 Task: Create a website for motorsport accessories and gear: cater to motorsport enthusiasts with gear and accessories.
Action: Mouse moved to (168, 251)
Screenshot: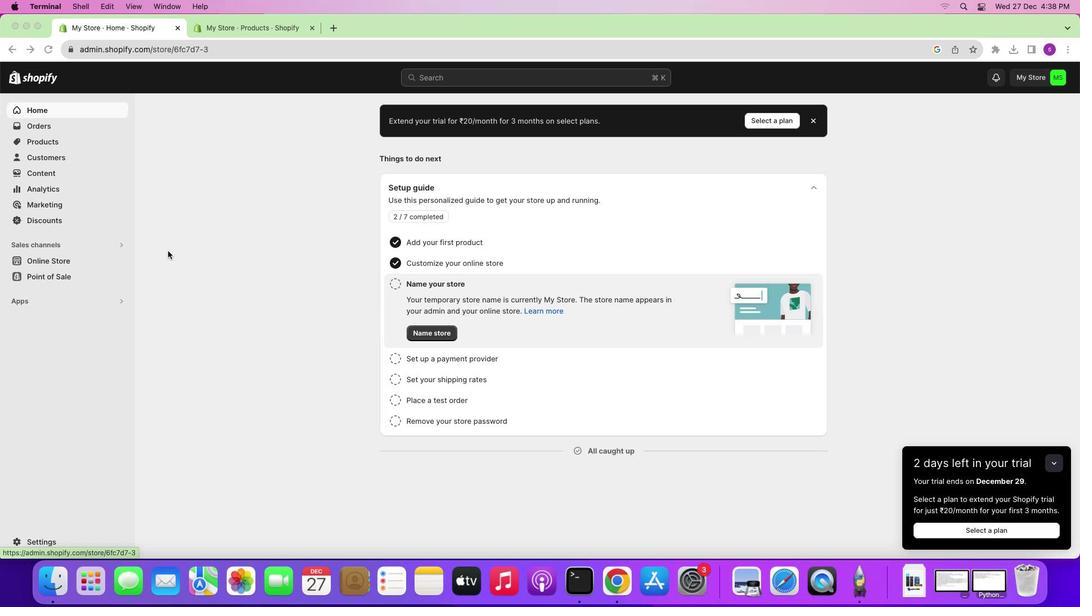 
Action: Mouse pressed left at (168, 251)
Screenshot: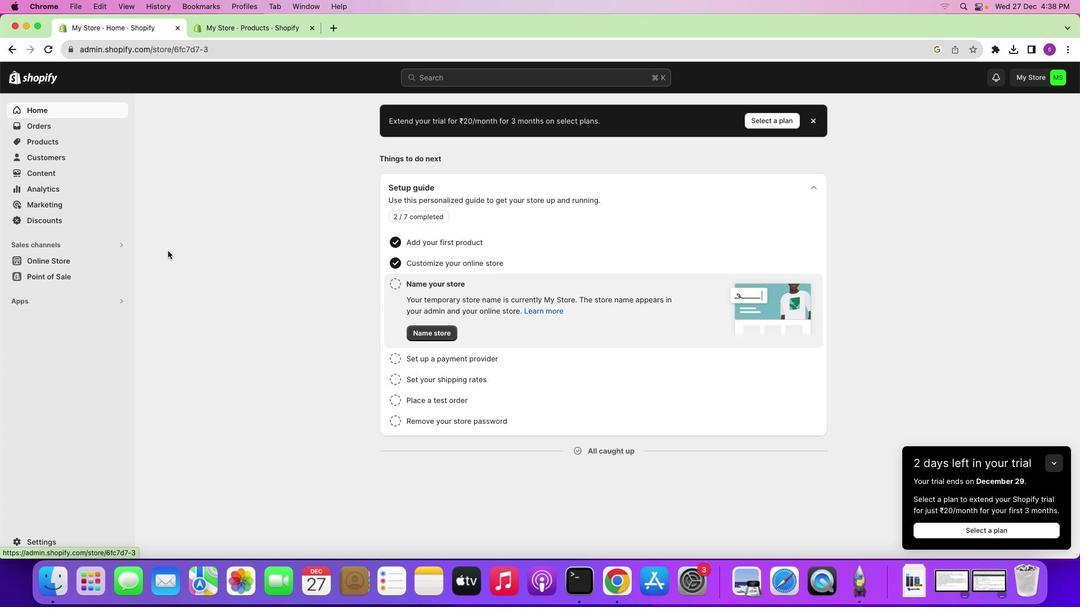 
Action: Mouse moved to (51, 258)
Screenshot: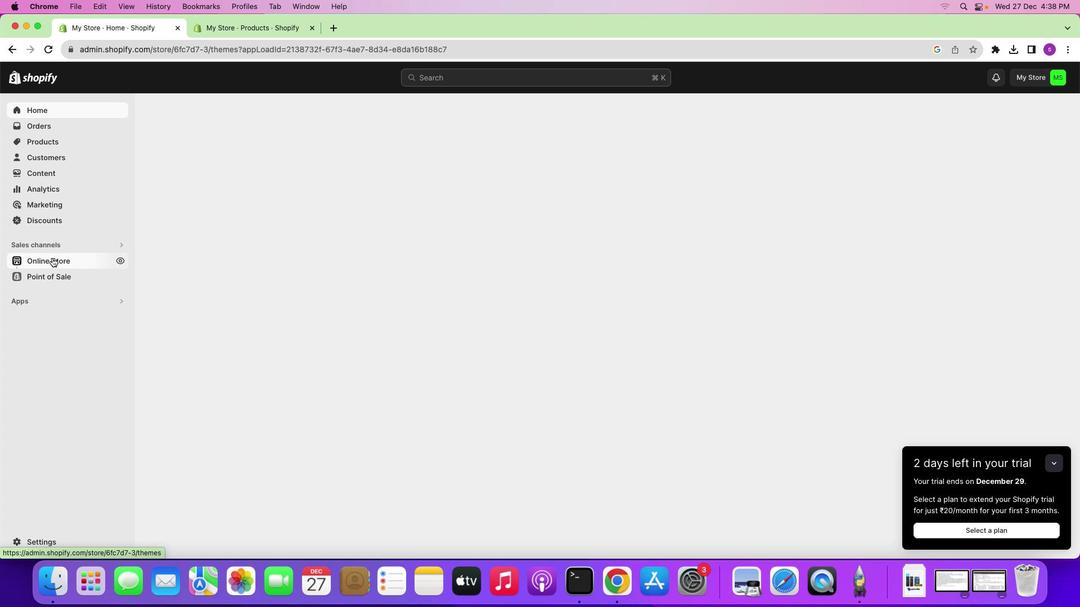 
Action: Mouse pressed left at (51, 258)
Screenshot: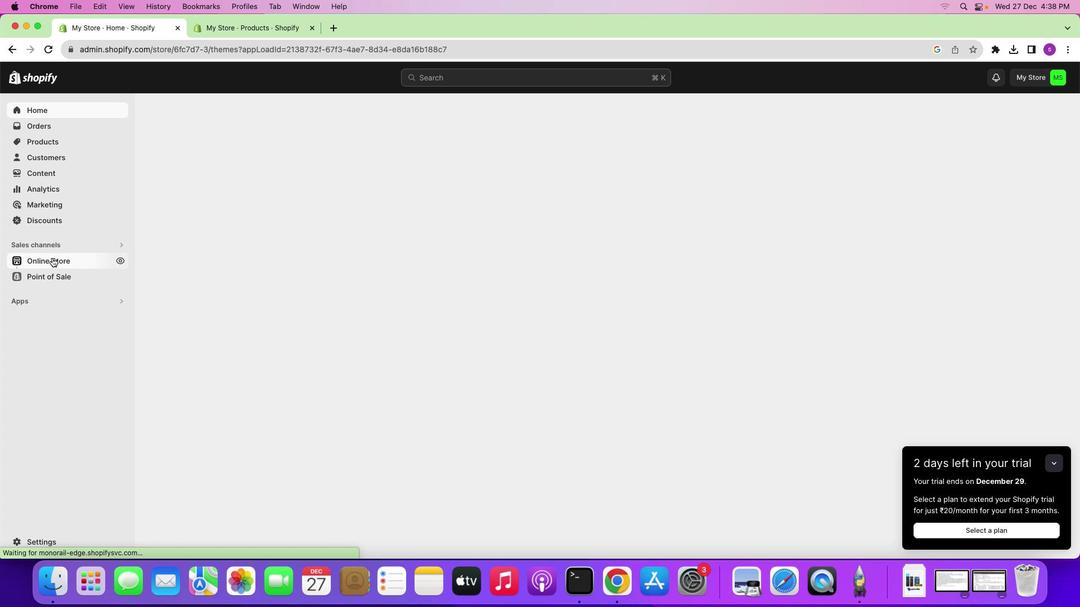 
Action: Mouse moved to (314, 26)
Screenshot: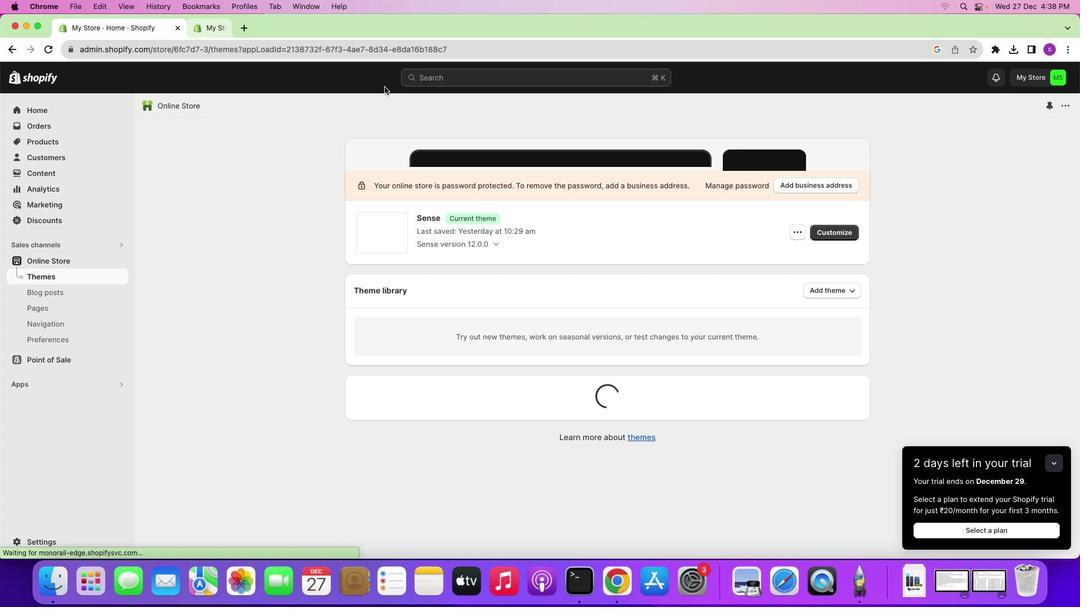 
Action: Mouse pressed left at (314, 26)
Screenshot: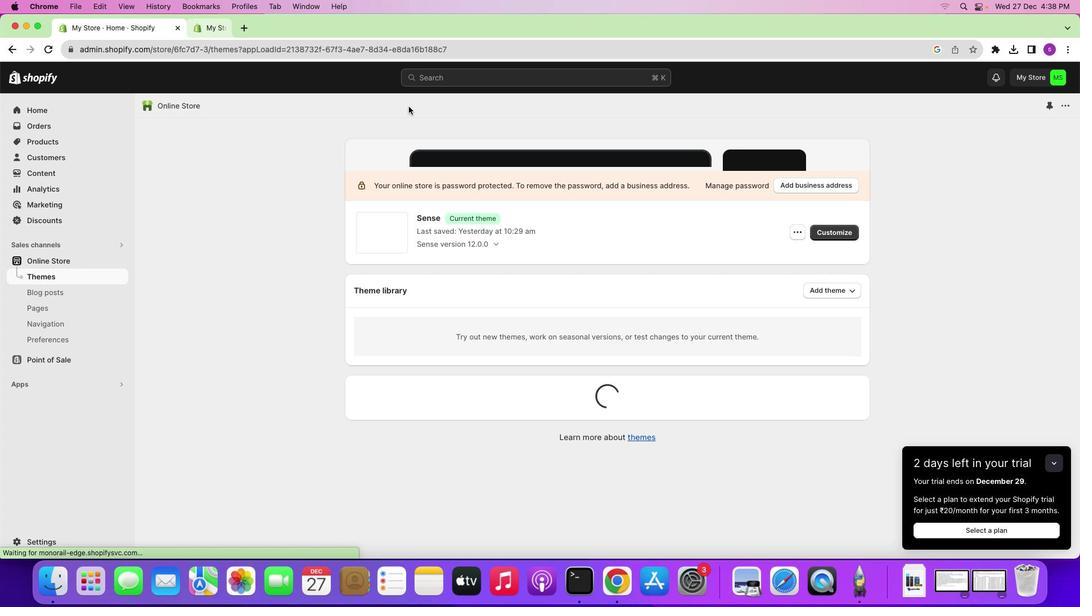 
Action: Mouse moved to (673, 371)
Screenshot: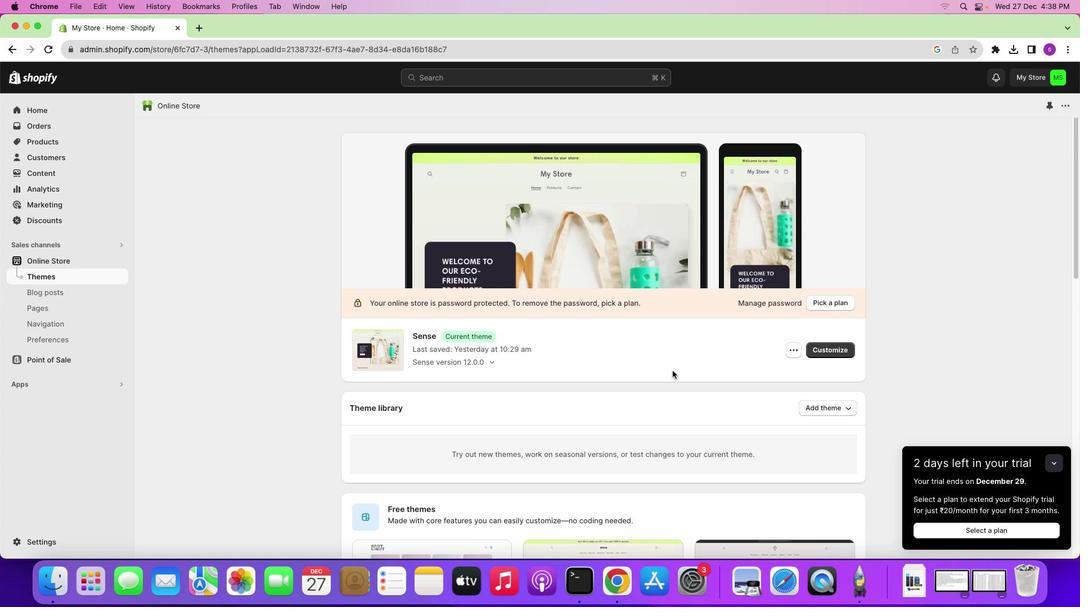 
Action: Mouse scrolled (673, 371) with delta (0, 0)
Screenshot: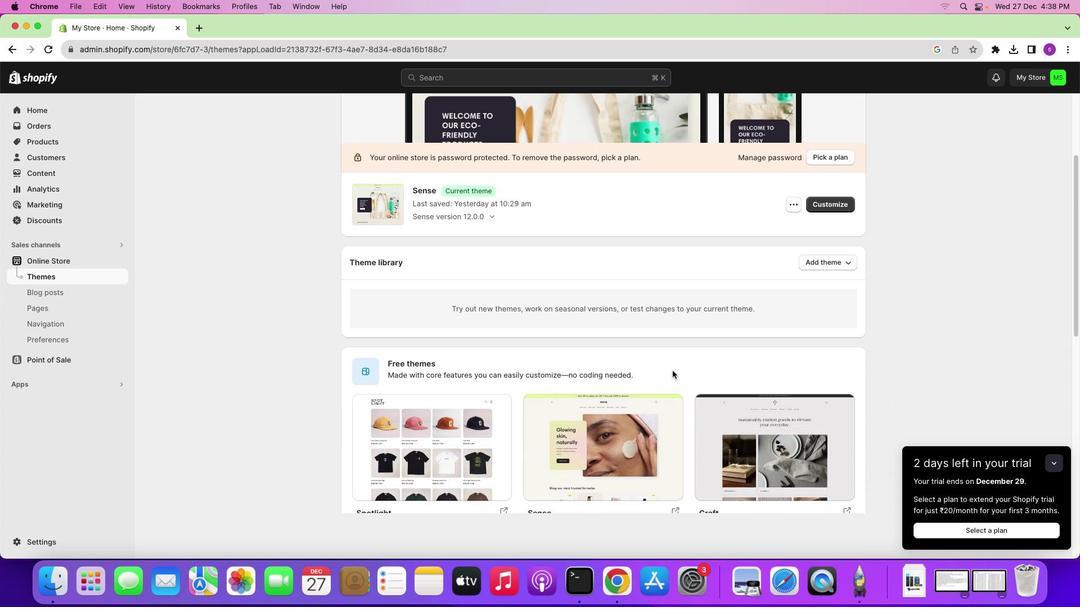 
Action: Mouse scrolled (673, 371) with delta (0, 0)
Screenshot: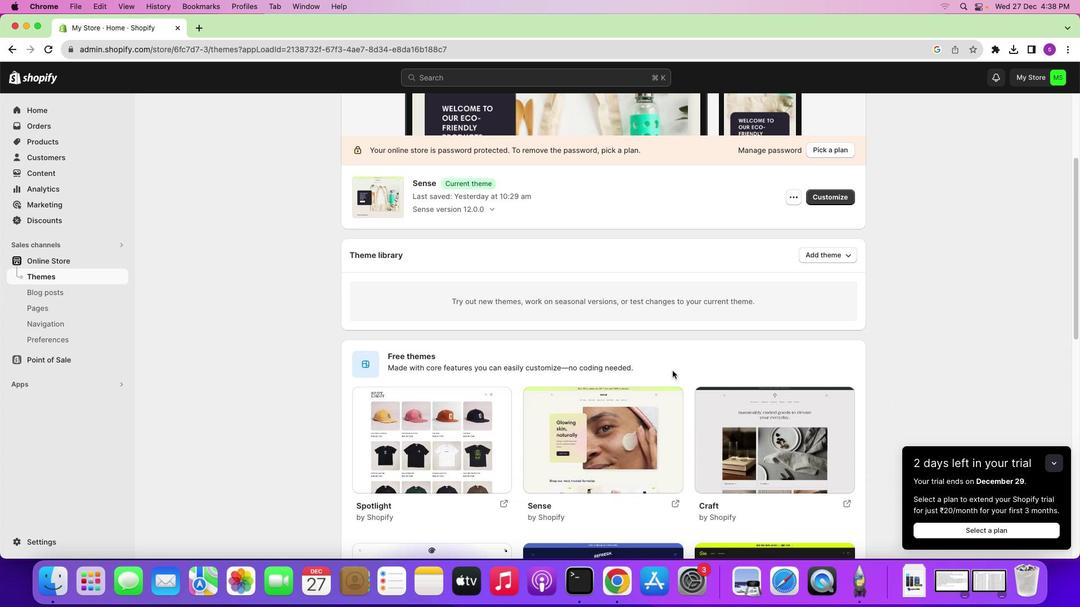 
Action: Mouse scrolled (673, 371) with delta (0, 0)
Screenshot: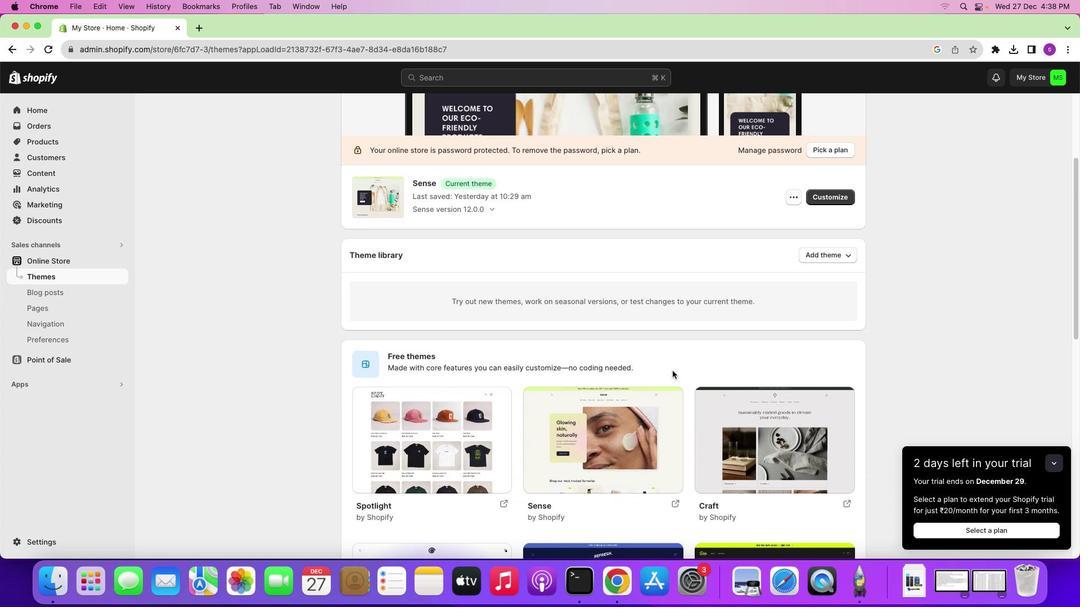 
Action: Mouse scrolled (673, 371) with delta (0, -1)
Screenshot: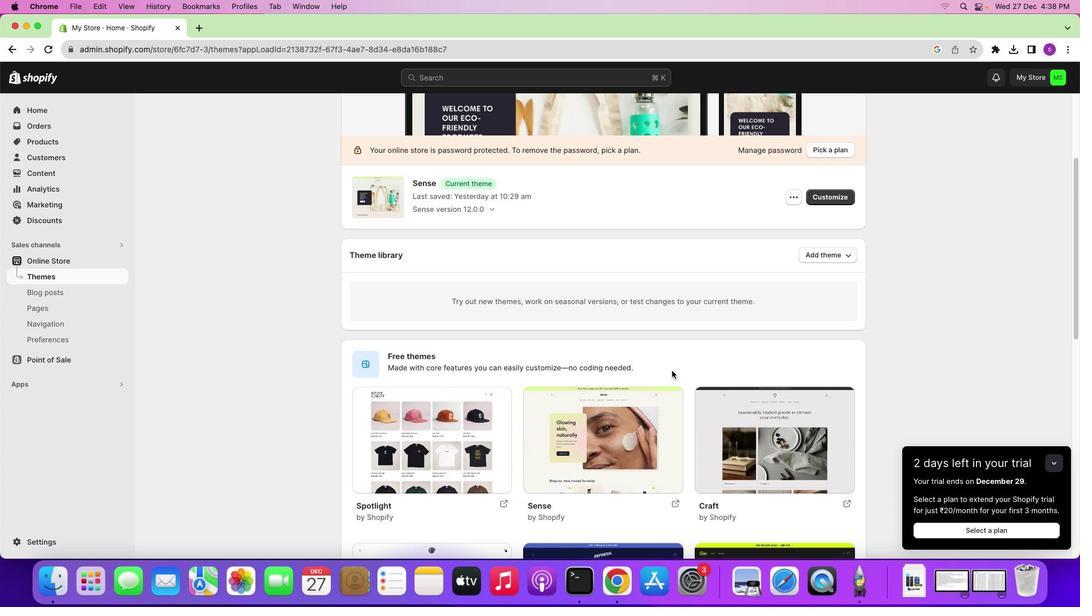 
Action: Mouse scrolled (673, 371) with delta (0, -1)
Screenshot: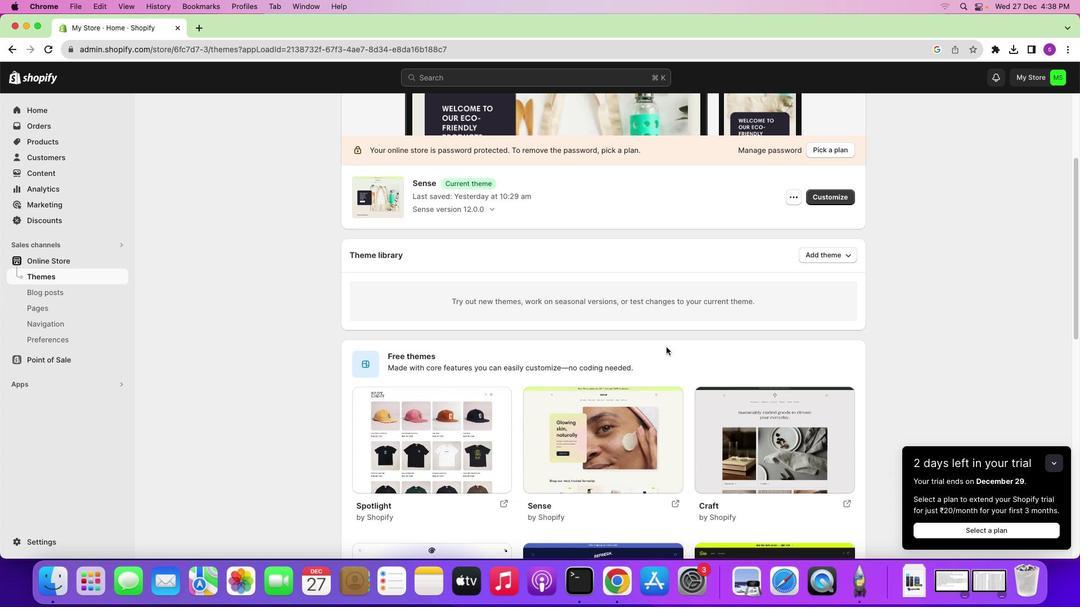 
Action: Mouse moved to (678, 321)
Screenshot: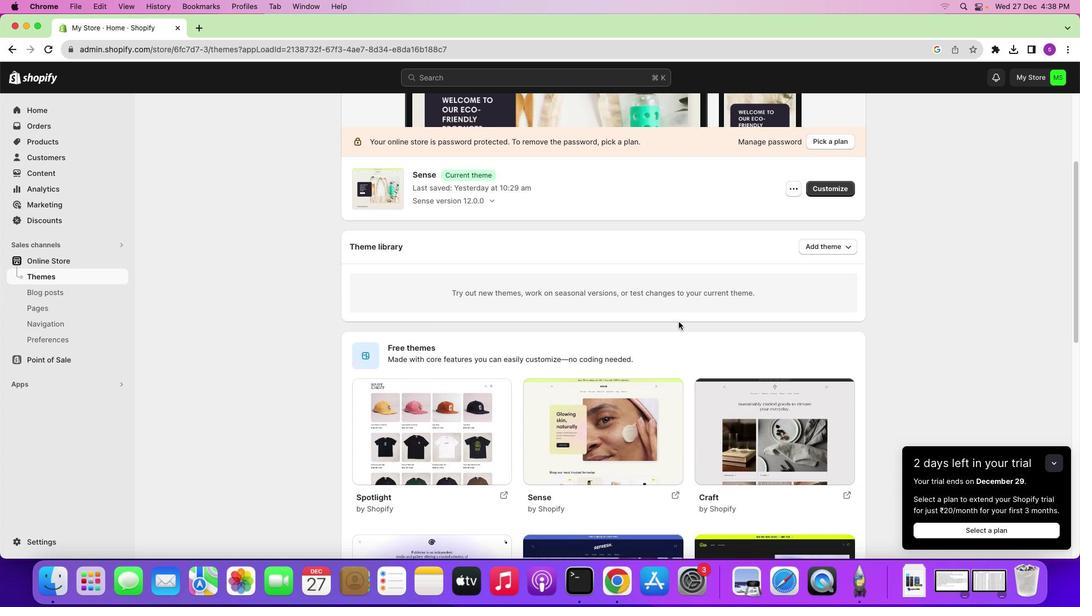 
Action: Mouse scrolled (678, 321) with delta (0, 0)
Screenshot: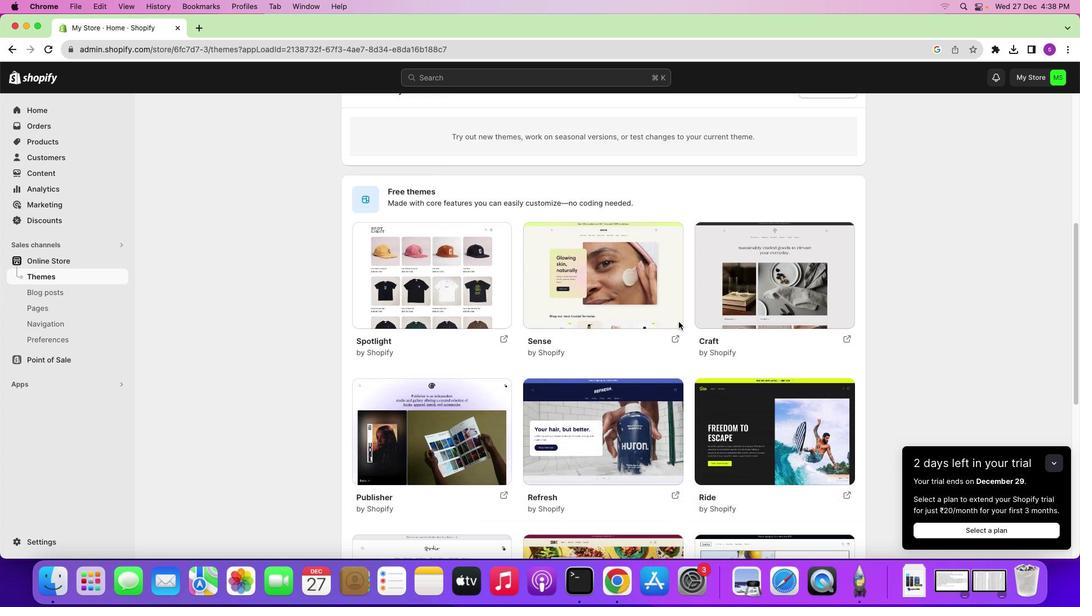 
Action: Mouse scrolled (678, 321) with delta (0, 0)
Screenshot: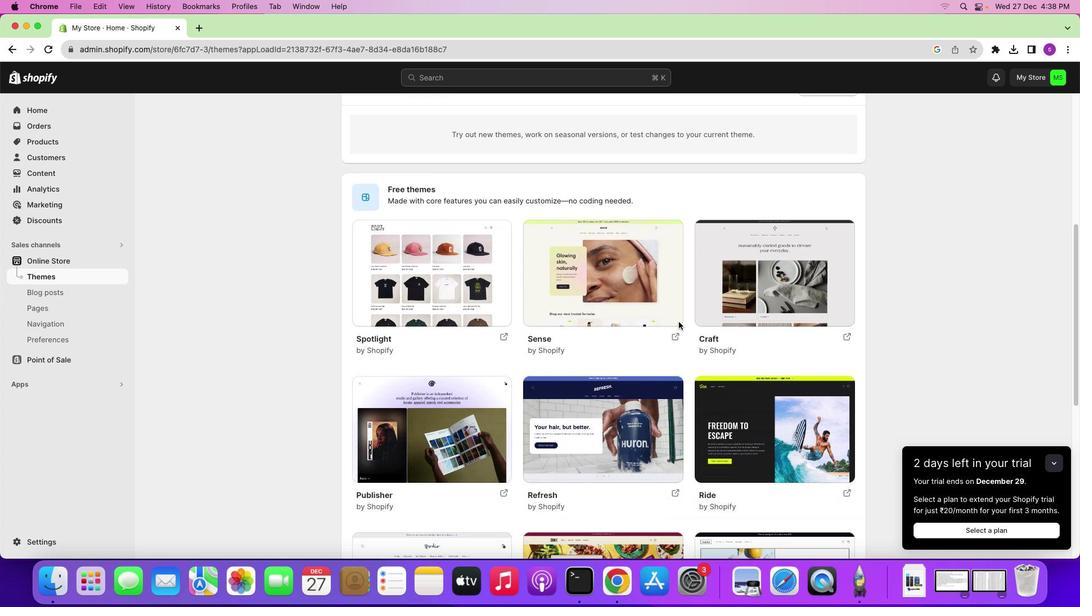 
Action: Mouse scrolled (678, 321) with delta (0, 0)
Screenshot: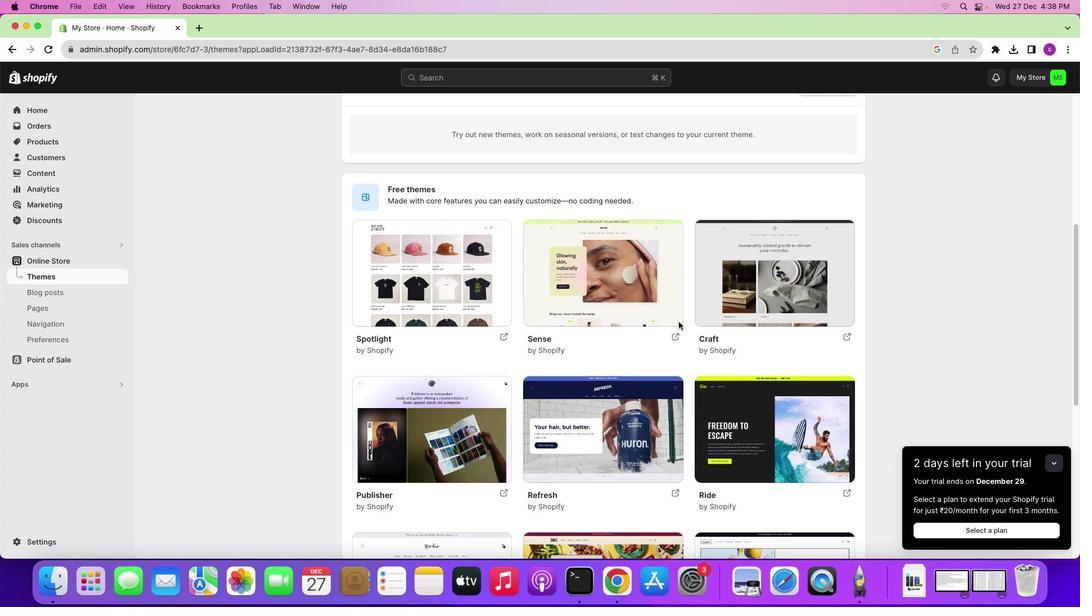 
Action: Mouse scrolled (678, 321) with delta (0, -1)
Screenshot: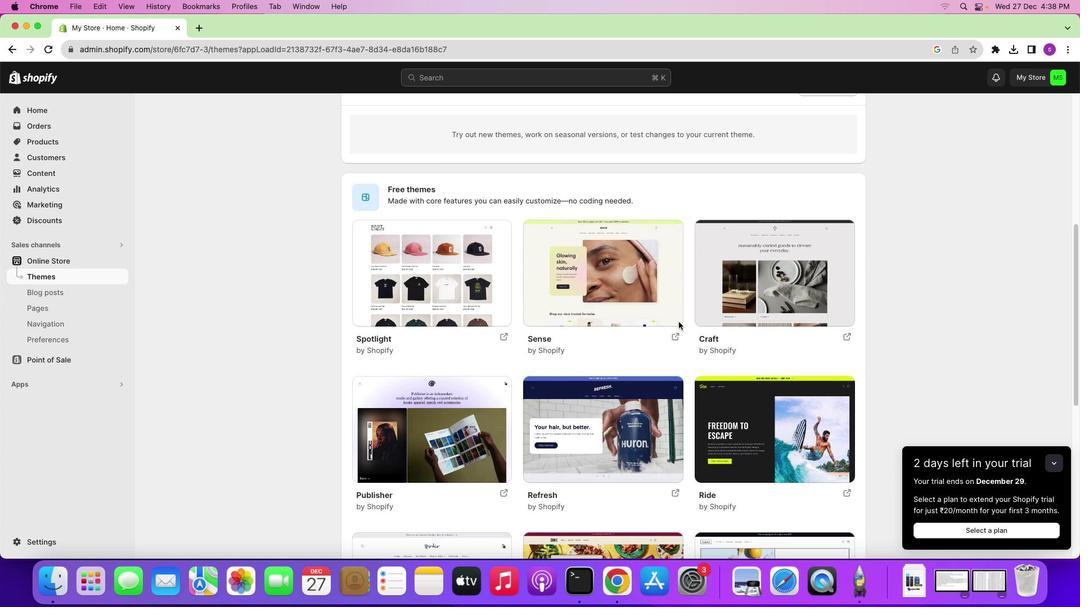 
Action: Mouse scrolled (678, 321) with delta (0, -1)
Screenshot: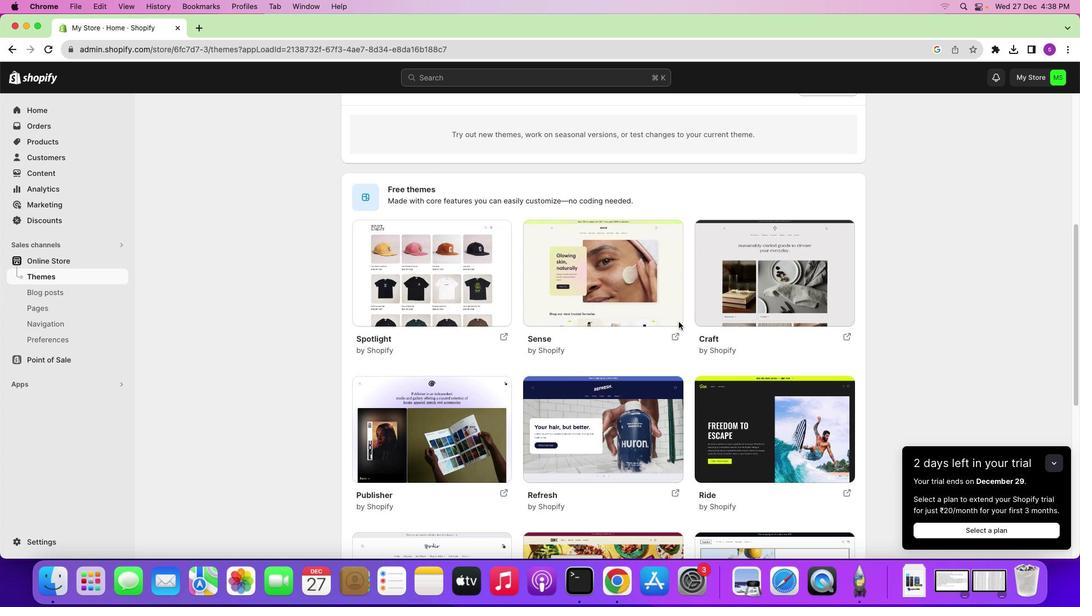 
Action: Mouse scrolled (678, 321) with delta (0, 0)
Screenshot: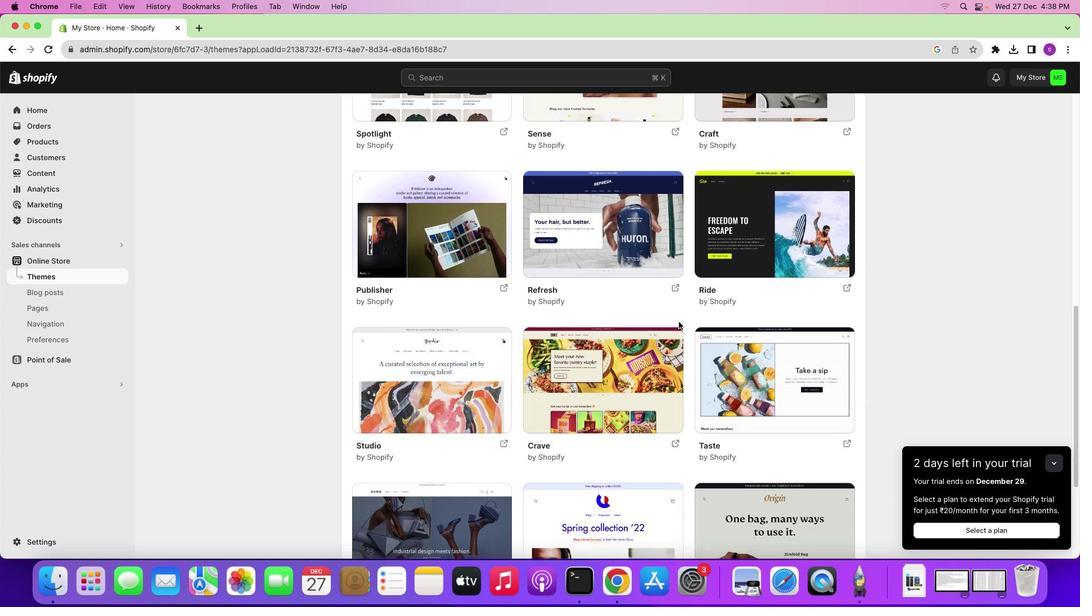 
Action: Mouse scrolled (678, 321) with delta (0, 0)
Screenshot: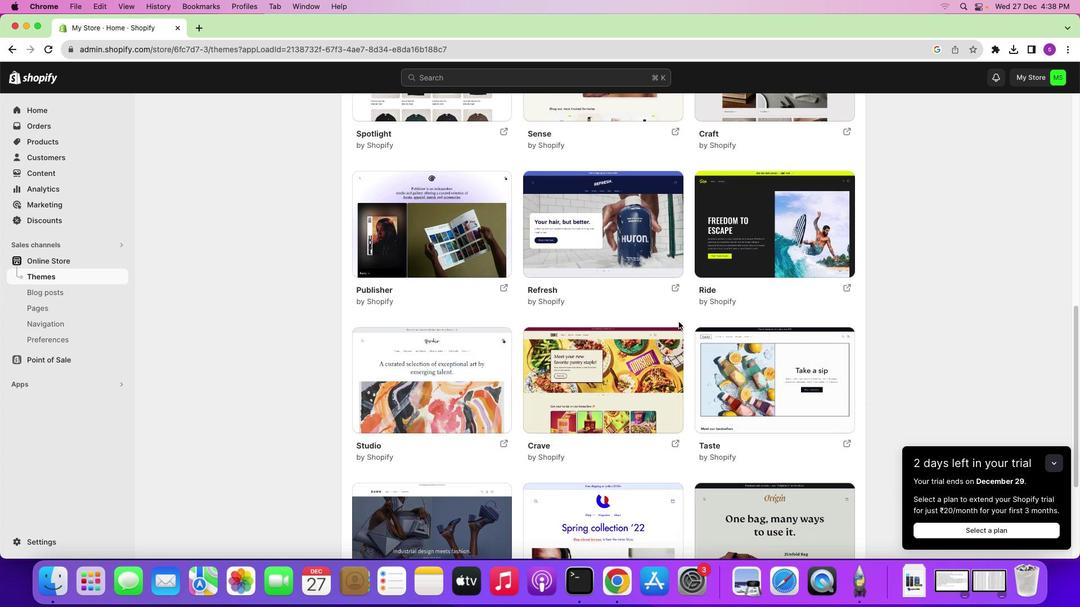 
Action: Mouse scrolled (678, 321) with delta (0, 0)
Screenshot: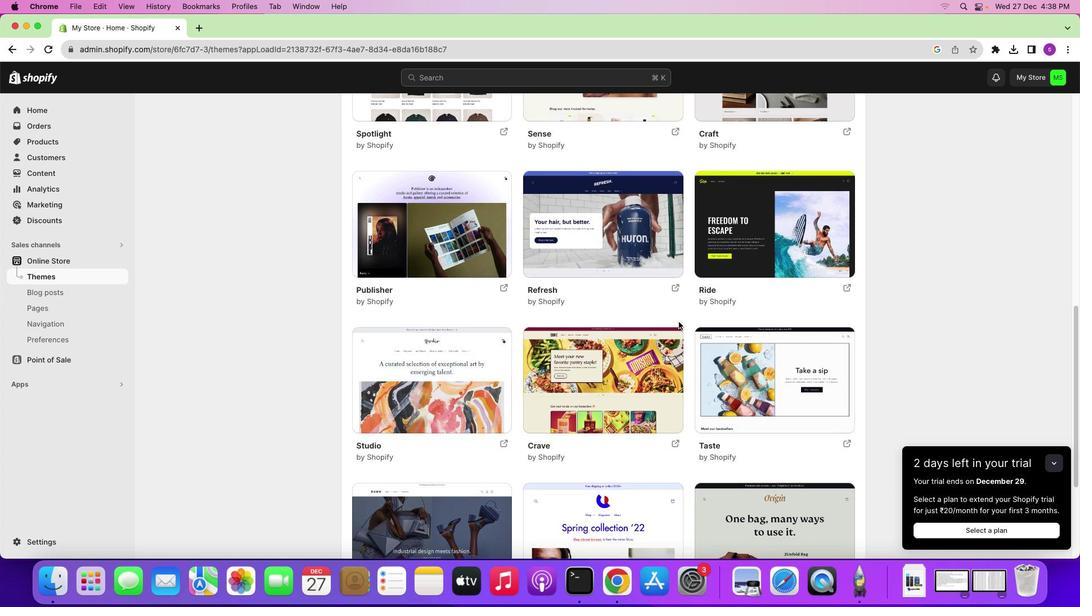 
Action: Mouse scrolled (678, 321) with delta (0, -1)
Screenshot: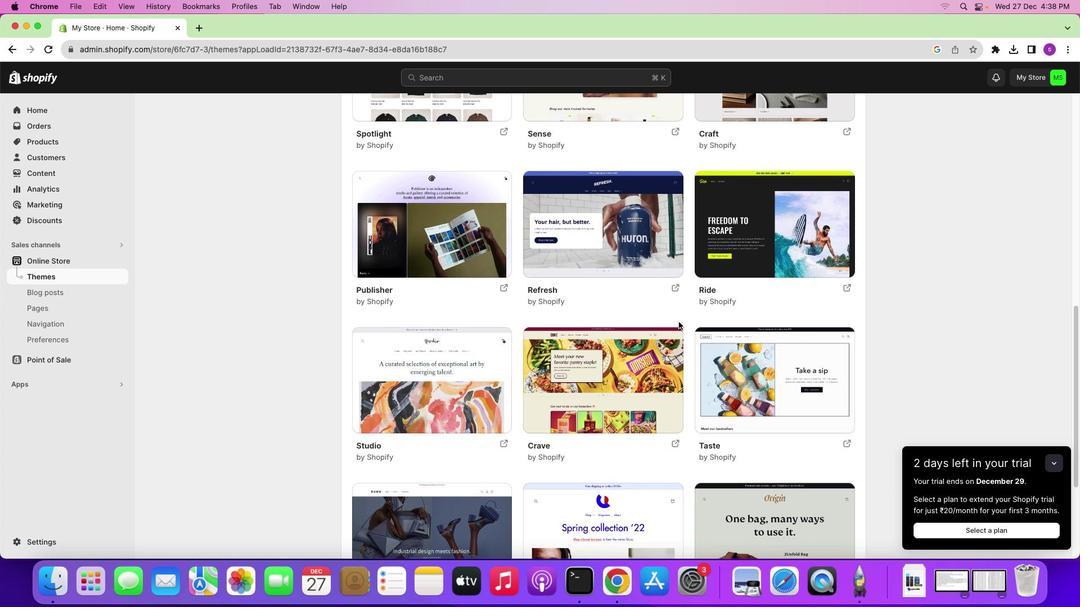 
Action: Mouse scrolled (678, 321) with delta (0, -1)
Screenshot: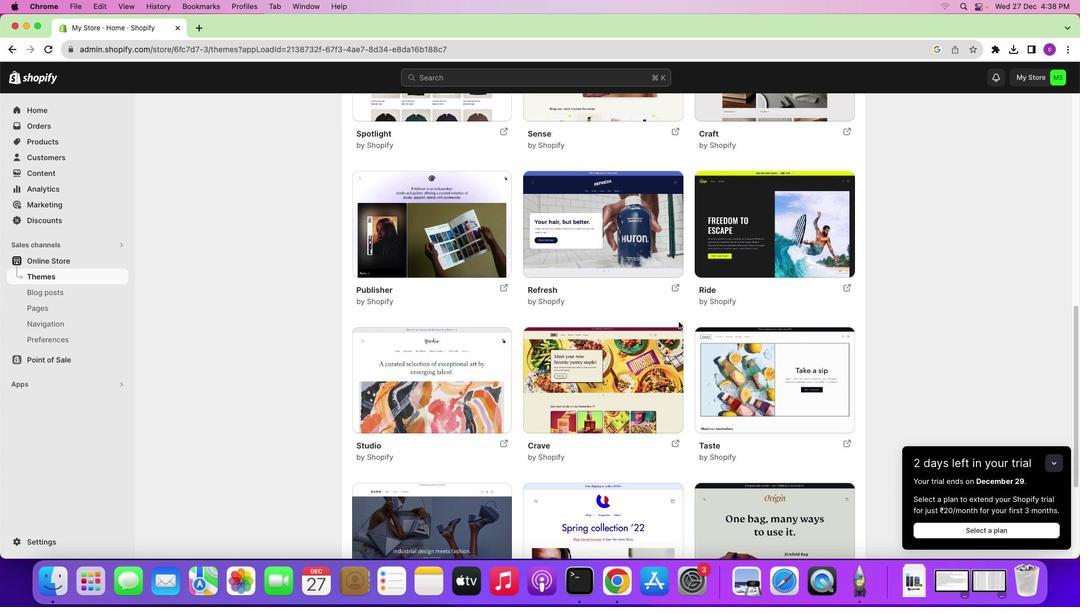 
Action: Mouse scrolled (678, 321) with delta (0, 0)
Screenshot: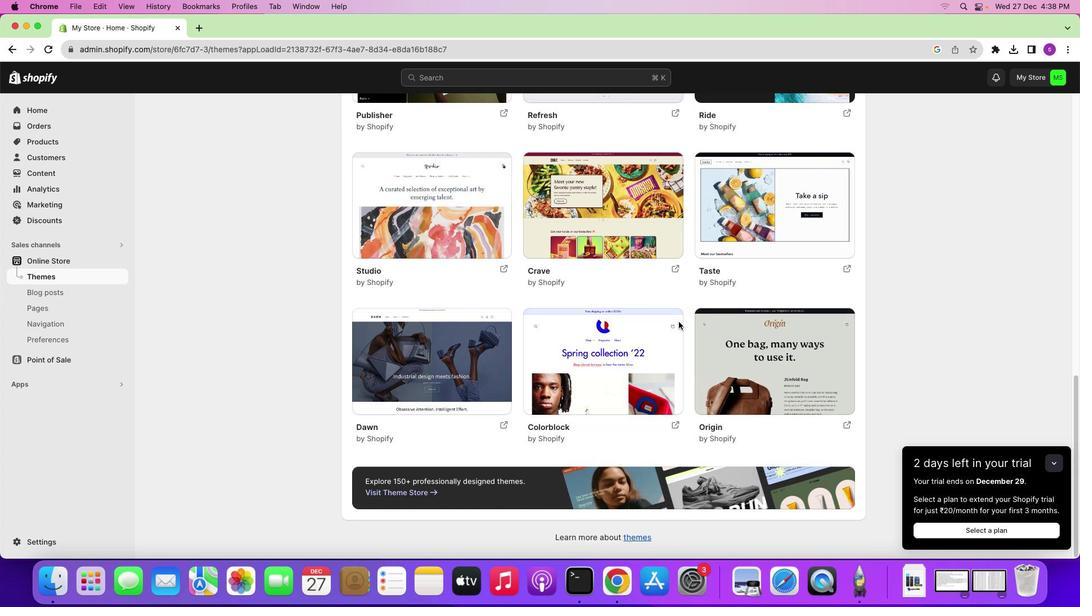 
Action: Mouse scrolled (678, 321) with delta (0, 0)
Screenshot: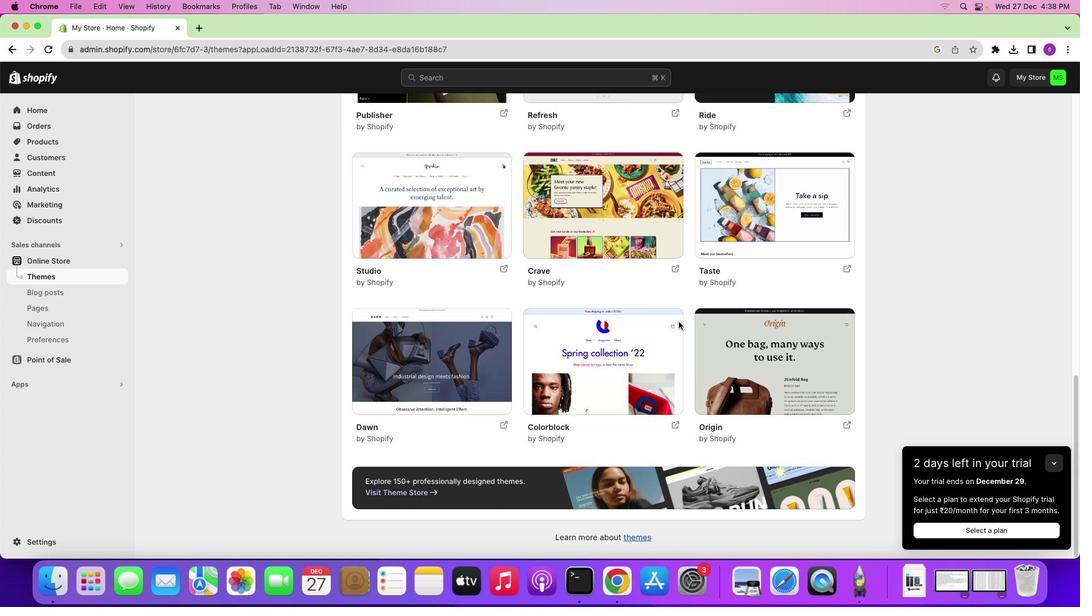 
Action: Mouse scrolled (678, 321) with delta (0, -1)
Screenshot: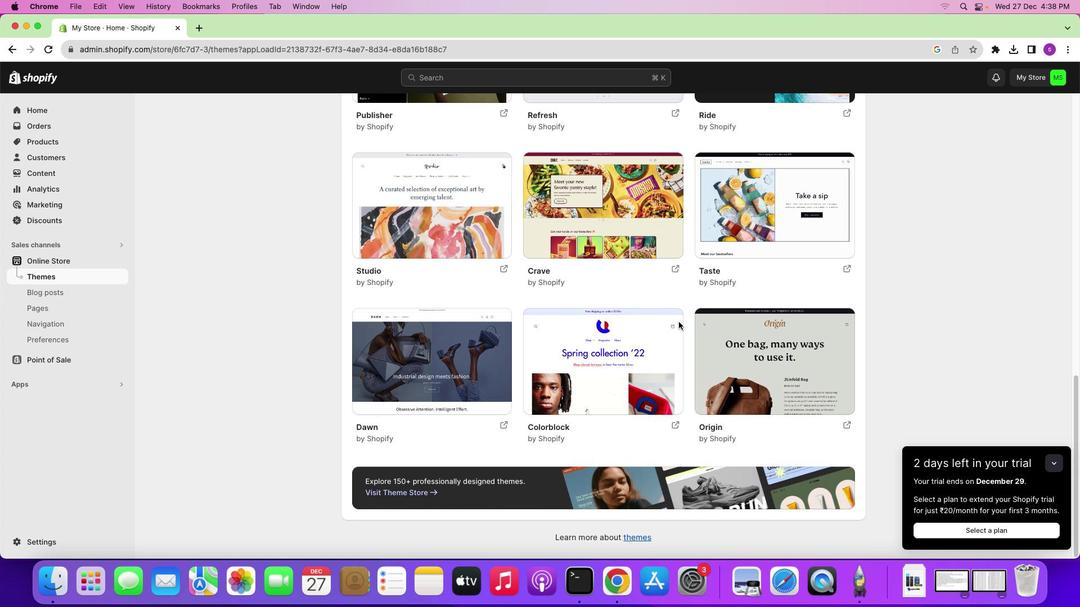 
Action: Mouse scrolled (678, 321) with delta (0, -1)
Screenshot: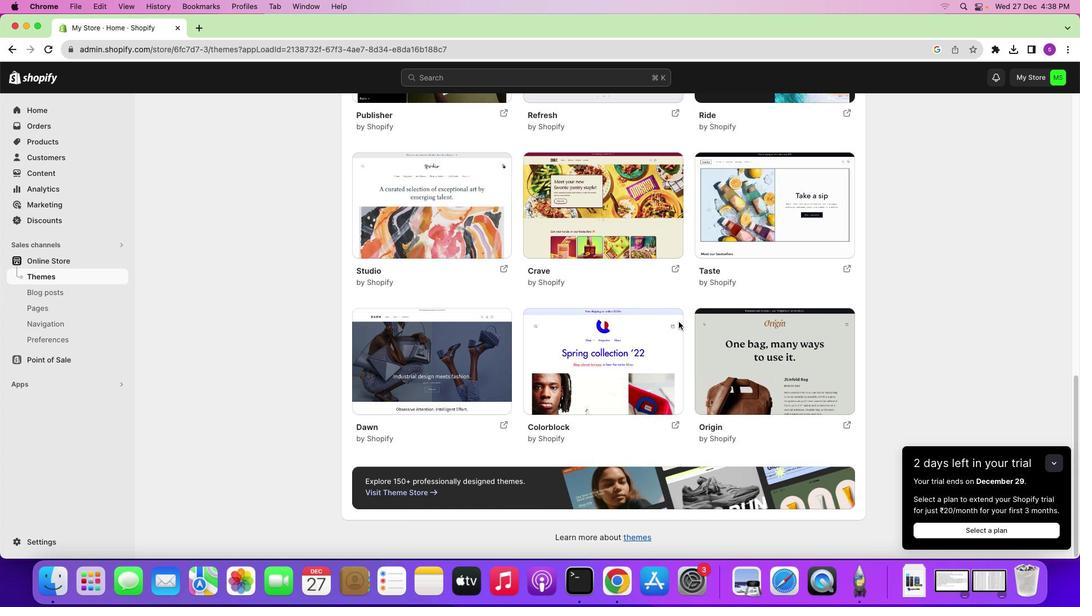 
Action: Mouse scrolled (678, 321) with delta (0, -2)
Screenshot: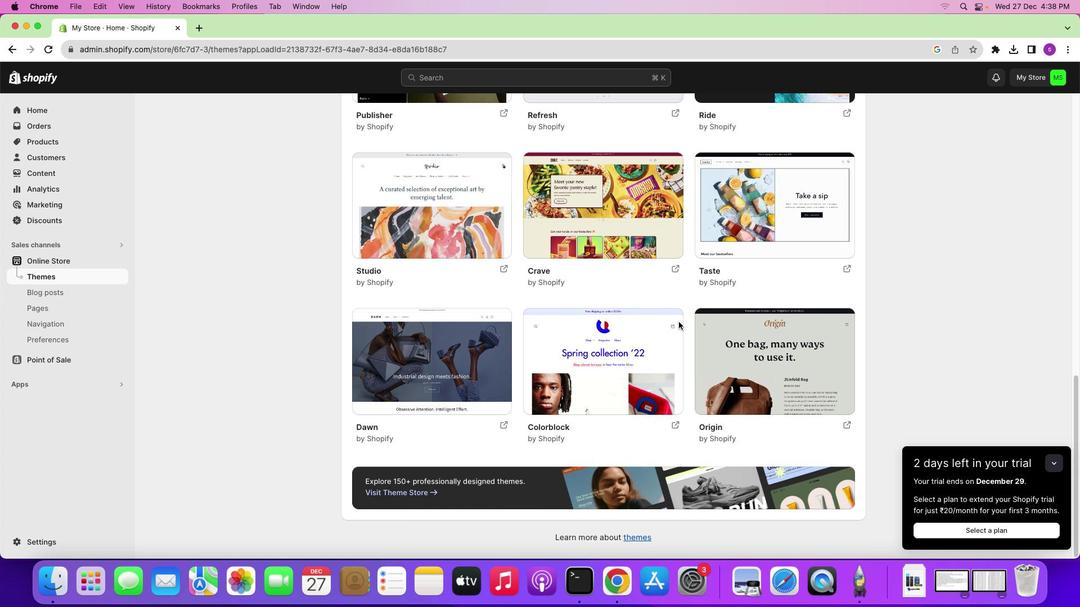
Action: Mouse scrolled (678, 321) with delta (0, 0)
Screenshot: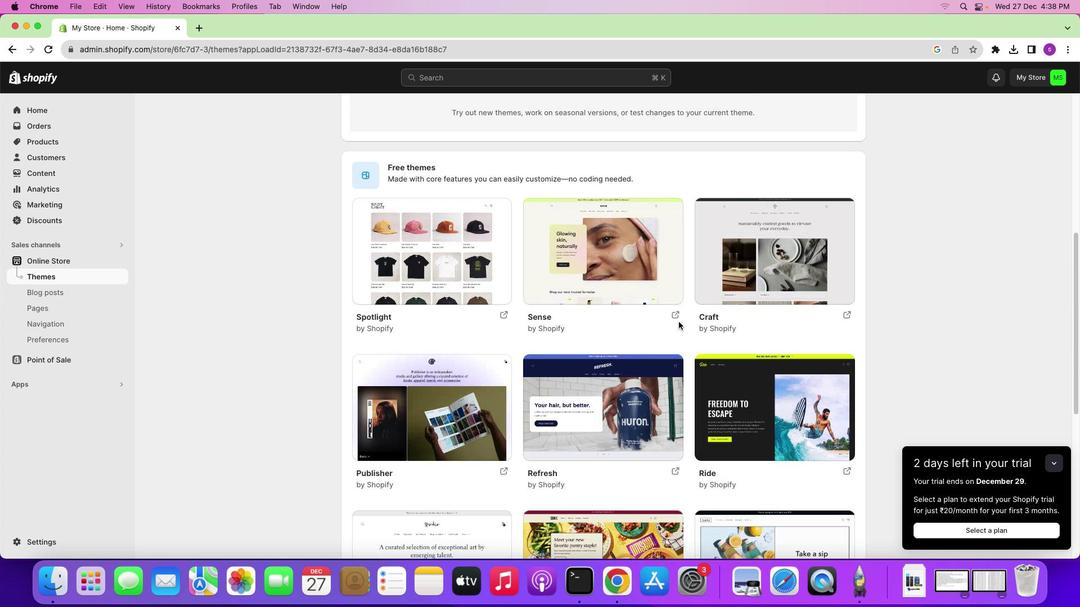 
Action: Mouse scrolled (678, 321) with delta (0, 0)
Screenshot: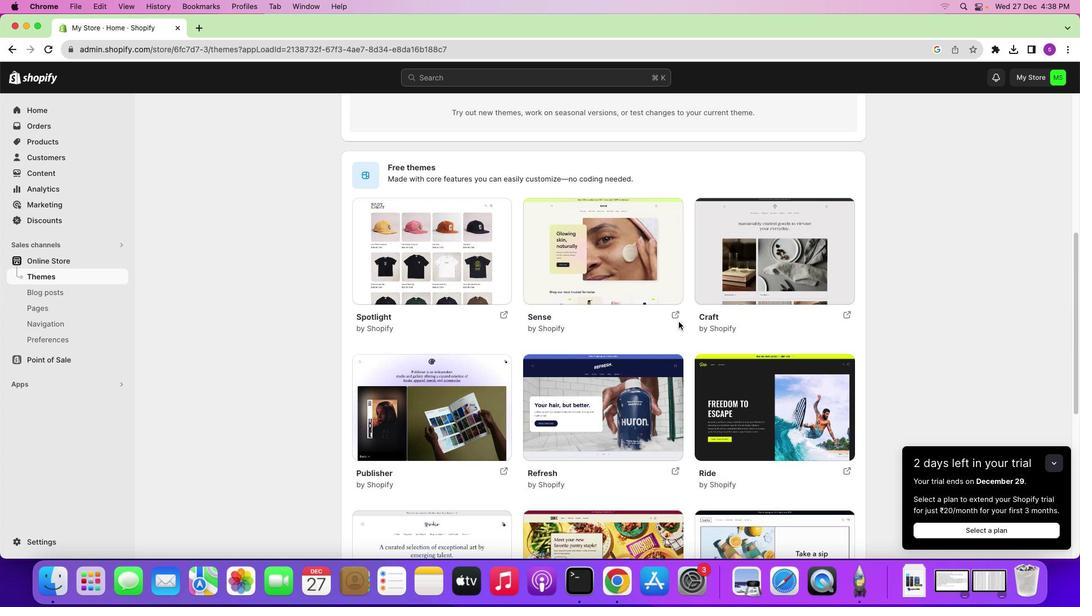 
Action: Mouse scrolled (678, 321) with delta (0, 1)
Screenshot: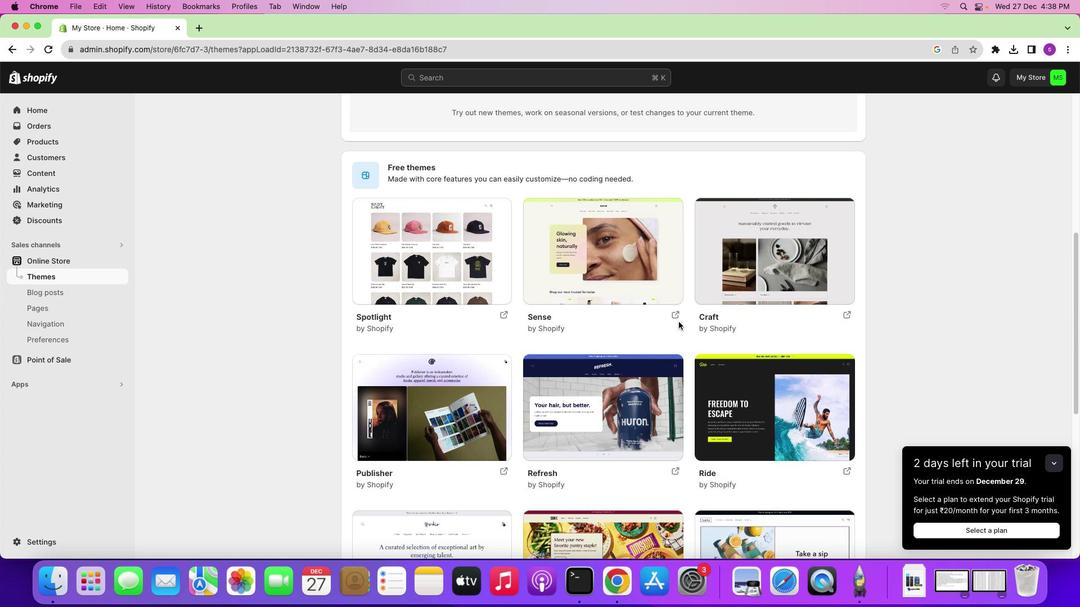 
Action: Mouse scrolled (678, 321) with delta (0, 1)
Screenshot: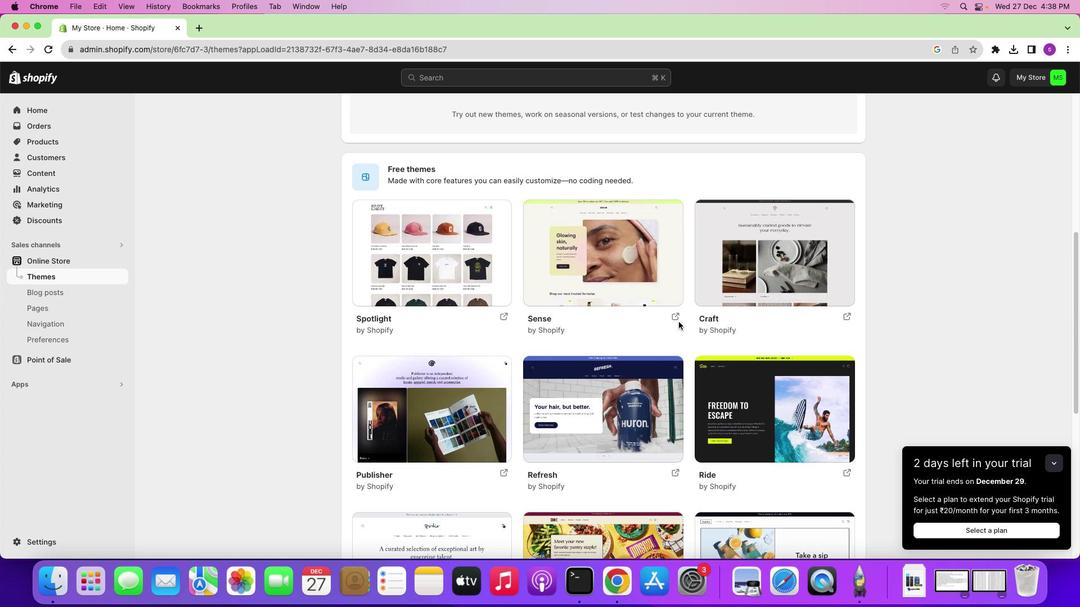 
Action: Mouse scrolled (678, 321) with delta (0, 2)
Screenshot: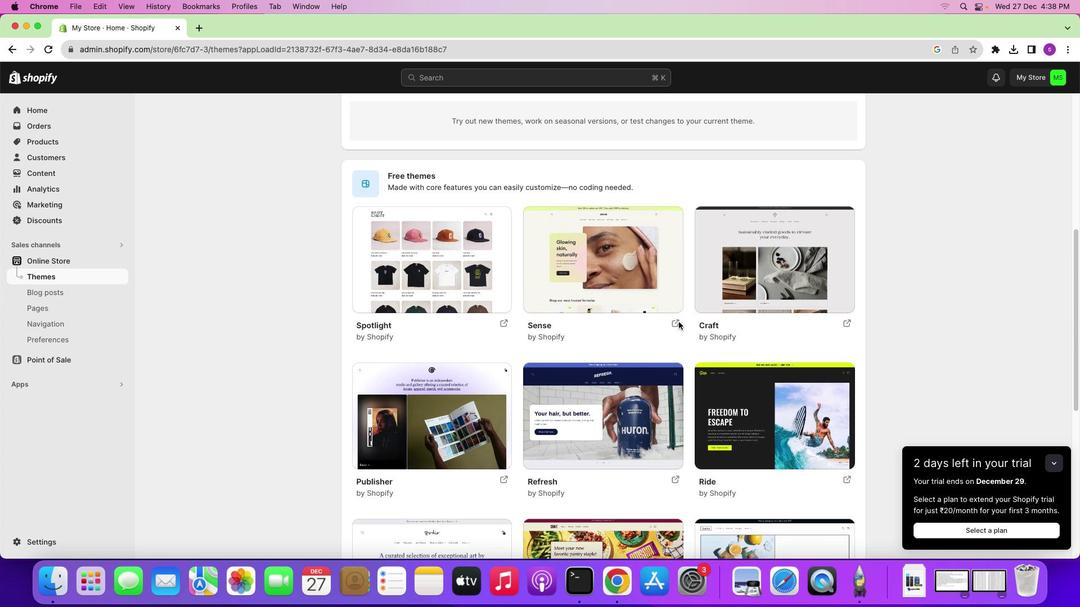 
Action: Mouse scrolled (678, 321) with delta (0, 2)
Screenshot: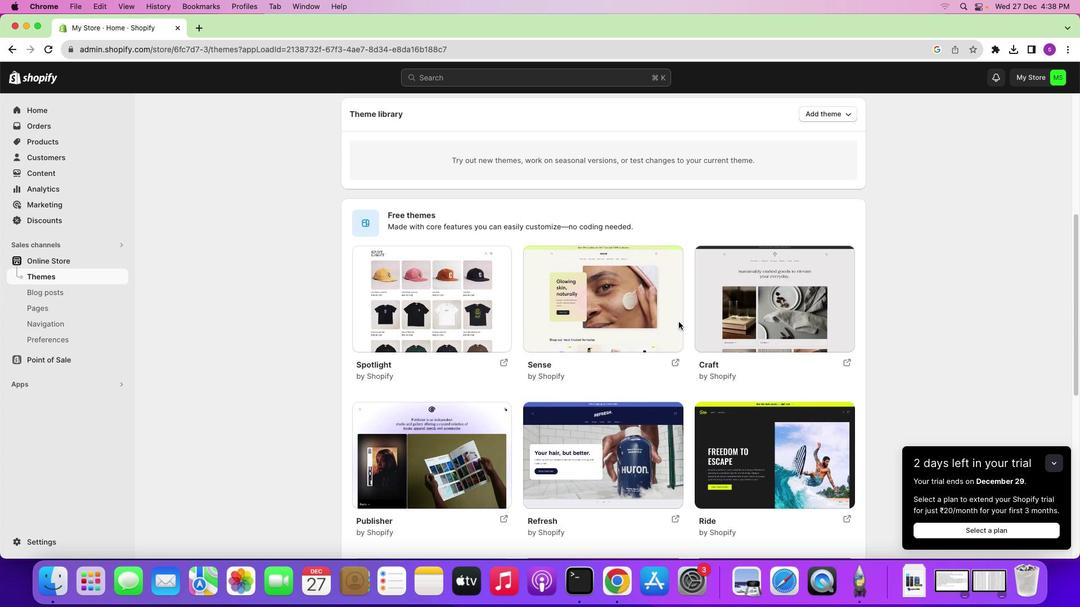 
Action: Mouse scrolled (678, 321) with delta (0, 0)
Screenshot: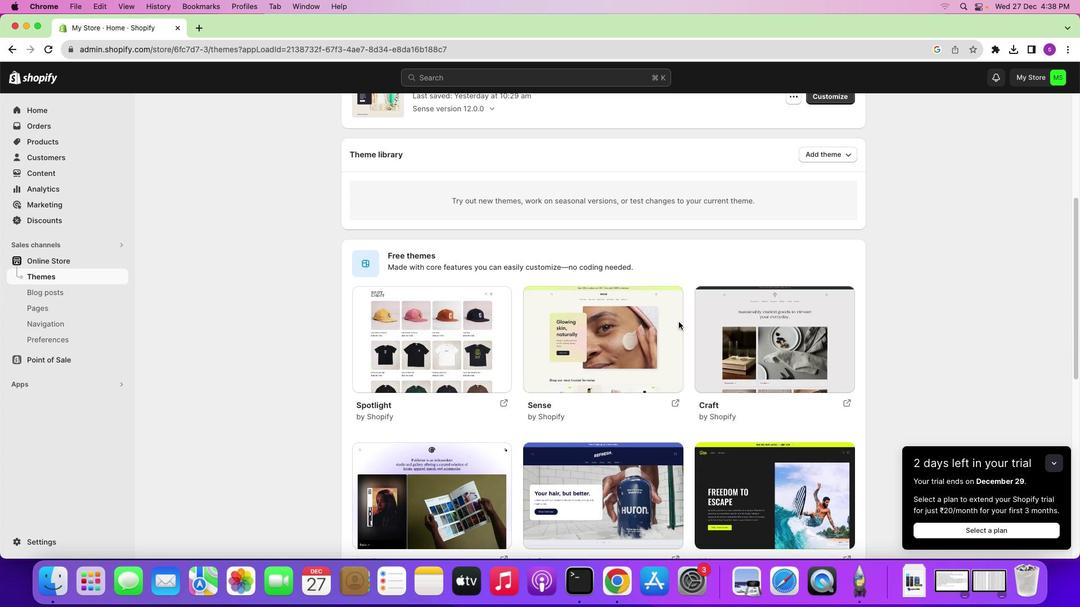 
Action: Mouse scrolled (678, 321) with delta (0, 0)
Screenshot: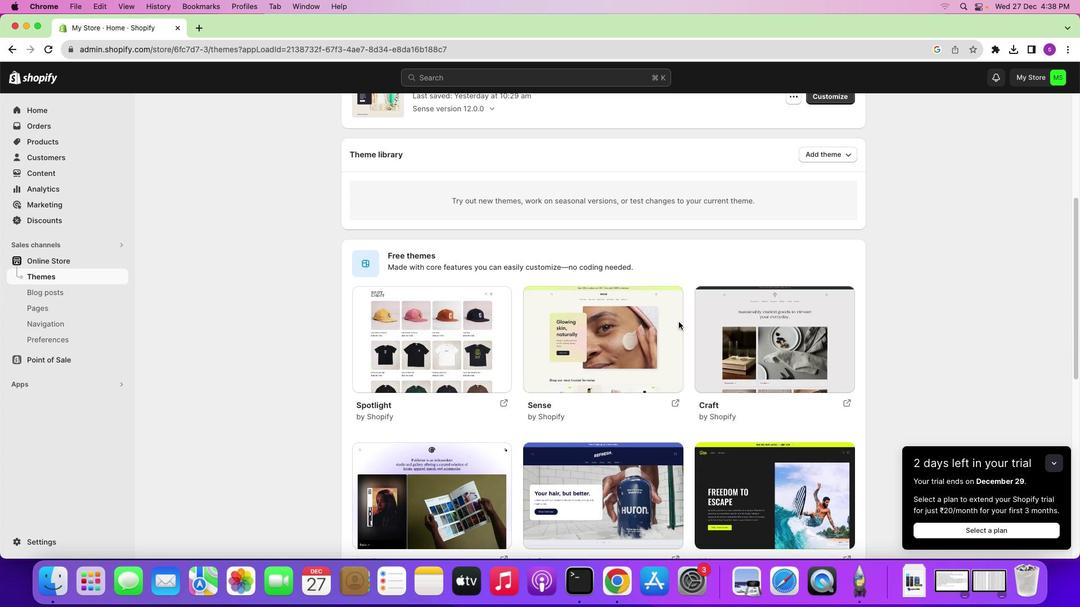 
Action: Mouse scrolled (678, 321) with delta (0, 1)
Screenshot: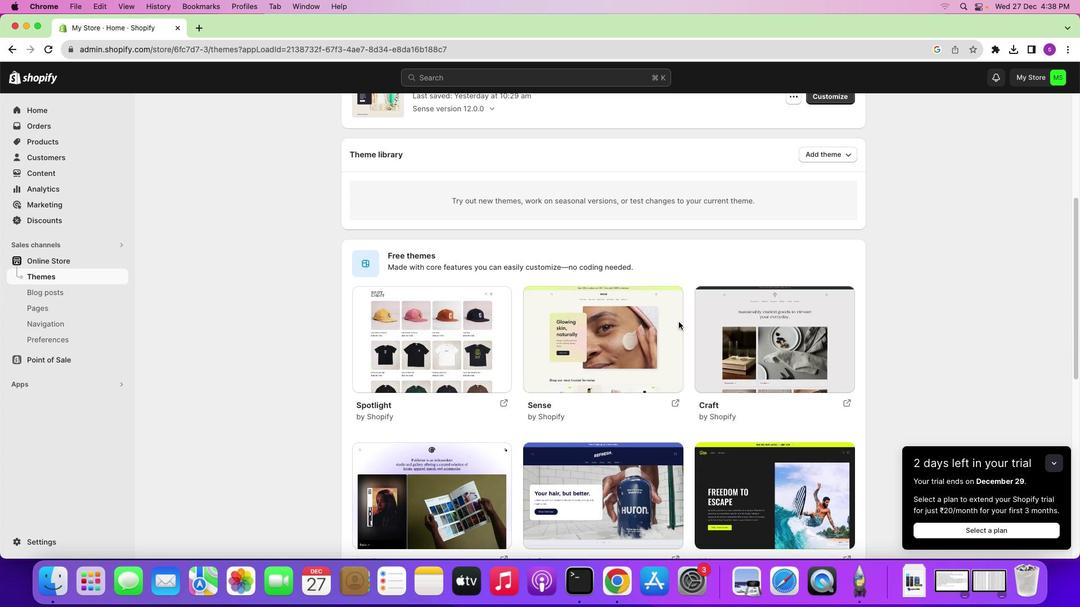 
Action: Mouse scrolled (678, 321) with delta (0, 0)
Screenshot: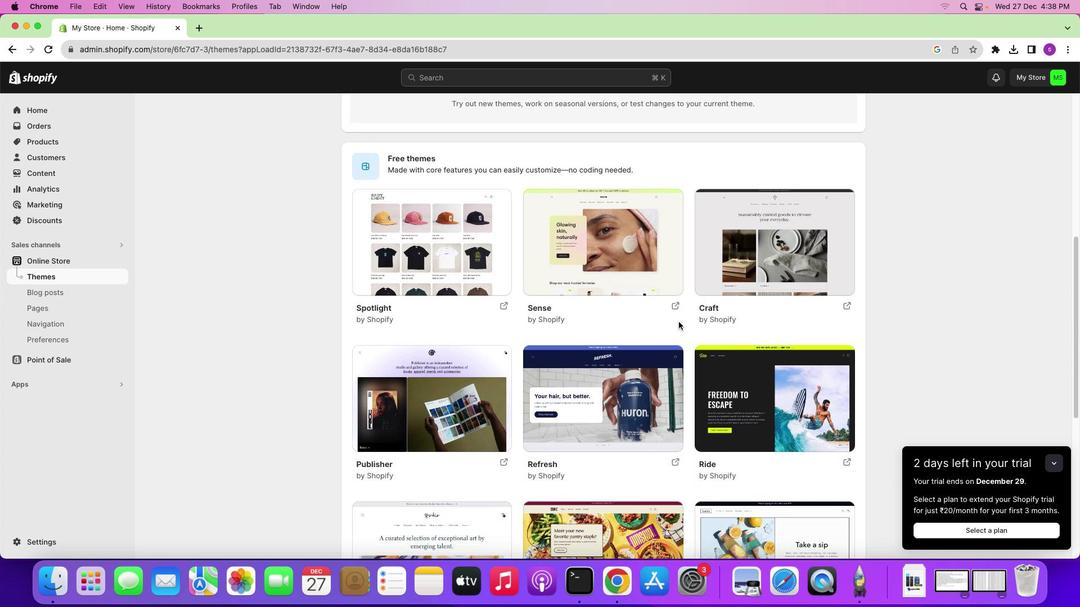 
Action: Mouse scrolled (678, 321) with delta (0, 0)
Screenshot: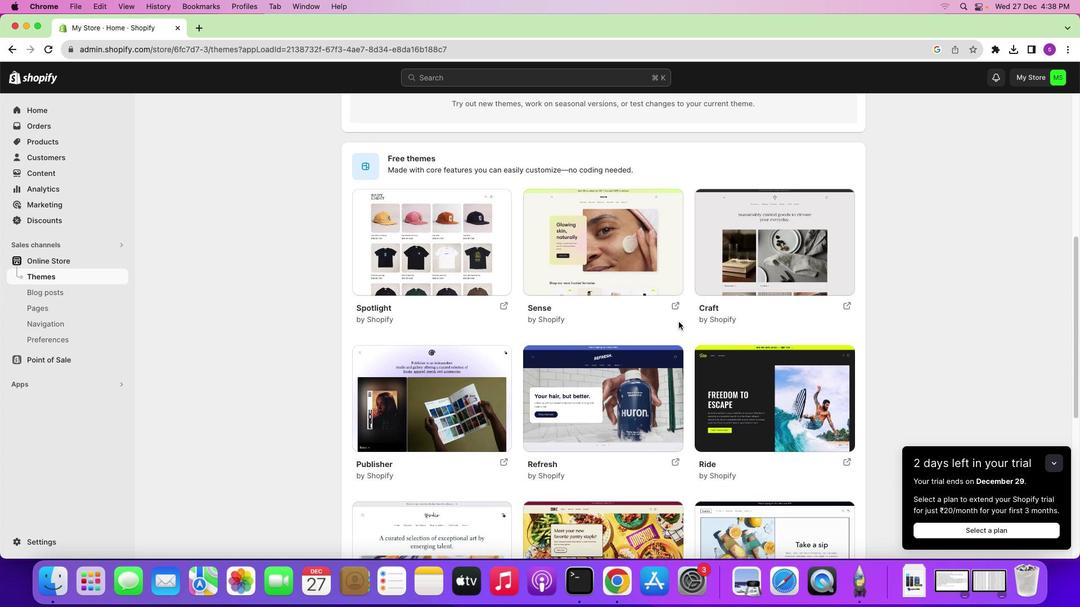 
Action: Mouse scrolled (678, 321) with delta (0, 0)
Screenshot: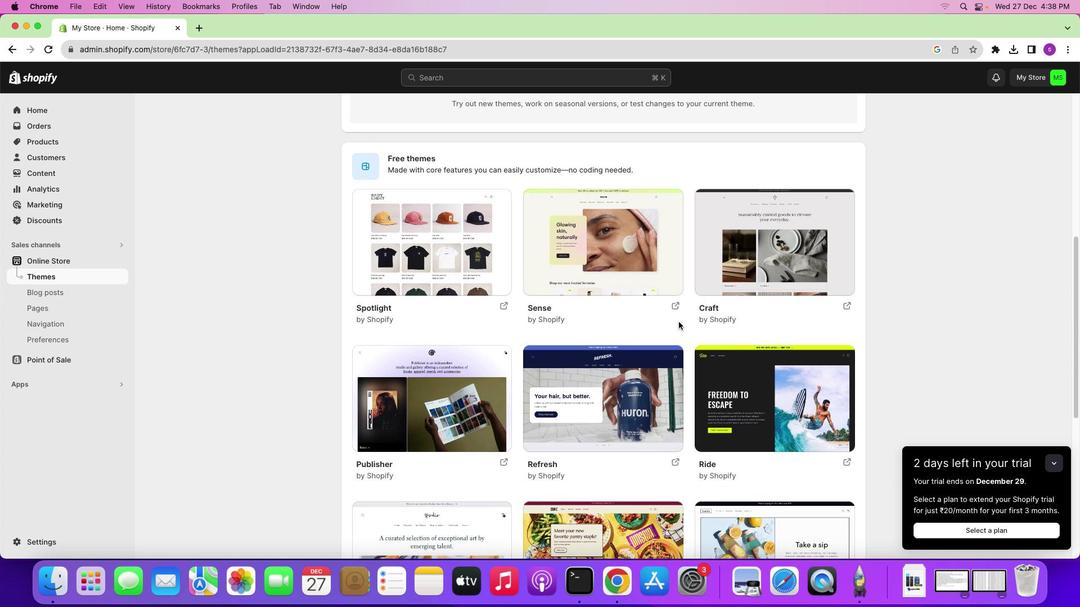 
Action: Mouse scrolled (678, 321) with delta (0, -1)
Screenshot: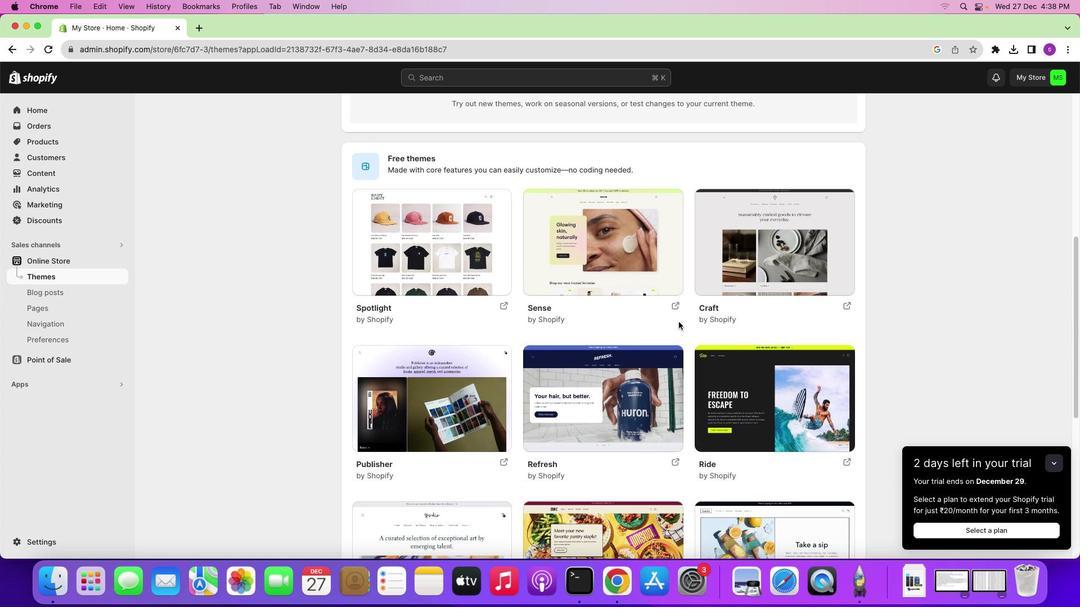
Action: Mouse scrolled (678, 321) with delta (0, 0)
Screenshot: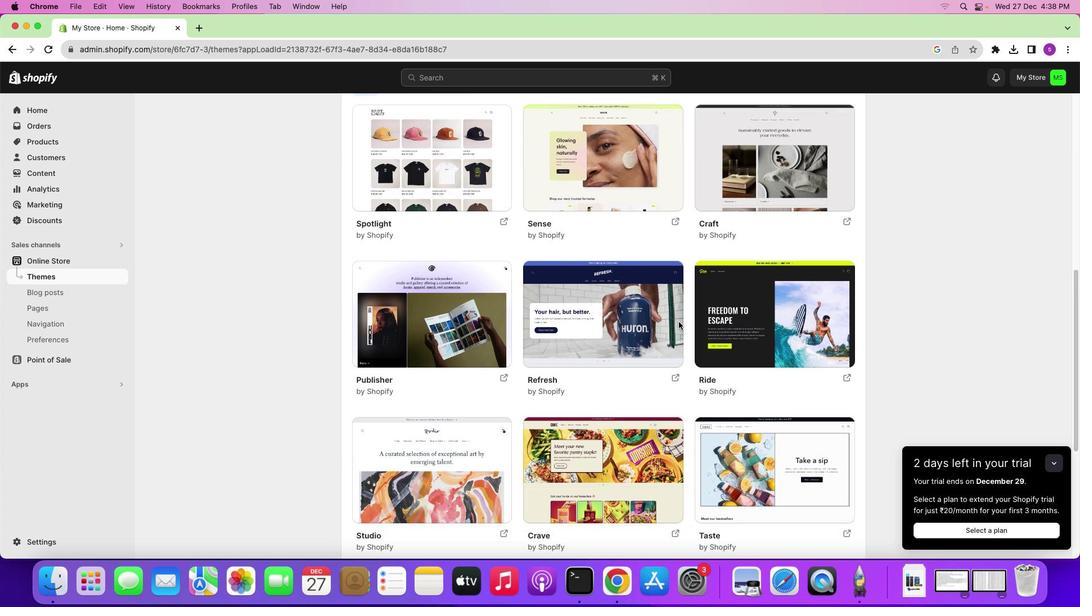 
Action: Mouse scrolled (678, 321) with delta (0, 0)
Screenshot: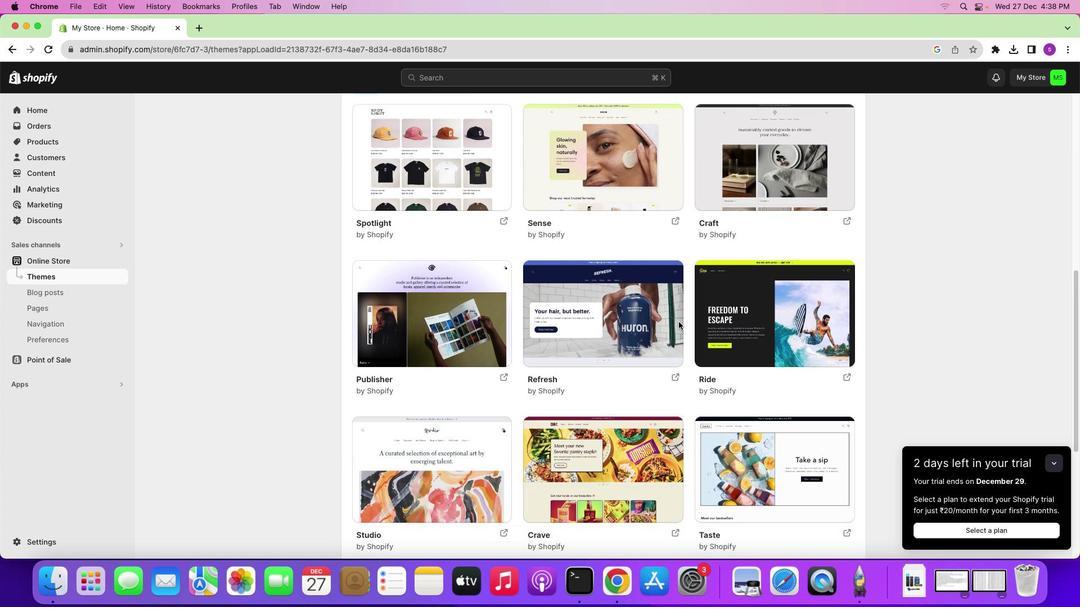 
Action: Mouse scrolled (678, 321) with delta (0, 0)
Screenshot: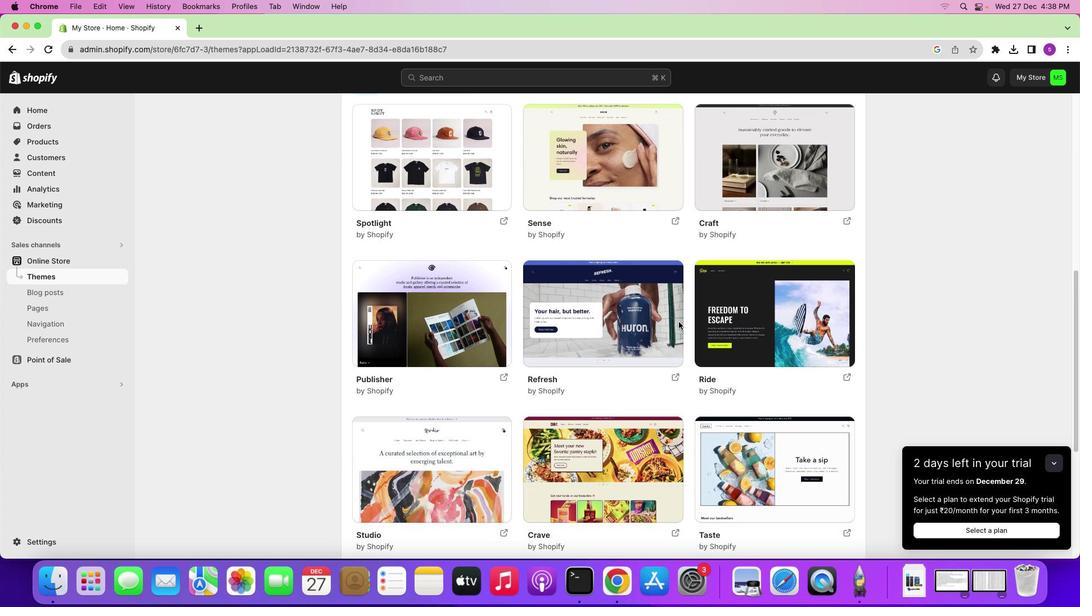 
Action: Mouse scrolled (678, 321) with delta (0, 0)
Screenshot: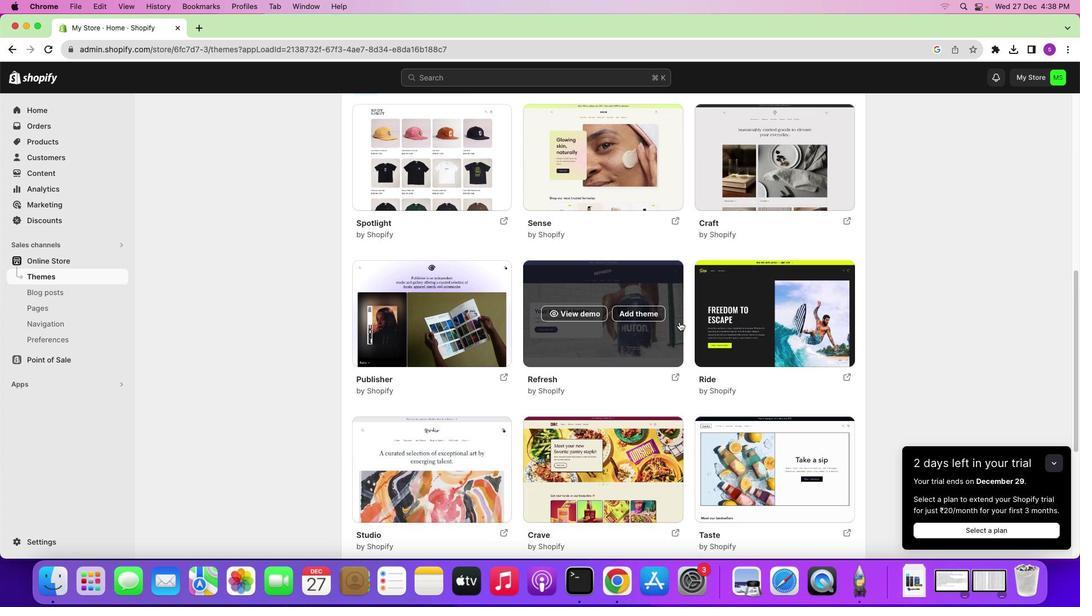 
Action: Mouse moved to (648, 312)
Screenshot: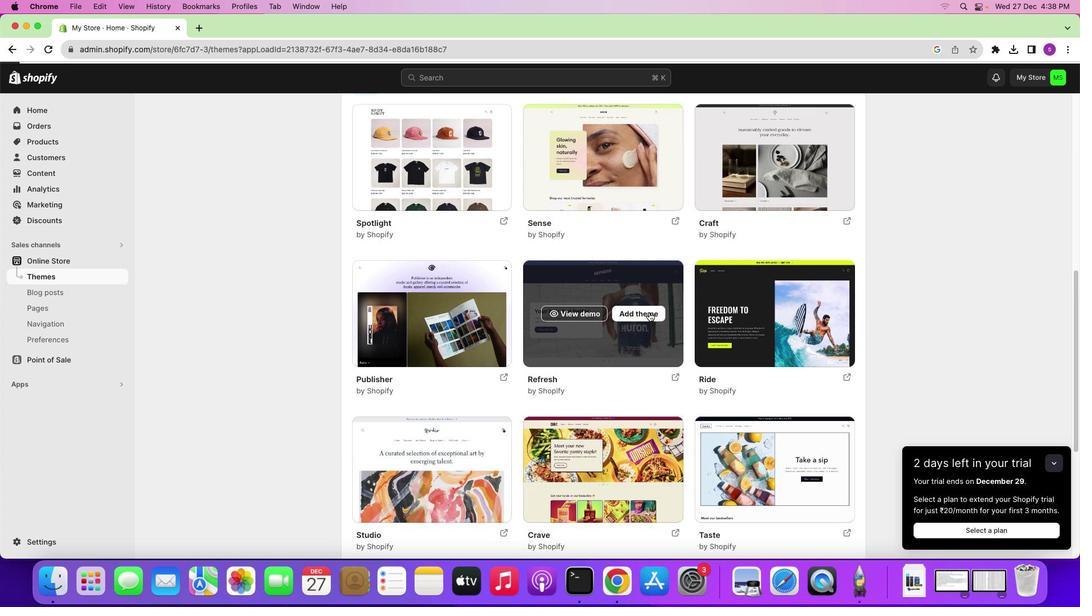 
Action: Mouse pressed left at (648, 312)
Screenshot: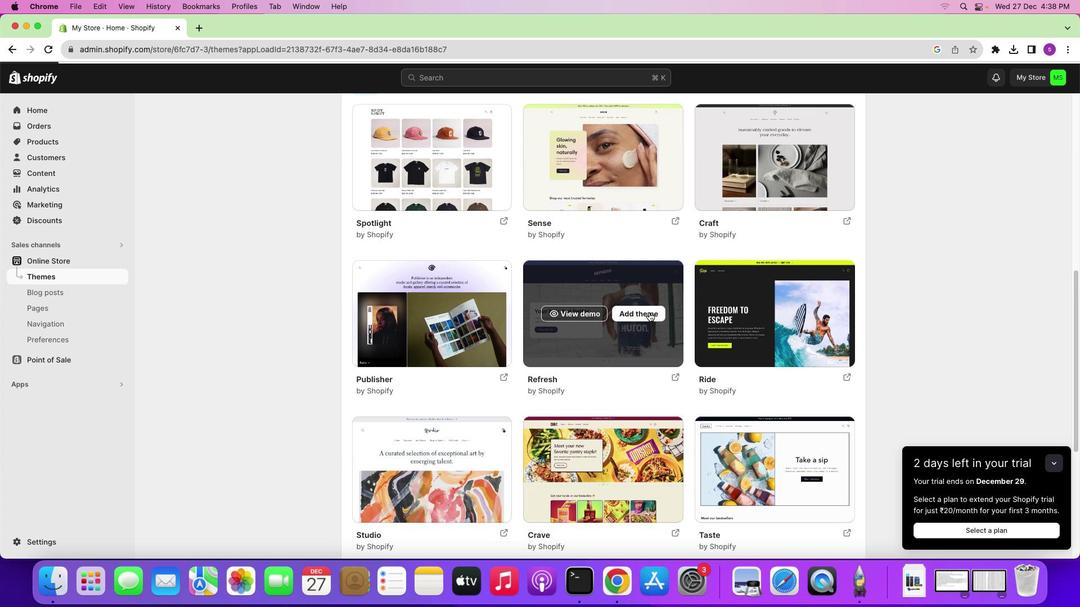 
Action: Mouse moved to (874, 322)
Screenshot: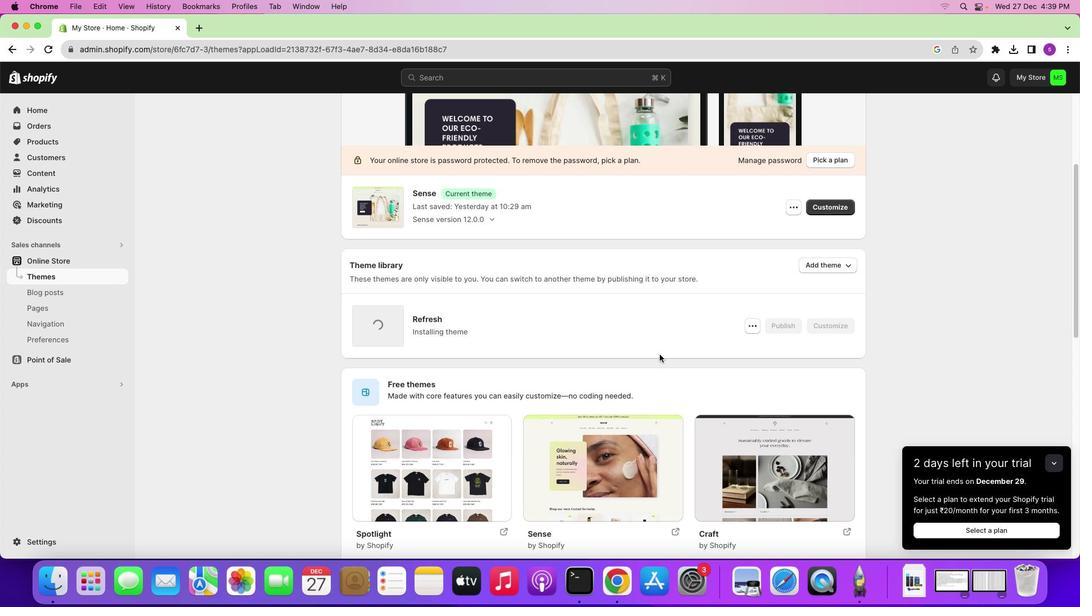 
Action: Mouse pressed left at (874, 322)
Screenshot: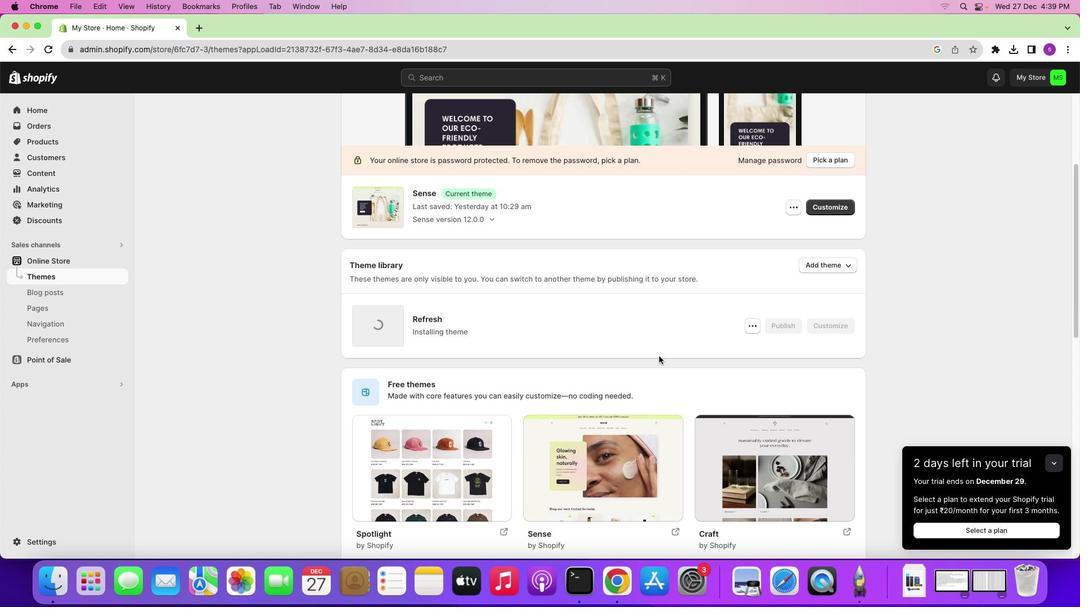 
Action: Mouse moved to (661, 357)
Screenshot: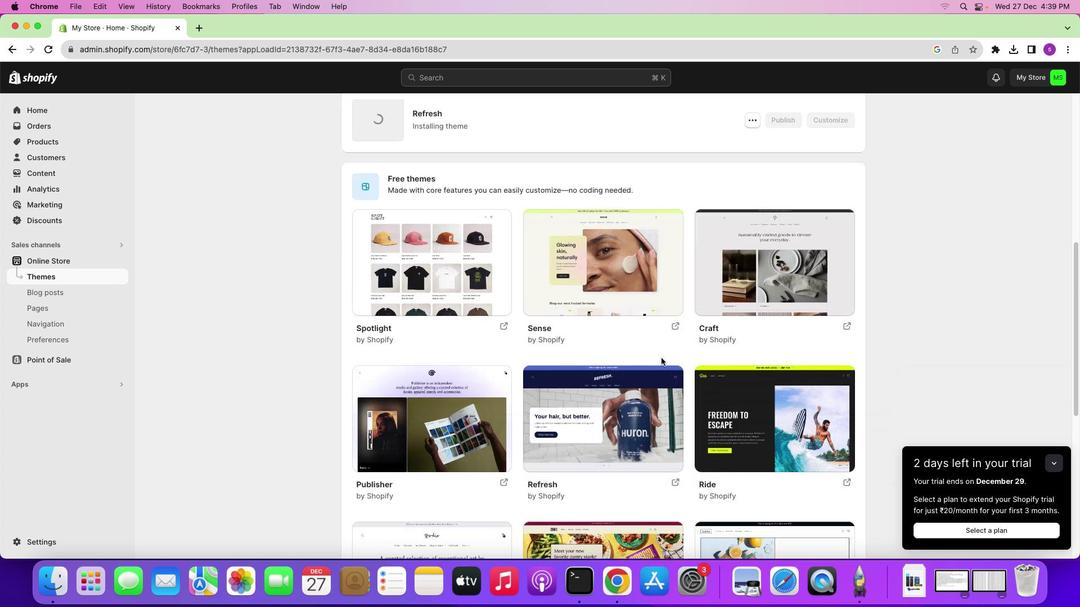 
Action: Mouse scrolled (661, 357) with delta (0, 0)
Screenshot: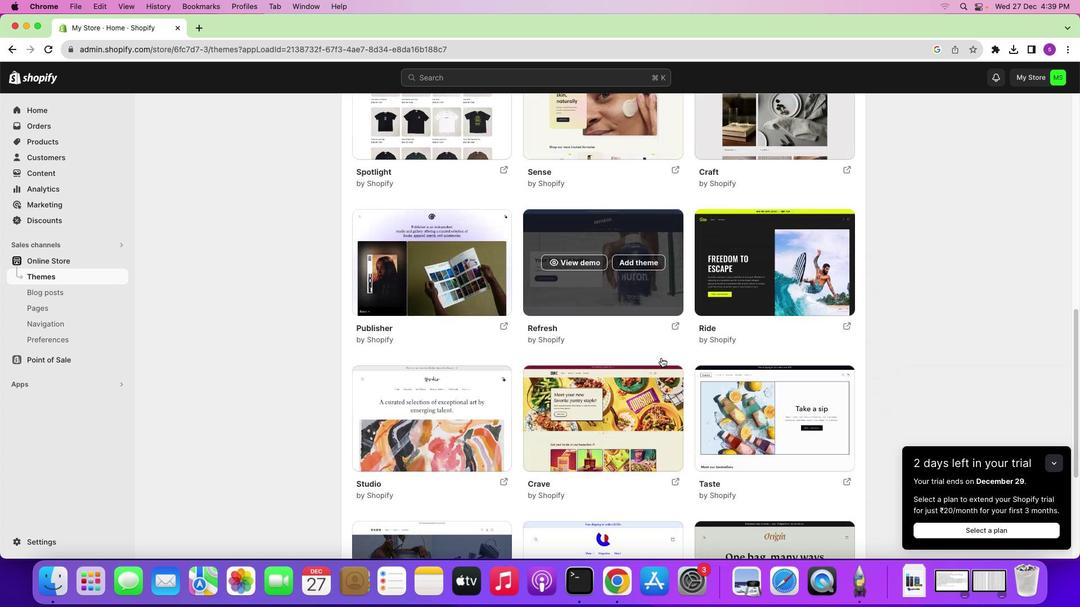 
Action: Mouse scrolled (661, 357) with delta (0, 0)
Screenshot: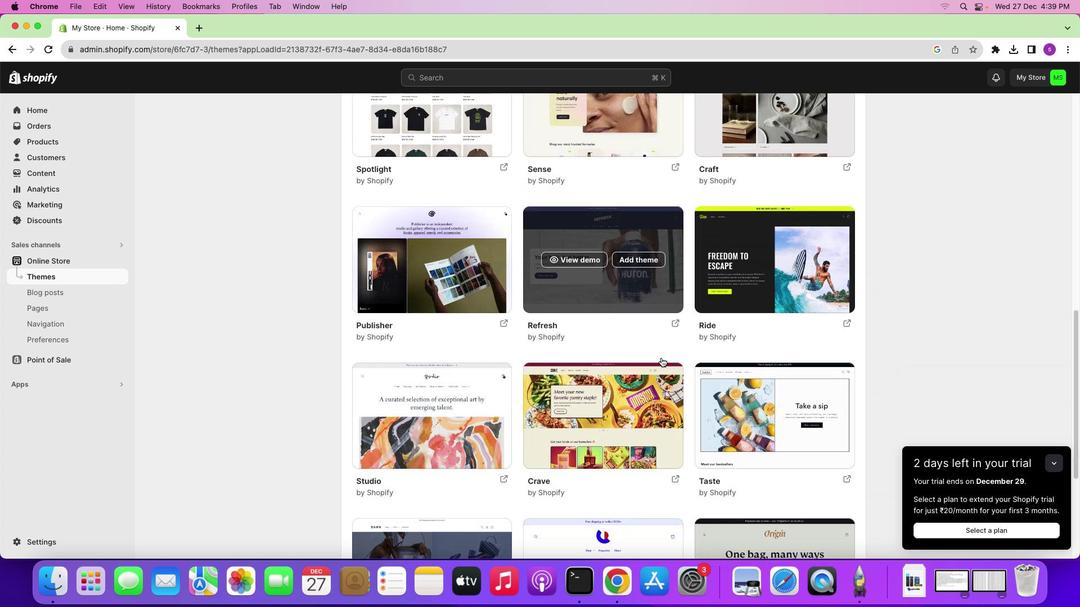 
Action: Mouse scrolled (661, 357) with delta (0, -1)
Screenshot: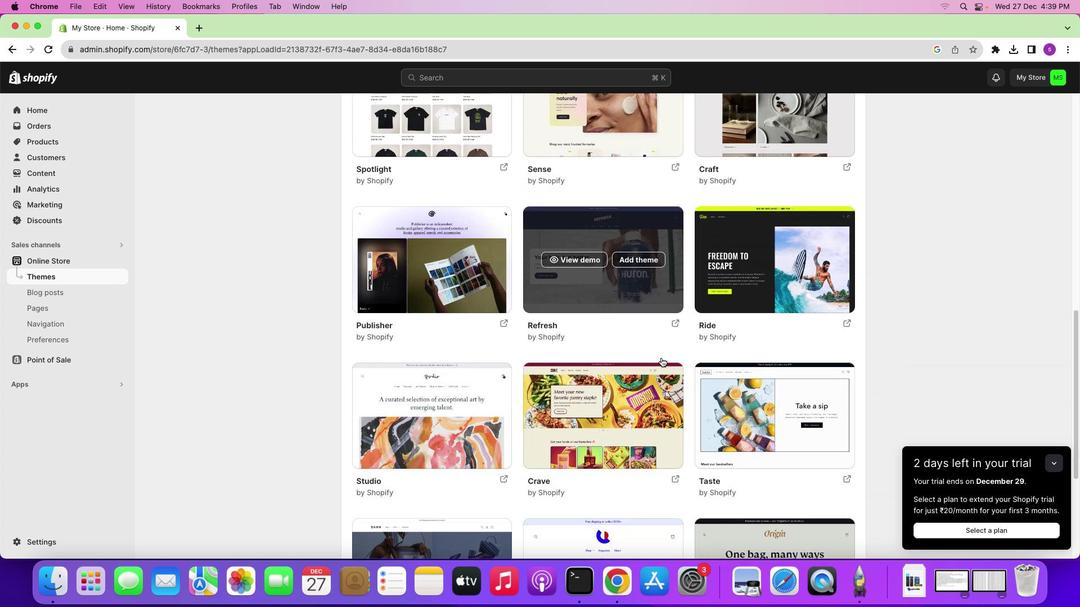 
Action: Mouse scrolled (661, 357) with delta (0, -1)
Screenshot: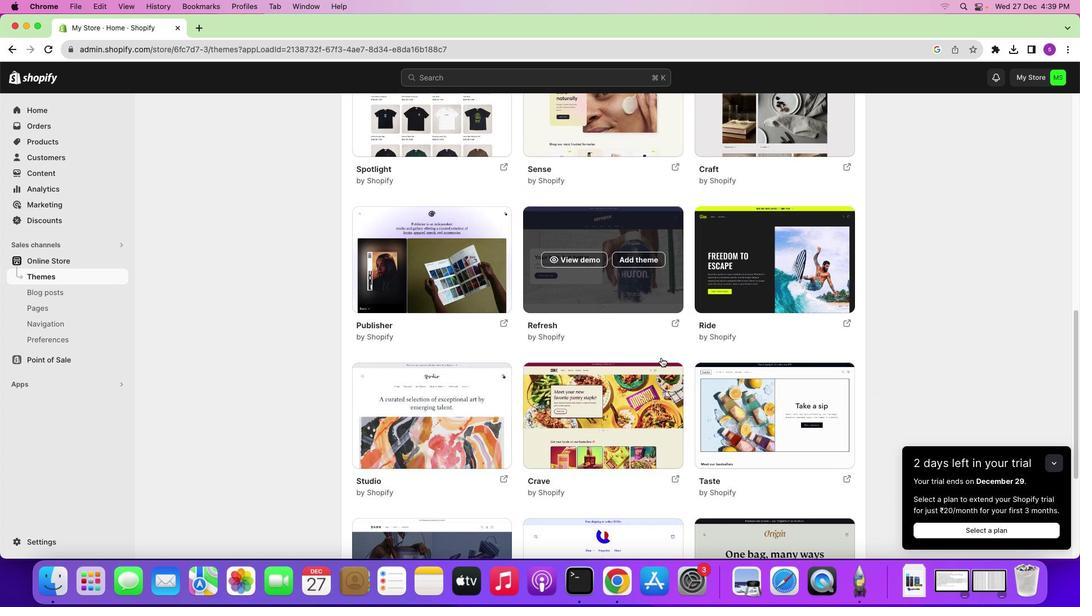 
Action: Mouse scrolled (661, 357) with delta (0, -2)
Screenshot: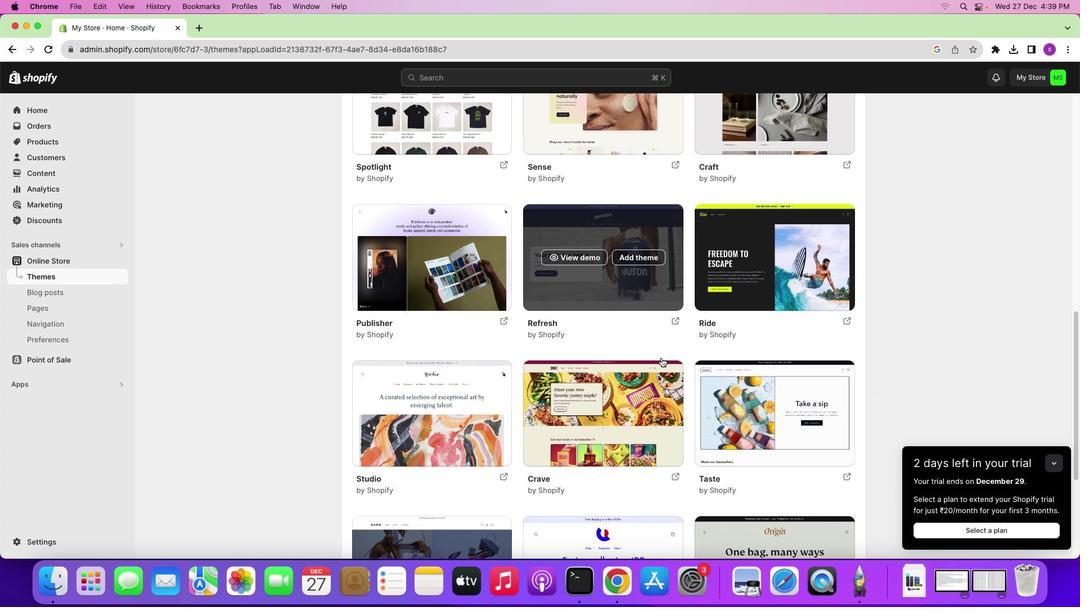 
Action: Mouse scrolled (661, 357) with delta (0, -2)
Screenshot: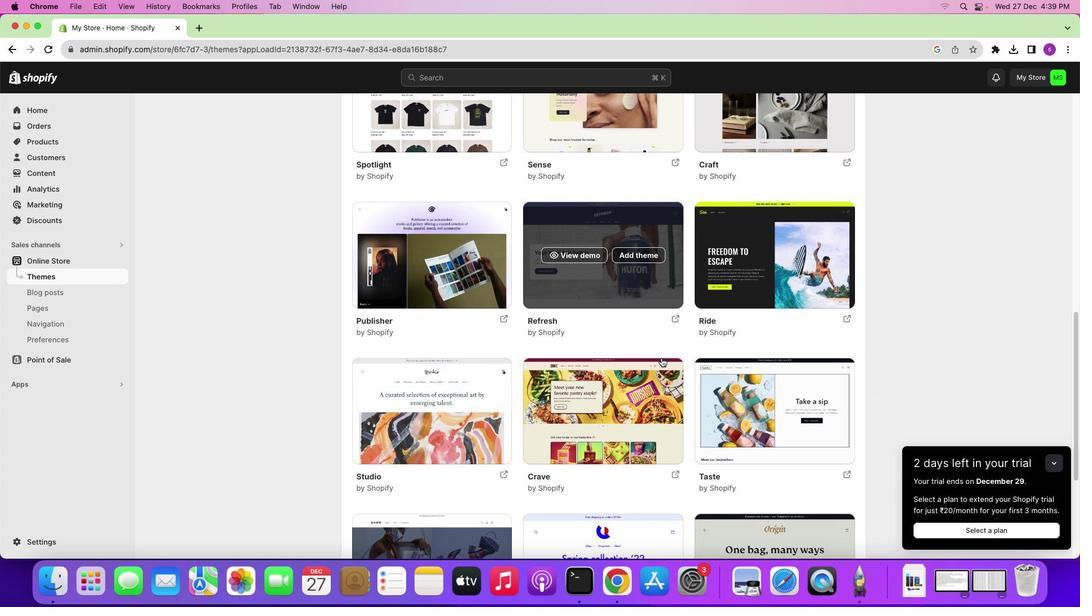 
Action: Mouse scrolled (661, 357) with delta (0, 0)
Screenshot: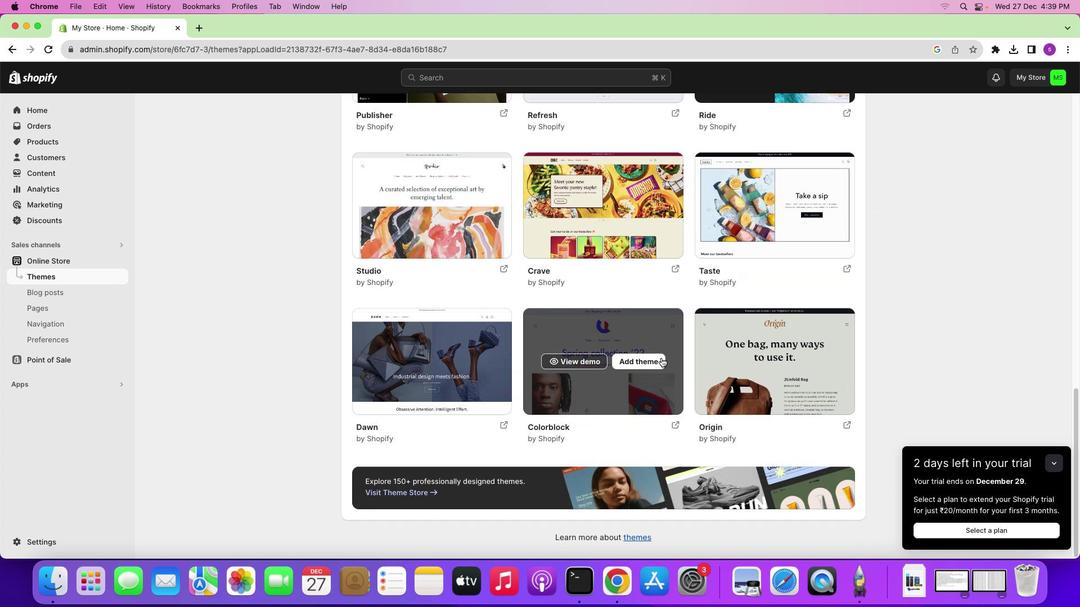 
Action: Mouse scrolled (661, 357) with delta (0, 0)
Screenshot: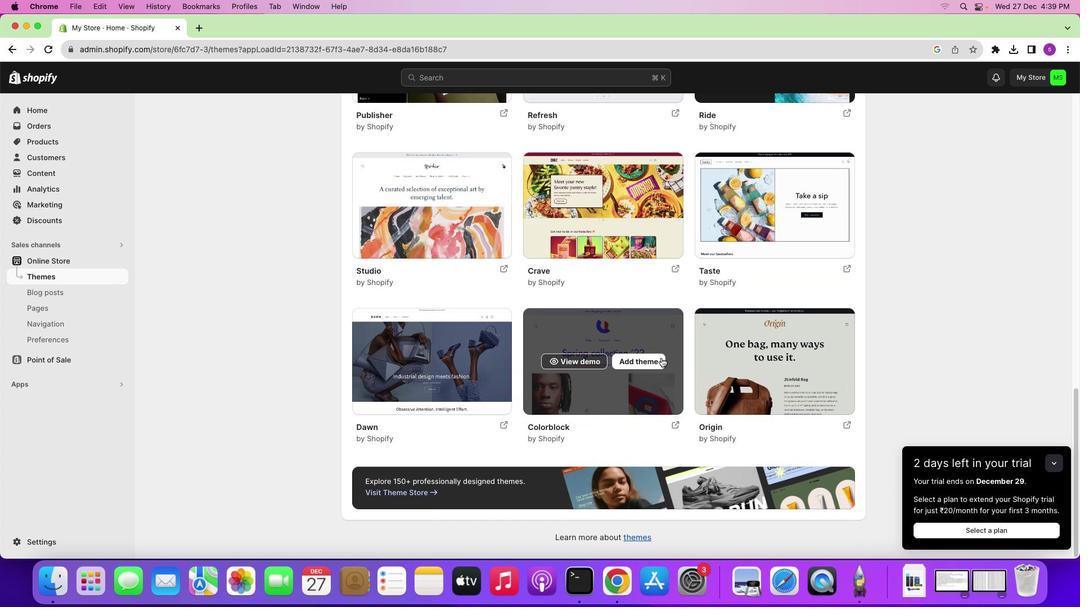 
Action: Mouse scrolled (661, 357) with delta (0, -1)
Screenshot: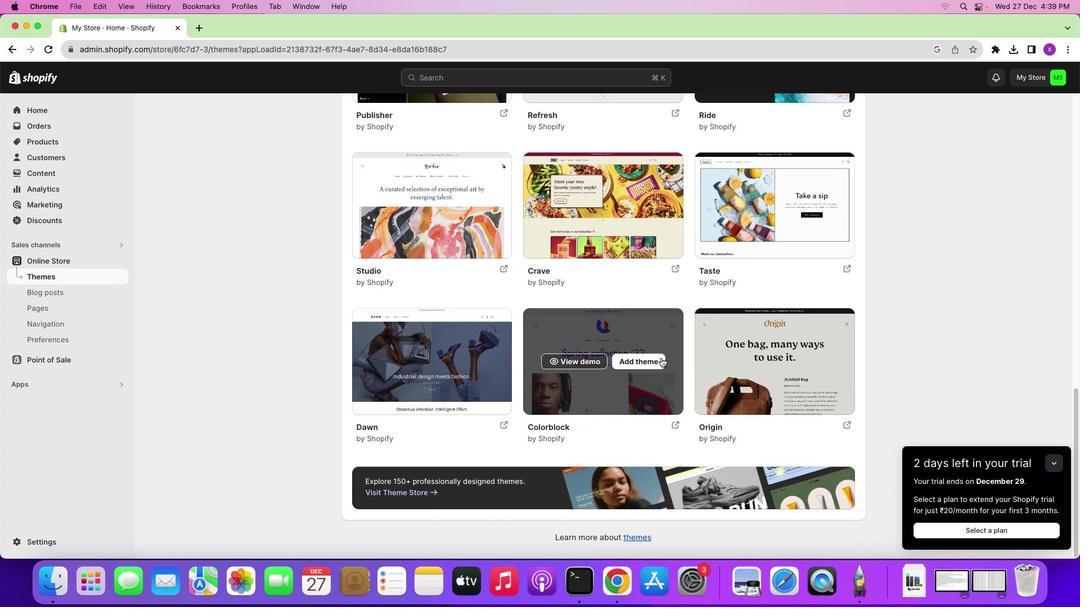 
Action: Mouse scrolled (661, 357) with delta (0, -1)
Screenshot: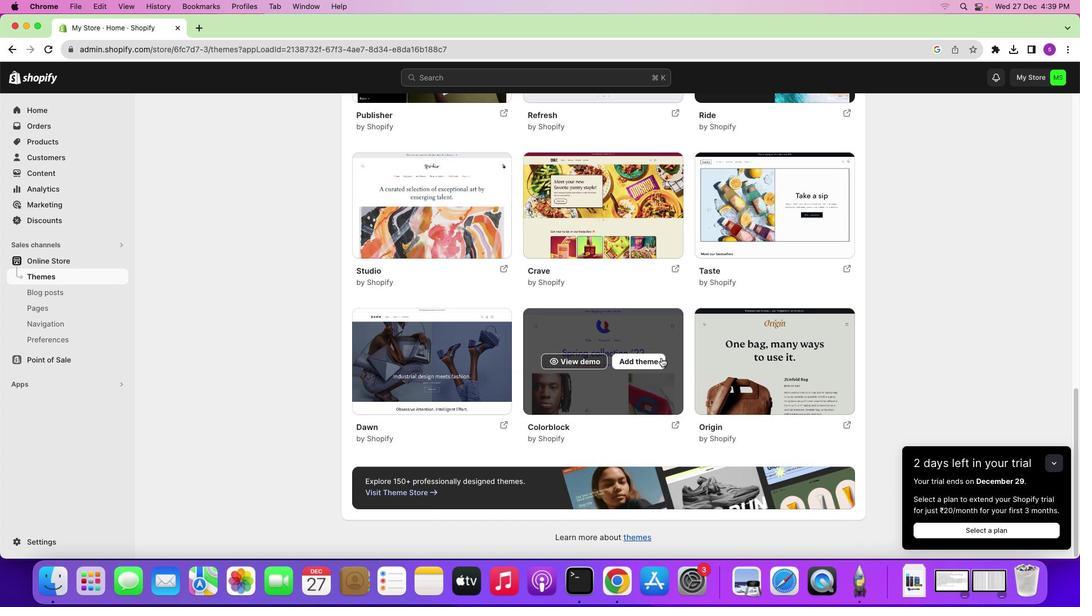 
Action: Mouse scrolled (661, 357) with delta (0, -2)
Screenshot: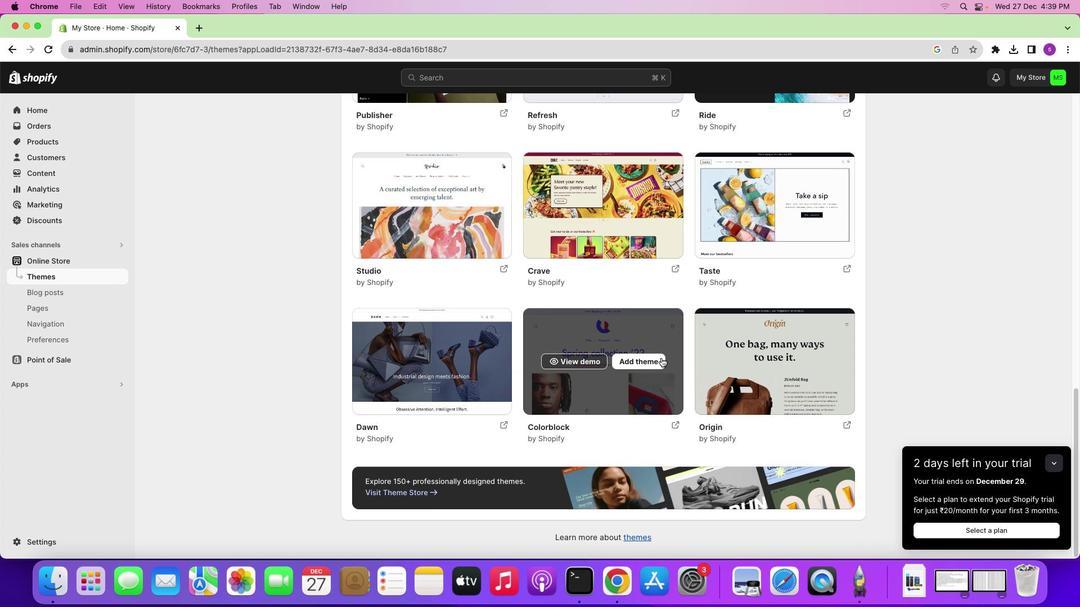 
Action: Mouse scrolled (661, 357) with delta (0, 0)
Screenshot: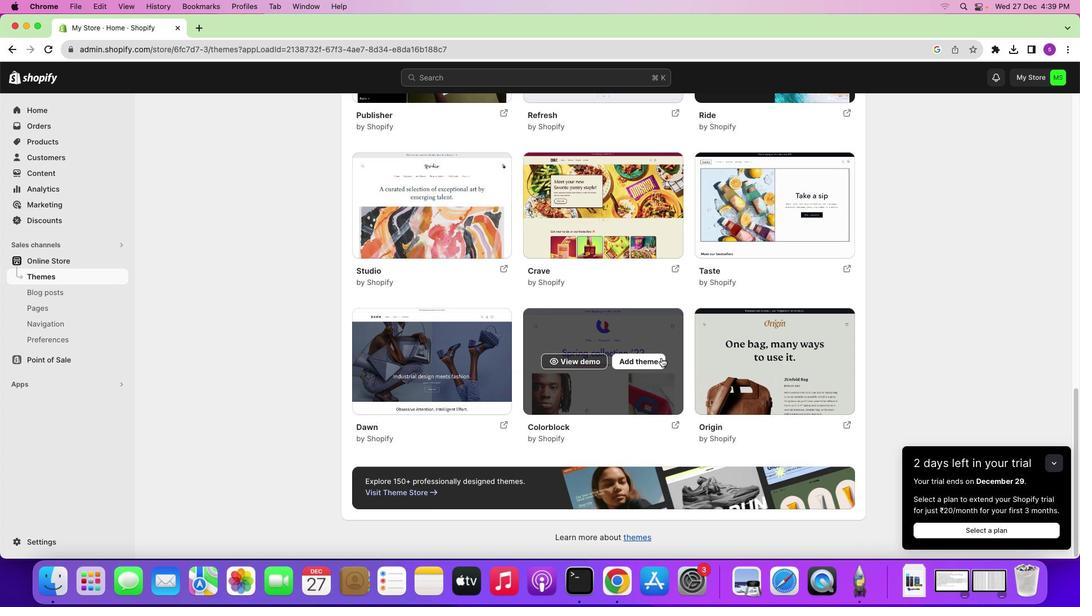 
Action: Mouse scrolled (661, 357) with delta (0, 0)
Screenshot: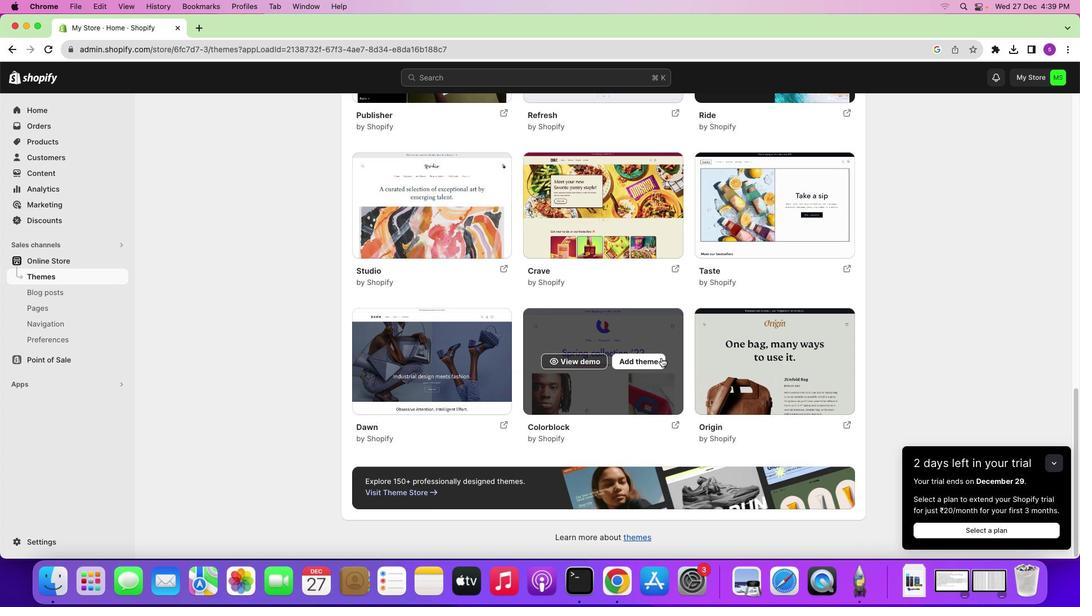 
Action: Mouse scrolled (661, 357) with delta (0, 0)
Screenshot: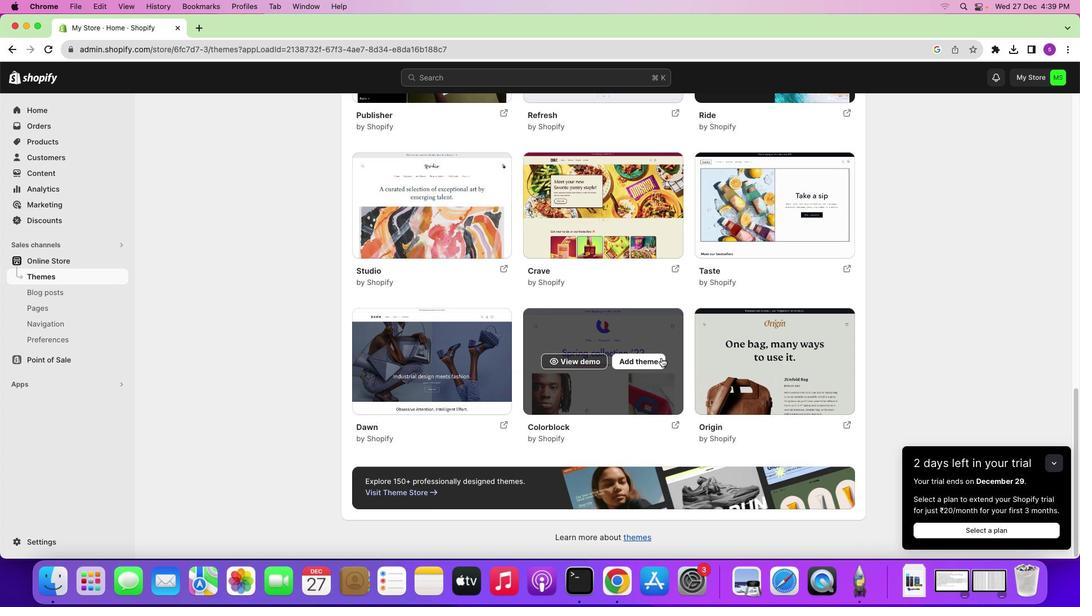
Action: Mouse scrolled (661, 357) with delta (0, -1)
Screenshot: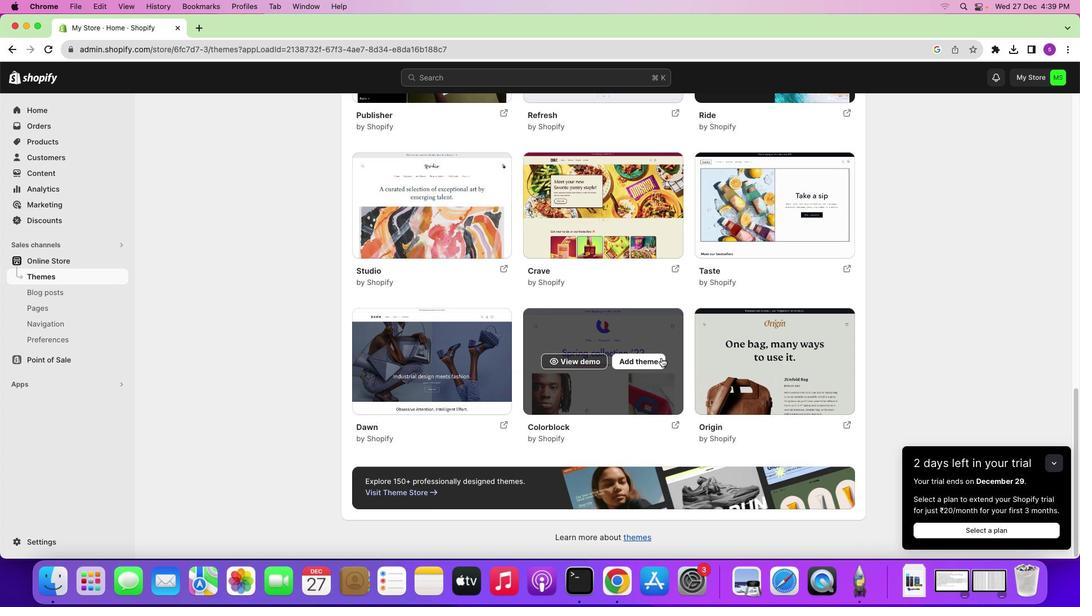 
Action: Mouse scrolled (661, 357) with delta (0, 0)
Screenshot: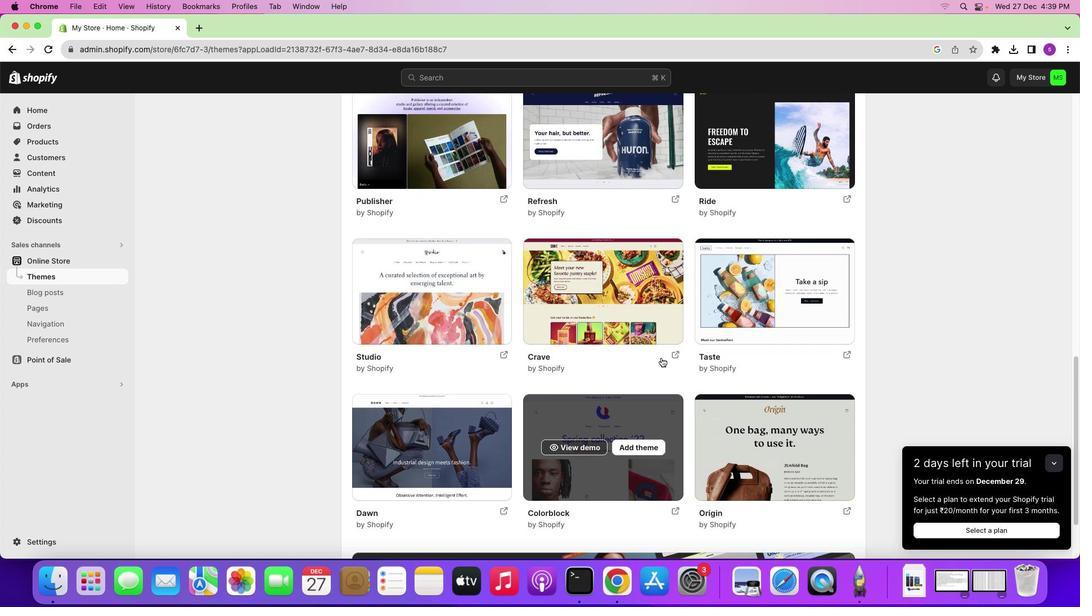 
Action: Mouse scrolled (661, 357) with delta (0, 0)
Screenshot: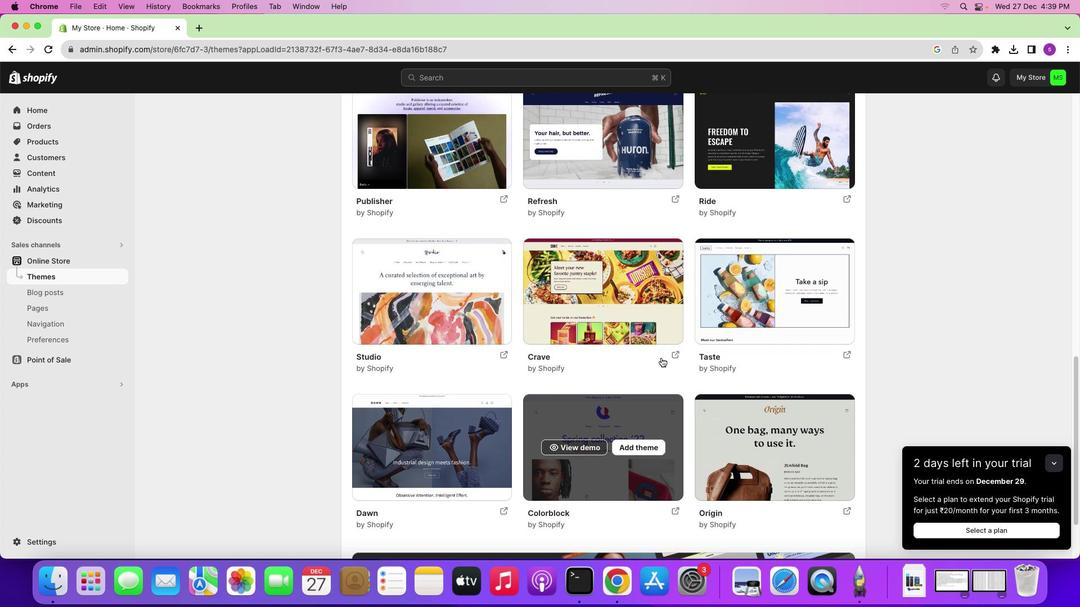 
Action: Mouse scrolled (661, 357) with delta (0, 0)
Screenshot: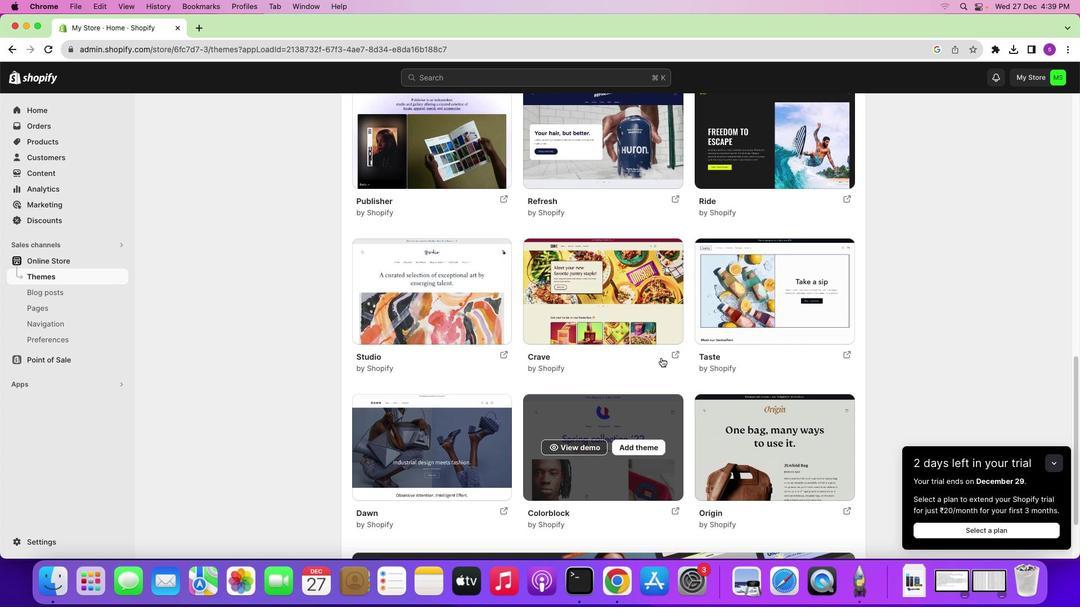 
Action: Mouse scrolled (661, 357) with delta (0, 1)
Screenshot: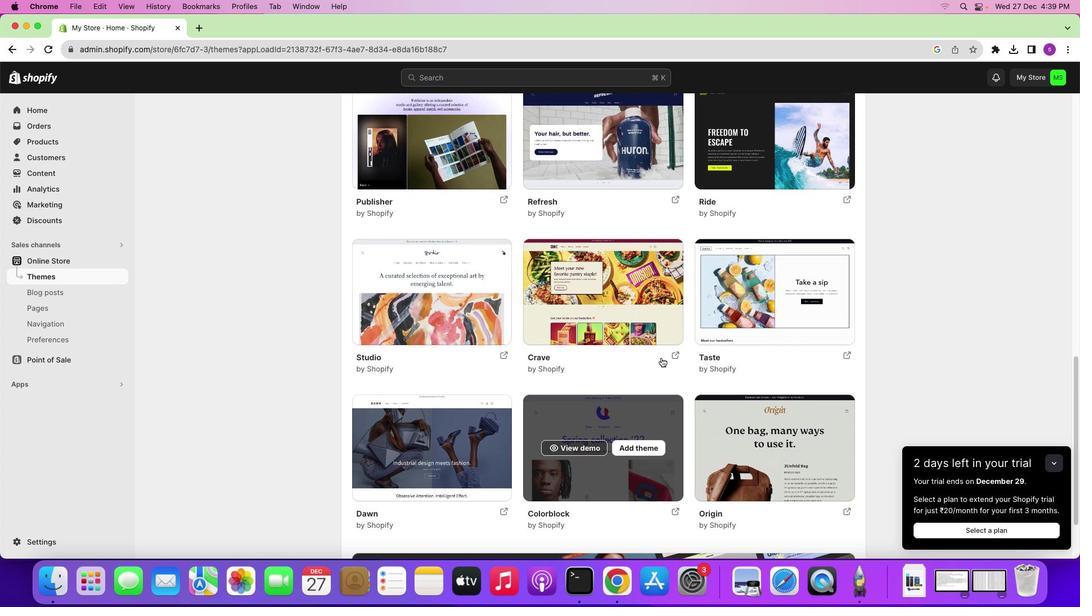 
Action: Mouse scrolled (661, 357) with delta (0, 0)
Screenshot: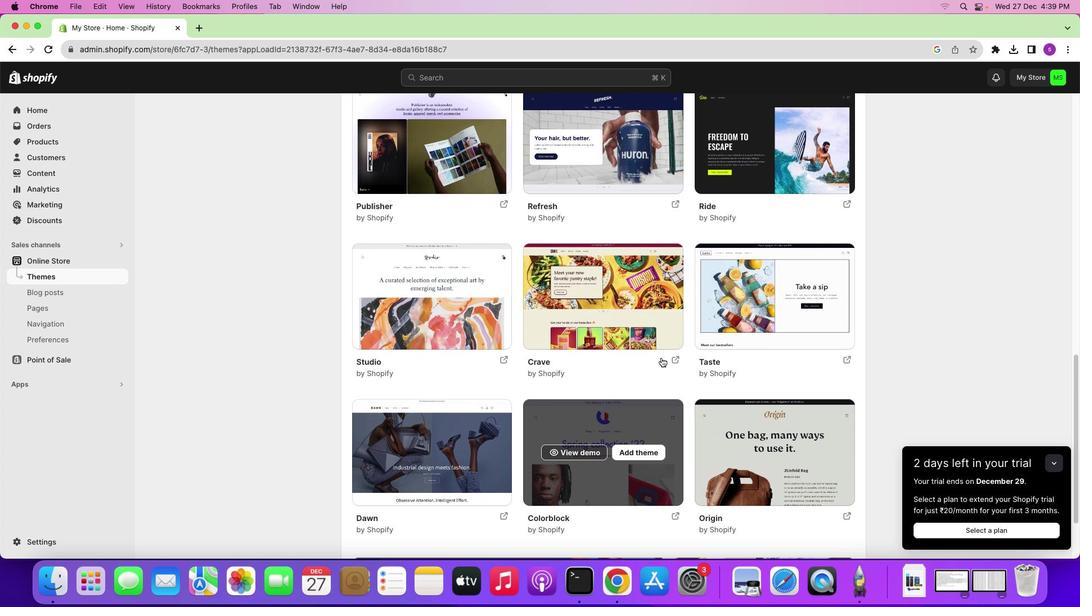 
Action: Mouse scrolled (661, 357) with delta (0, 0)
Screenshot: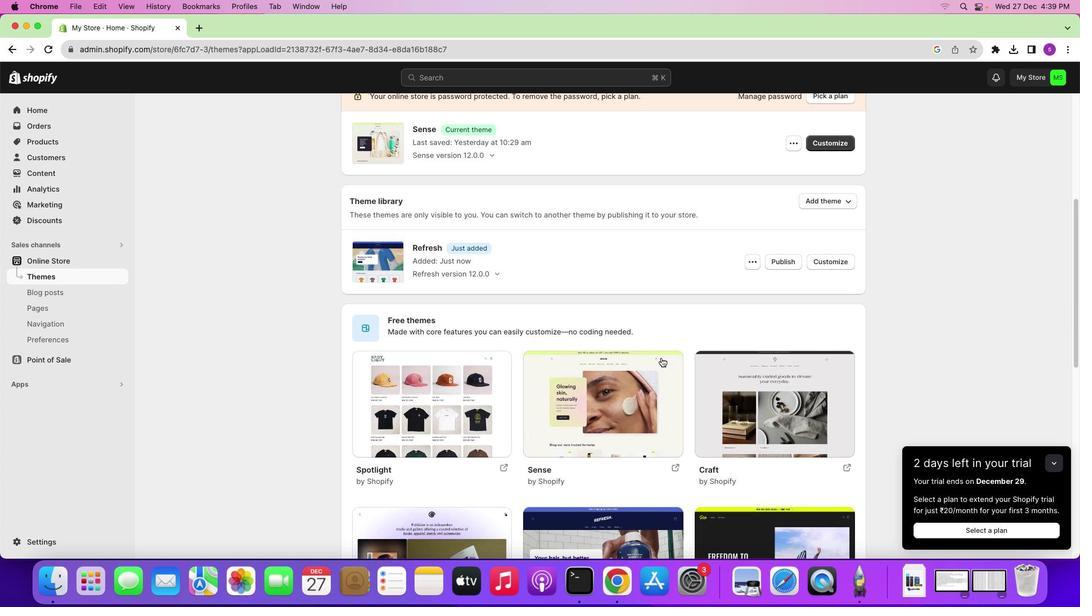 
Action: Mouse scrolled (661, 357) with delta (0, 0)
Screenshot: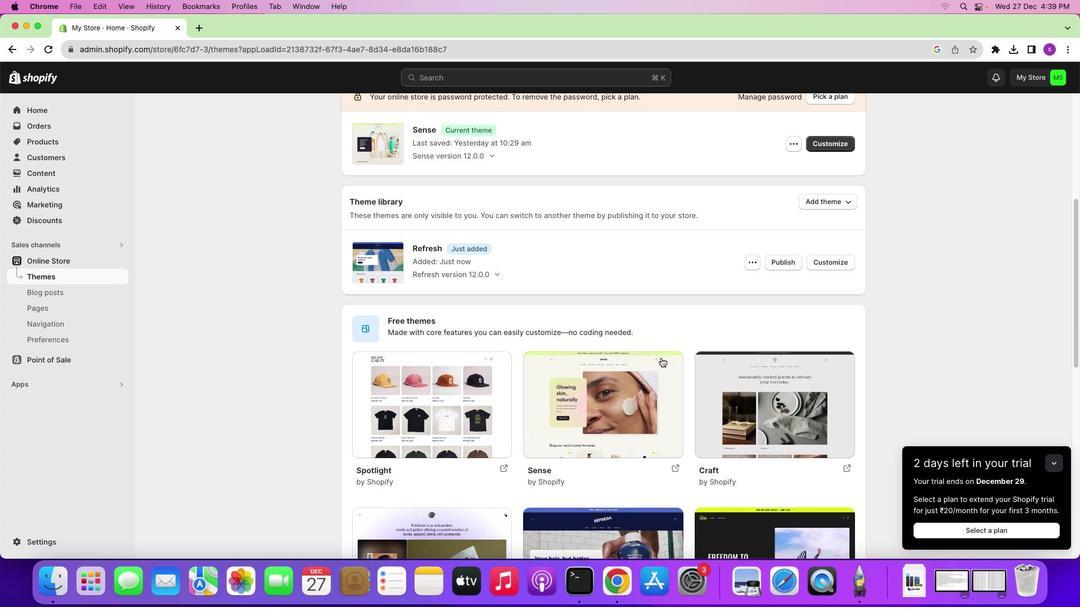
Action: Mouse scrolled (661, 357) with delta (0, 1)
Screenshot: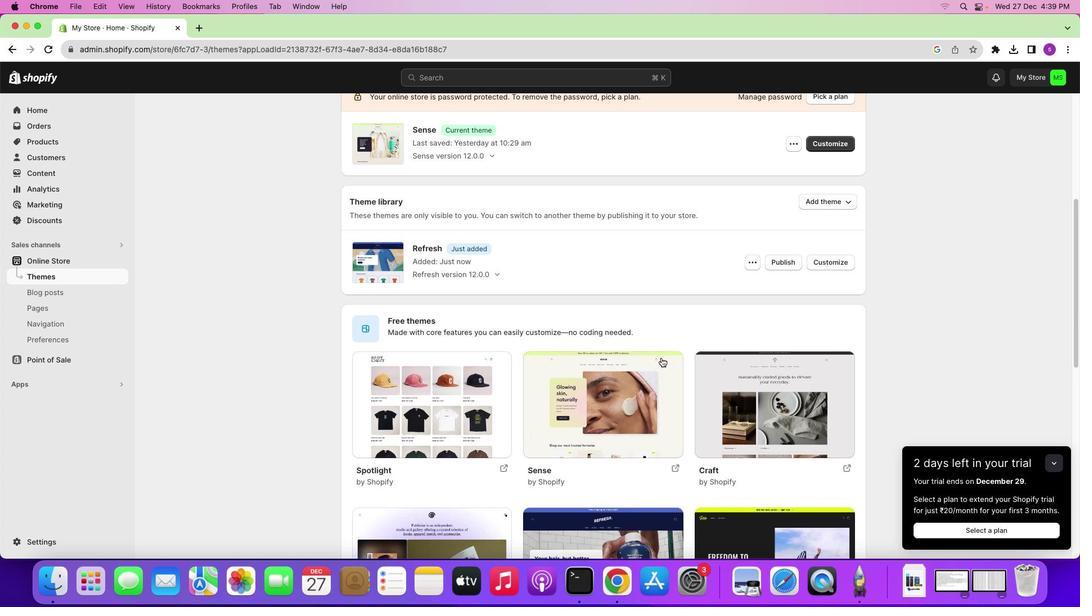 
Action: Mouse scrolled (661, 357) with delta (0, 2)
Screenshot: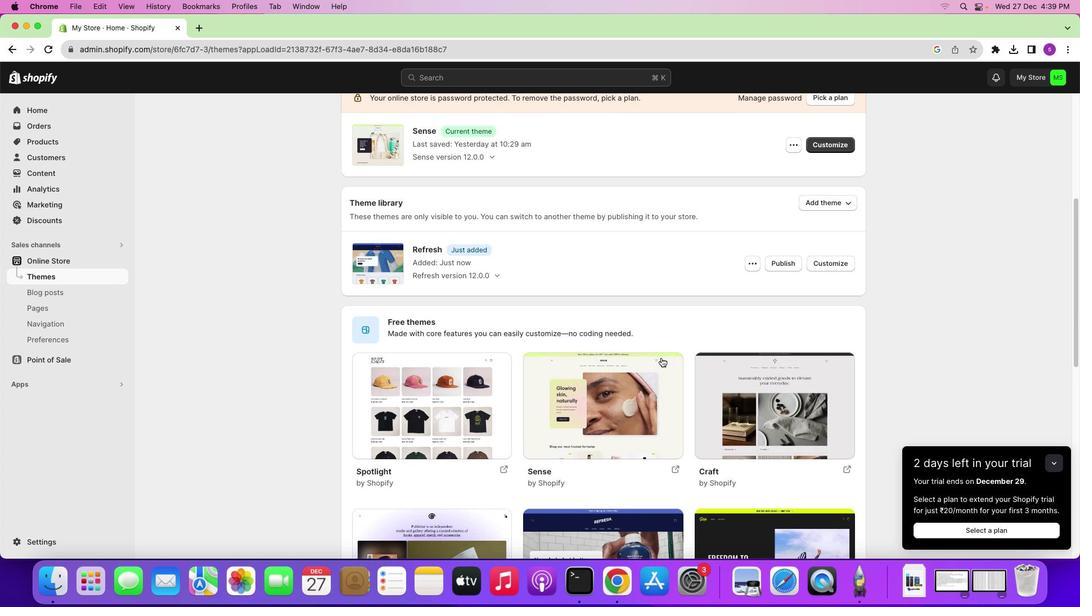 
Action: Mouse scrolled (661, 357) with delta (0, 2)
Screenshot: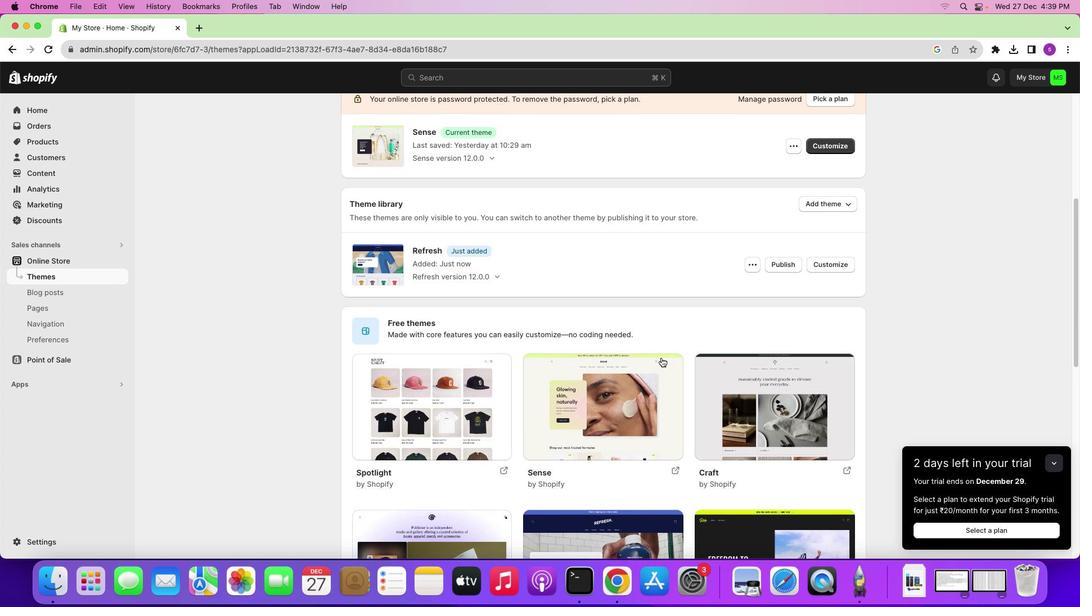 
Action: Mouse scrolled (661, 357) with delta (0, 3)
Screenshot: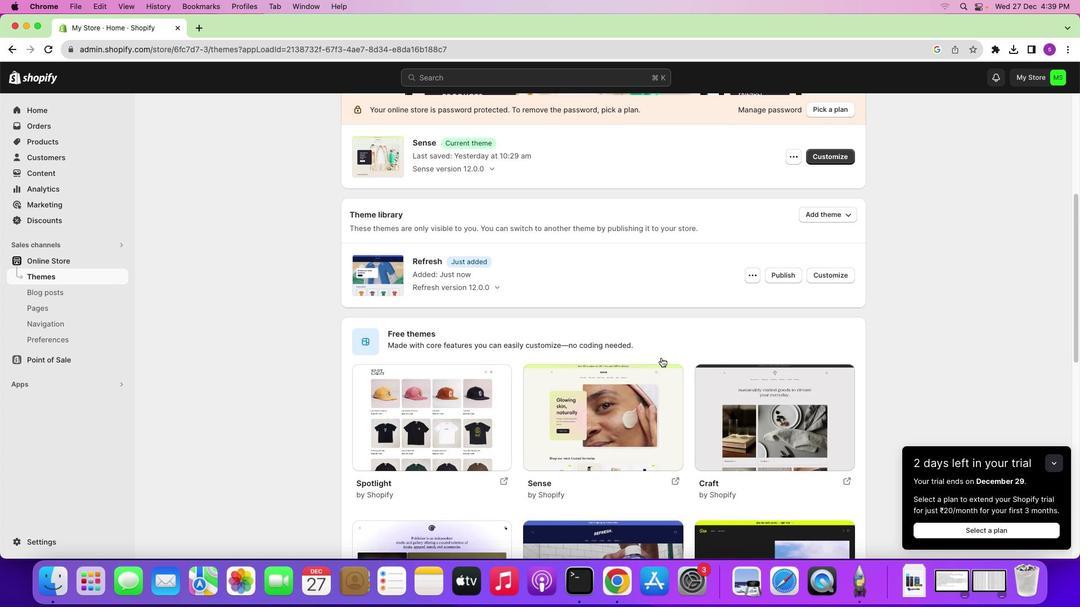 
Action: Mouse scrolled (661, 357) with delta (0, 0)
Screenshot: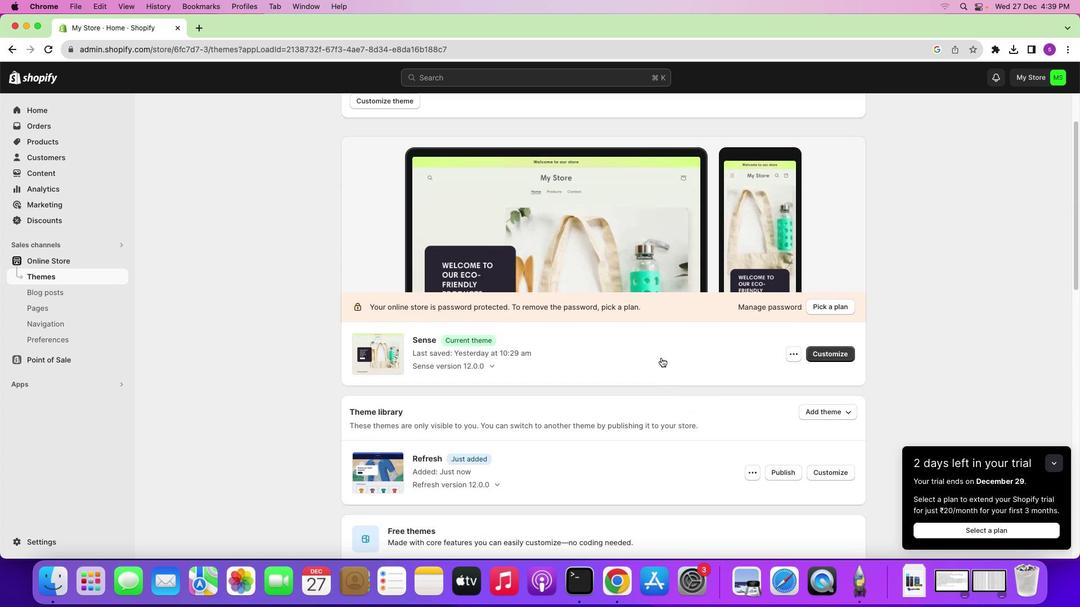 
Action: Mouse scrolled (661, 357) with delta (0, 0)
Screenshot: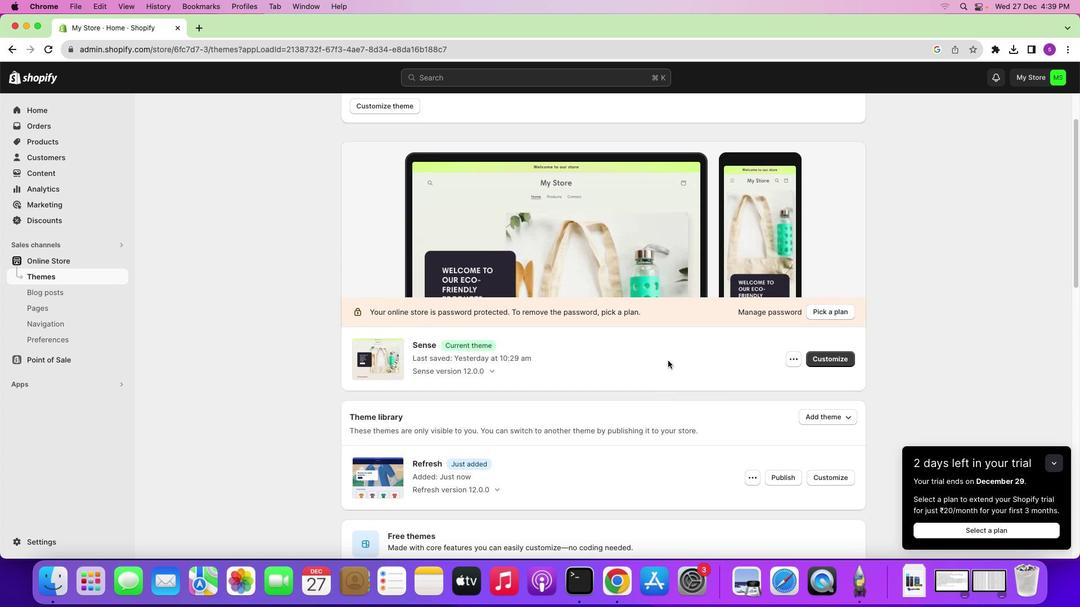 
Action: Mouse scrolled (661, 357) with delta (0, 1)
Screenshot: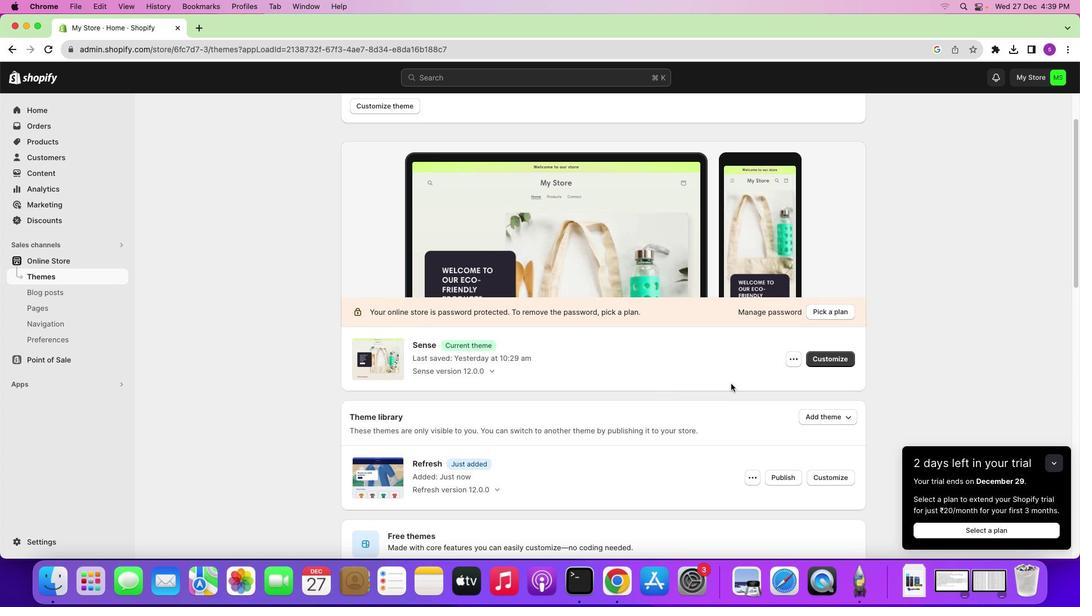 
Action: Mouse scrolled (661, 357) with delta (0, 1)
Screenshot: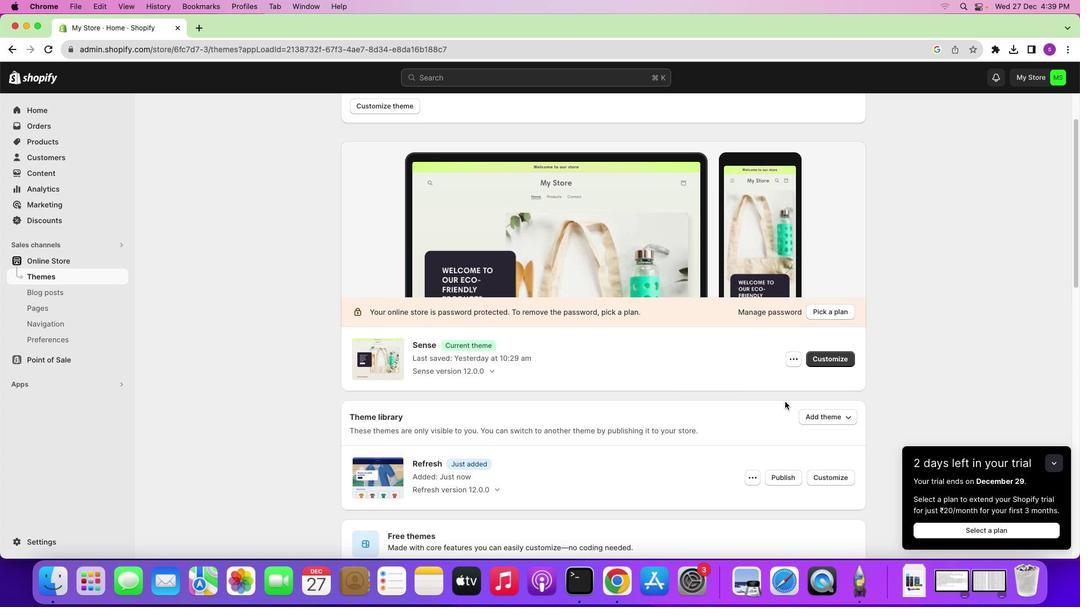
Action: Mouse scrolled (661, 357) with delta (0, 1)
Screenshot: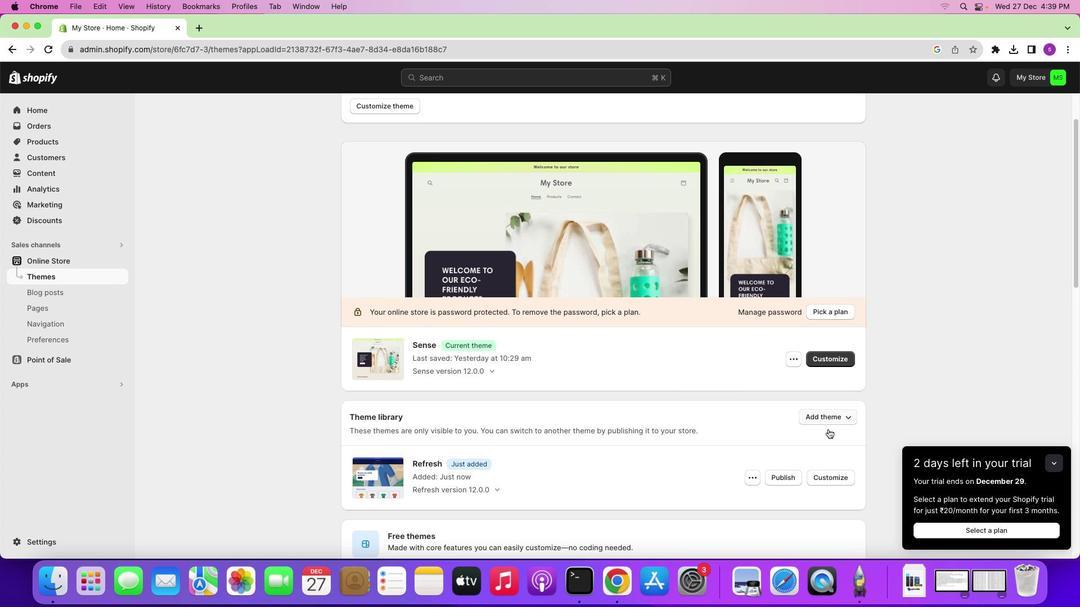 
Action: Mouse moved to (840, 474)
Screenshot: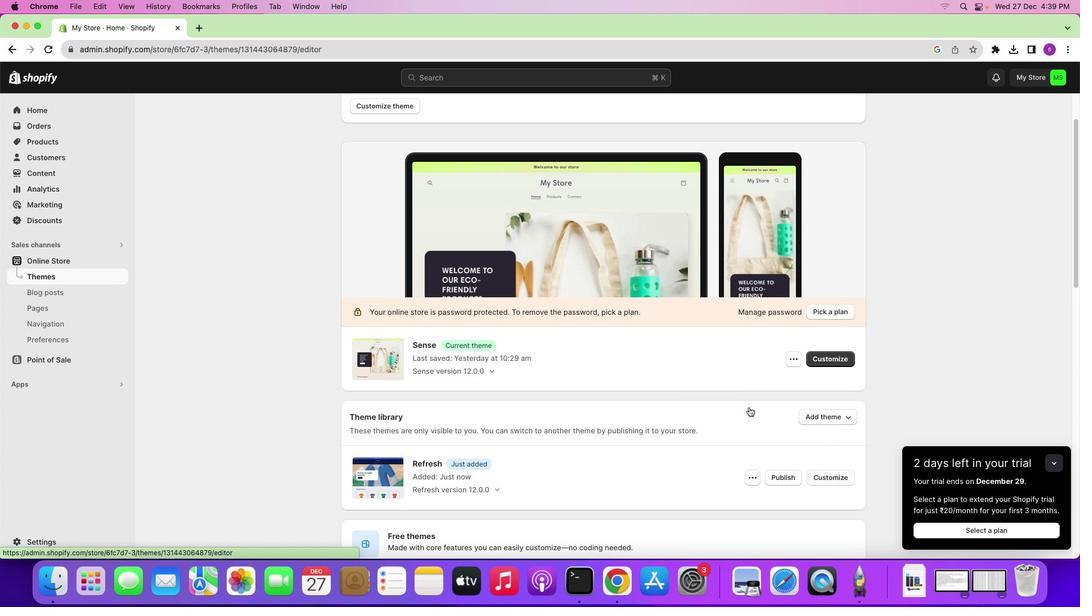 
Action: Mouse pressed left at (840, 474)
Screenshot: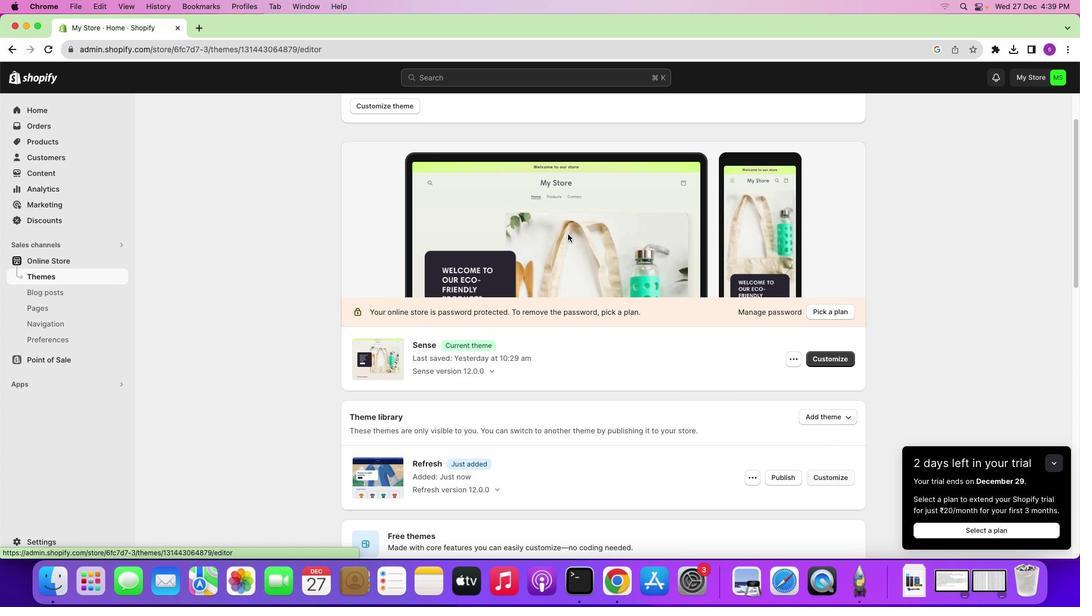 
Action: Mouse moved to (682, 294)
Screenshot: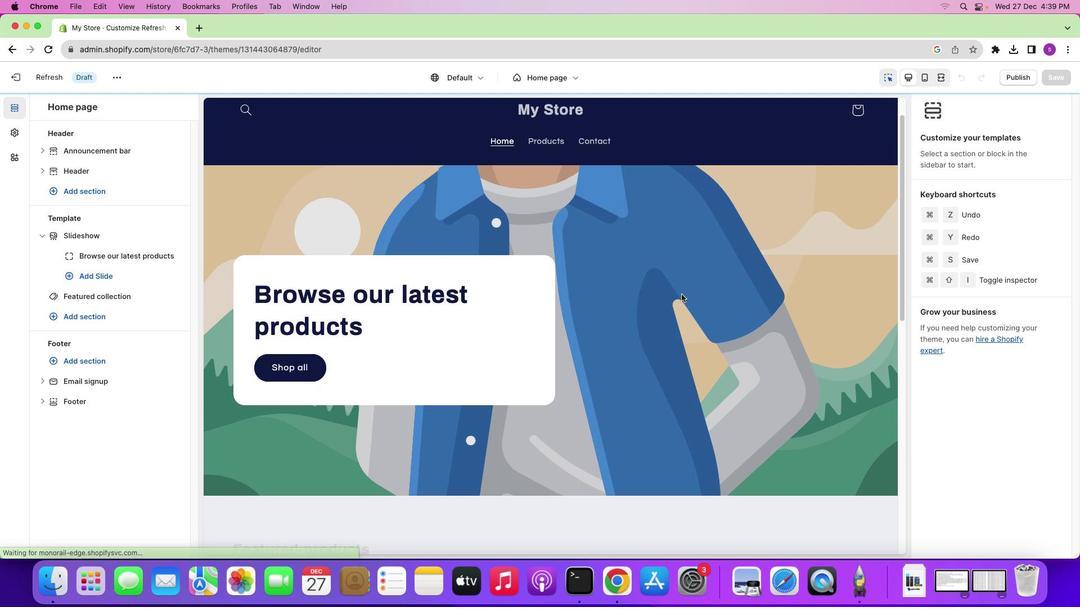 
Action: Mouse scrolled (682, 294) with delta (0, 0)
Screenshot: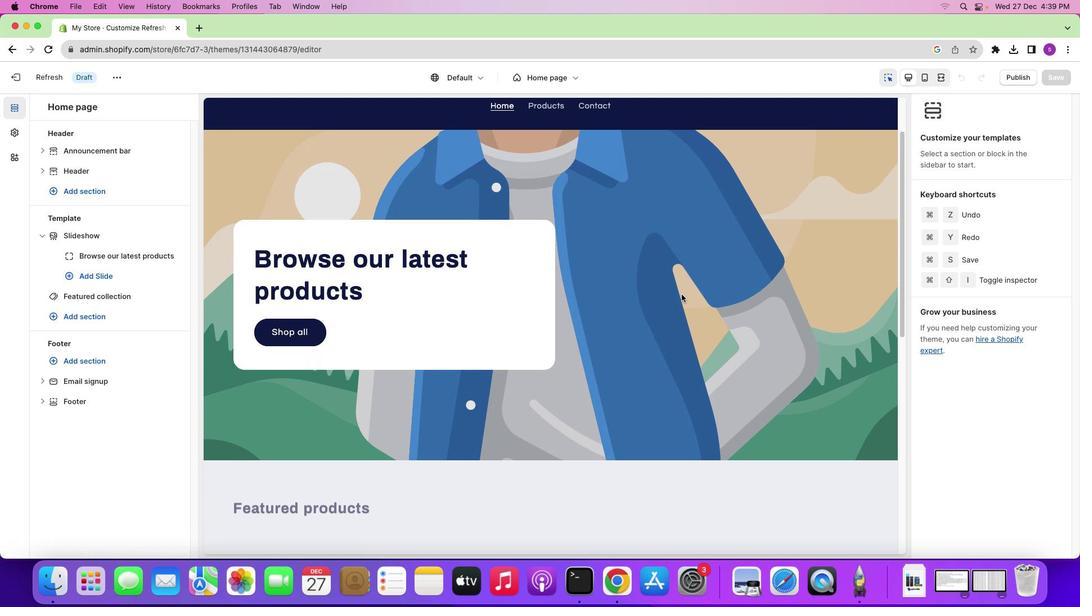 
Action: Mouse scrolled (682, 294) with delta (0, 0)
Screenshot: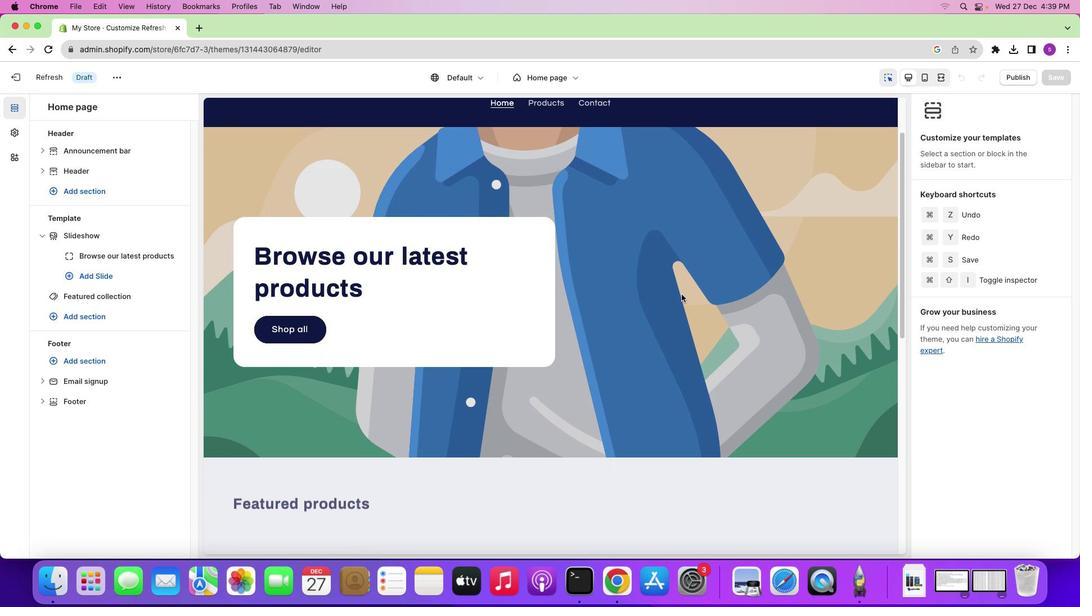 
Action: Mouse scrolled (682, 294) with delta (0, 0)
Screenshot: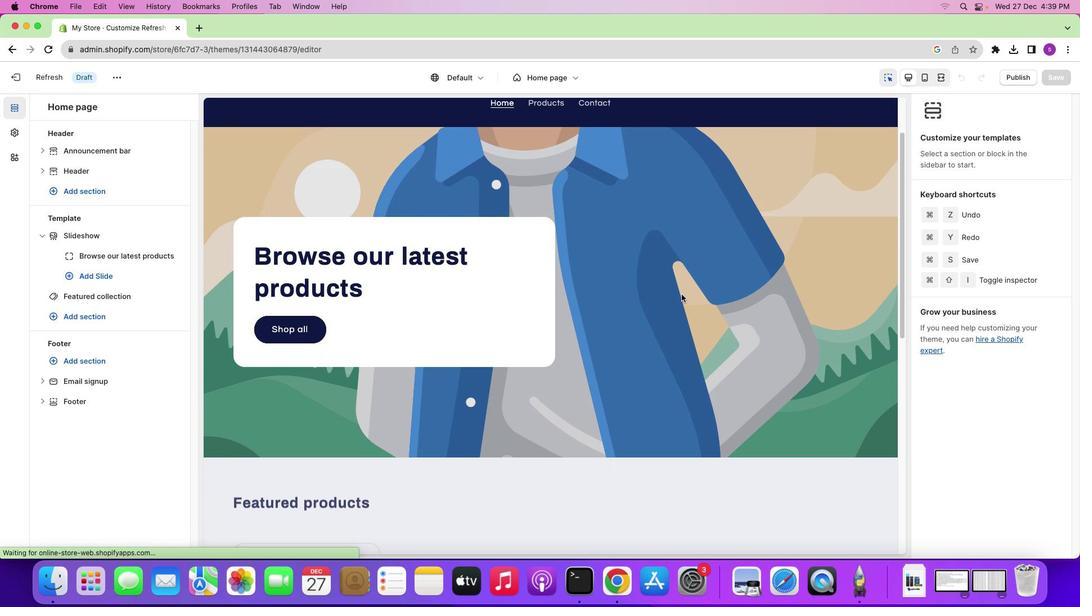 
Action: Mouse scrolled (682, 294) with delta (0, 0)
Screenshot: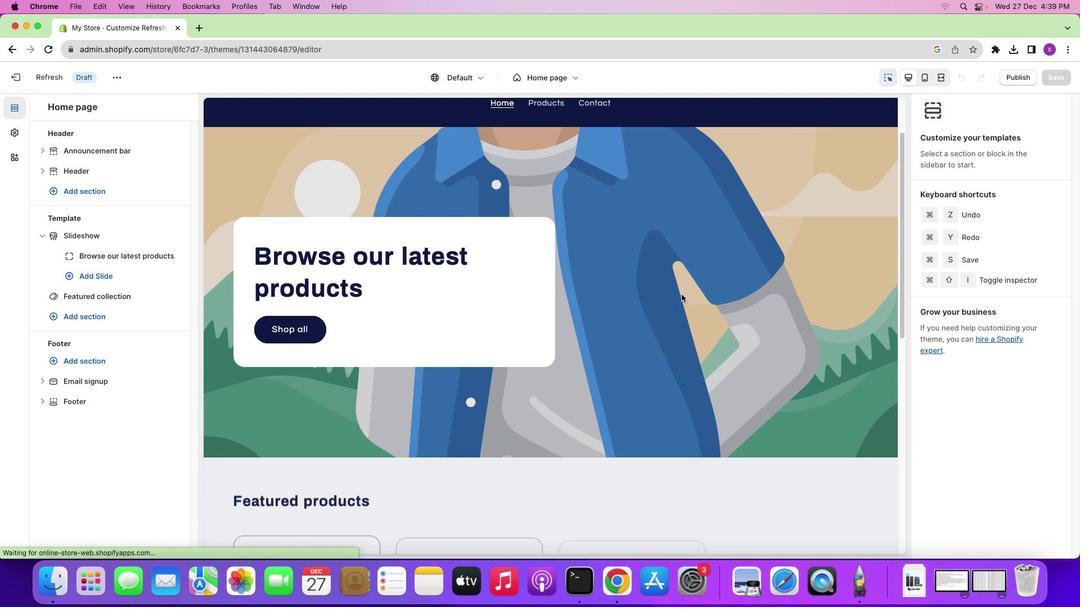 
Action: Mouse scrolled (682, 294) with delta (0, 0)
Screenshot: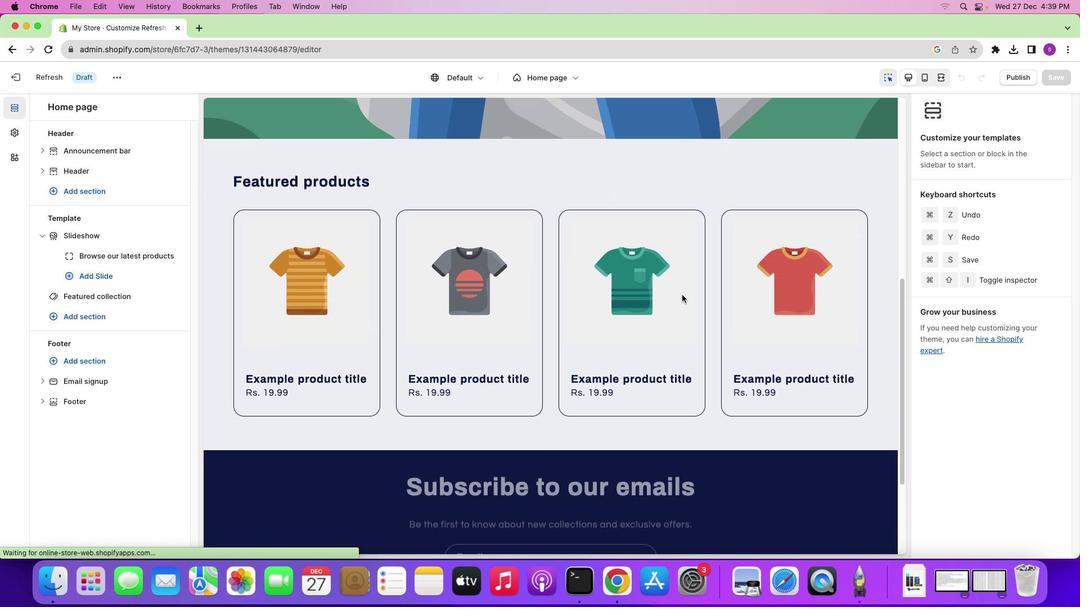 
Action: Mouse scrolled (682, 294) with delta (0, 0)
Screenshot: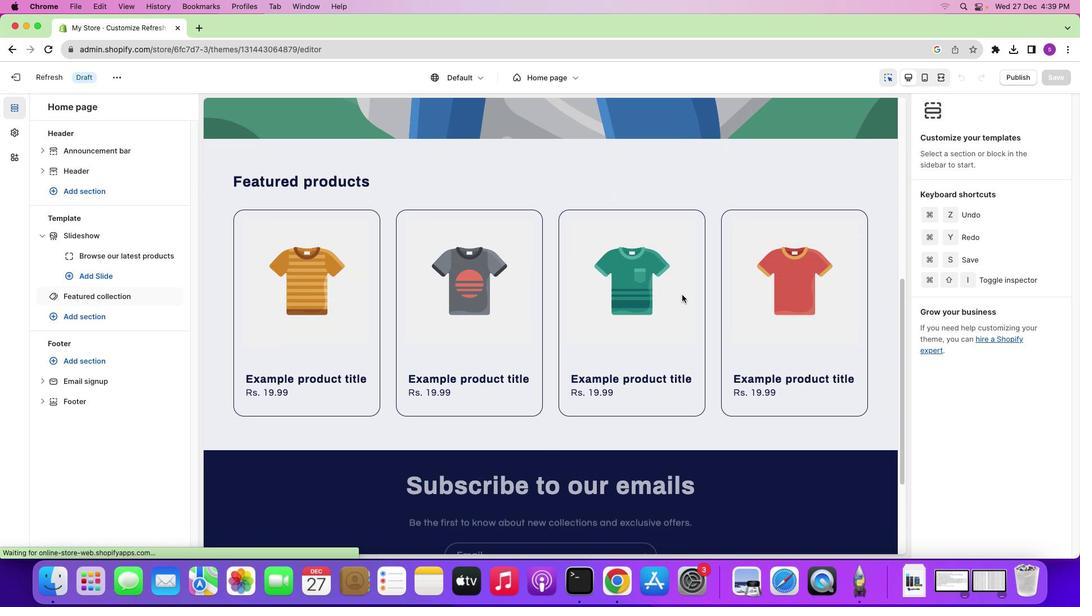 
Action: Mouse scrolled (682, 294) with delta (0, -1)
Screenshot: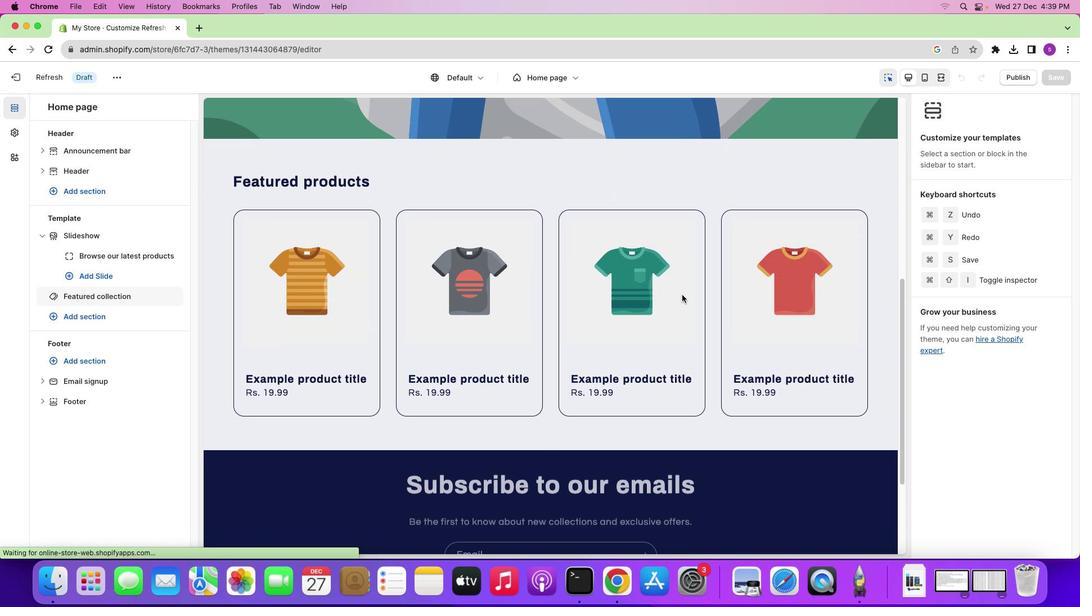 
Action: Mouse scrolled (682, 294) with delta (0, -2)
Screenshot: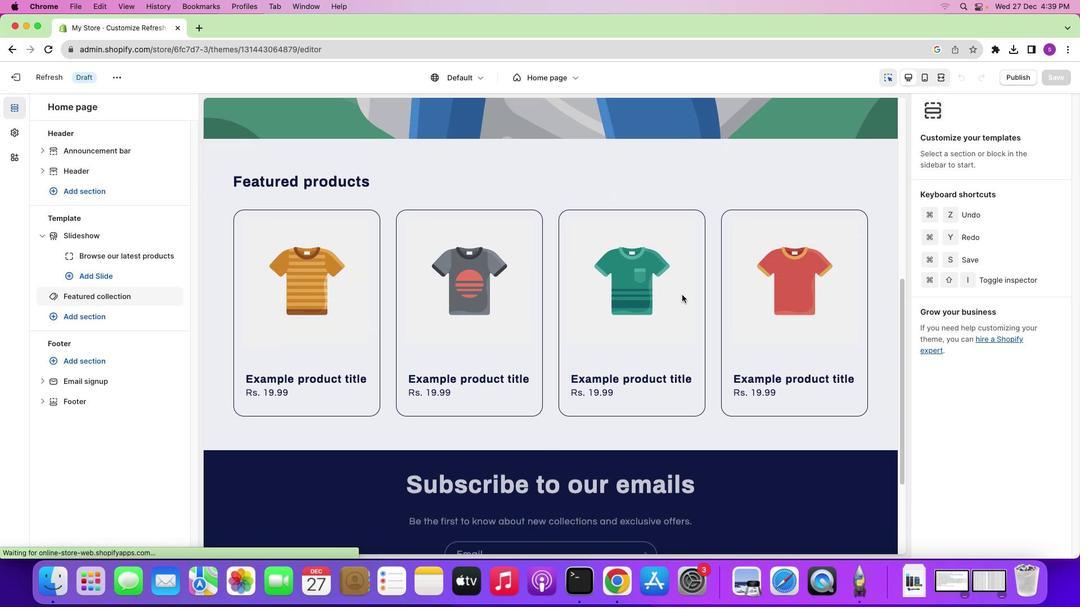 
Action: Mouse scrolled (682, 294) with delta (0, -2)
Screenshot: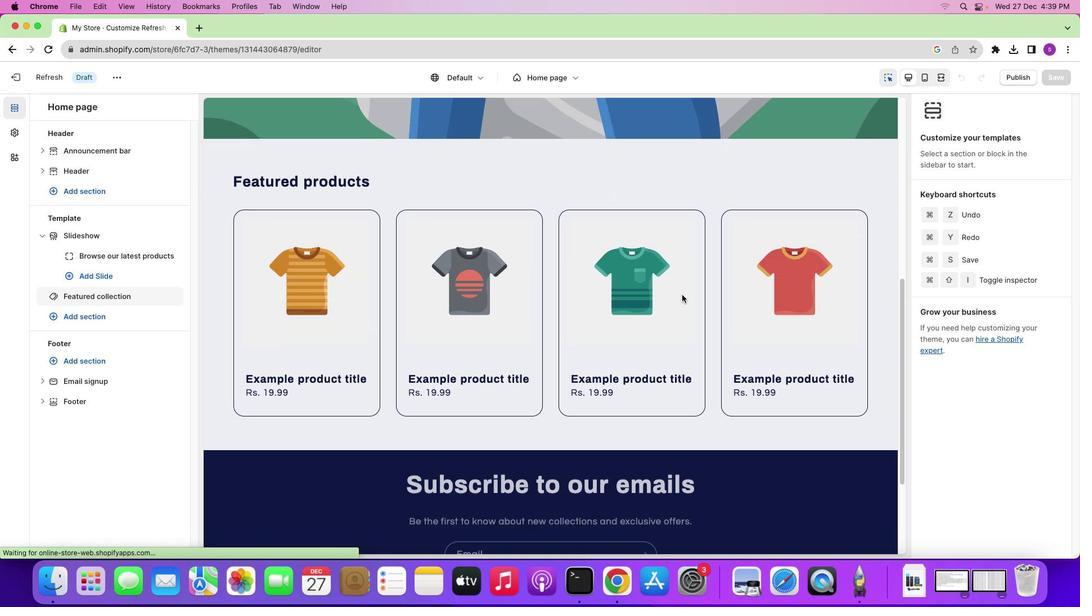 
Action: Mouse moved to (682, 295)
Screenshot: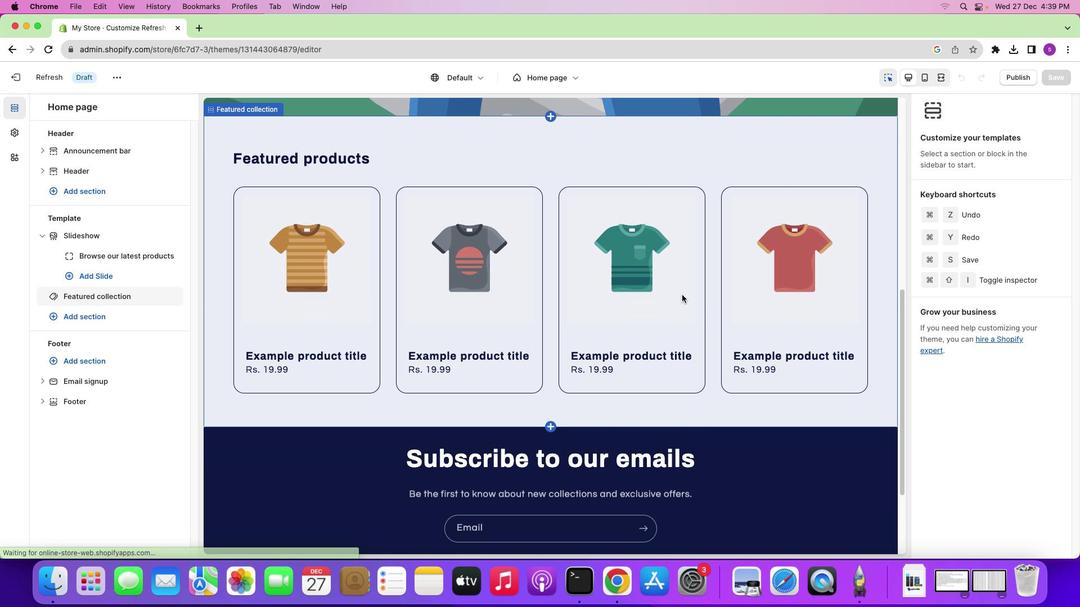 
Action: Mouse scrolled (682, 295) with delta (0, 0)
Screenshot: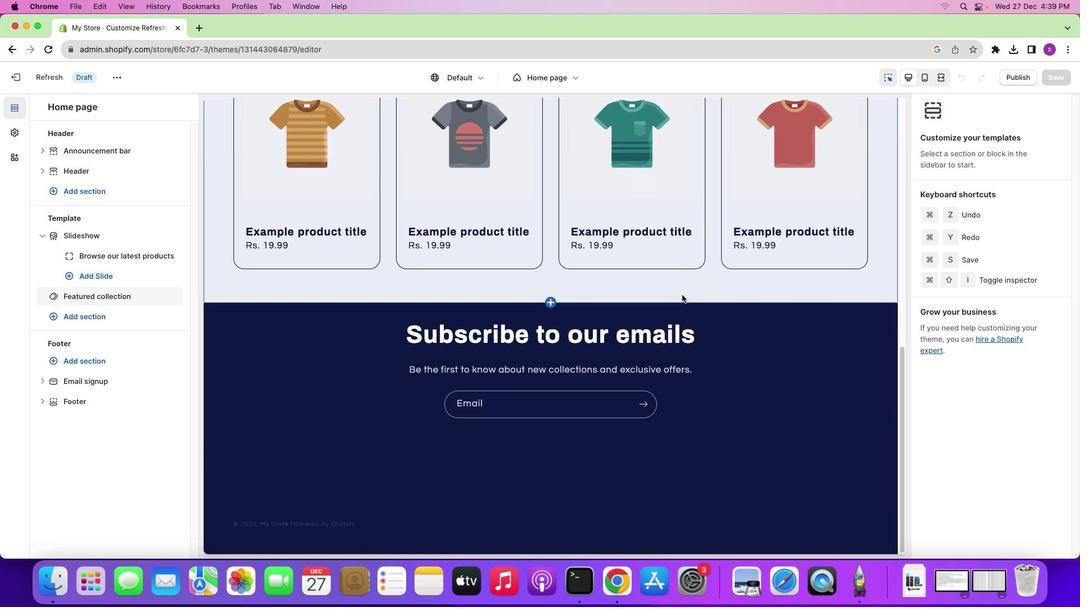 
Action: Mouse scrolled (682, 295) with delta (0, 0)
Screenshot: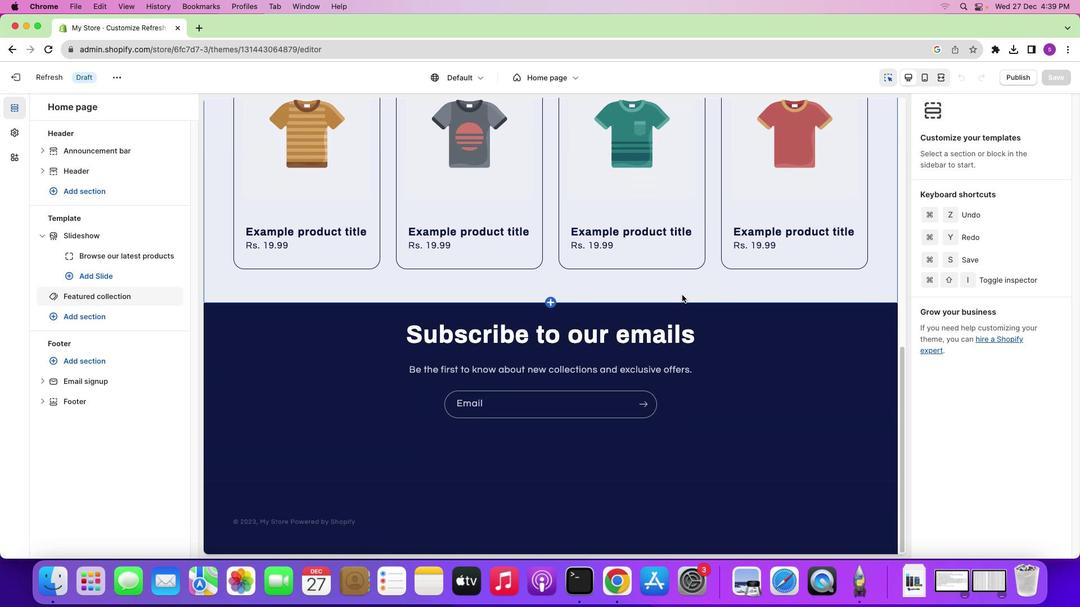 
Action: Mouse scrolled (682, 295) with delta (0, -1)
Screenshot: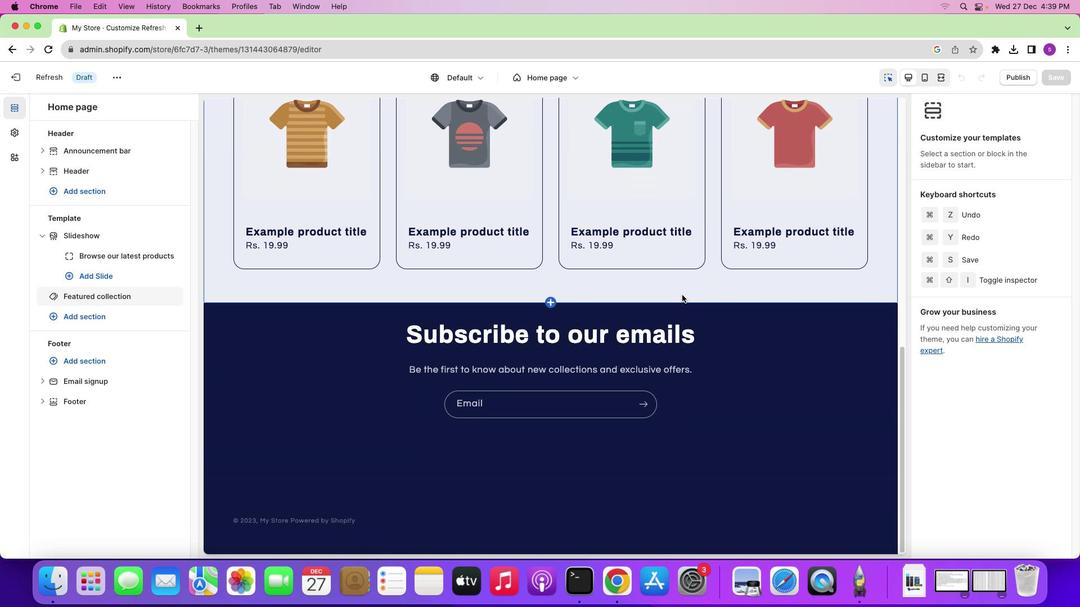 
Action: Mouse scrolled (682, 295) with delta (0, -1)
Screenshot: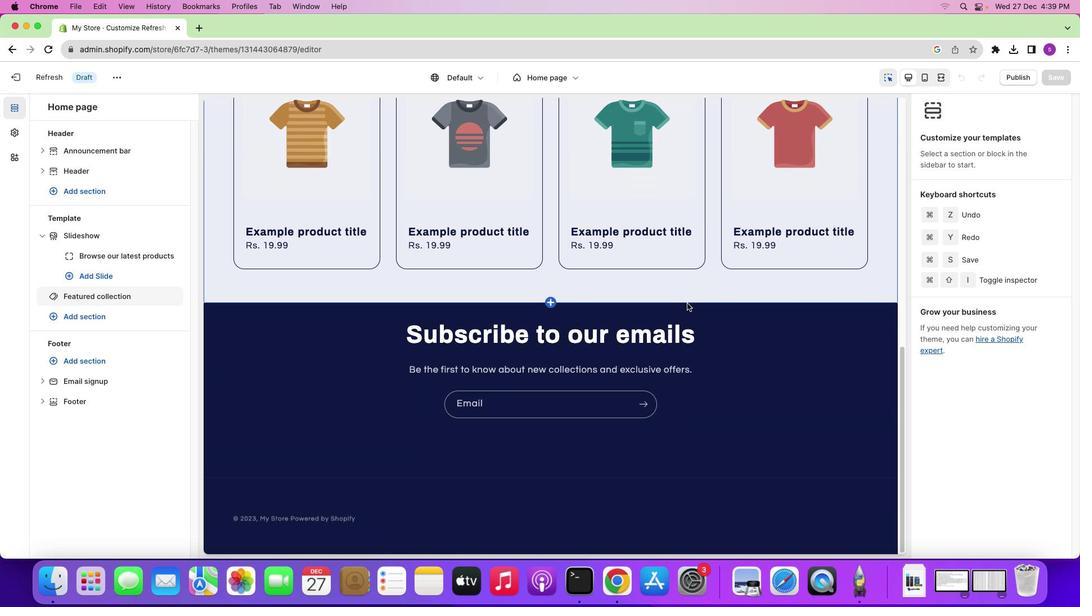 
Action: Mouse scrolled (682, 295) with delta (0, -2)
Screenshot: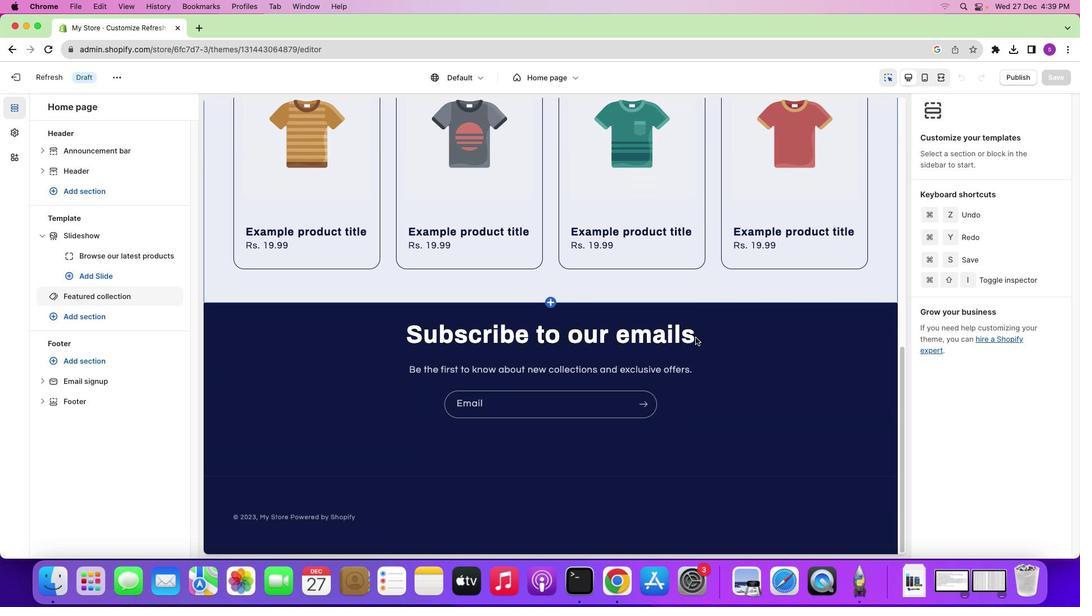 
Action: Mouse moved to (711, 362)
Screenshot: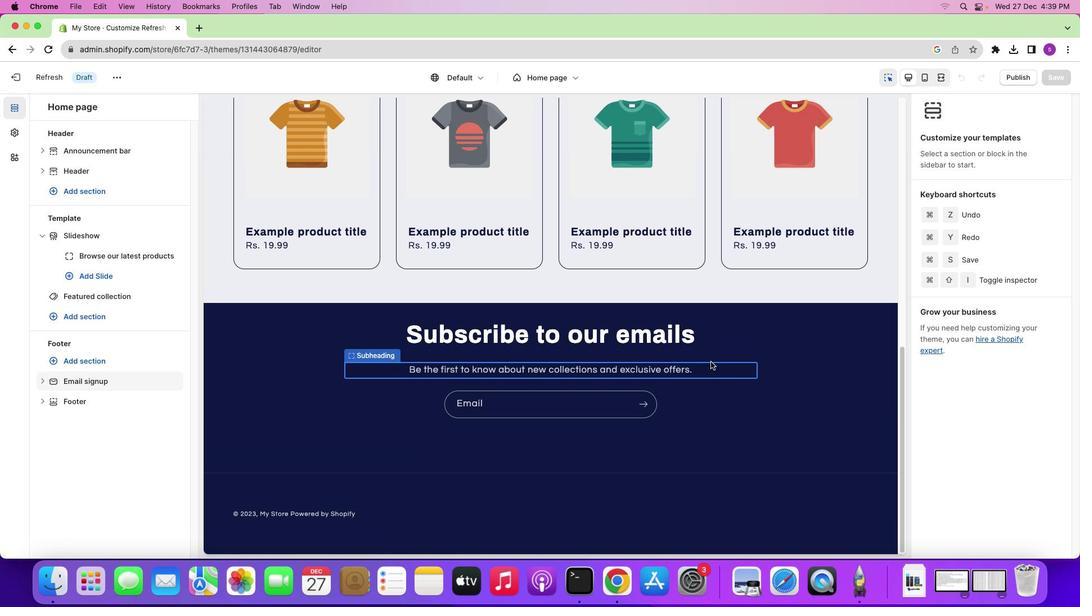 
Action: Mouse pressed left at (711, 362)
Screenshot: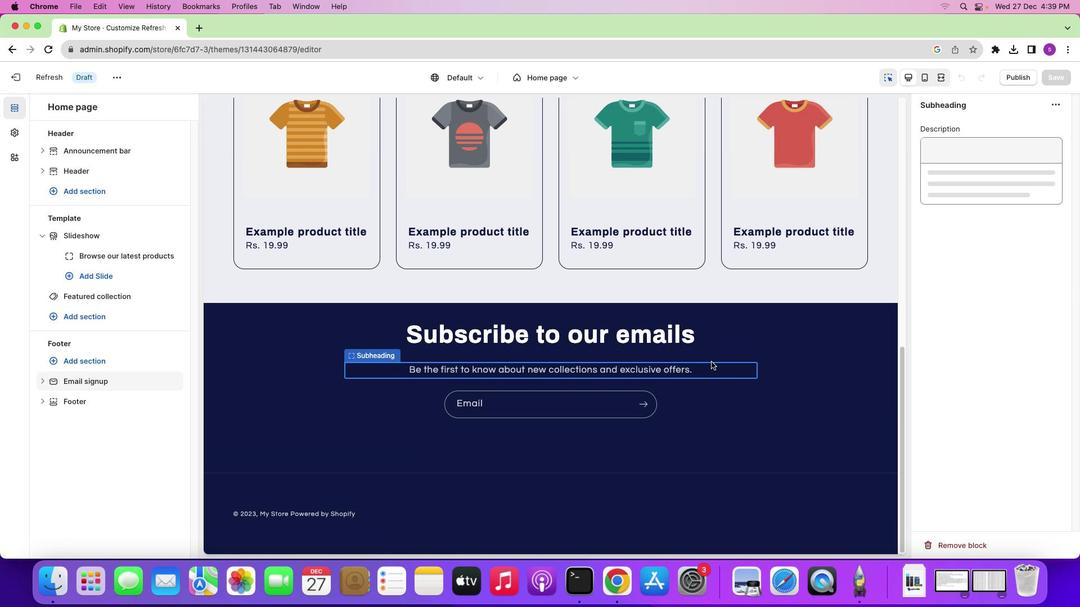 
Action: Mouse moved to (679, 407)
Screenshot: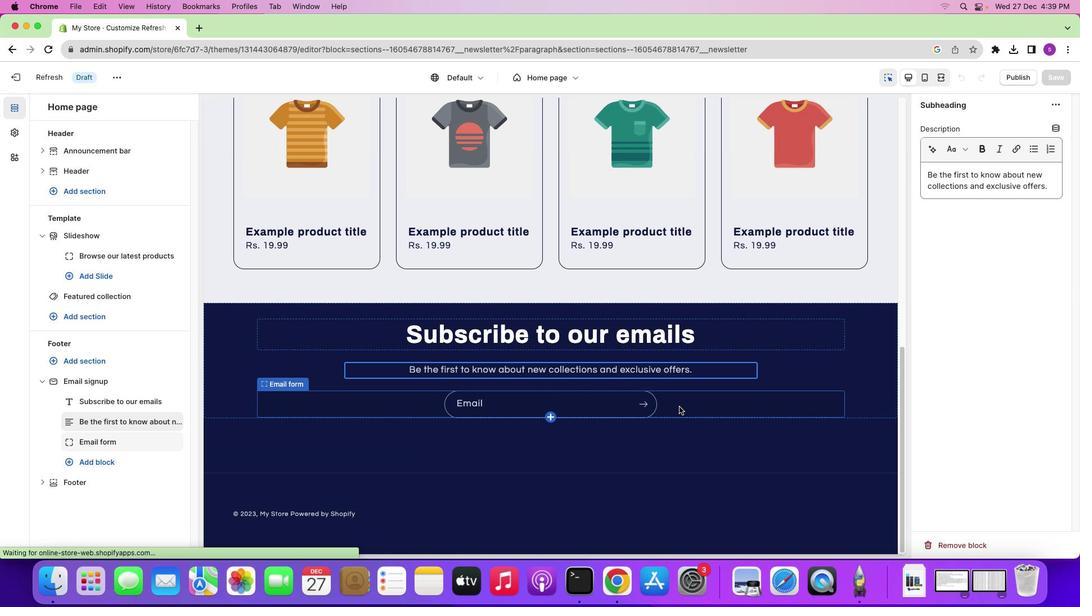 
Action: Mouse pressed left at (679, 407)
Screenshot: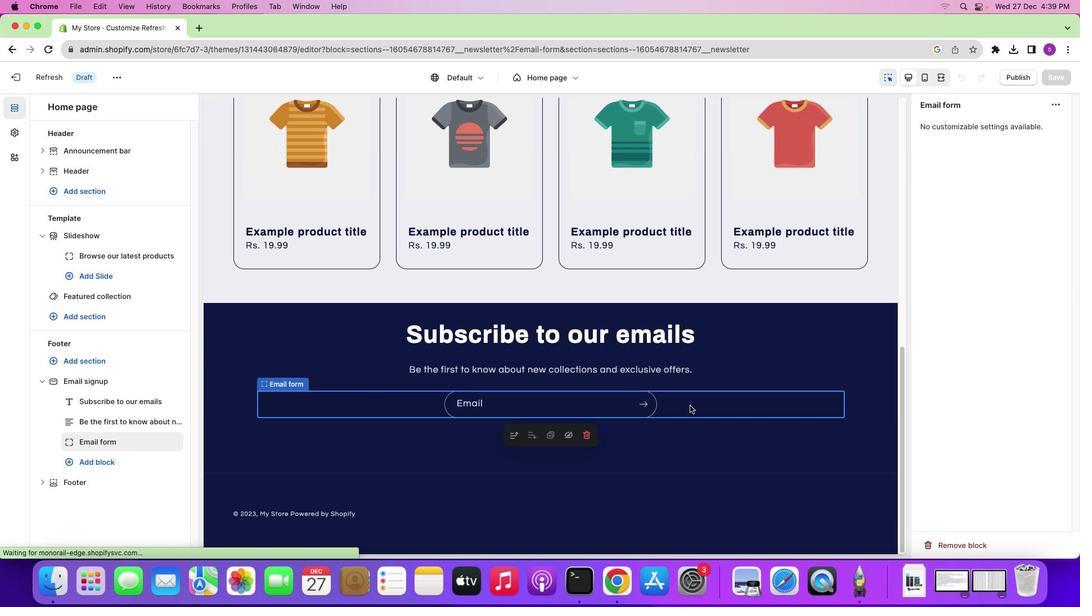 
Action: Mouse moved to (962, 541)
Screenshot: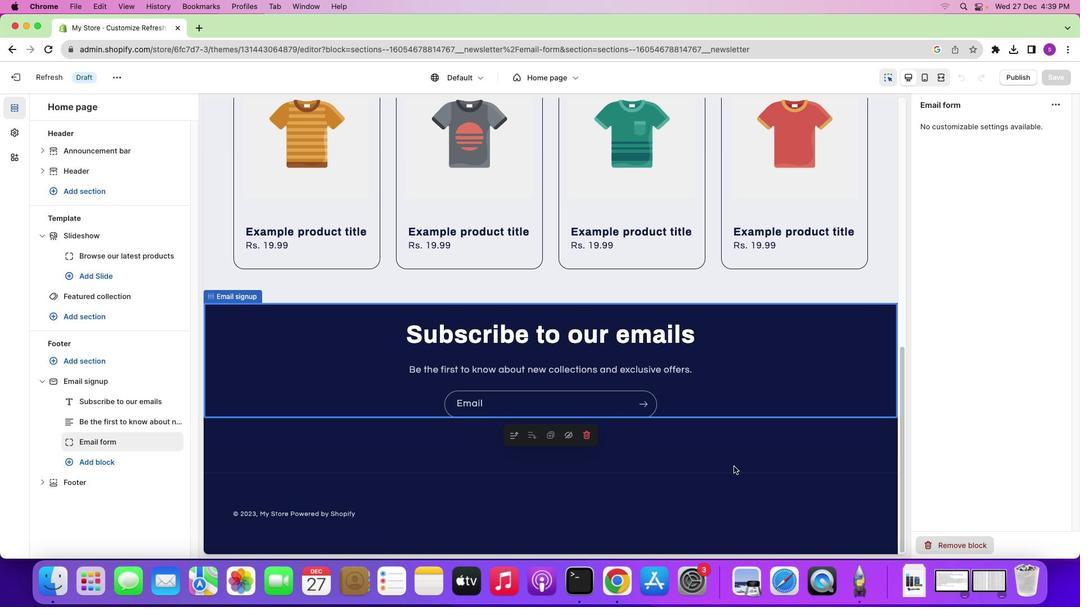 
Action: Mouse pressed left at (962, 541)
Screenshot: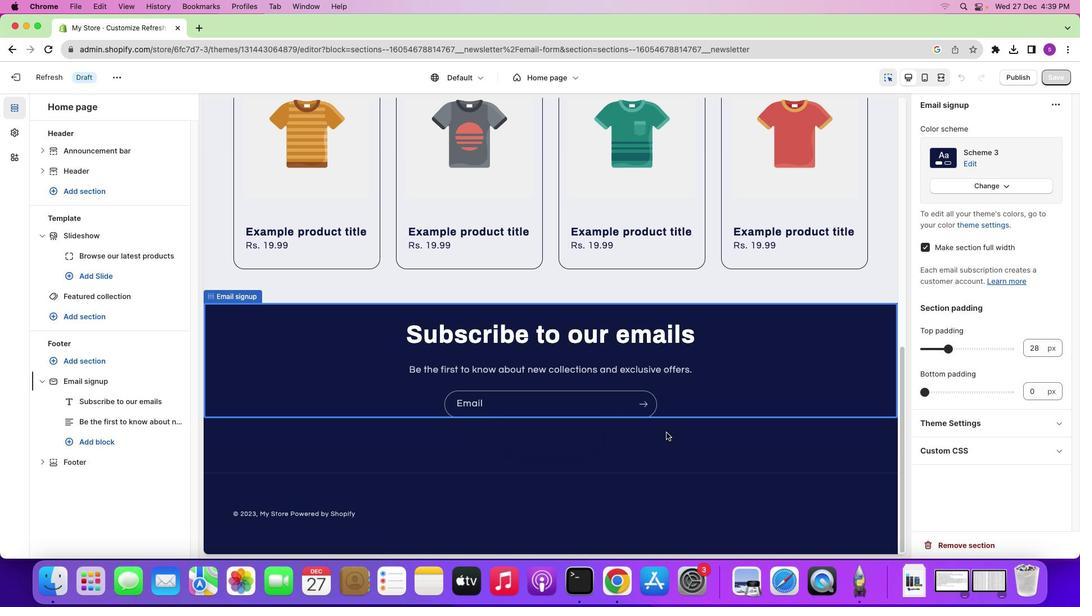 
Action: Mouse moved to (662, 408)
Screenshot: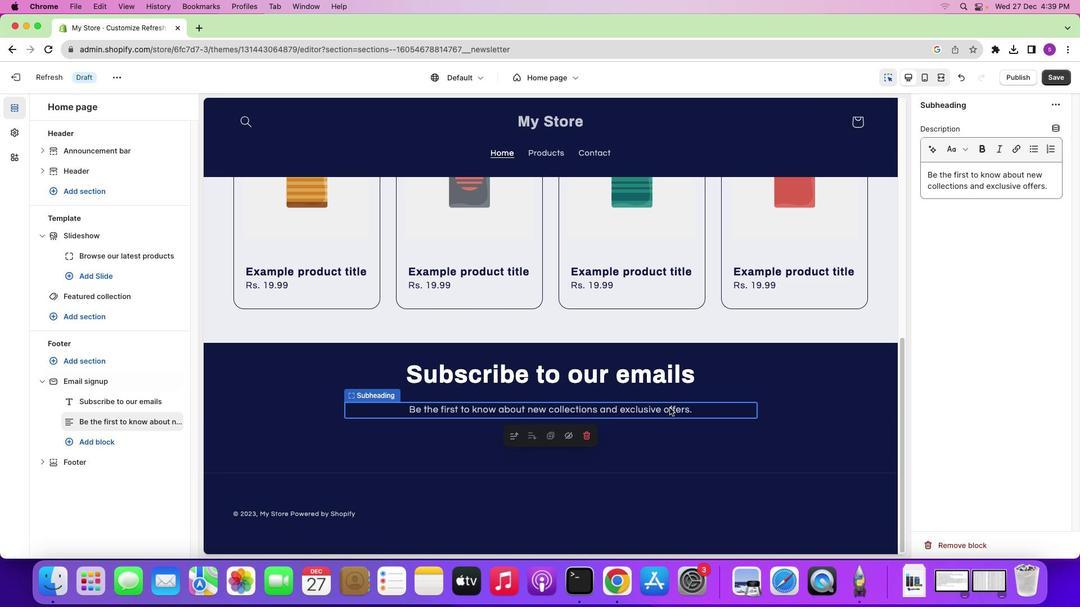 
Action: Mouse pressed left at (662, 408)
Screenshot: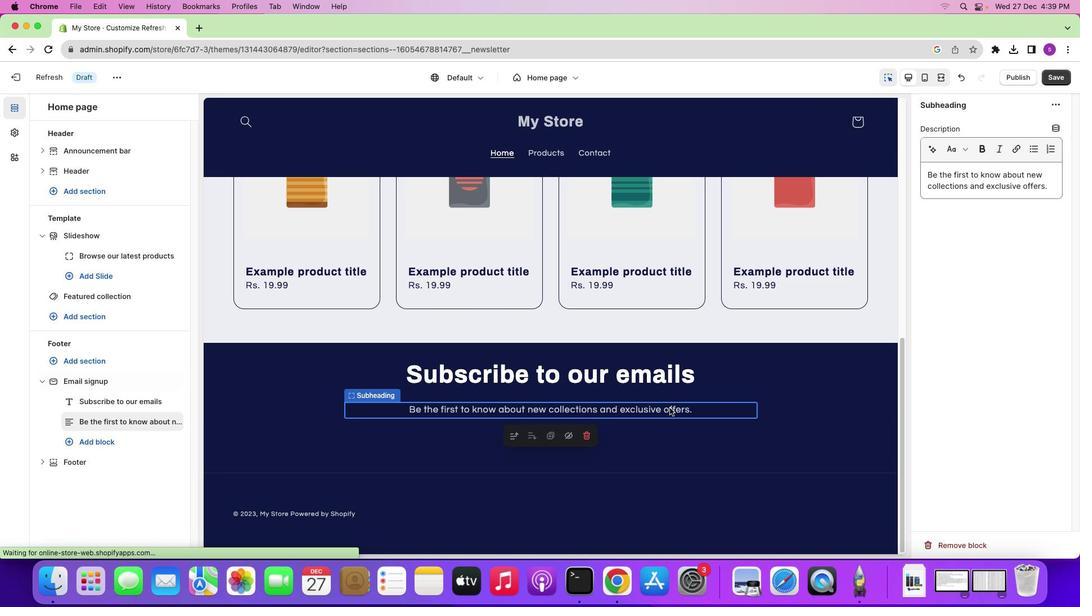 
Action: Mouse moved to (1051, 186)
Screenshot: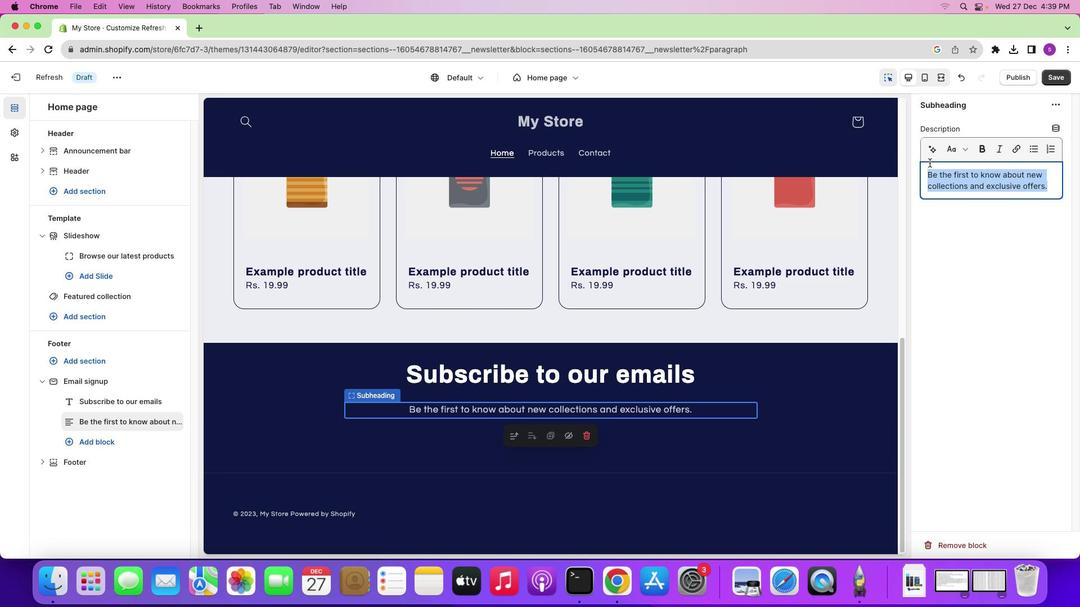
Action: Mouse pressed left at (1051, 186)
Screenshot: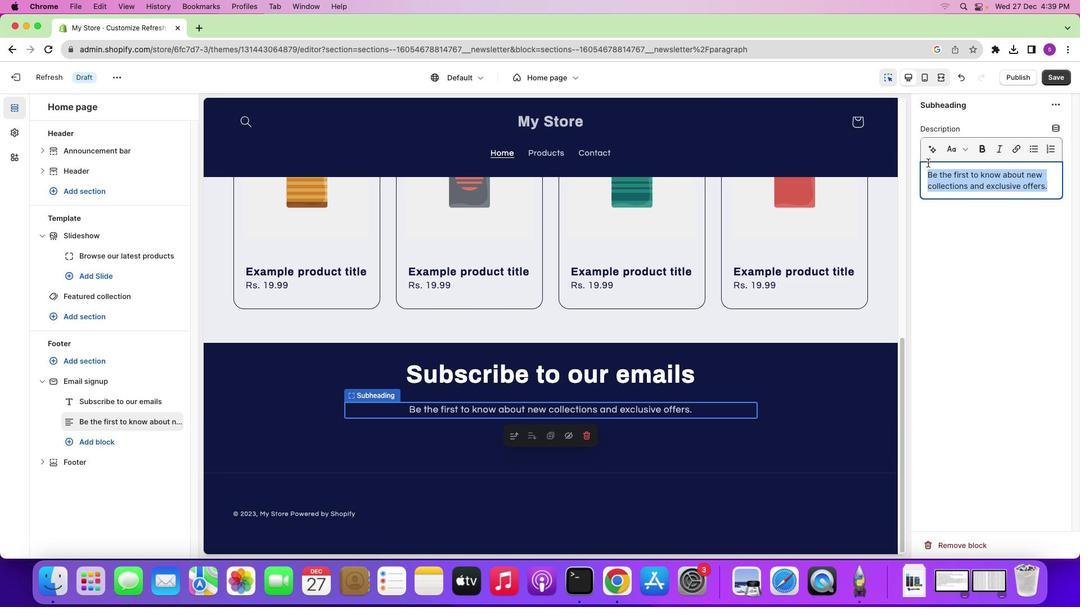 
Action: Mouse moved to (928, 163)
Screenshot: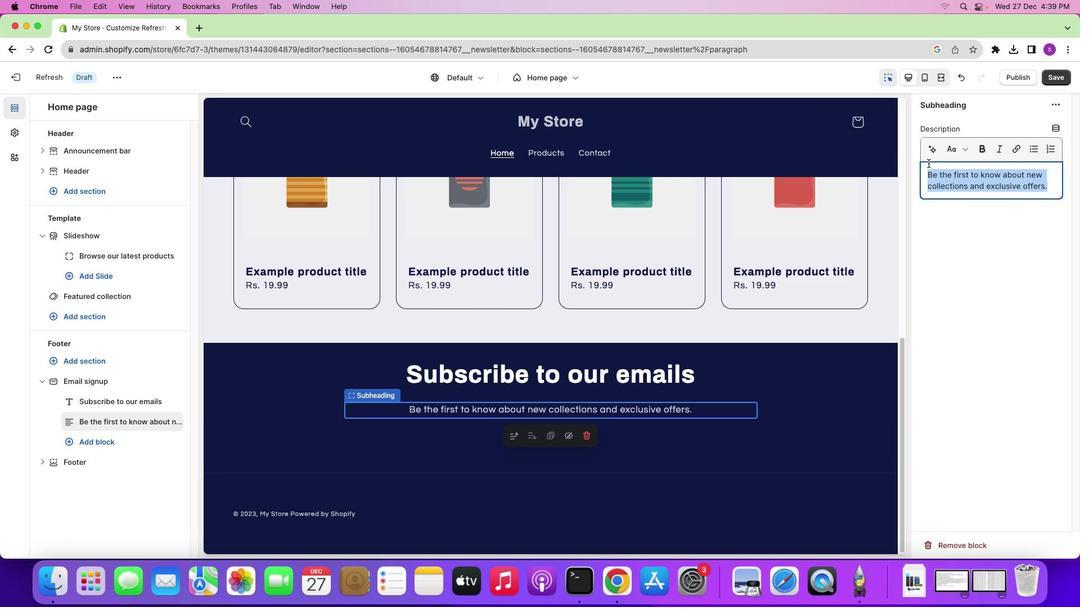 
Action: Key pressed Key.backspace'9''8''7''-''1''2''3''0'Key.backspace'-''4''5''6''1'Key.backspace'0'
Screenshot: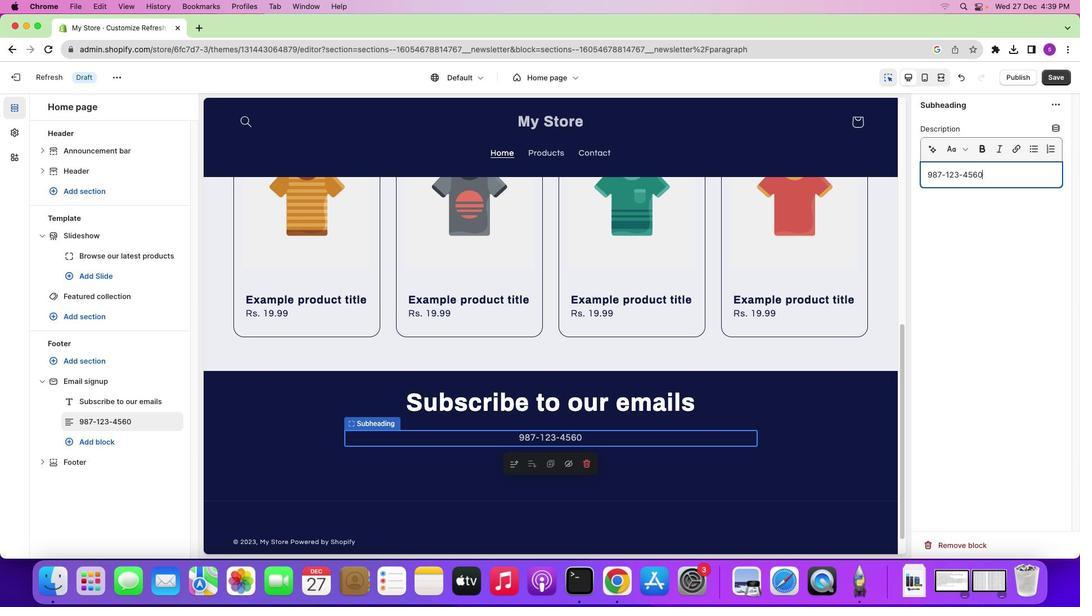 
Action: Mouse moved to (991, 175)
Screenshot: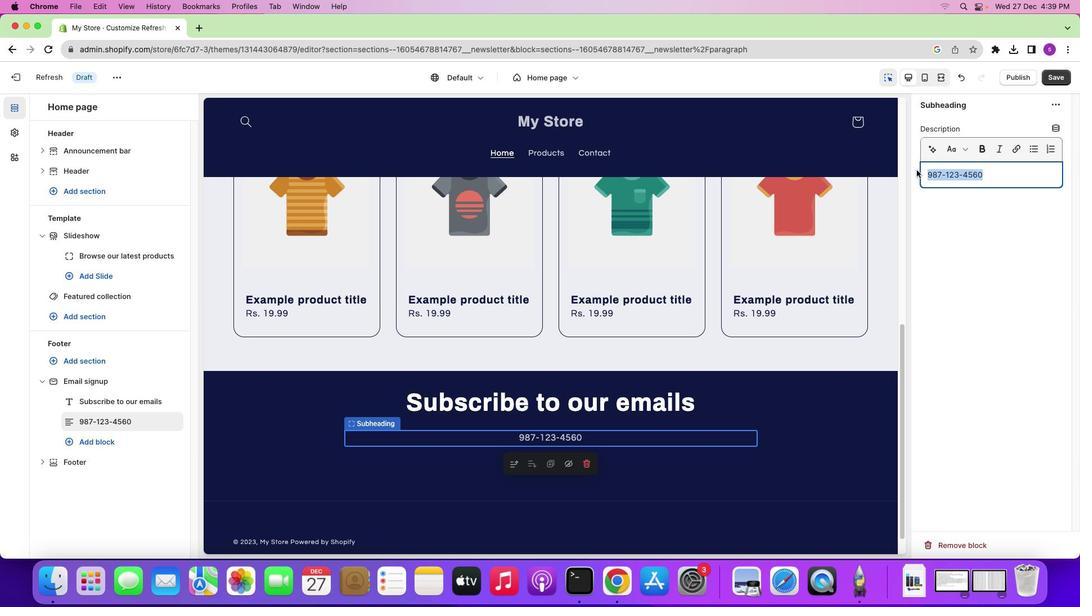 
Action: Mouse pressed left at (991, 175)
Screenshot: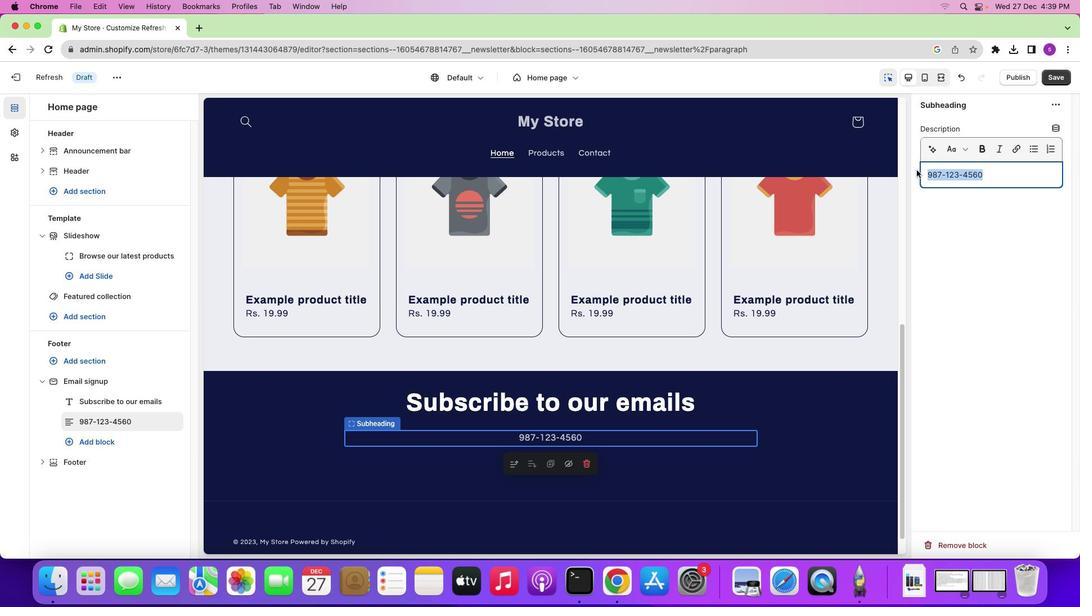 
Action: Mouse moved to (982, 148)
Screenshot: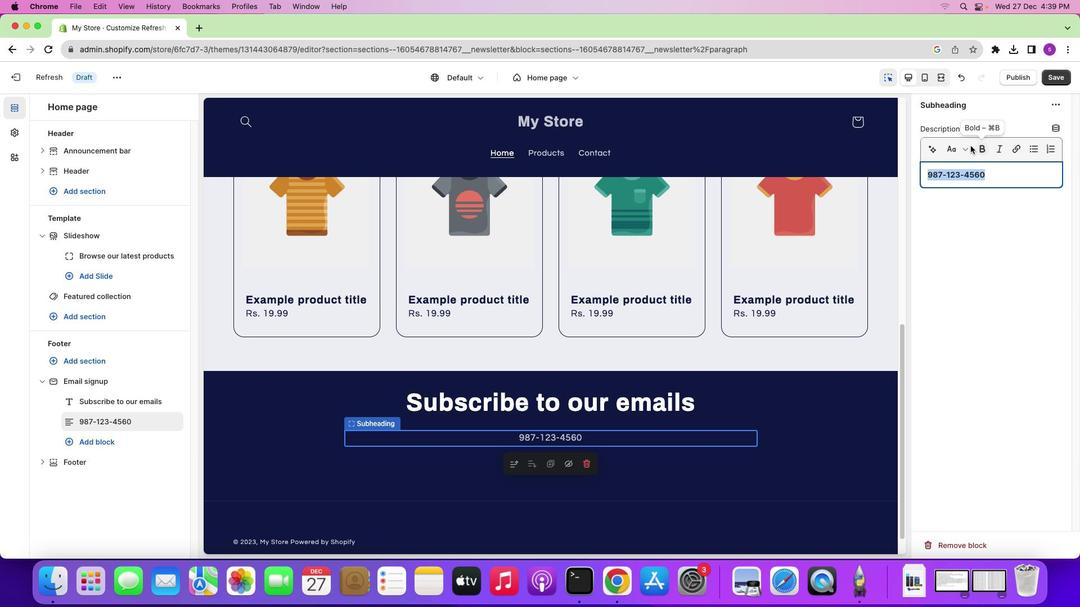 
Action: Mouse pressed left at (982, 148)
Screenshot: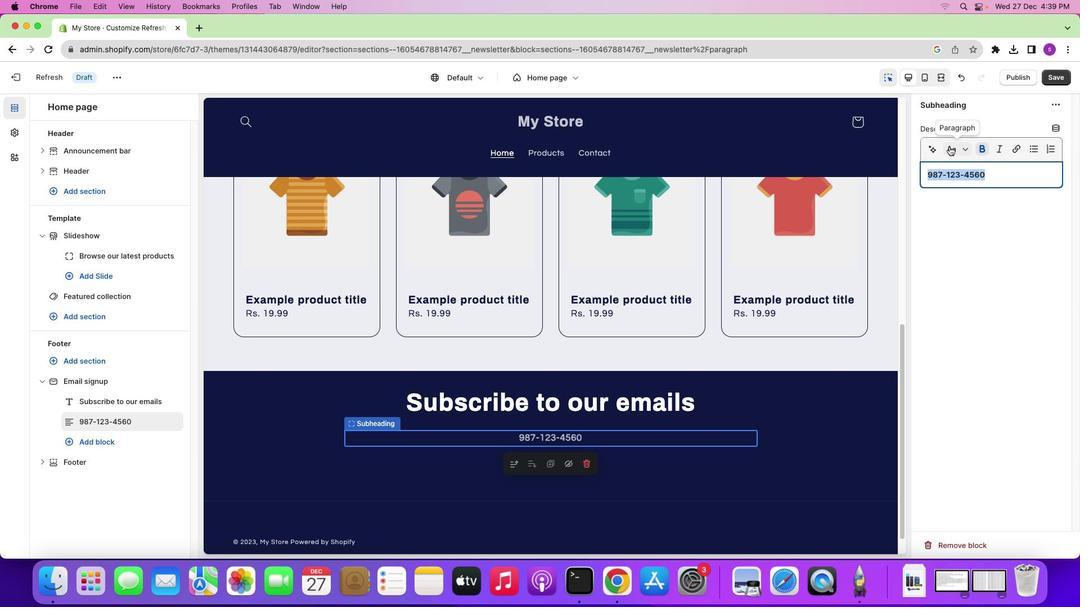 
Action: Mouse moved to (949, 146)
Screenshot: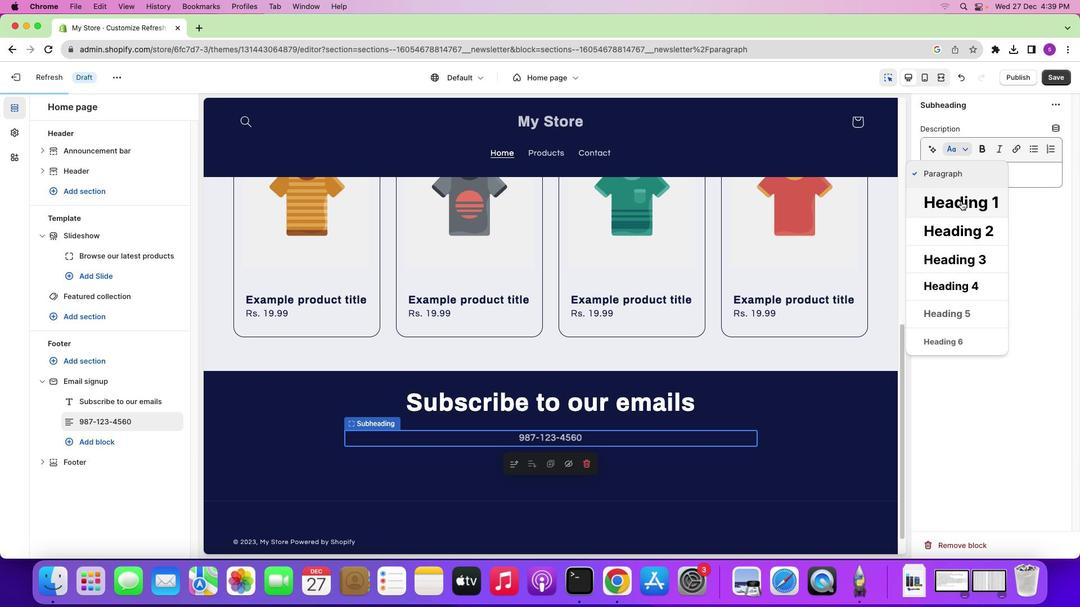 
Action: Mouse pressed left at (949, 146)
Screenshot: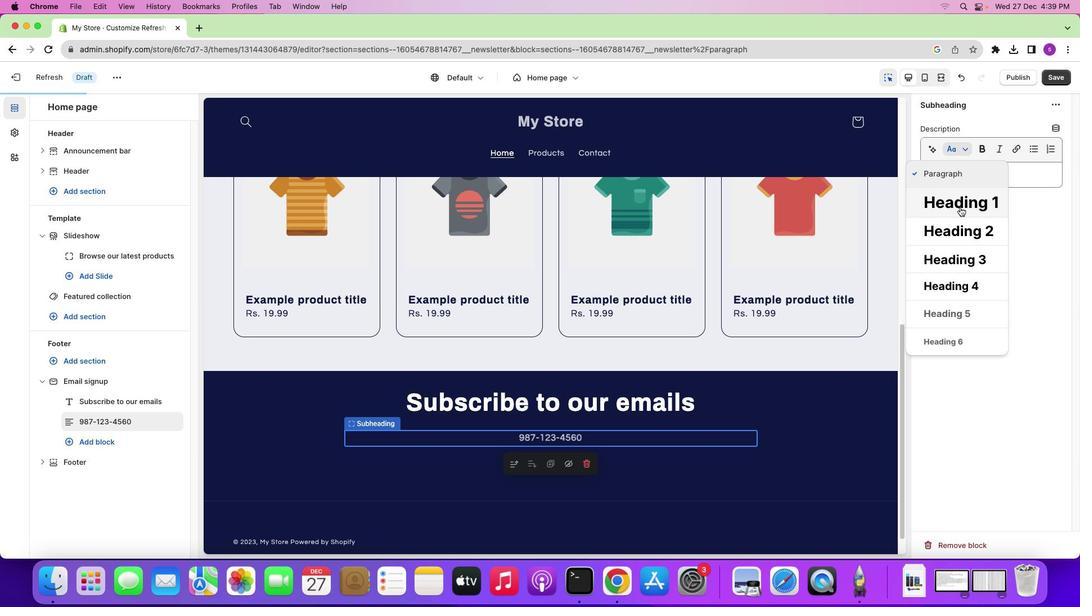 
Action: Mouse moved to (959, 232)
Screenshot: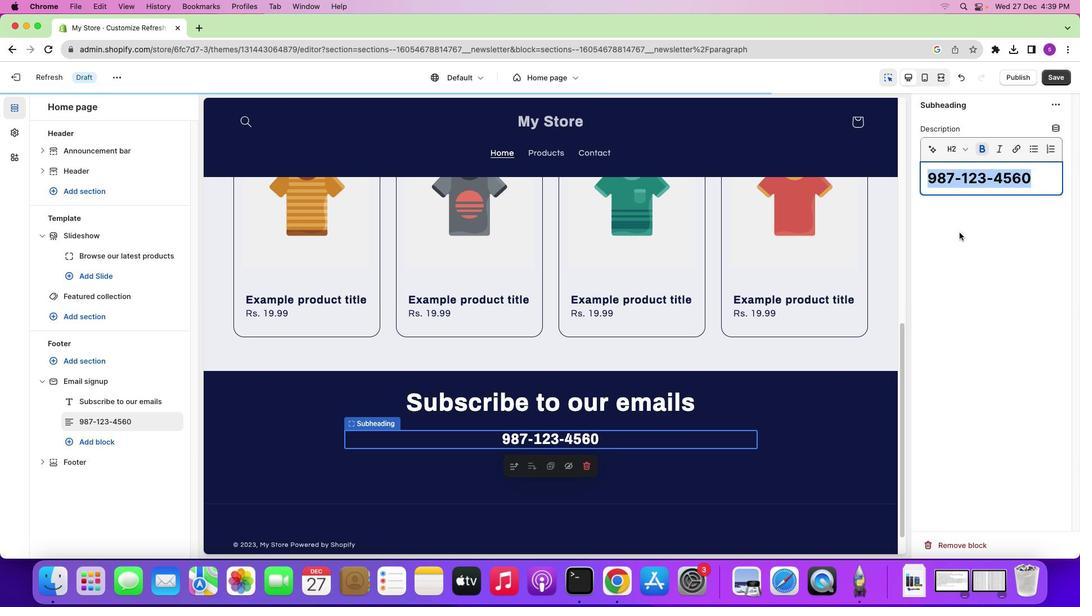
Action: Mouse pressed left at (959, 232)
Screenshot: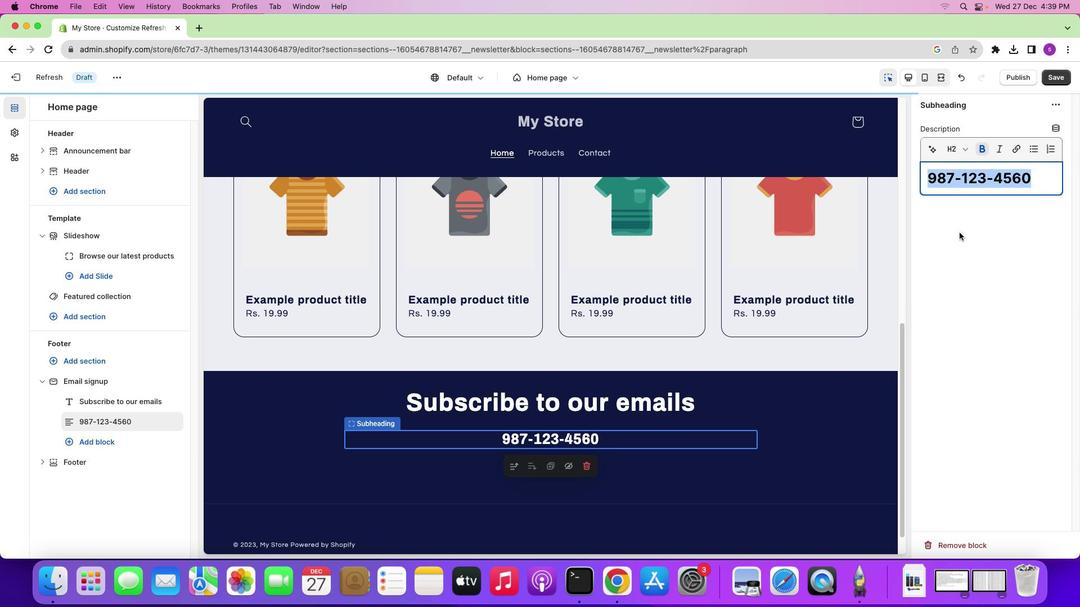 
Action: Mouse moved to (645, 396)
Screenshot: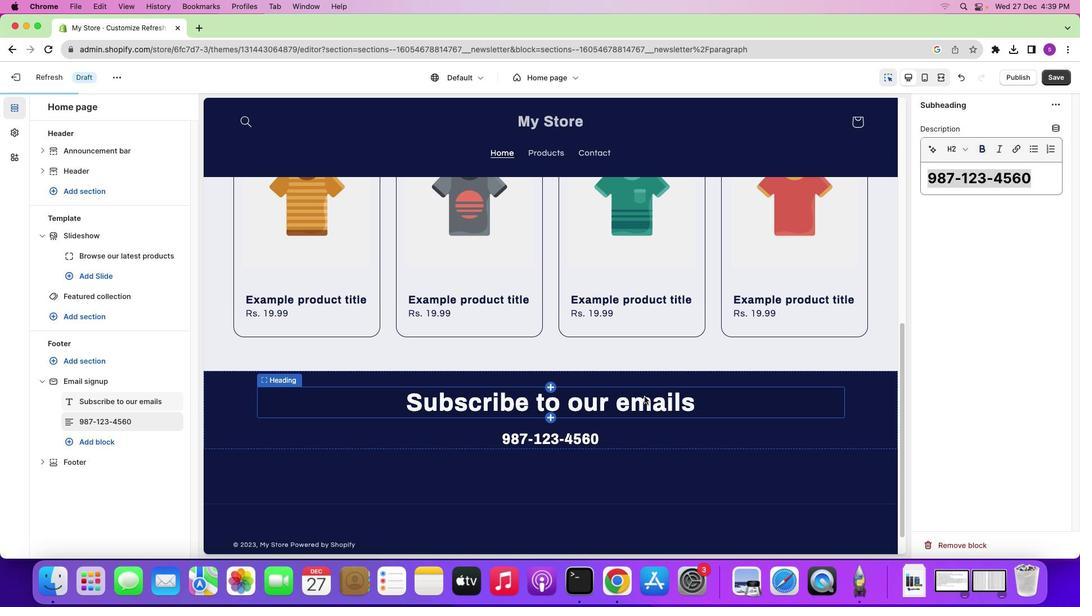 
Action: Mouse pressed left at (645, 396)
Screenshot: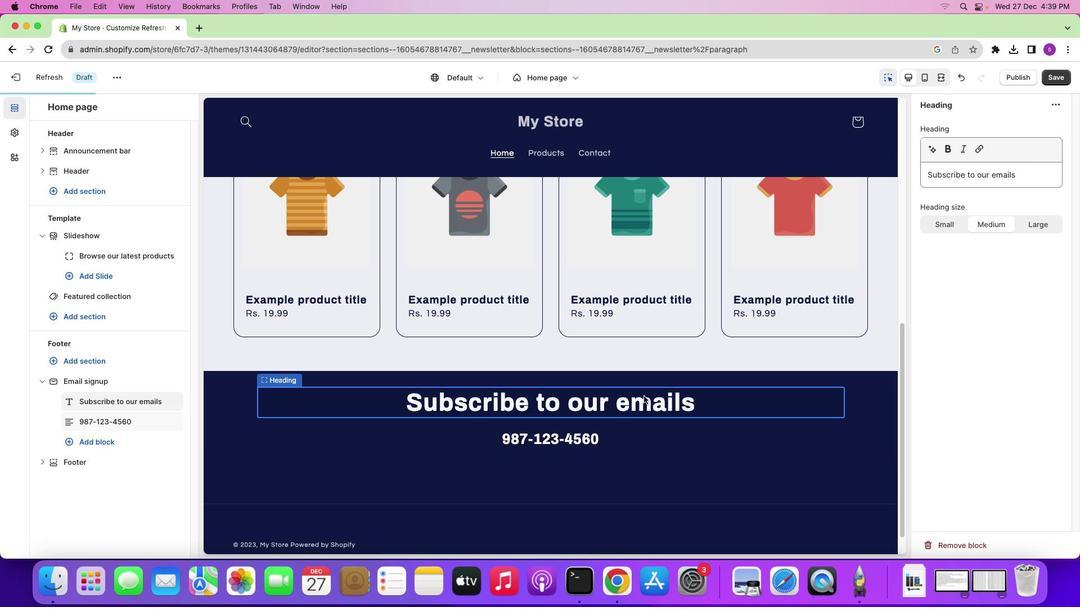 
Action: Mouse moved to (1023, 172)
Screenshot: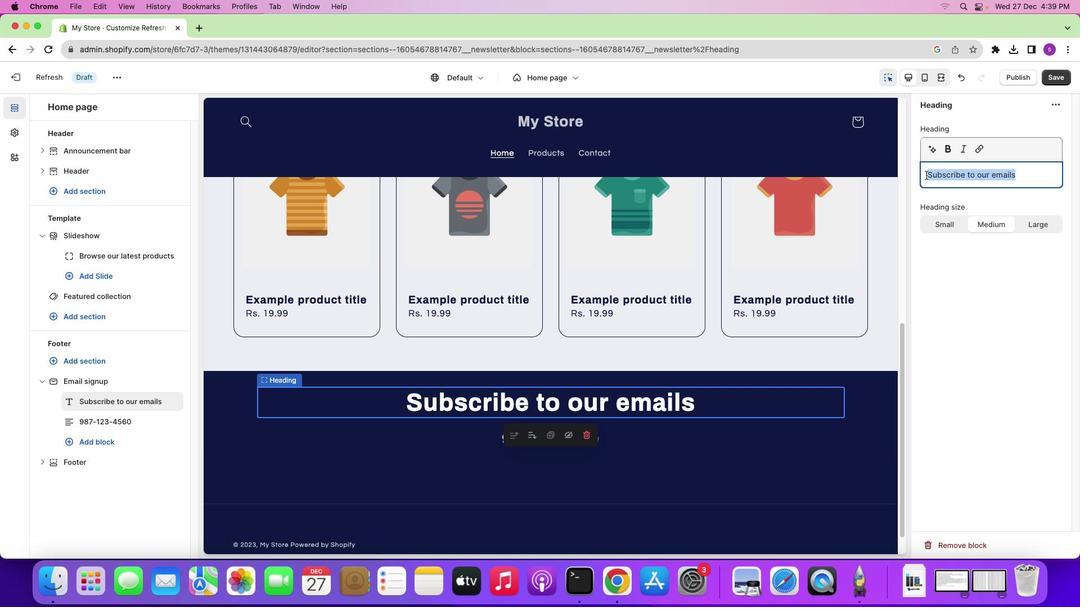 
Action: Mouse pressed left at (1023, 172)
Screenshot: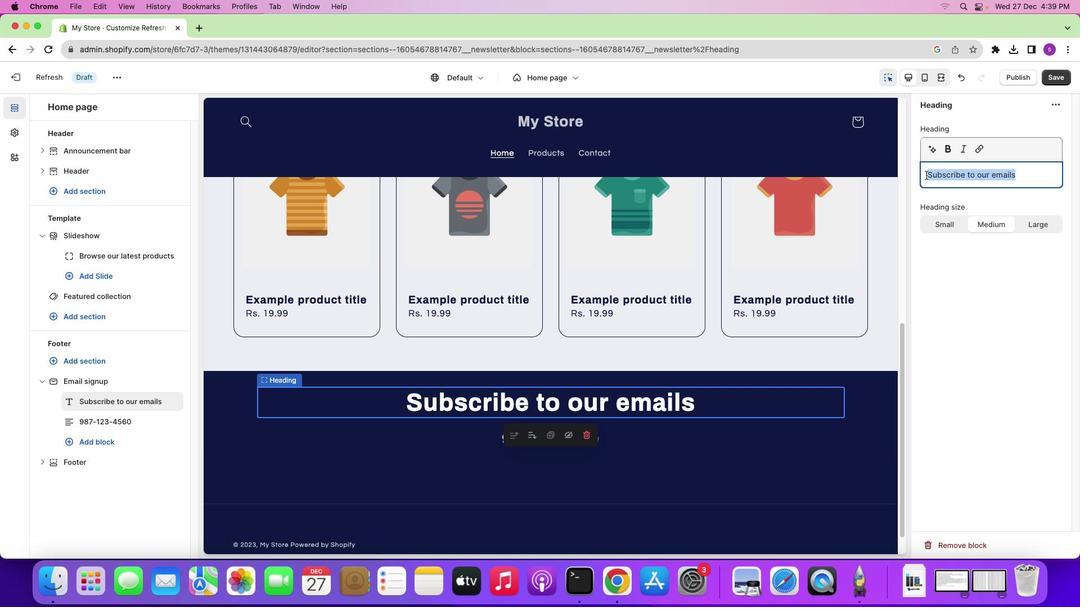 
Action: Mouse moved to (926, 175)
Screenshot: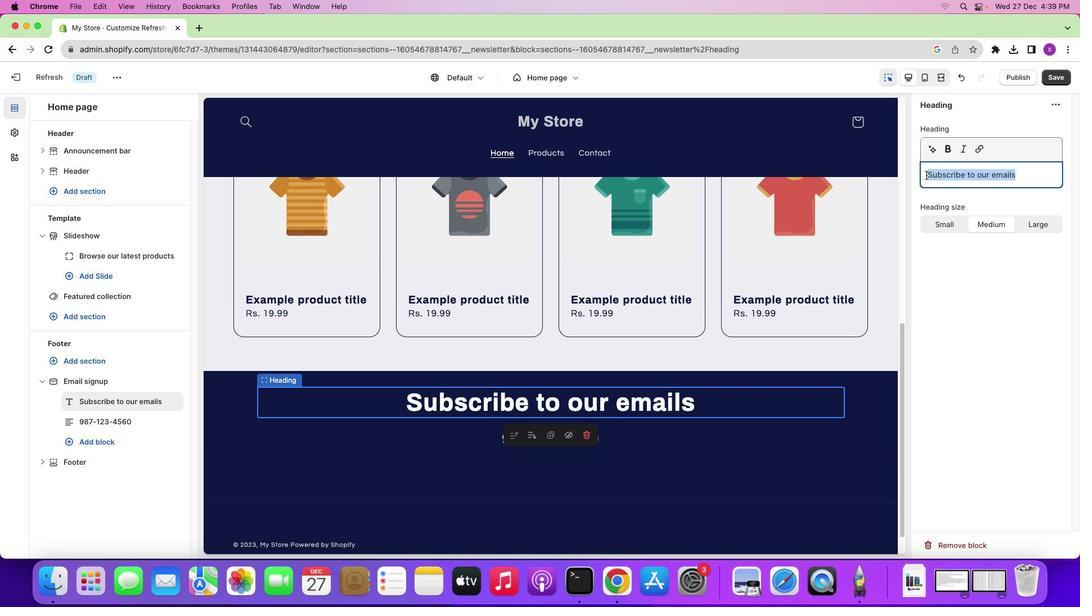 
Action: Key pressed Key.backspace','Key.backspace'm''o''t''o''r''s''p''o''r''t''s'Key.shift's''t''o''r''e'Key.shiftKey.backspaceKey.backspaceKey.backspaceKey.backspaceKey.backspace'p''a''r''t''s'Key.shift'@''g''m''a''i''l''.''c''o''m'
Screenshot: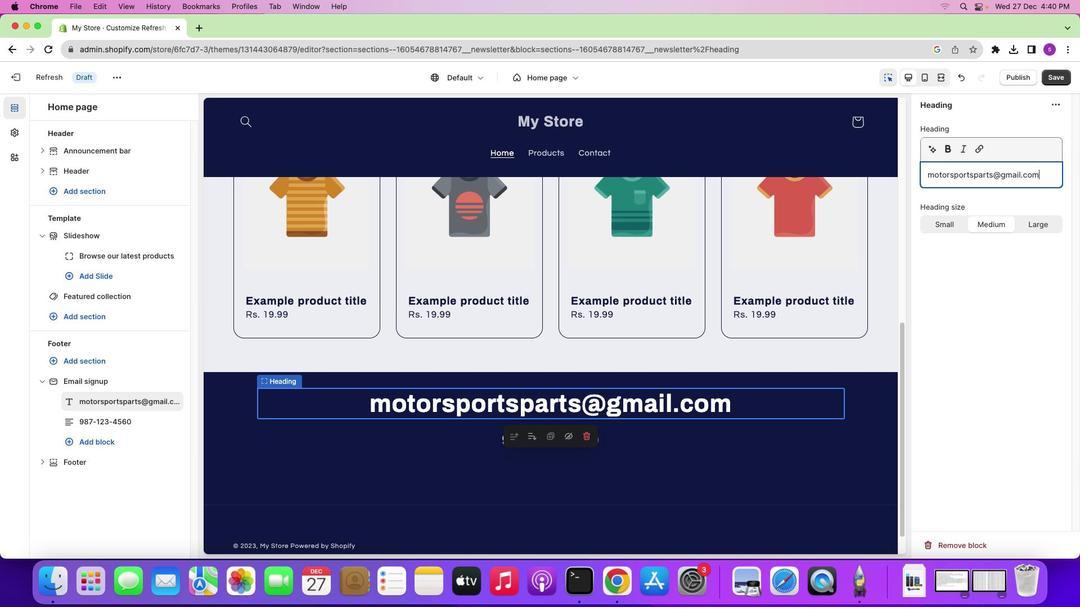 
Action: Mouse scrolled (926, 175) with delta (0, 0)
Screenshot: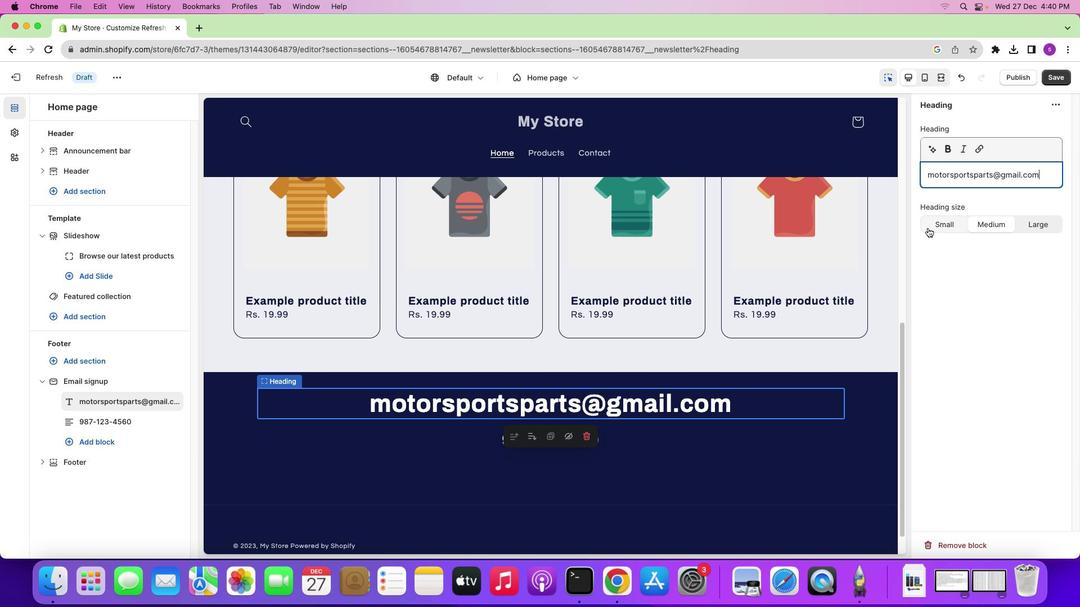 
Action: Mouse moved to (971, 175)
Screenshot: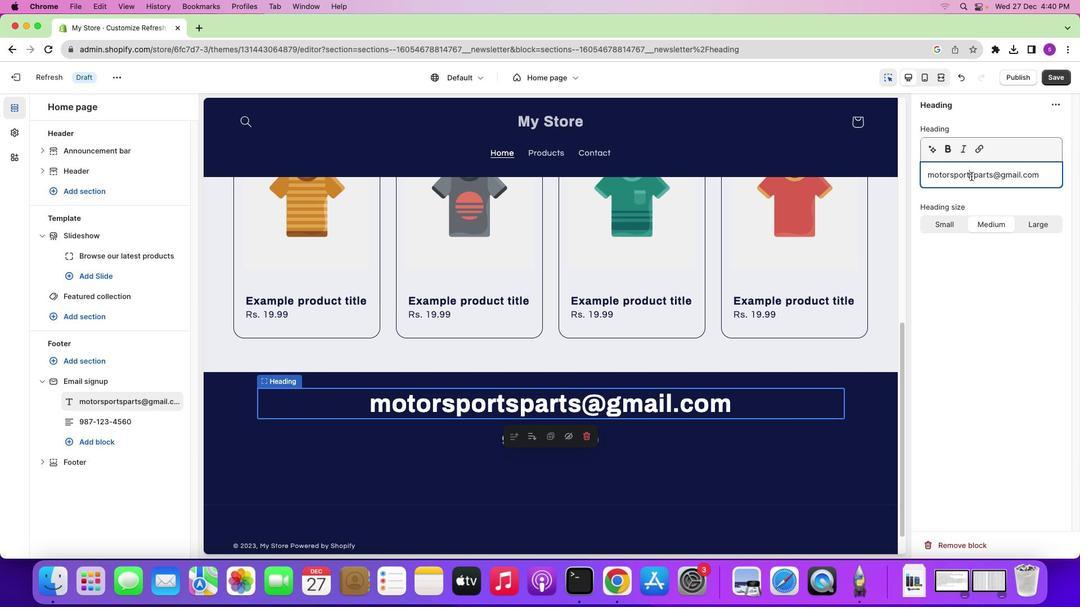 
Action: Mouse pressed left at (971, 175)
Screenshot: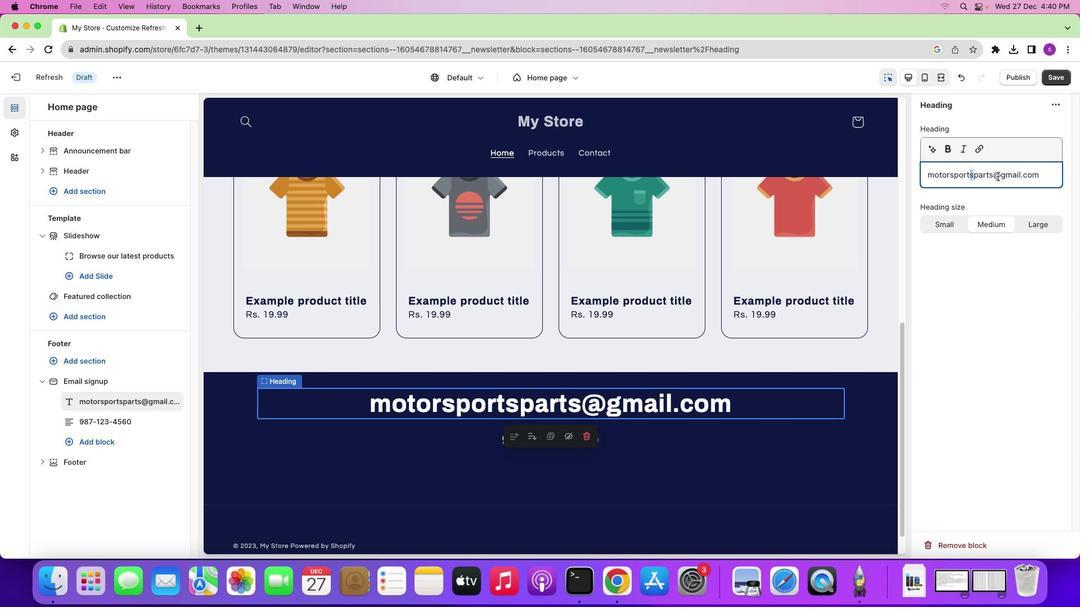 
Action: Mouse moved to (1030, 175)
Screenshot: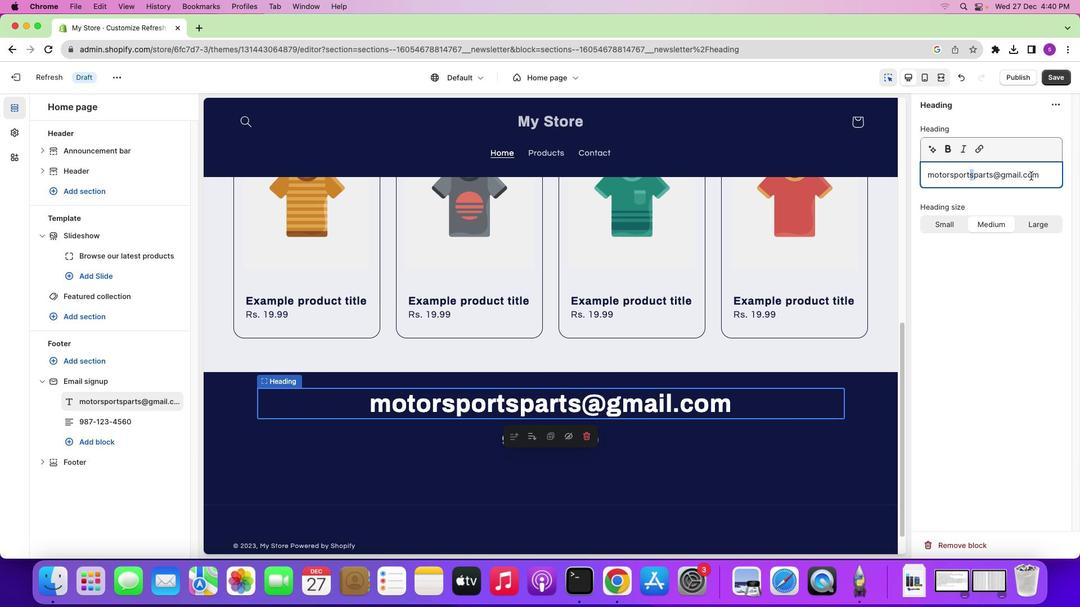 
Action: Key pressed Key.backspace
Screenshot: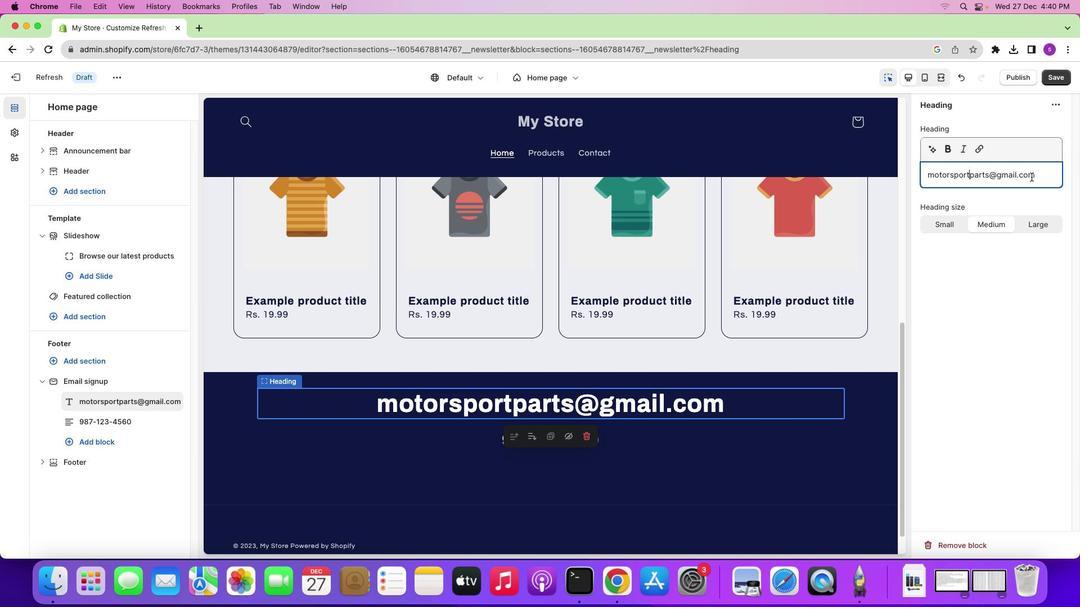 
Action: Mouse moved to (1036, 176)
Screenshot: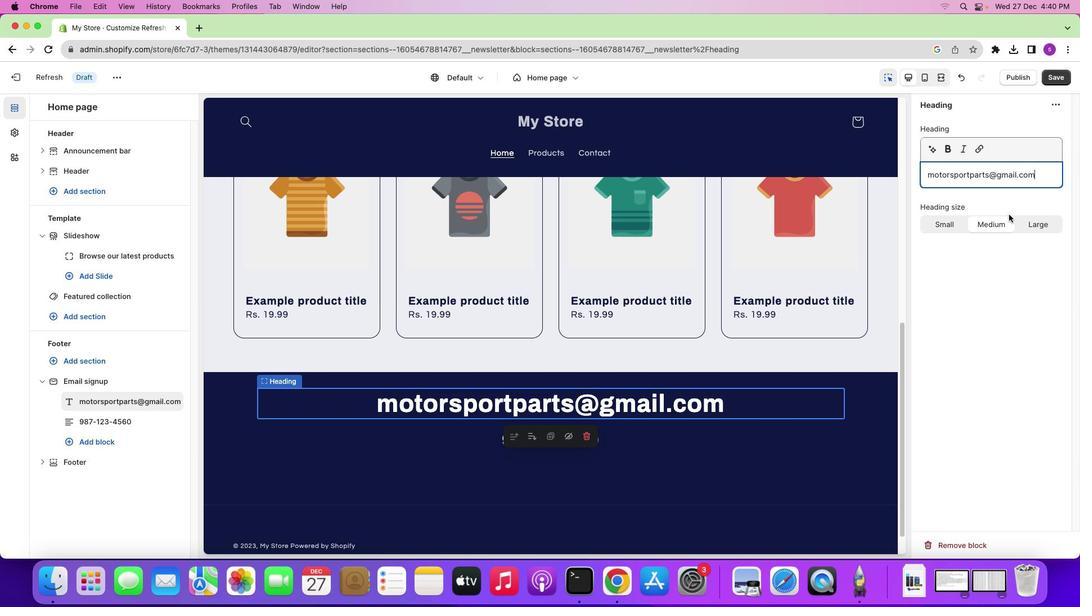 
Action: Mouse pressed left at (1036, 176)
Screenshot: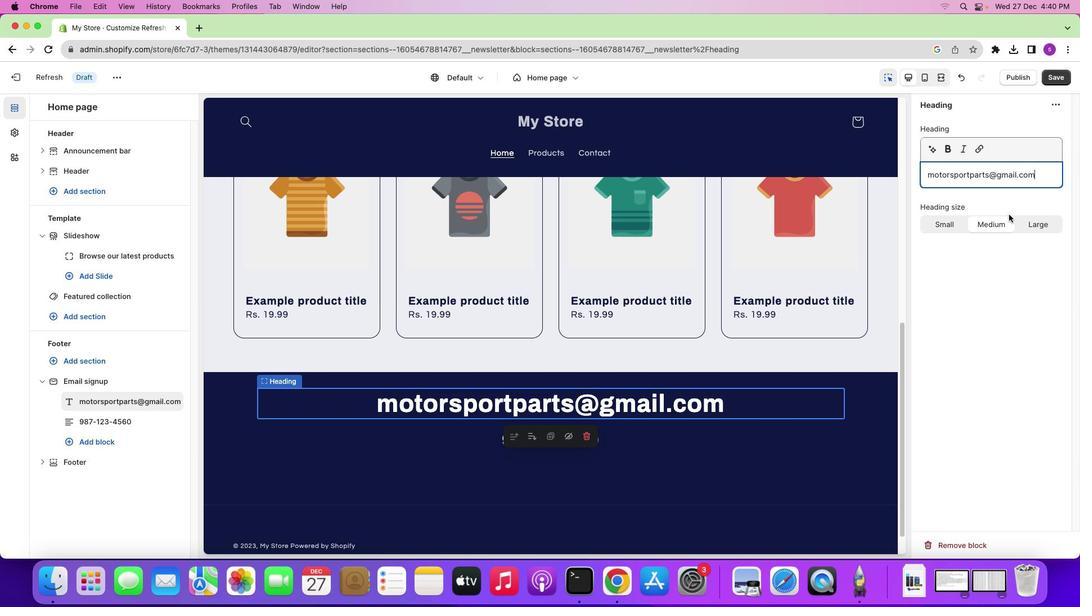 
Action: Mouse moved to (1042, 180)
Screenshot: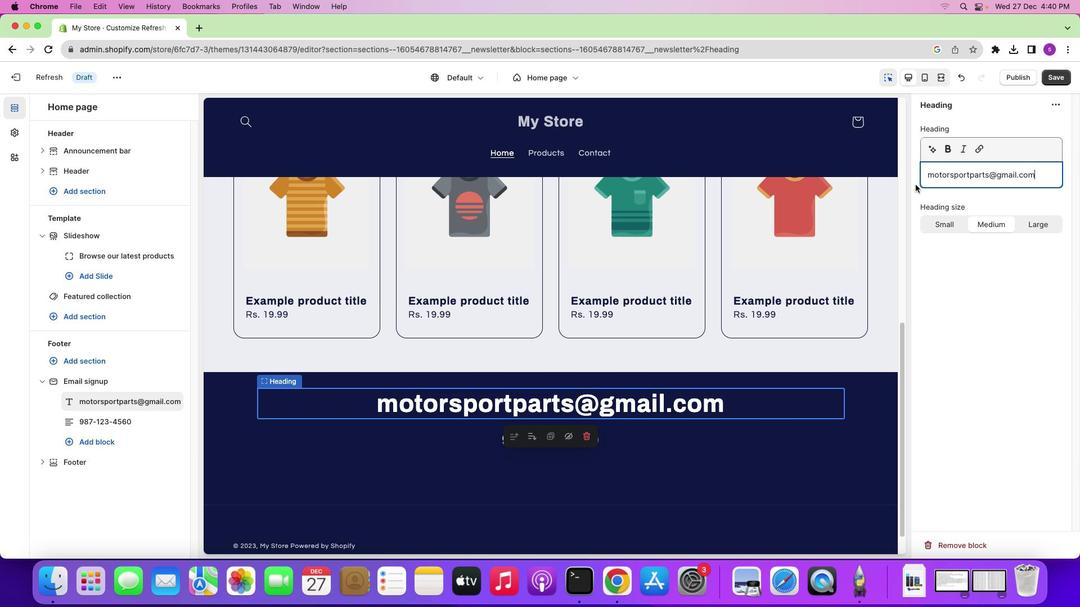 
Action: Mouse pressed left at (1042, 180)
Screenshot: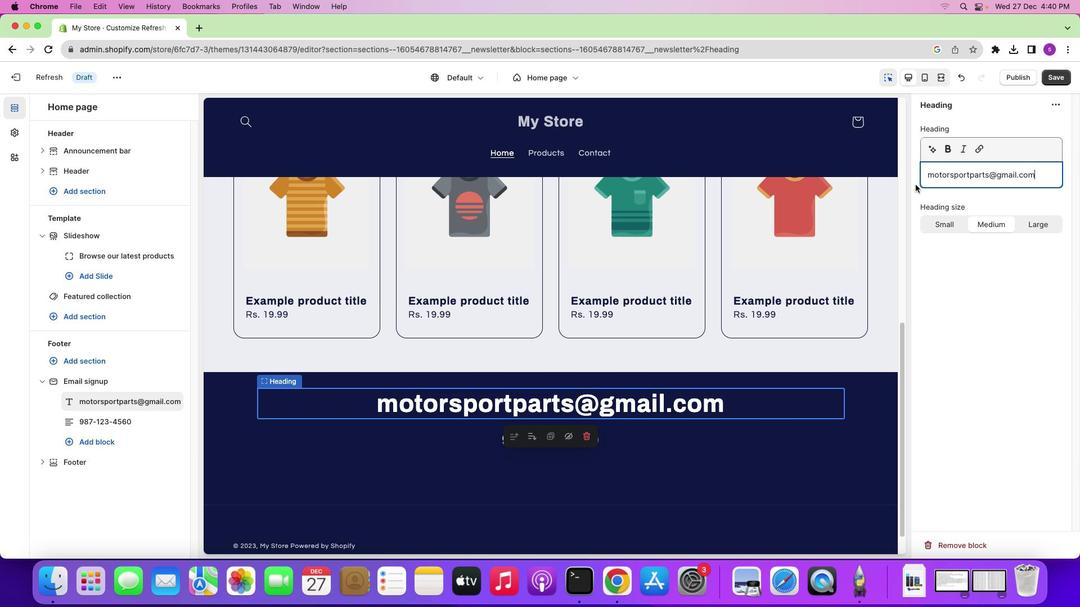 
Action: Mouse moved to (944, 150)
Screenshot: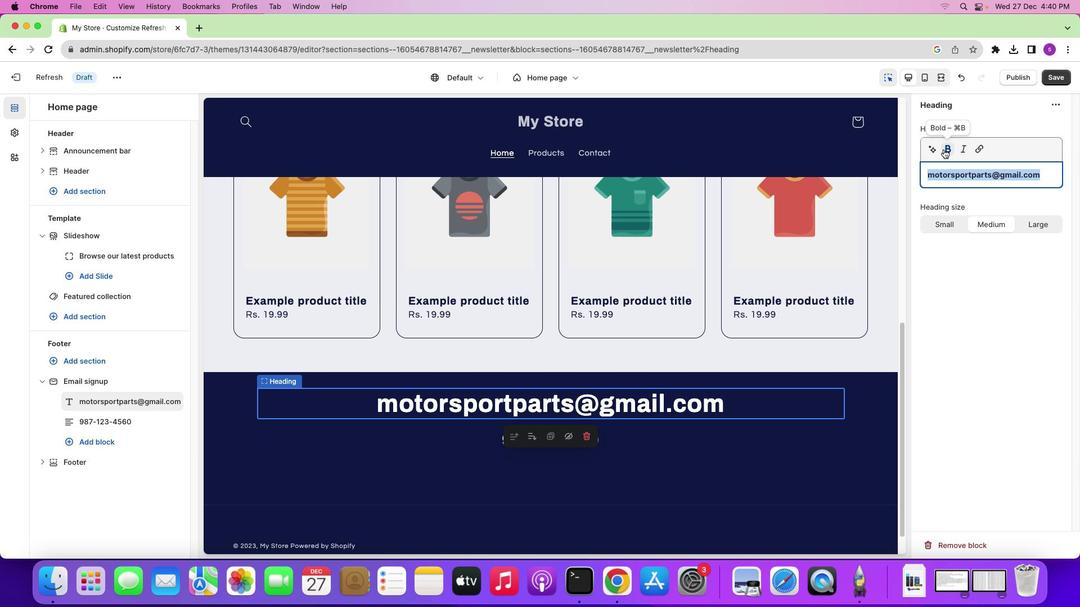 
Action: Mouse pressed left at (944, 150)
Screenshot: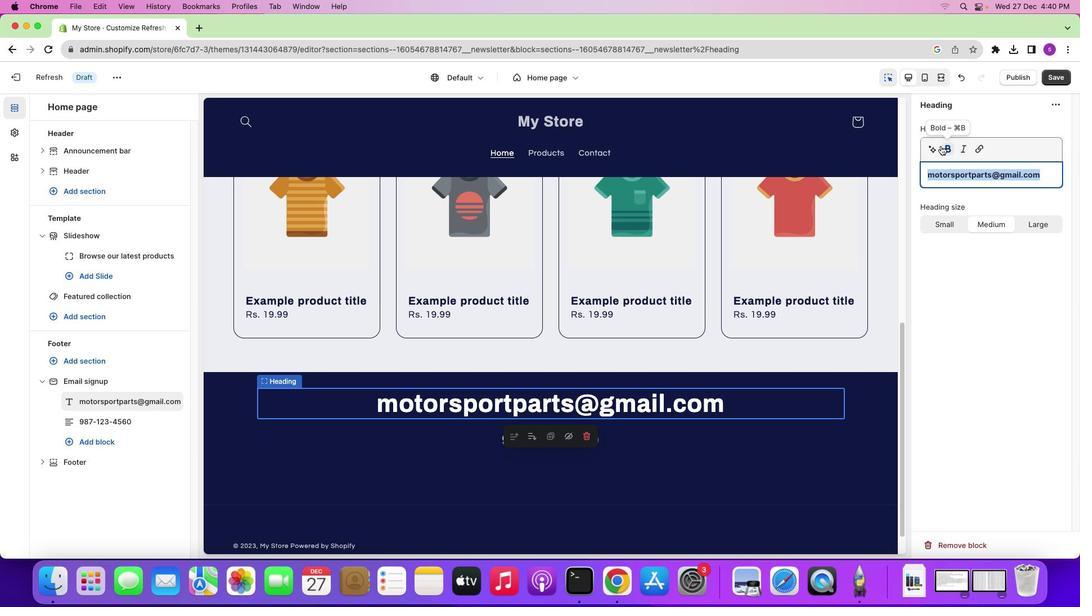 
Action: Mouse moved to (953, 220)
Screenshot: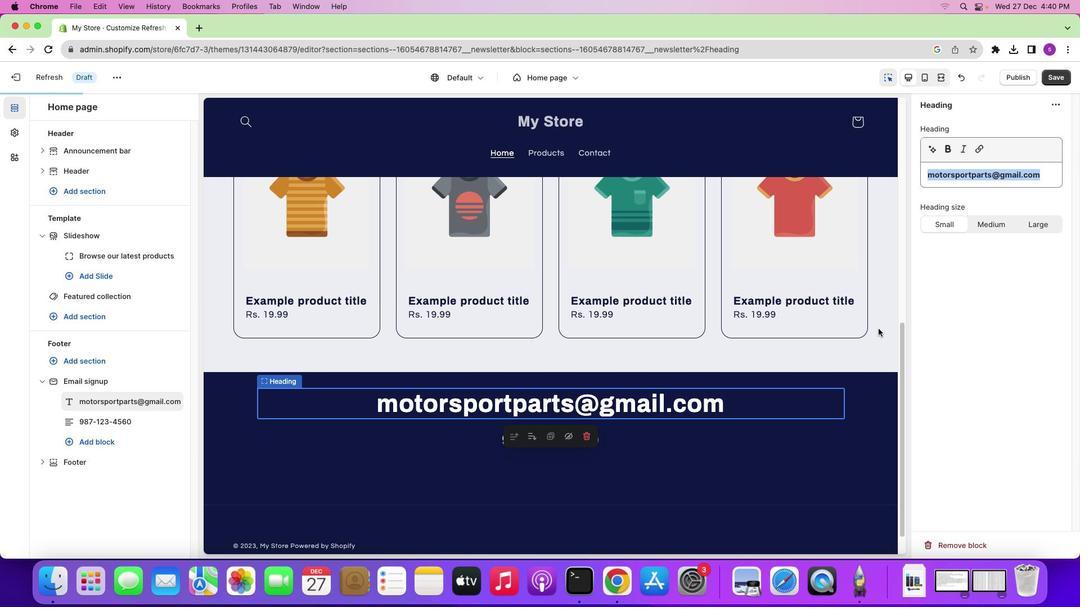 
Action: Mouse pressed left at (953, 220)
Screenshot: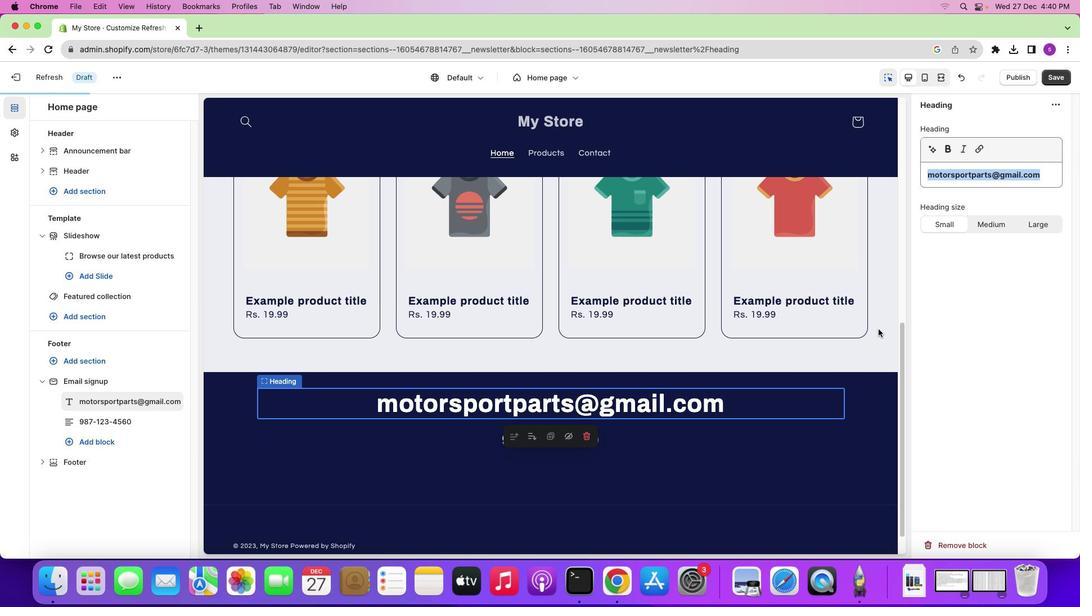 
Action: Mouse moved to (875, 388)
Screenshot: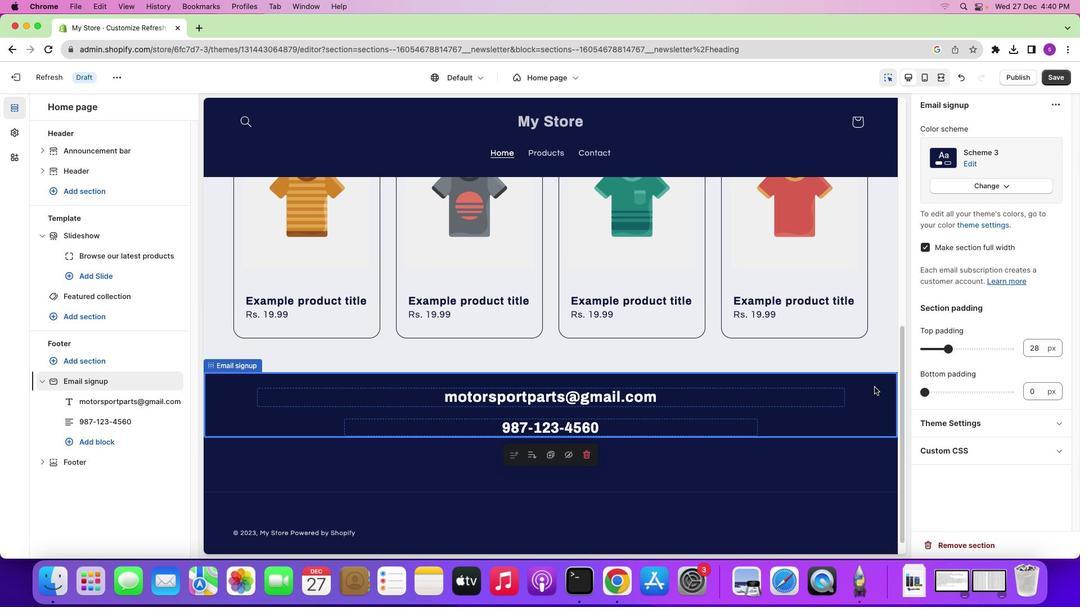 
Action: Mouse pressed left at (875, 388)
Screenshot: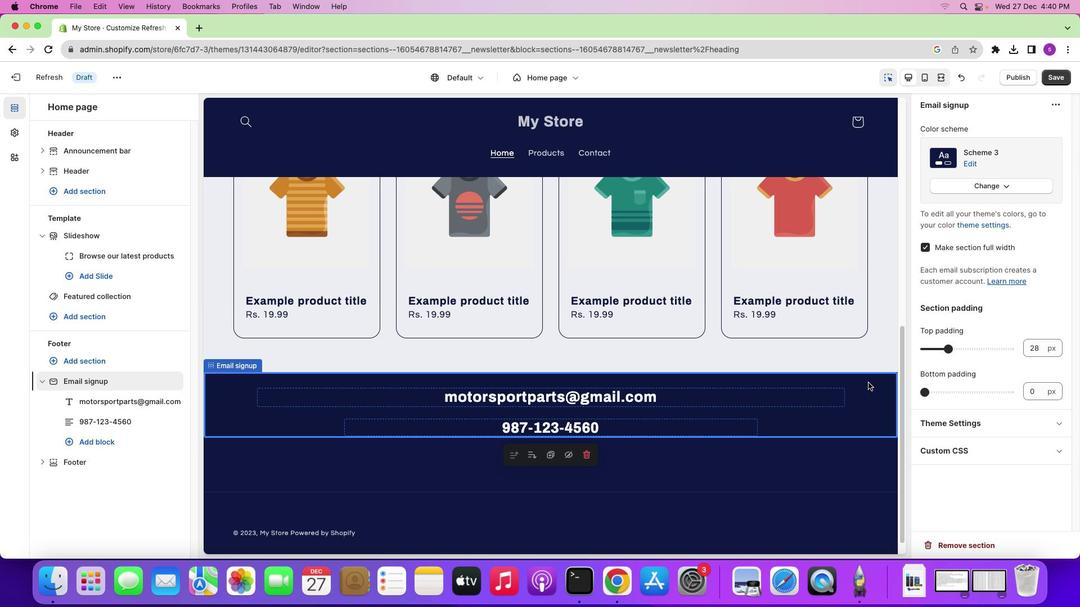 
Action: Mouse moved to (705, 273)
Screenshot: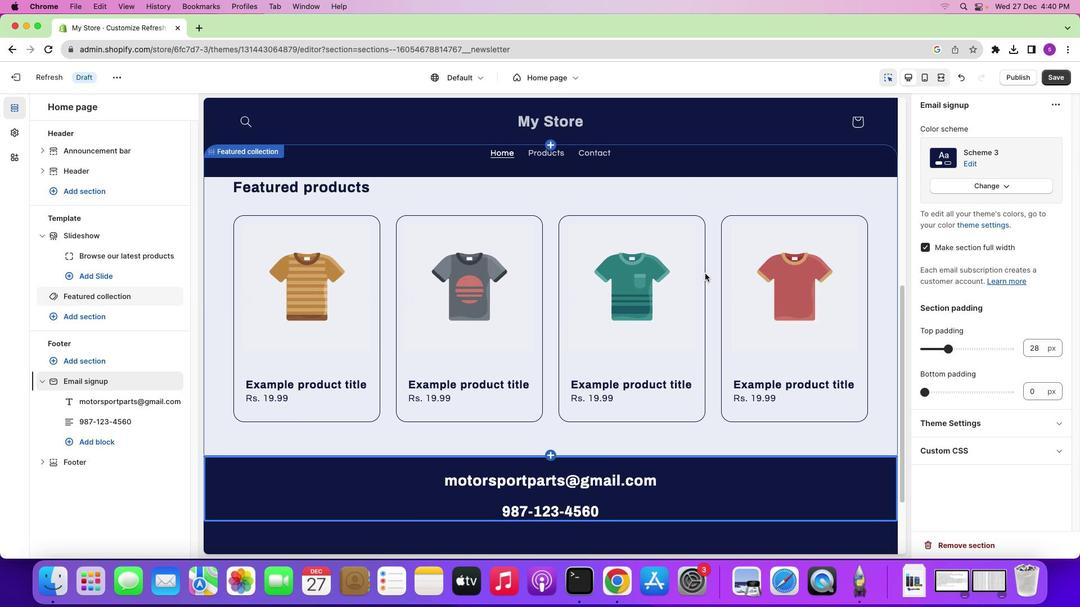 
Action: Mouse scrolled (705, 273) with delta (0, 0)
Screenshot: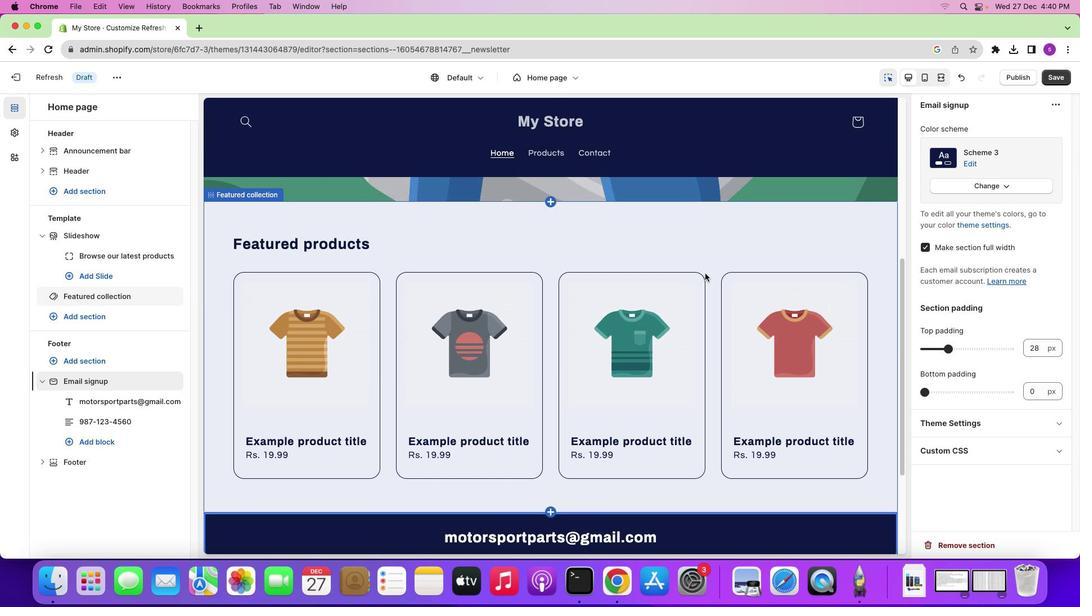 
Action: Mouse scrolled (705, 273) with delta (0, 0)
Screenshot: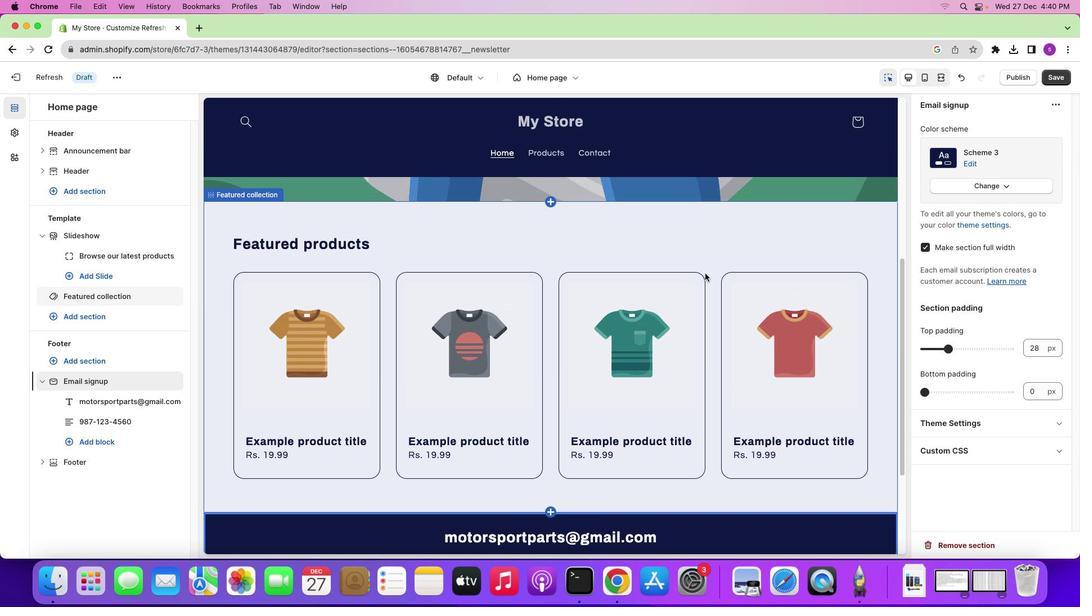 
Action: Mouse scrolled (705, 273) with delta (0, 1)
Screenshot: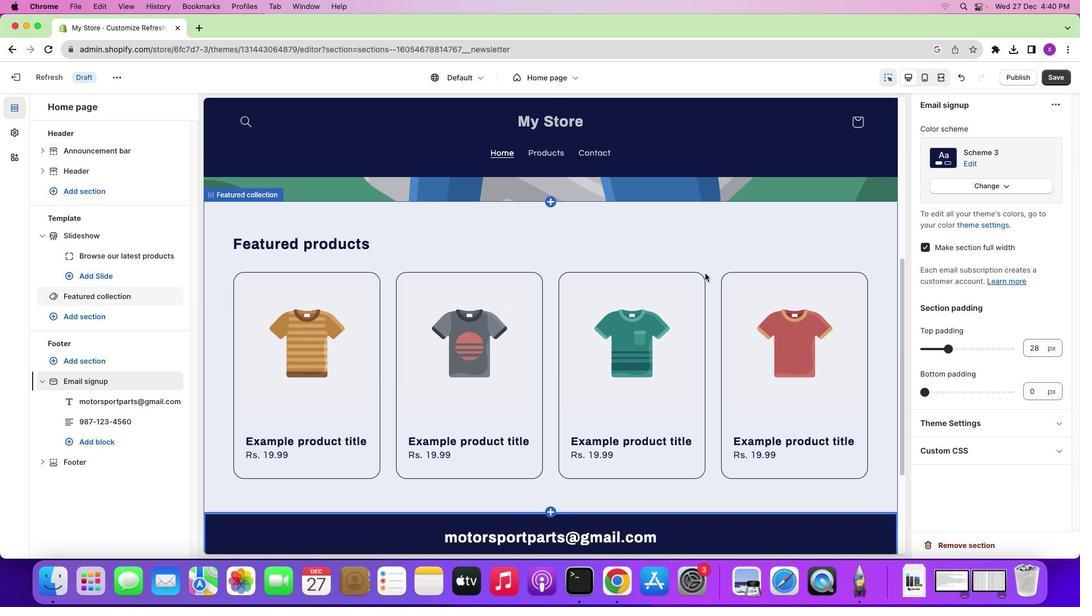 
Action: Mouse scrolled (705, 273) with delta (0, 1)
Screenshot: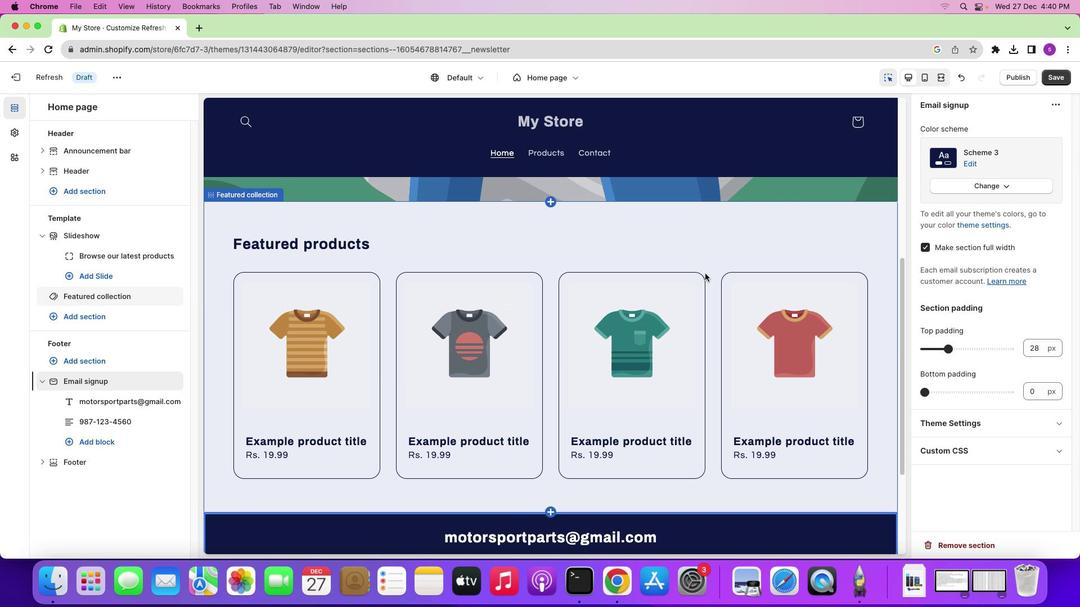 
Action: Mouse scrolled (705, 273) with delta (0, 0)
Screenshot: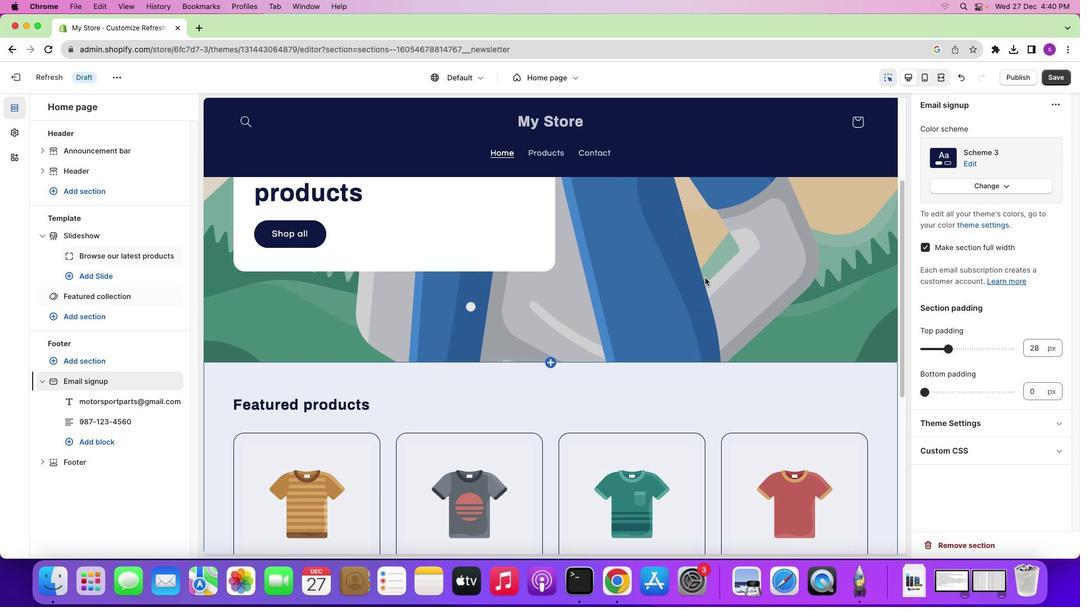 
Action: Mouse scrolled (705, 273) with delta (0, 0)
Screenshot: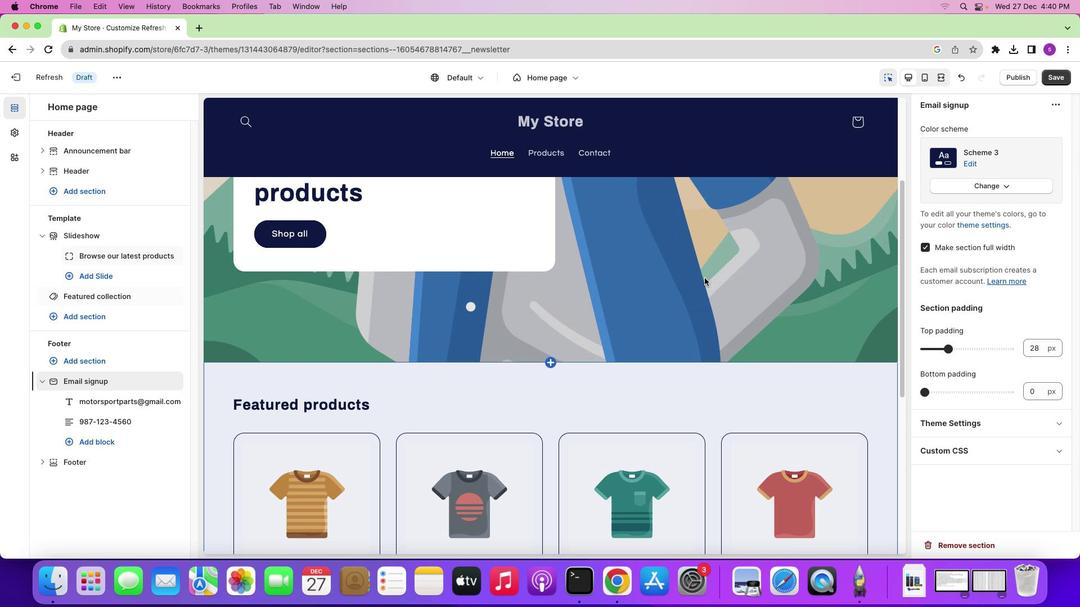 
Action: Mouse scrolled (705, 273) with delta (0, 1)
Screenshot: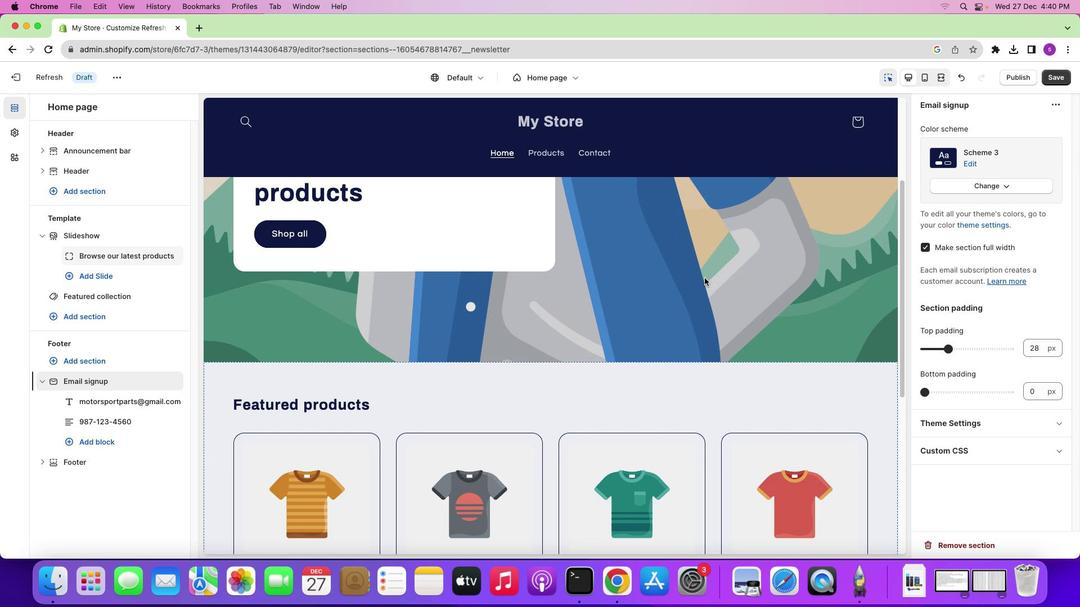 
Action: Mouse scrolled (705, 273) with delta (0, 1)
Screenshot: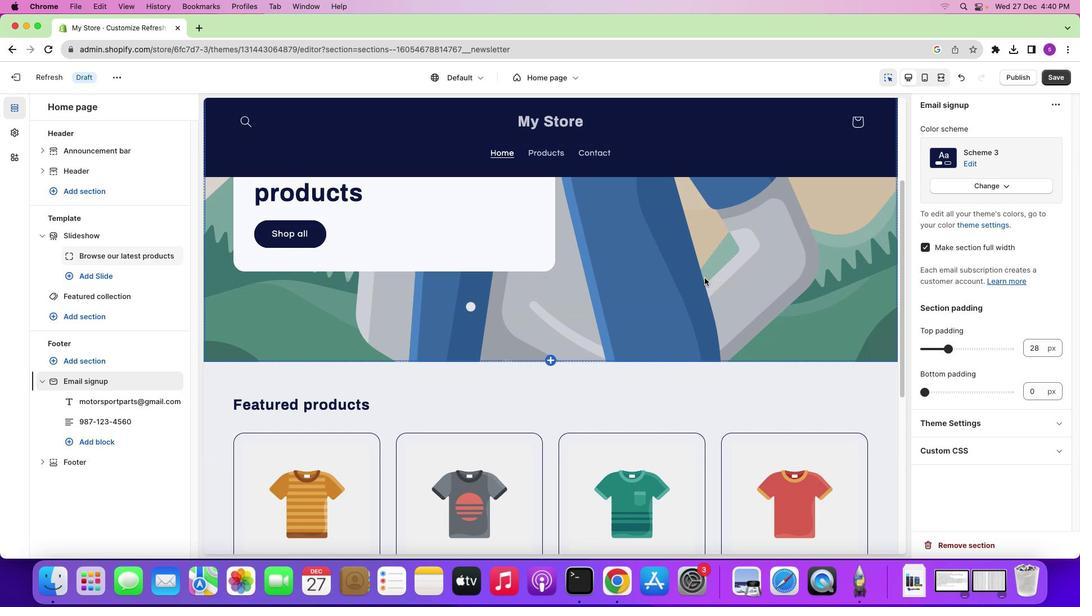 
Action: Mouse moved to (705, 277)
Screenshot: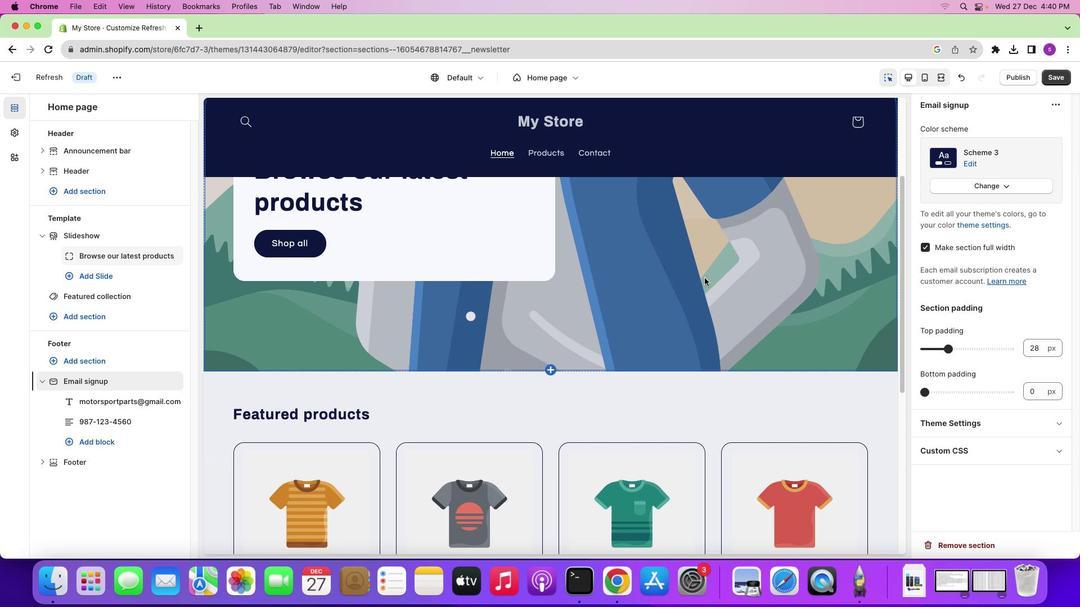 
Action: Mouse scrolled (705, 277) with delta (0, 0)
Screenshot: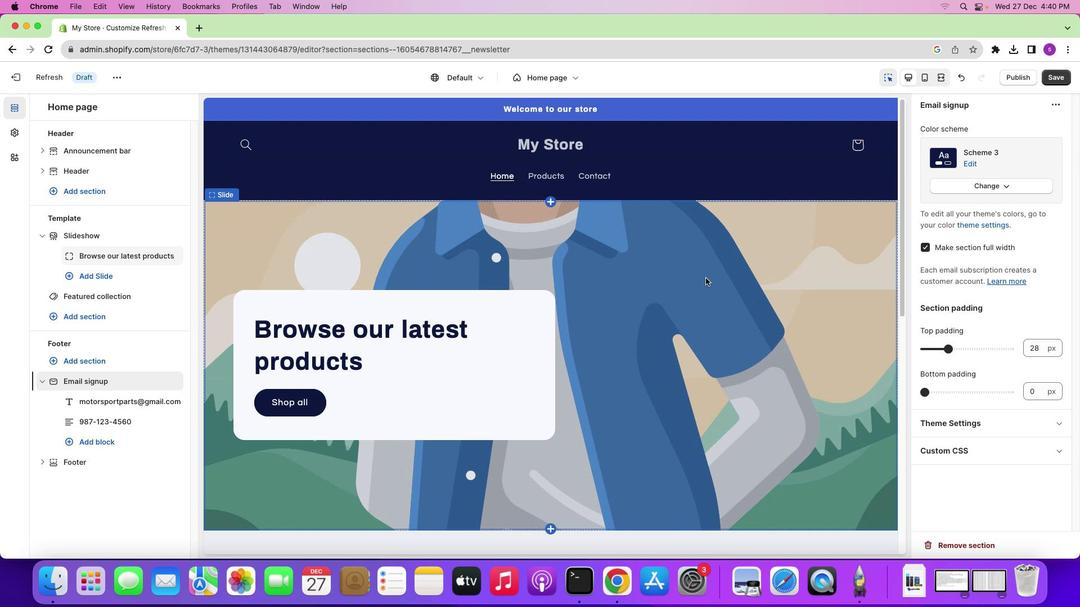 
Action: Mouse scrolled (705, 277) with delta (0, 0)
Screenshot: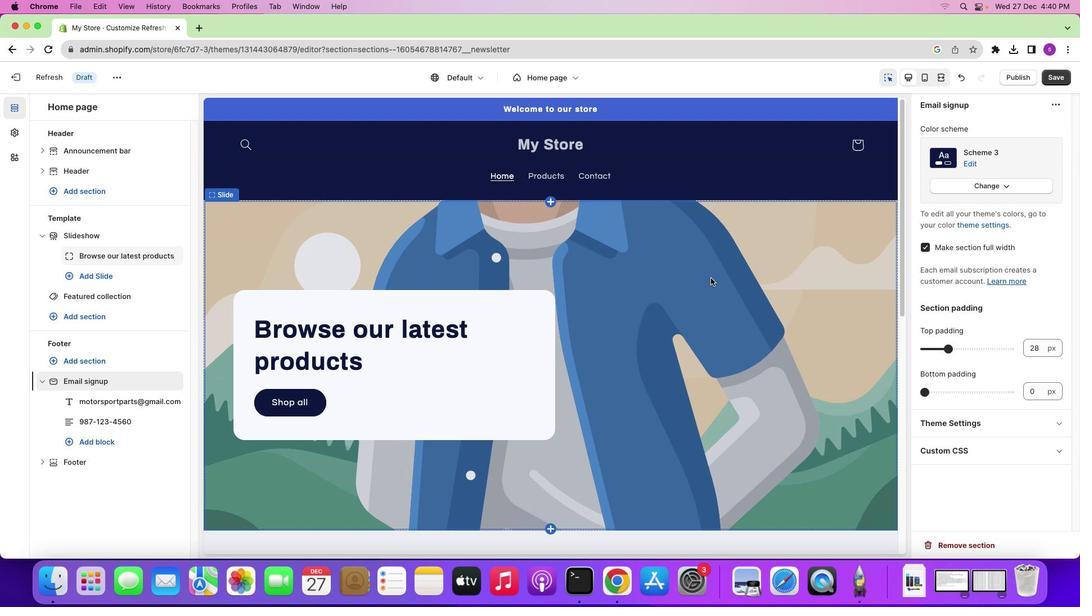 
Action: Mouse scrolled (705, 277) with delta (0, 1)
Screenshot: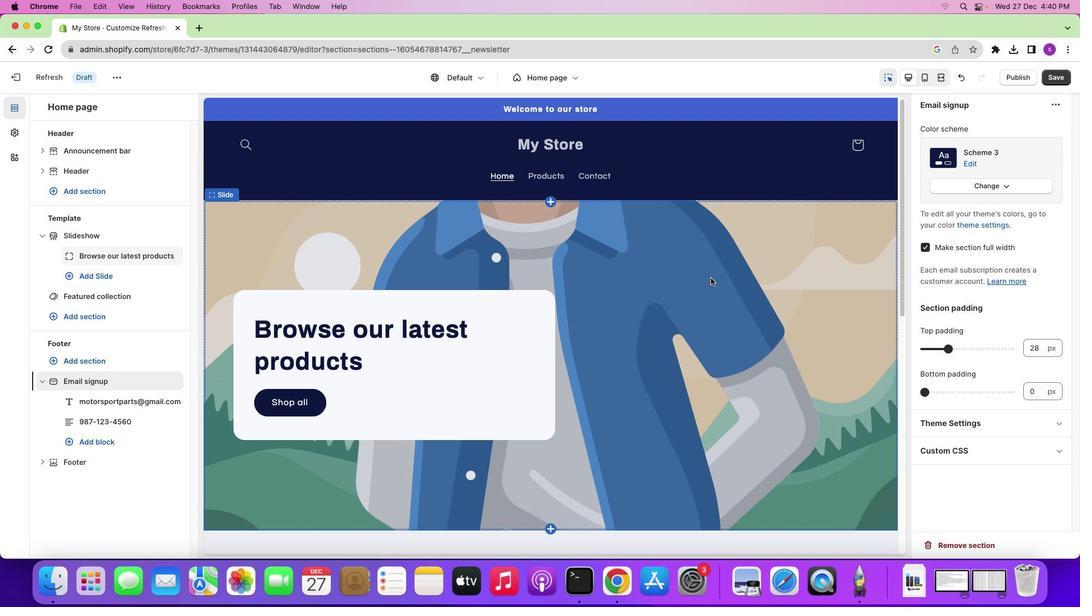 
Action: Mouse scrolled (705, 277) with delta (0, 2)
Screenshot: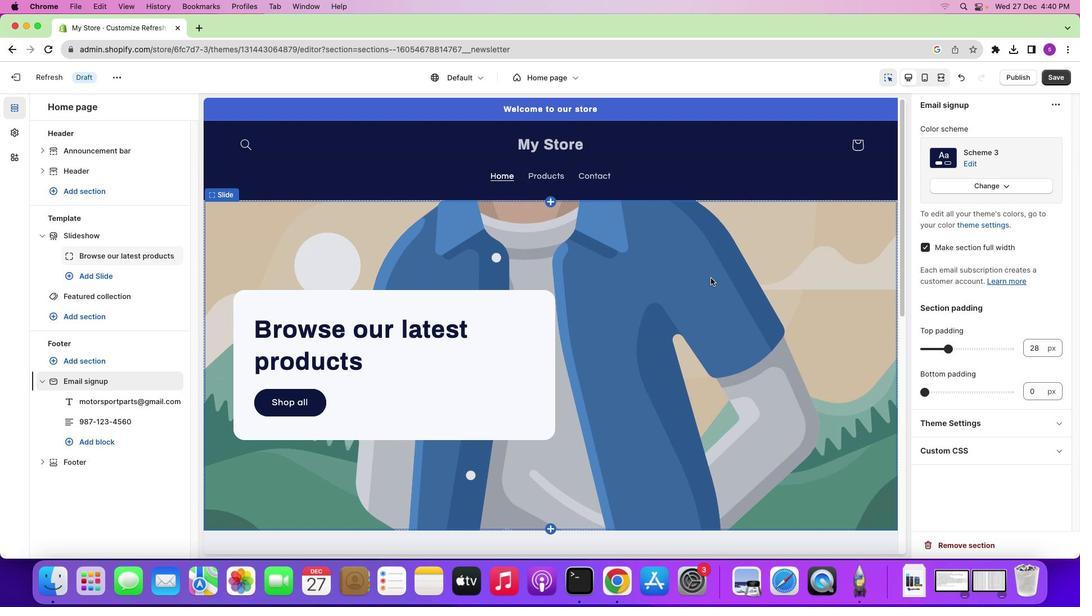 
Action: Mouse moved to (711, 277)
Screenshot: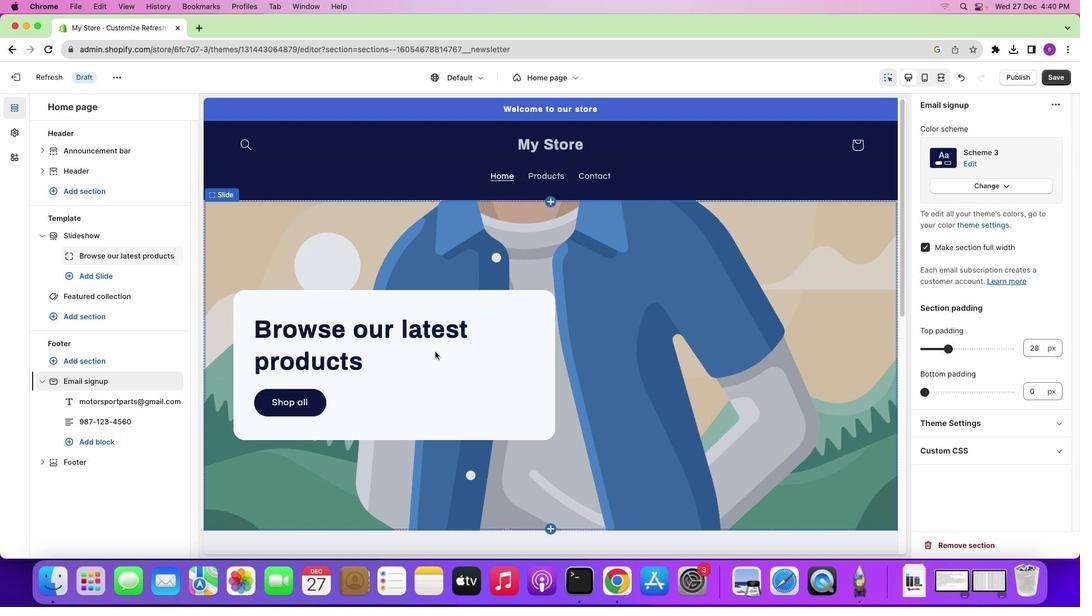 
Action: Mouse scrolled (711, 277) with delta (0, 0)
Screenshot: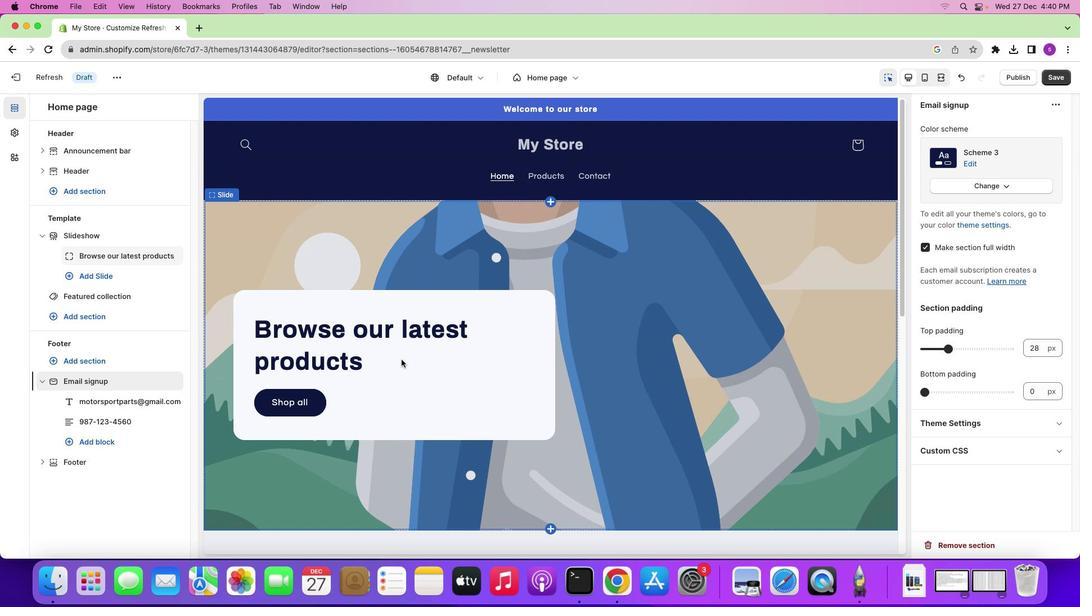 
Action: Mouse scrolled (711, 277) with delta (0, 0)
Screenshot: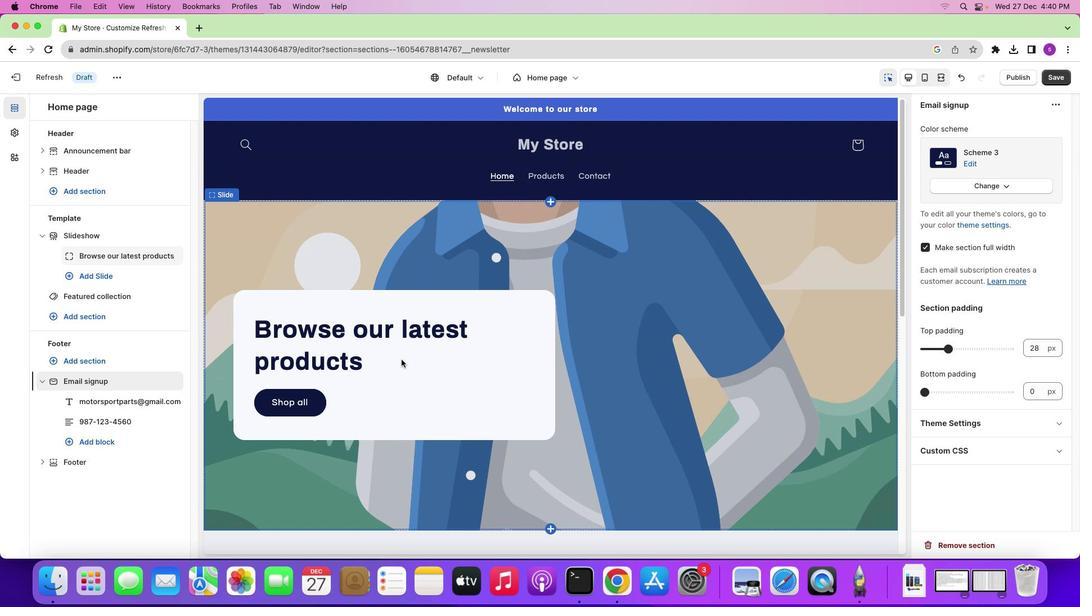 
Action: Mouse scrolled (711, 277) with delta (0, 1)
Screenshot: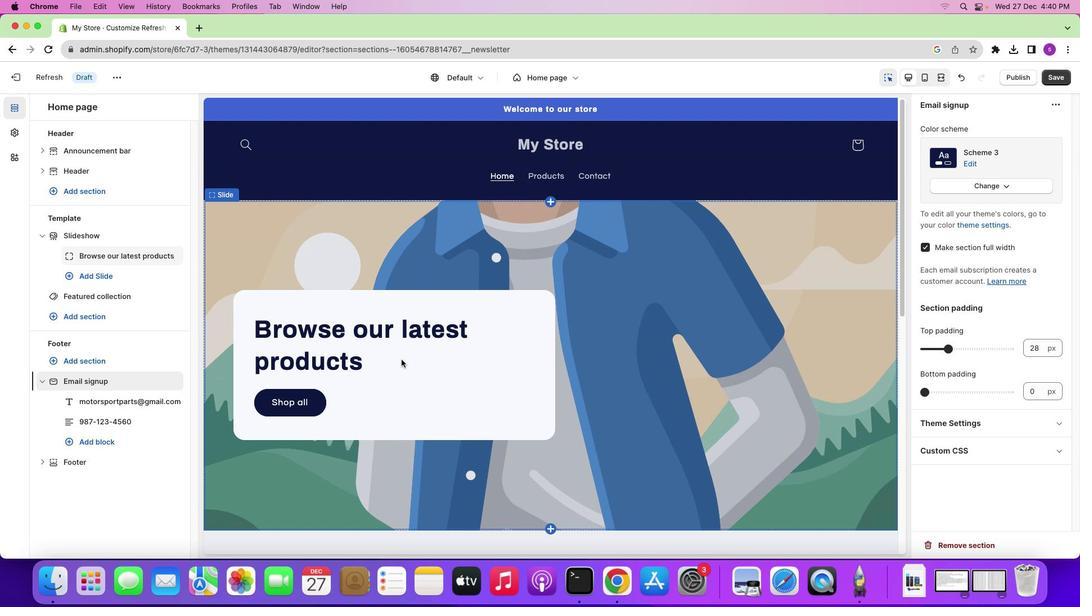 
Action: Mouse scrolled (711, 277) with delta (0, 2)
Screenshot: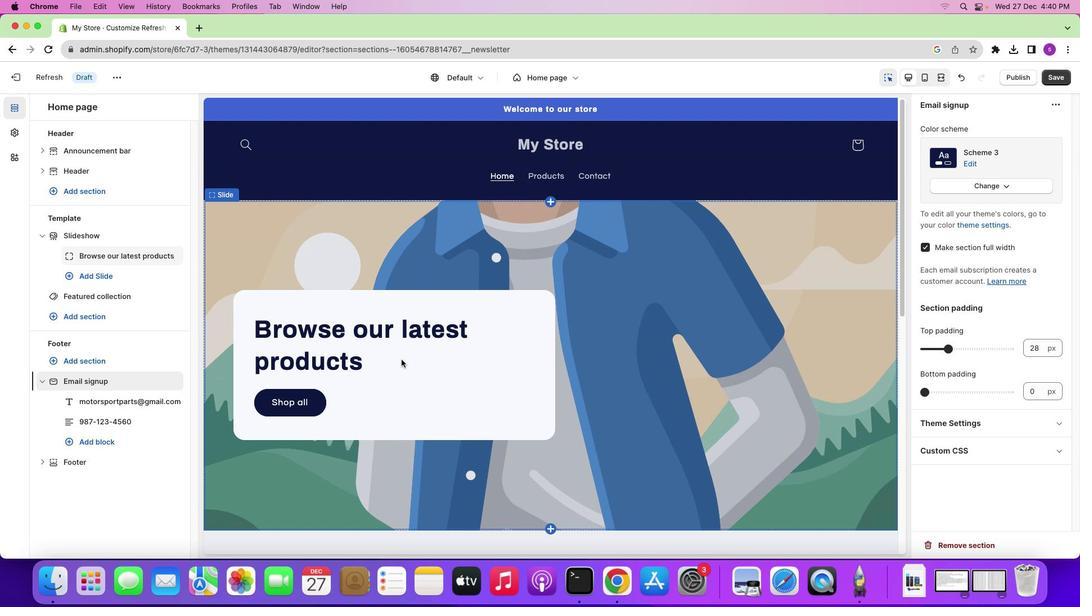 
Action: Mouse moved to (402, 346)
Screenshot: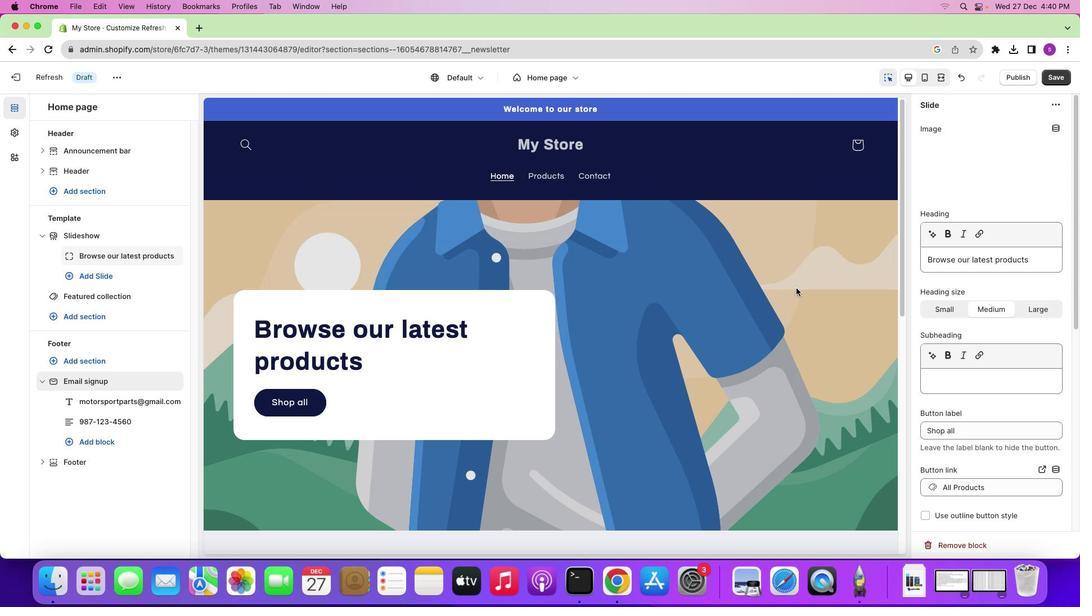 
Action: Mouse pressed left at (402, 346)
Screenshot: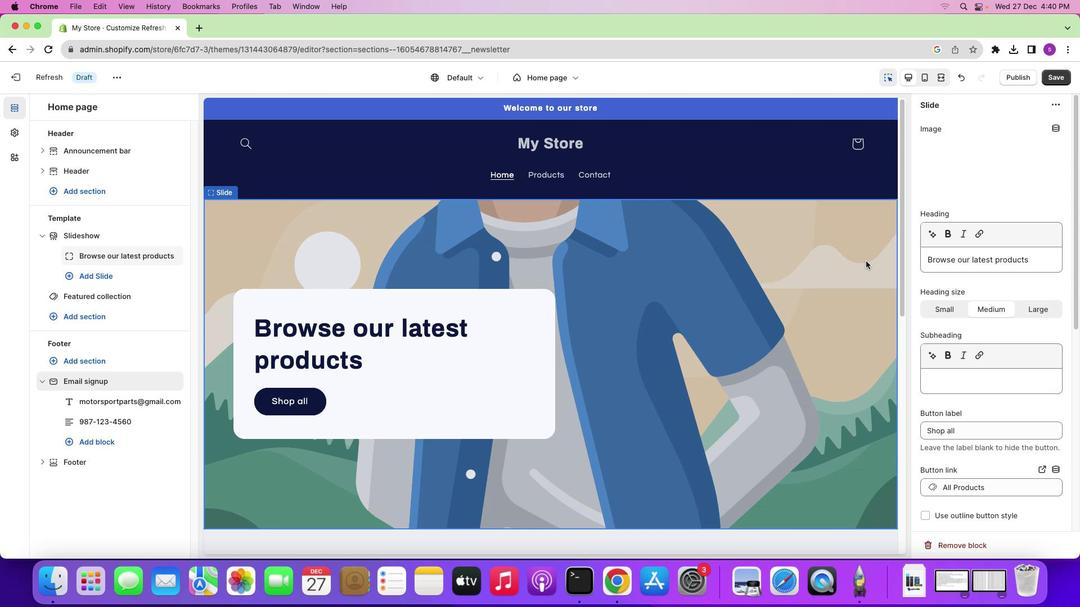 
Action: Mouse moved to (1032, 260)
Screenshot: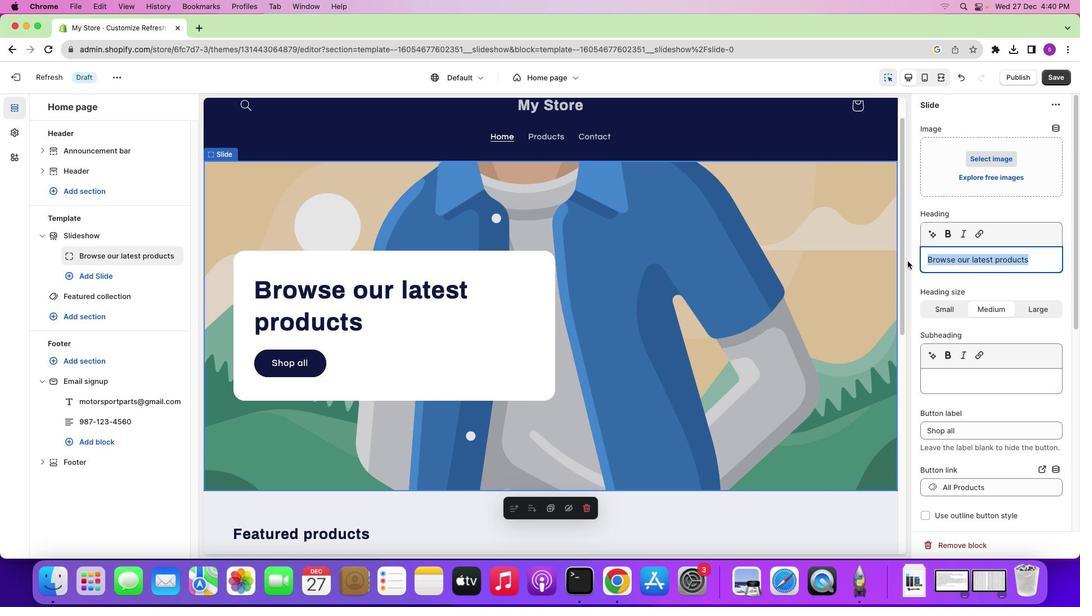 
Action: Mouse pressed left at (1032, 260)
Screenshot: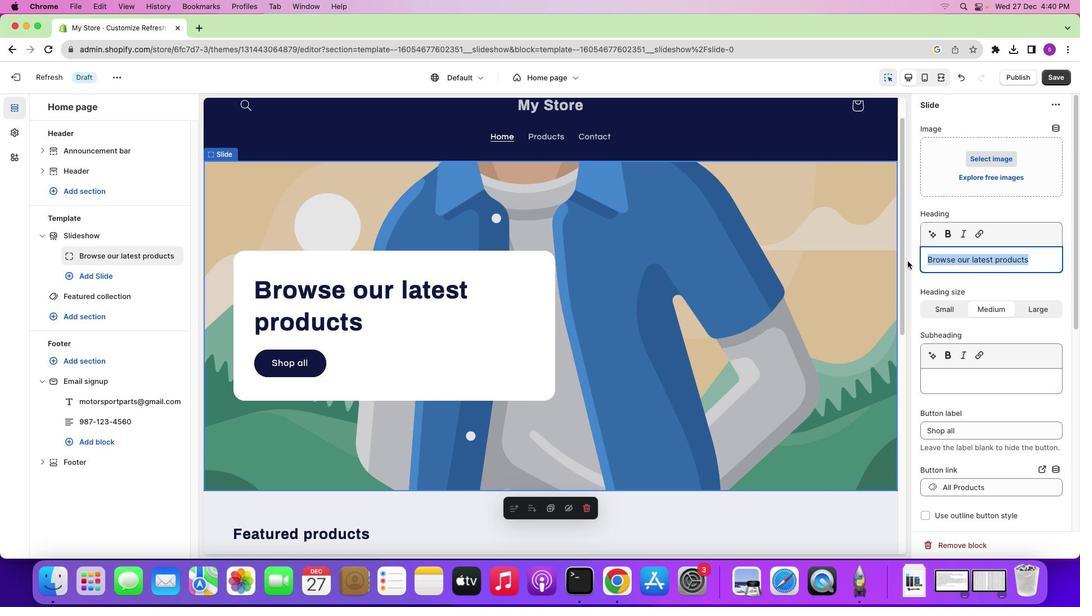 
Action: Mouse moved to (907, 261)
Screenshot: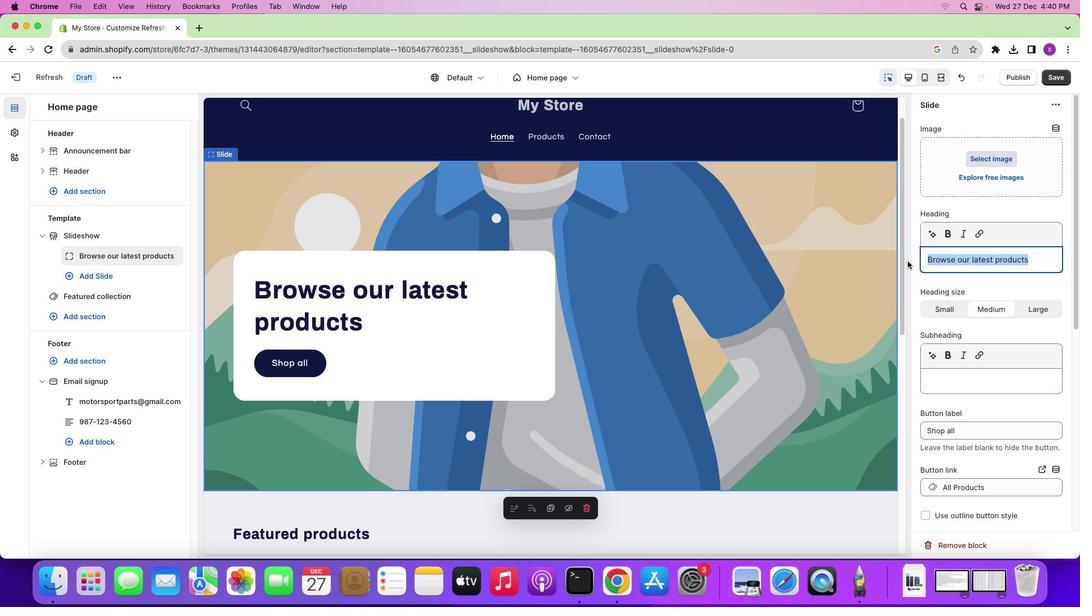 
Action: Key pressed Key.shift'W''E''L''C''O''M''E'Key.space'T''O'Key.space'O''U''R'Key.space'M''O''T''O''R''S''P''O''R''T'Key.space'A''C''C''E''S''S''O''R''I''E''S'Key.space'A''N''D'Key.space'G''E''A''R'Key.space'S''T''O''R''E'
Screenshot: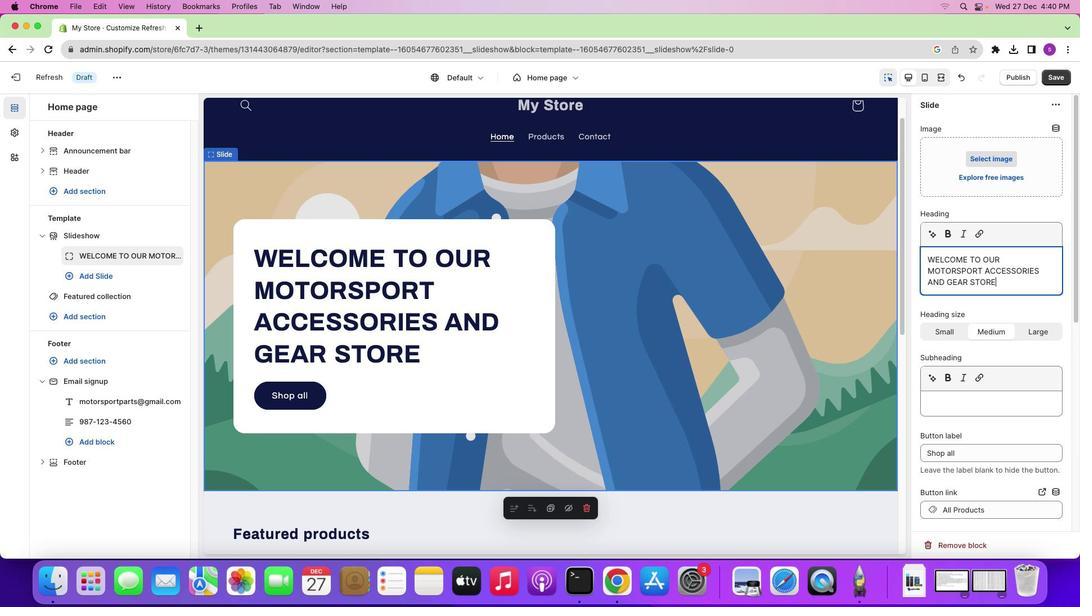 
Action: Mouse moved to (1002, 281)
Screenshot: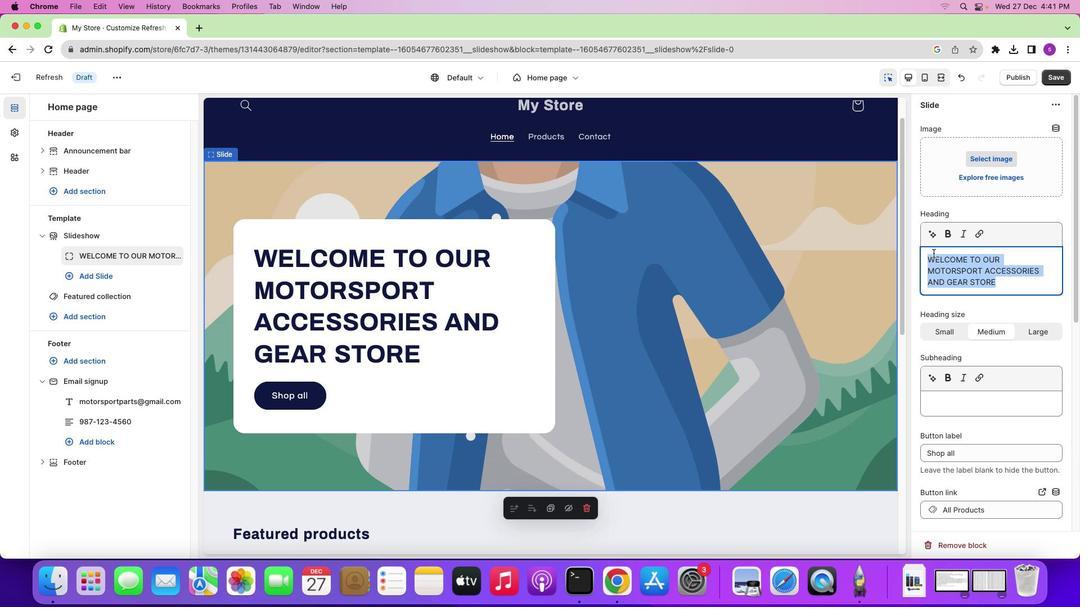 
Action: Mouse pressed left at (1002, 281)
Screenshot: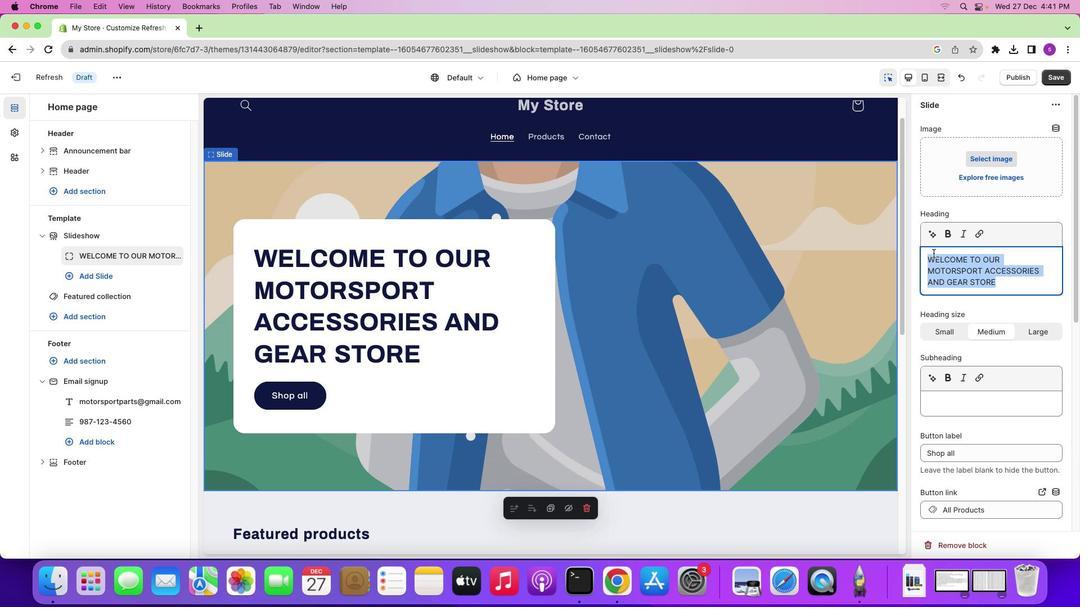
Action: Mouse moved to (948, 231)
Screenshot: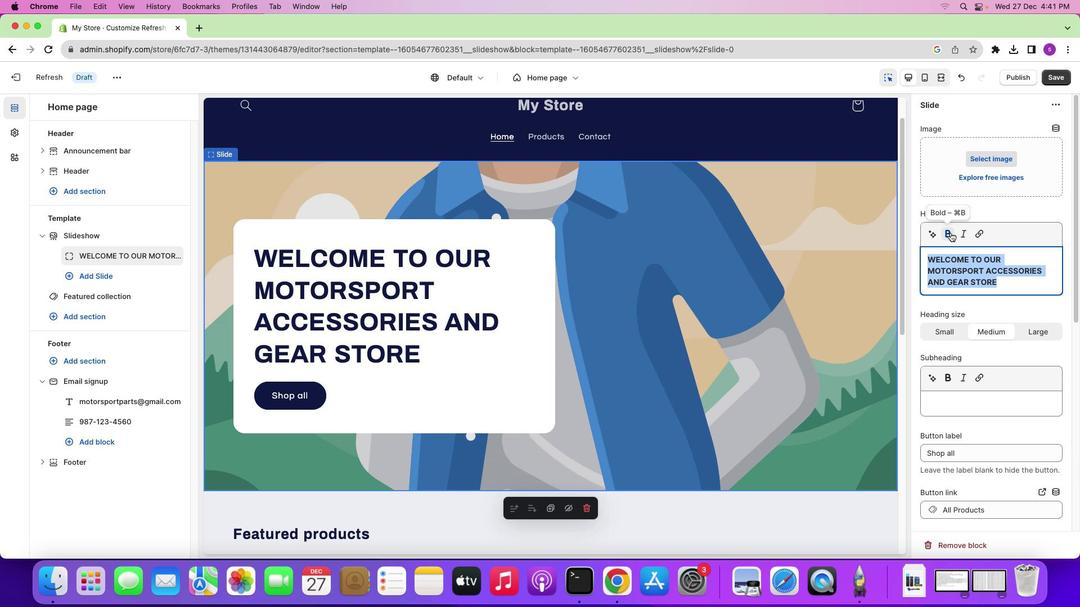 
Action: Mouse pressed left at (948, 231)
Screenshot: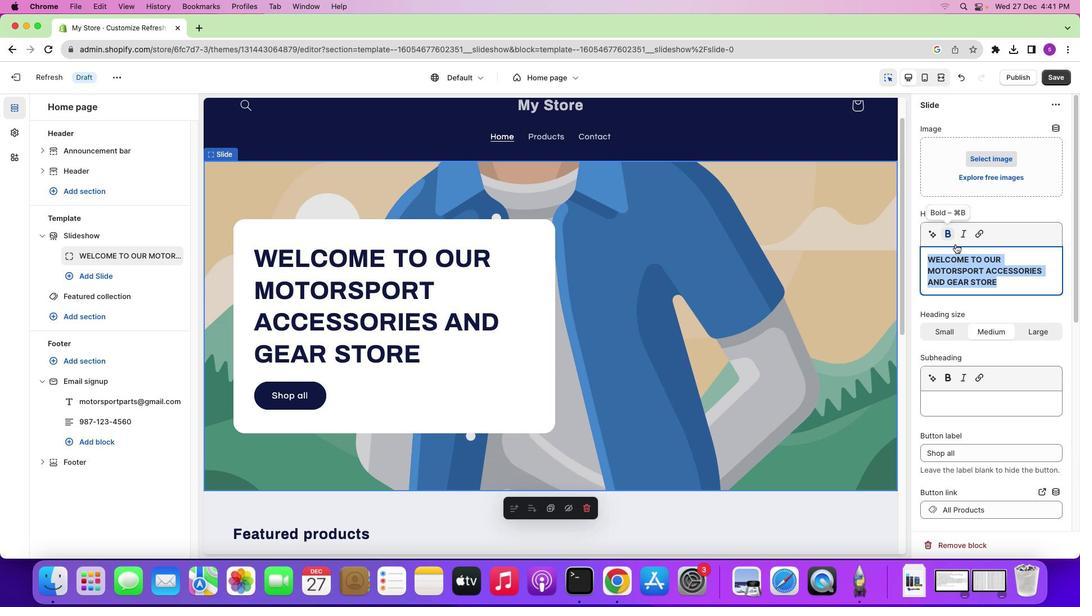 
Action: Mouse moved to (947, 326)
Screenshot: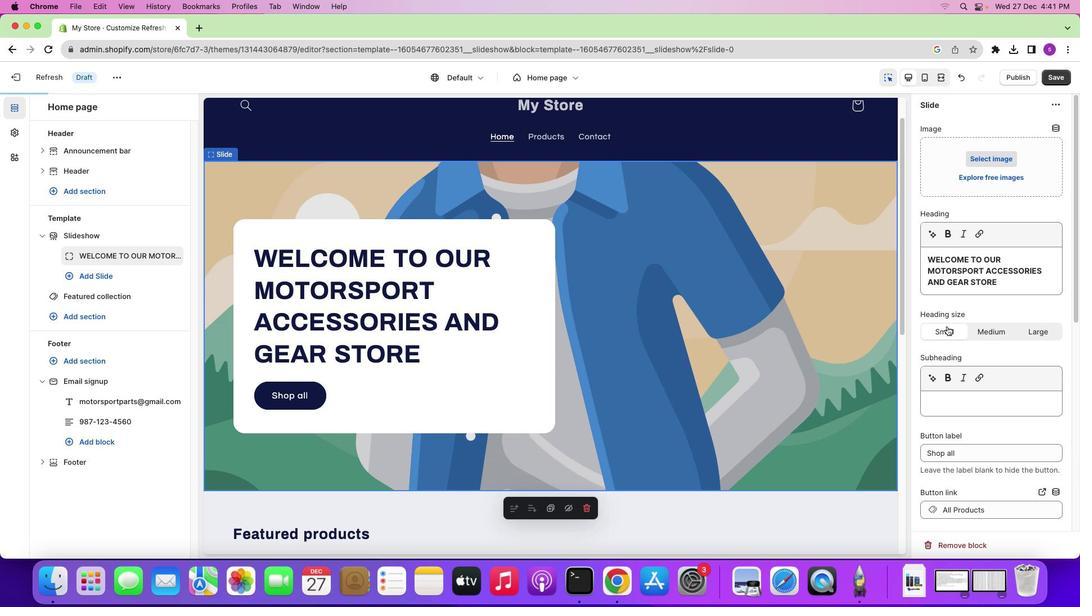 
Action: Mouse pressed left at (947, 326)
Screenshot: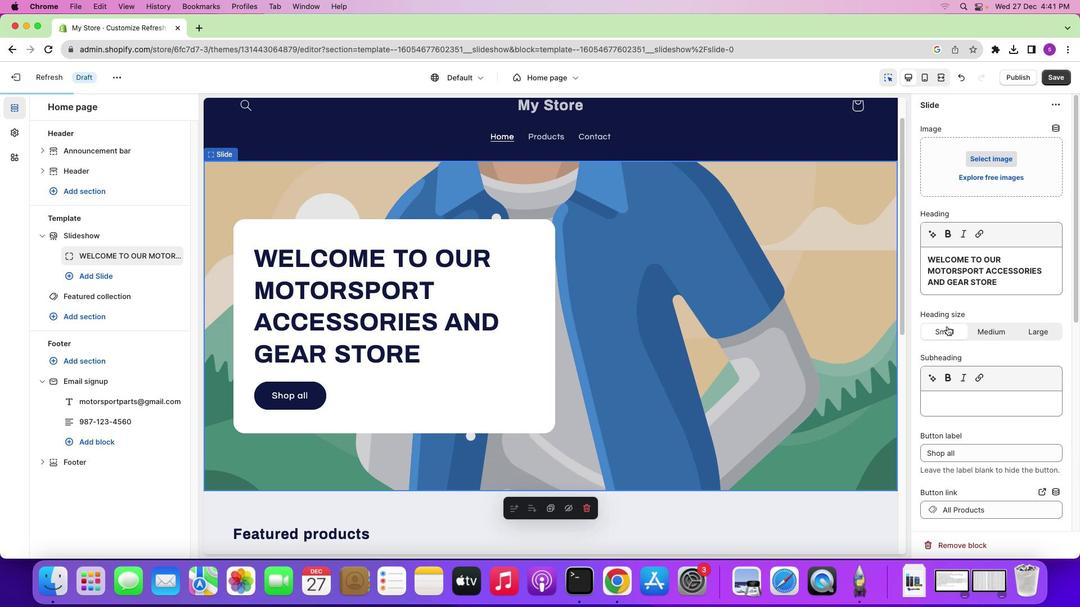 
Action: Mouse moved to (997, 177)
Screenshot: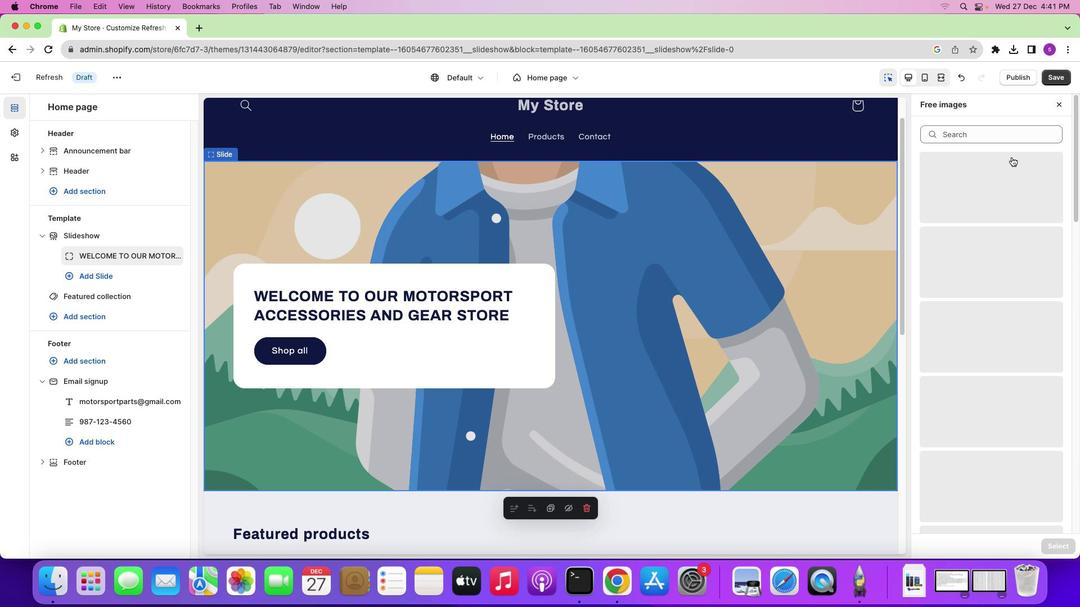 
Action: Mouse pressed left at (997, 177)
Screenshot: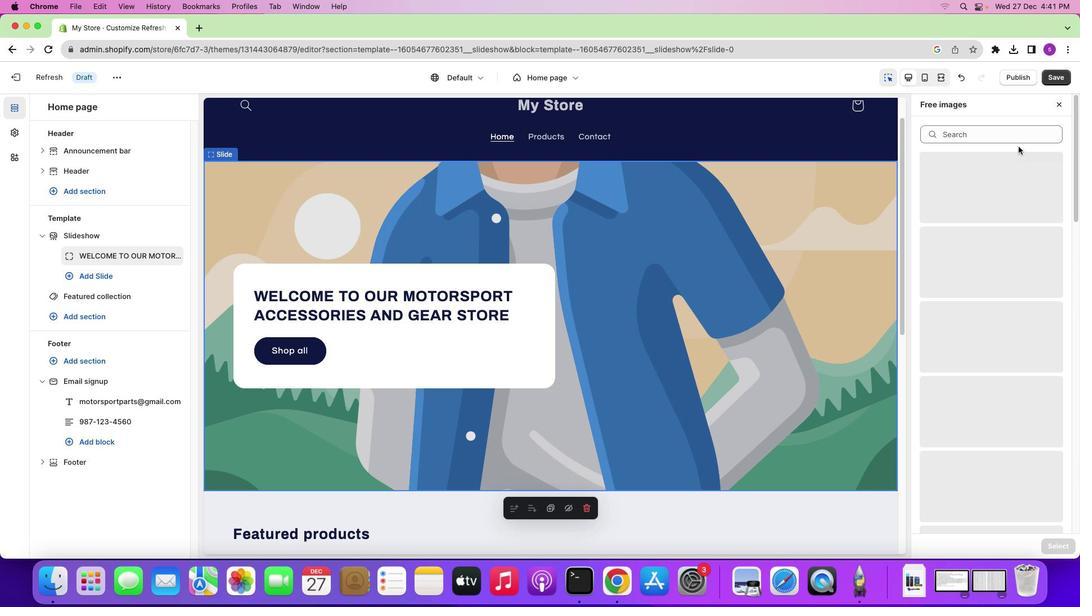 
Action: Mouse moved to (1019, 133)
Screenshot: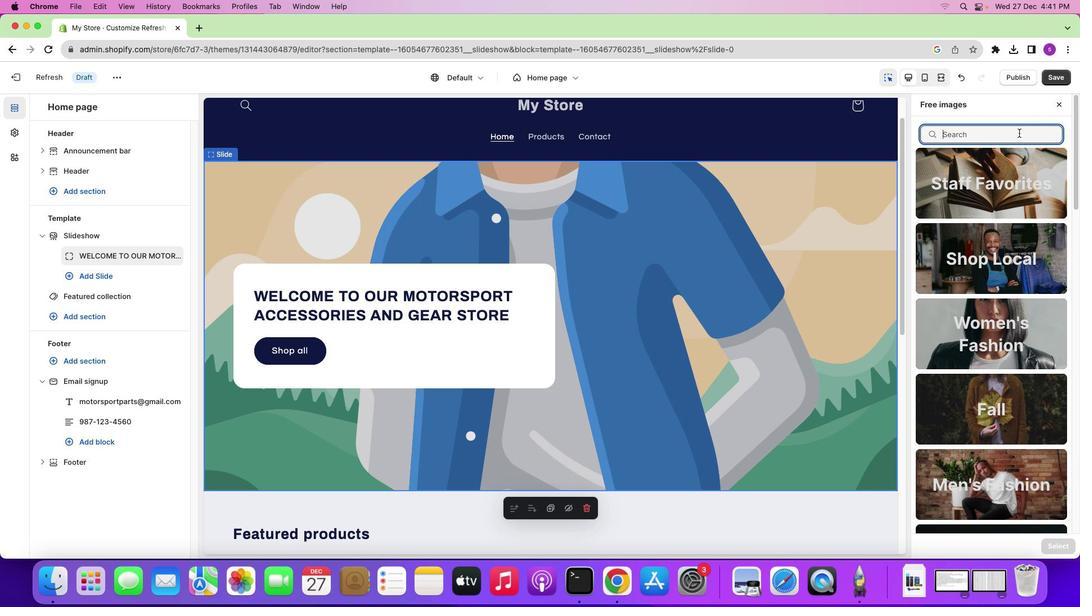 
Action: Mouse pressed left at (1019, 133)
Screenshot: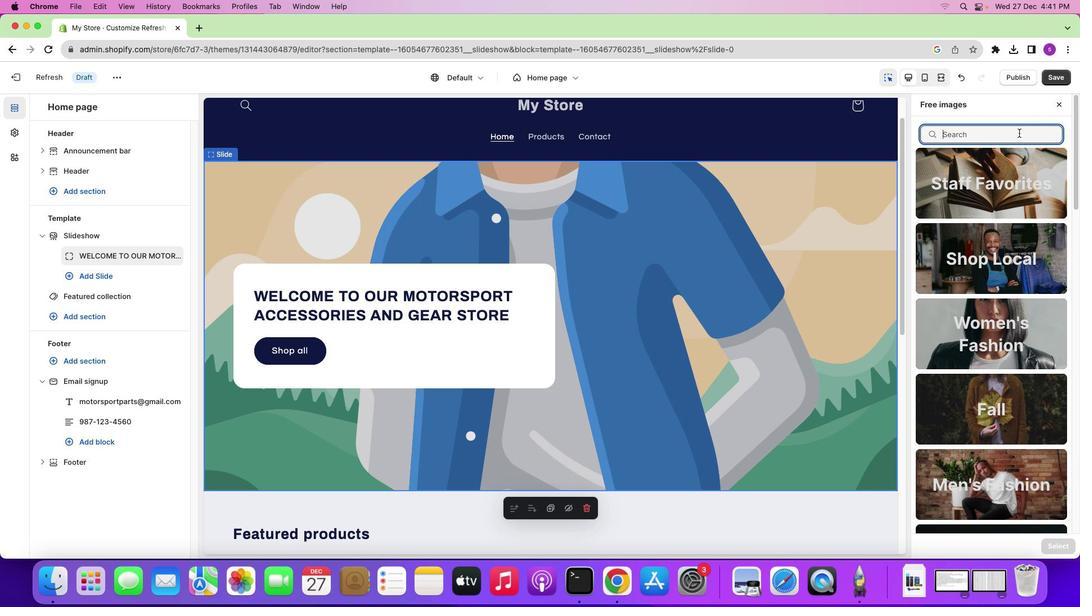 
Action: Key pressed 'm''o''t''o''r''s''p''o''r''t''s'
Screenshot: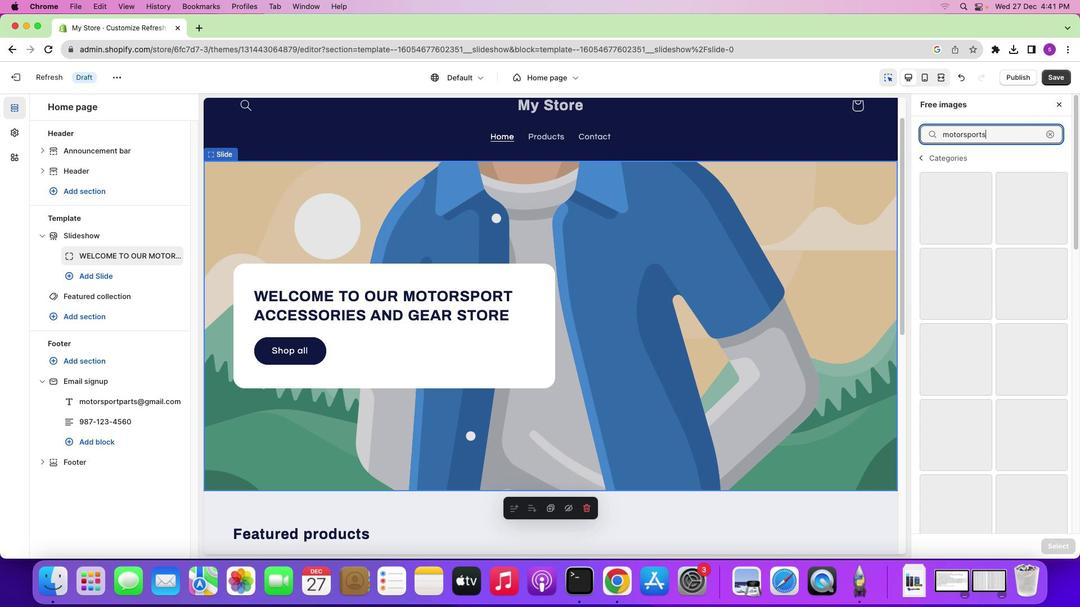 
Action: Mouse moved to (1030, 215)
Screenshot: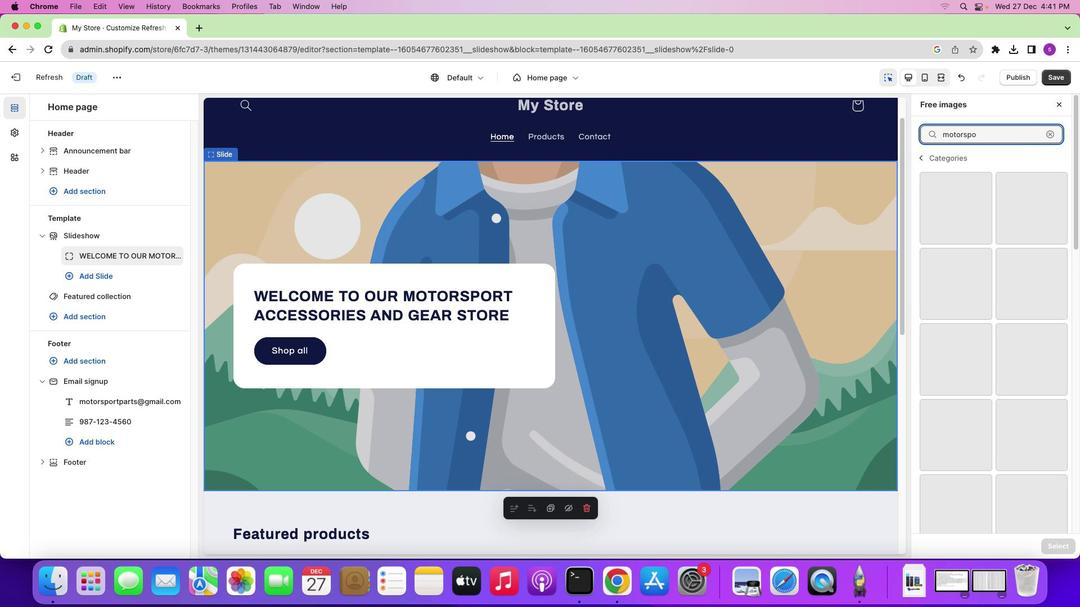 
Action: Key pressed Key.backspace
Screenshot: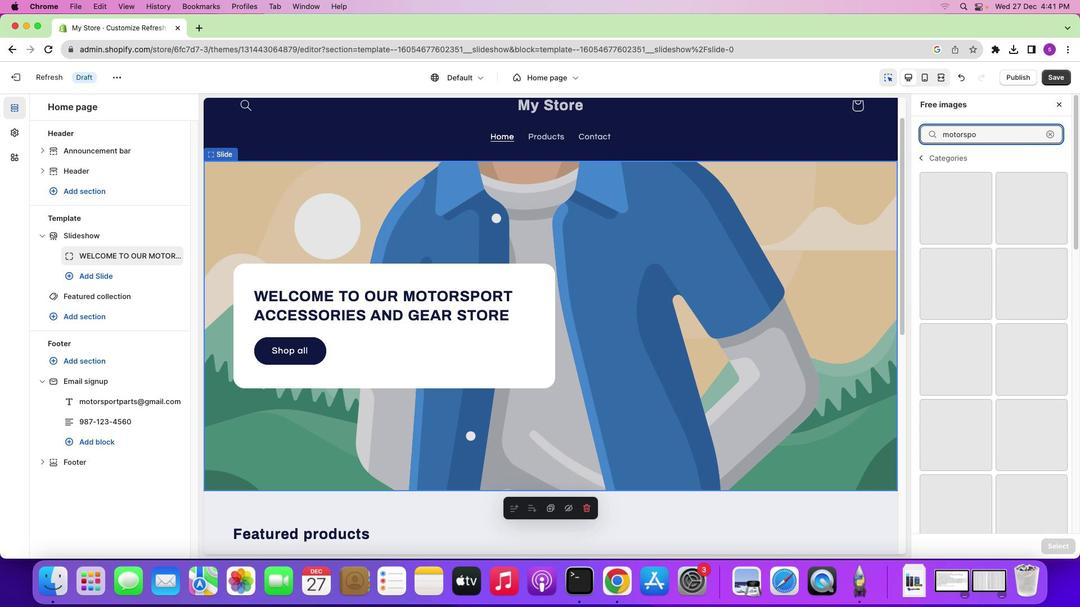 
Action: Mouse moved to (1030, 216)
Screenshot: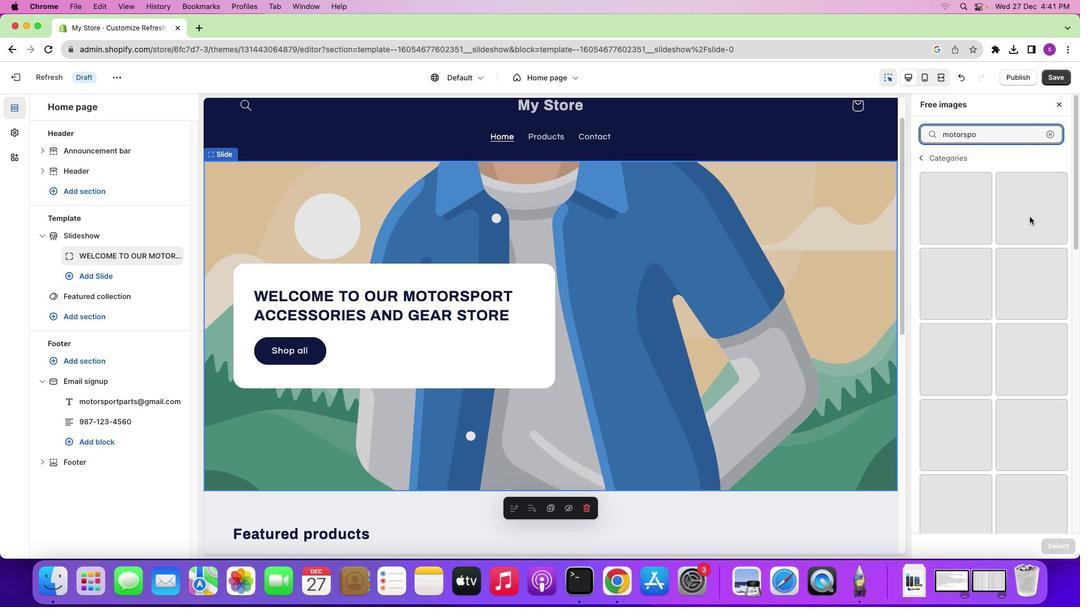 
Action: Key pressed Key.backspaceKey.backspace
Screenshot: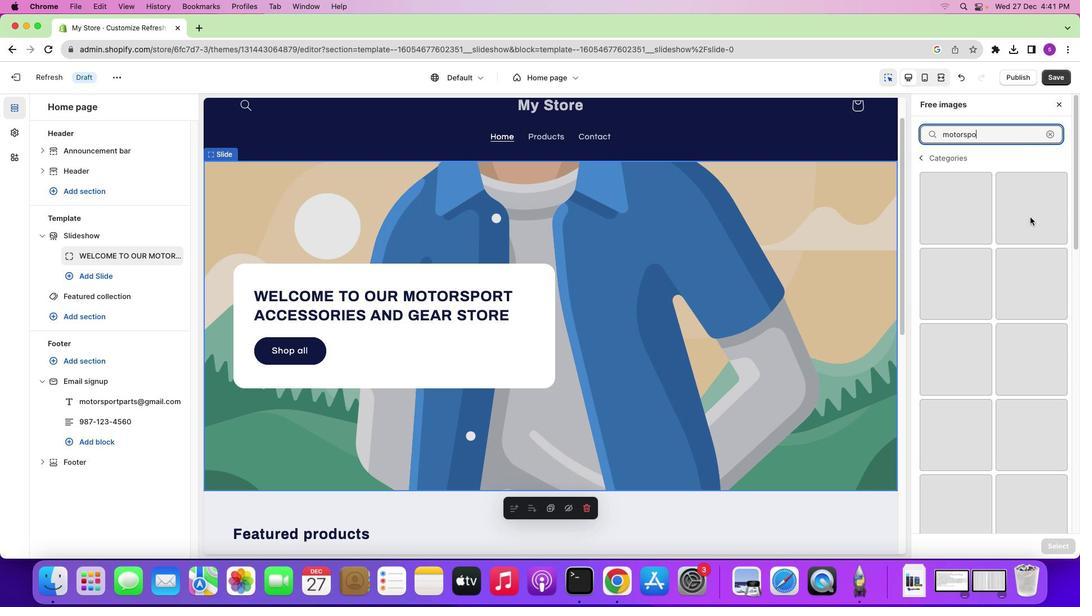 
Action: Mouse moved to (1032, 217)
Screenshot: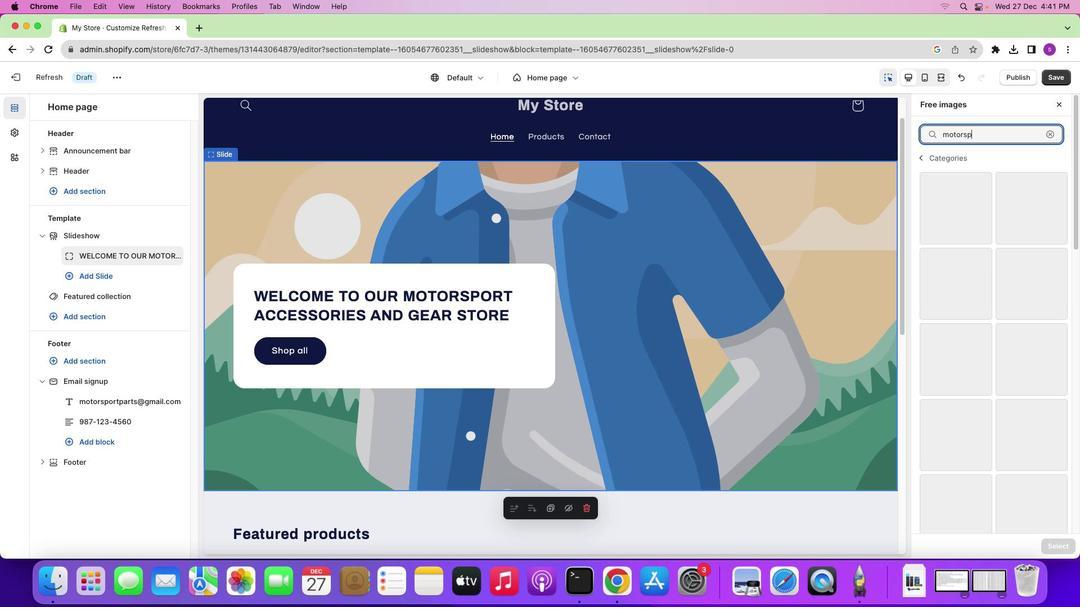 
Action: Key pressed Key.backspaceKey.backspaceKey.backspace
Screenshot: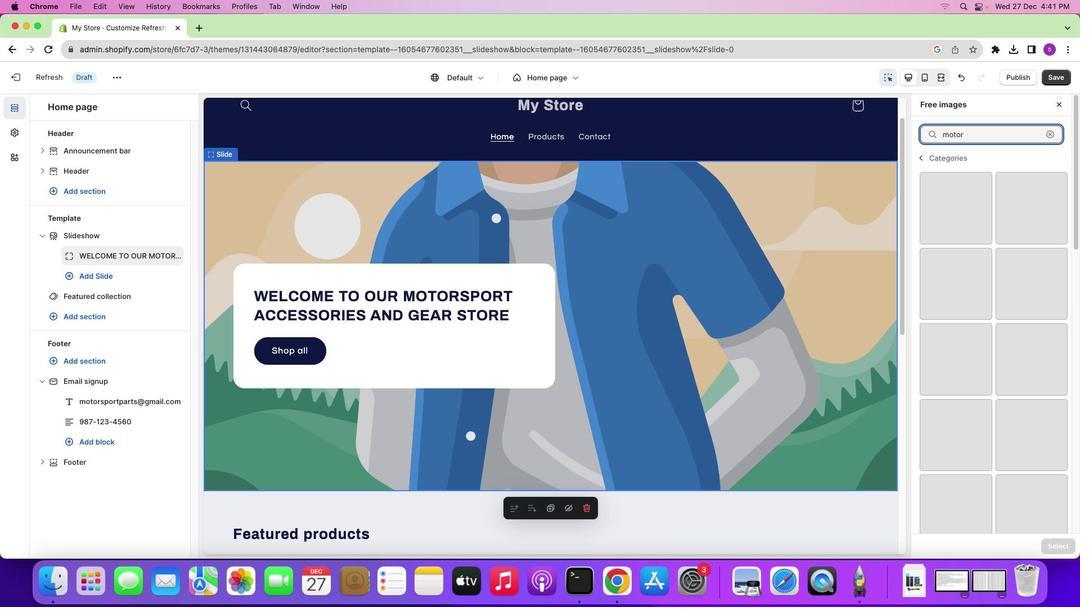 
Action: Mouse moved to (1039, 327)
Screenshot: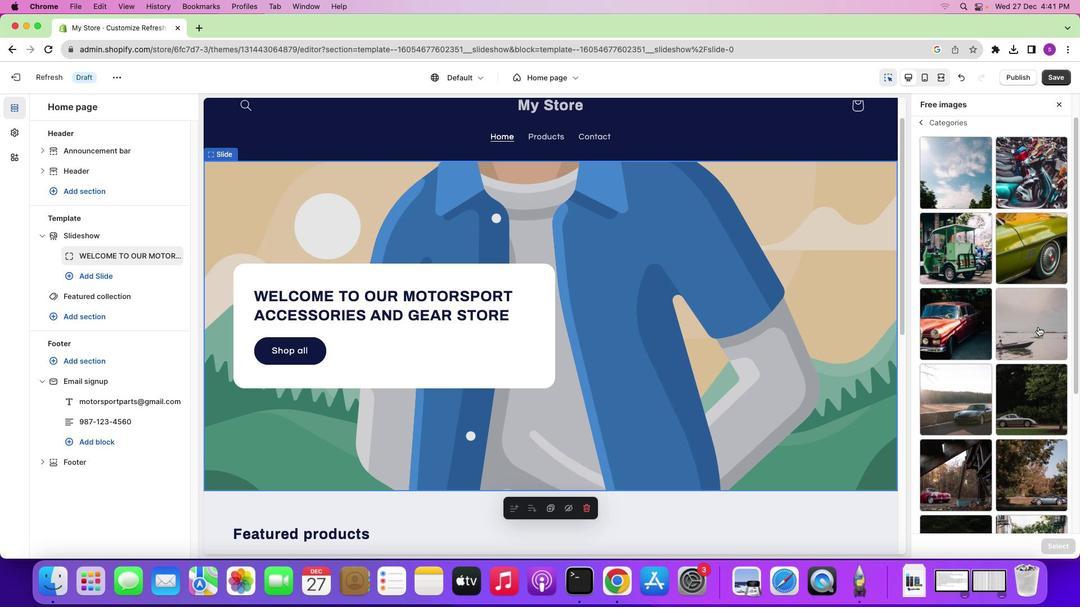 
Action: Mouse scrolled (1039, 327) with delta (0, 0)
Screenshot: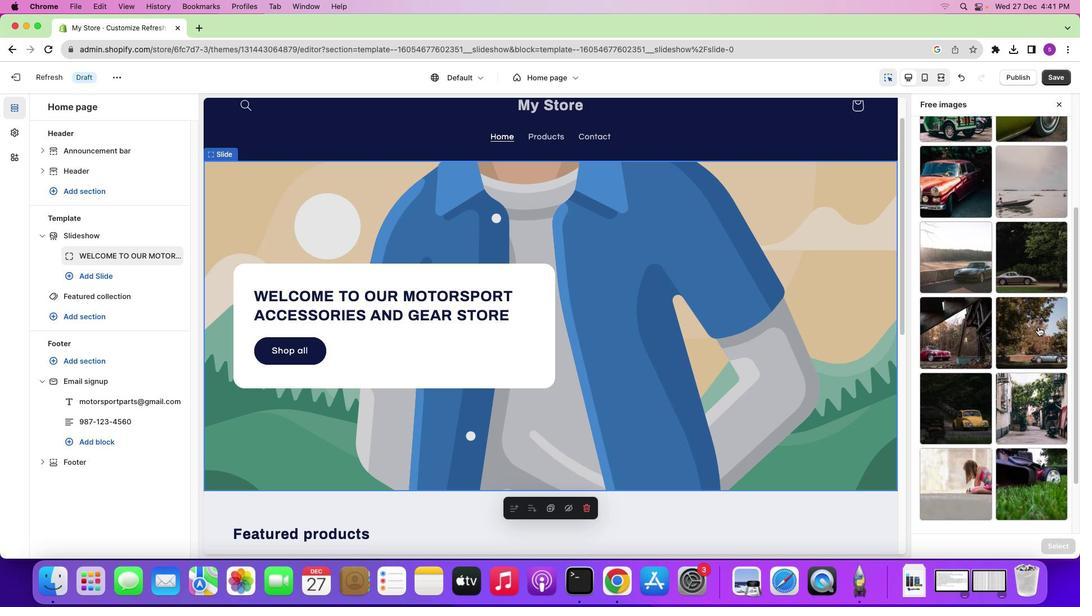 
Action: Mouse scrolled (1039, 327) with delta (0, 0)
Screenshot: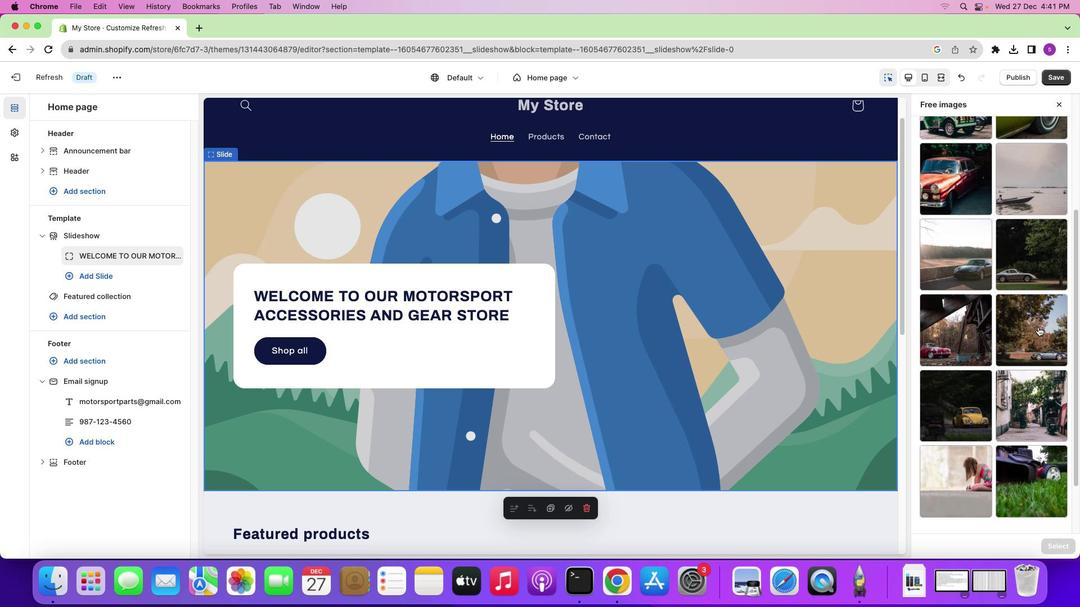 
Action: Mouse moved to (1039, 328)
Screenshot: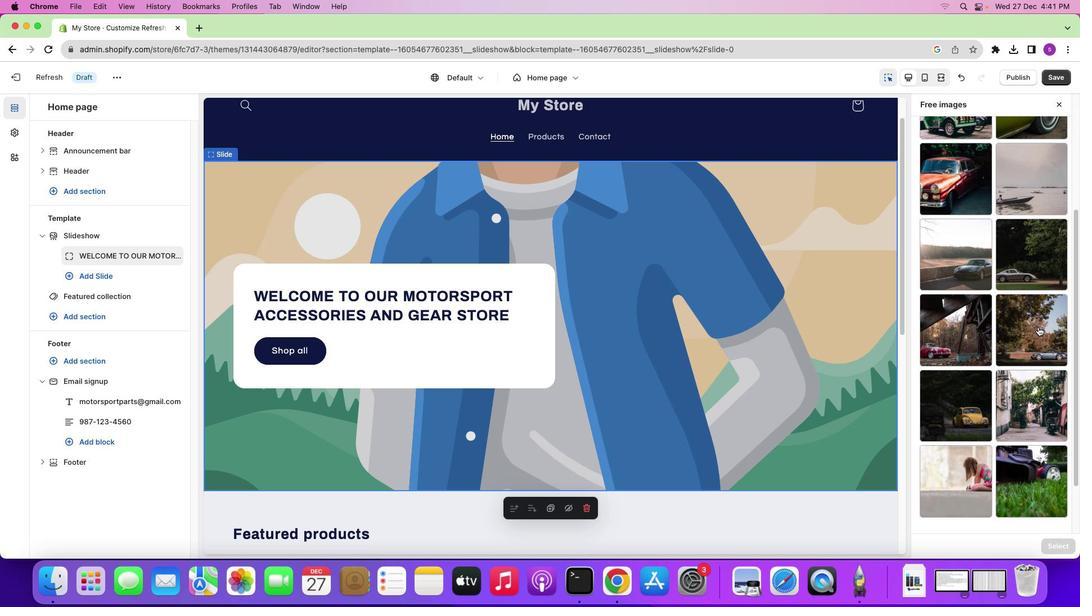 
Action: Mouse scrolled (1039, 328) with delta (0, 0)
Screenshot: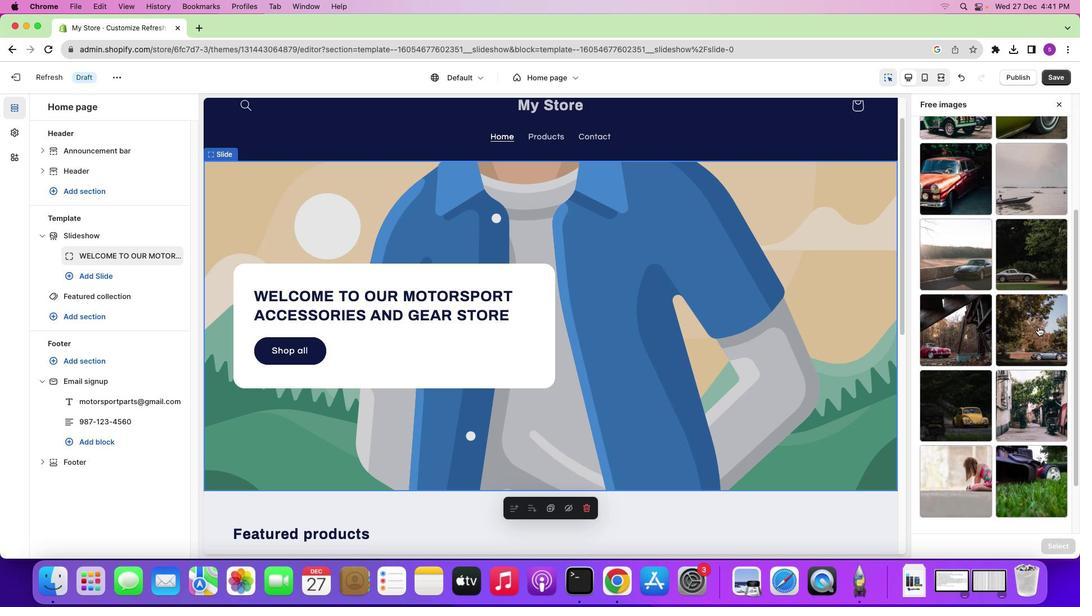 
Action: Mouse moved to (1038, 326)
Screenshot: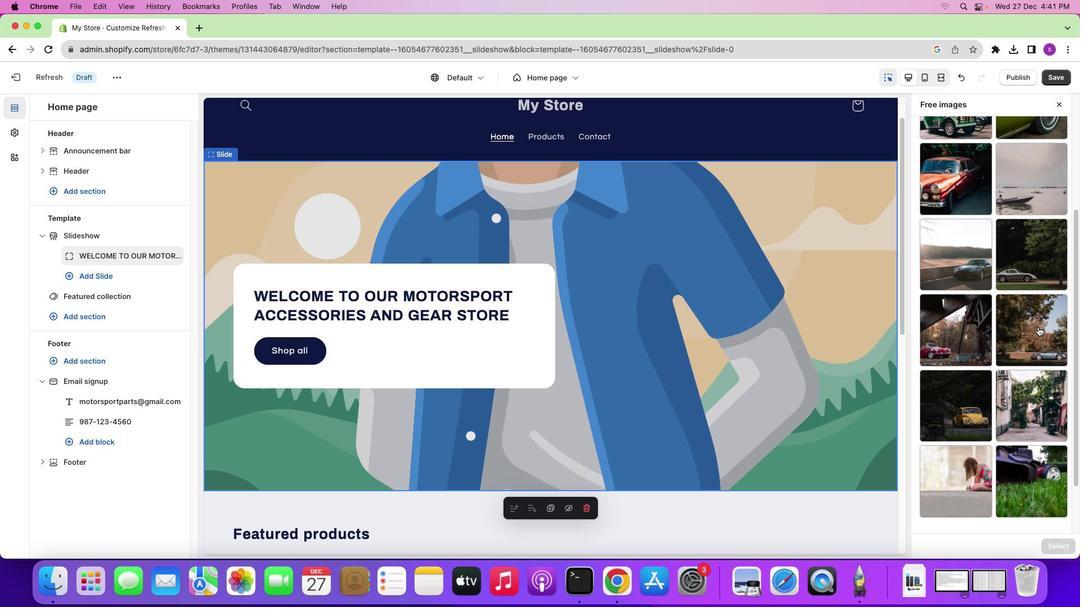 
Action: Mouse scrolled (1038, 326) with delta (0, -1)
Screenshot: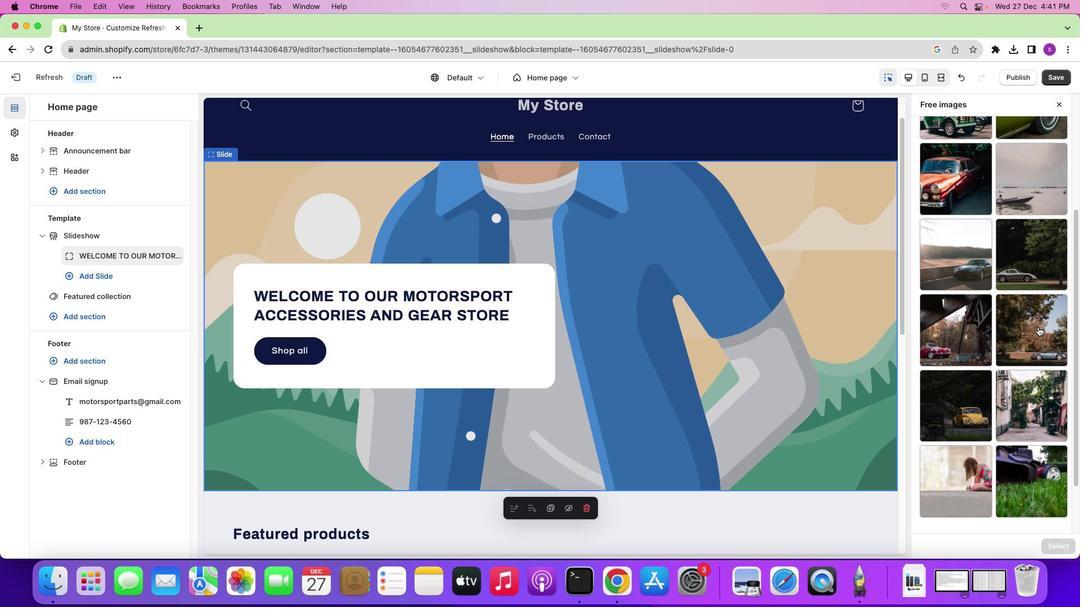 
Action: Mouse scrolled (1038, 326) with delta (0, -1)
Screenshot: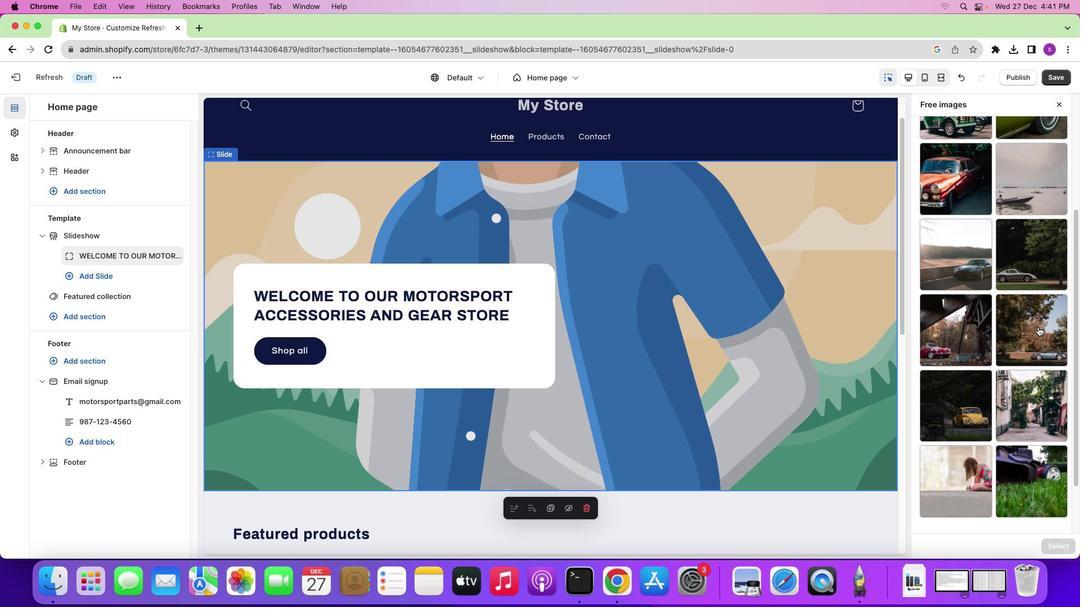 
Action: Mouse scrolled (1038, 326) with delta (0, 0)
Screenshot: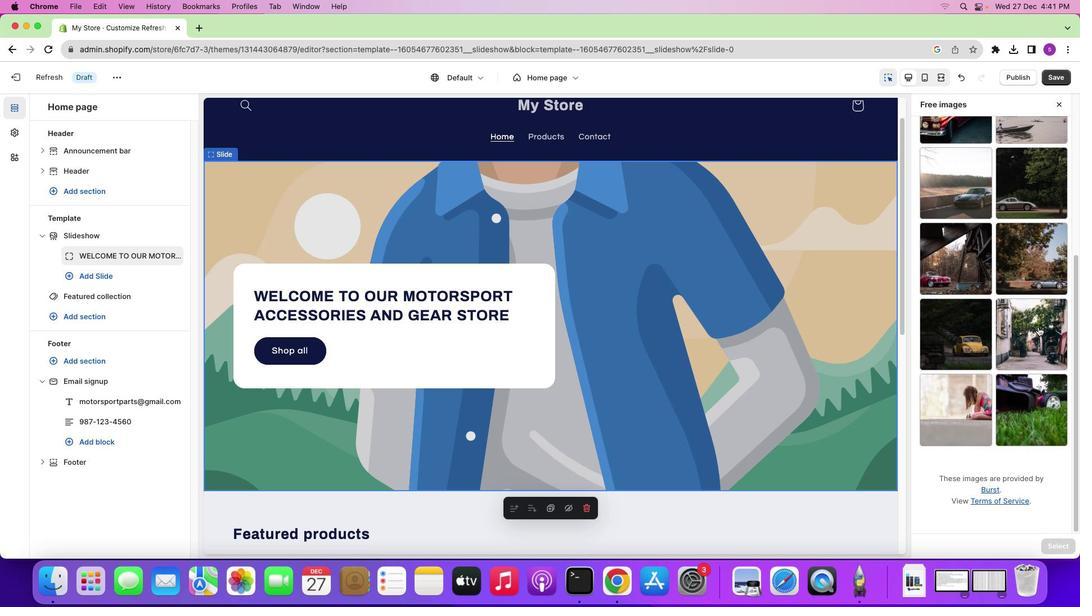 
Action: Mouse scrolled (1038, 326) with delta (0, 0)
Screenshot: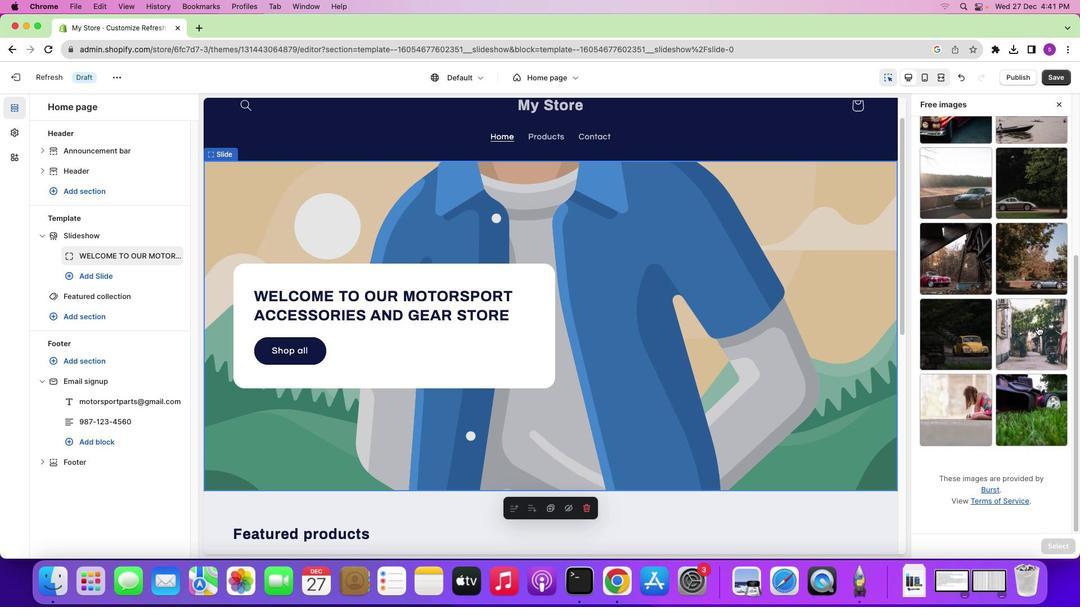 
Action: Mouse scrolled (1038, 326) with delta (0, 0)
Screenshot: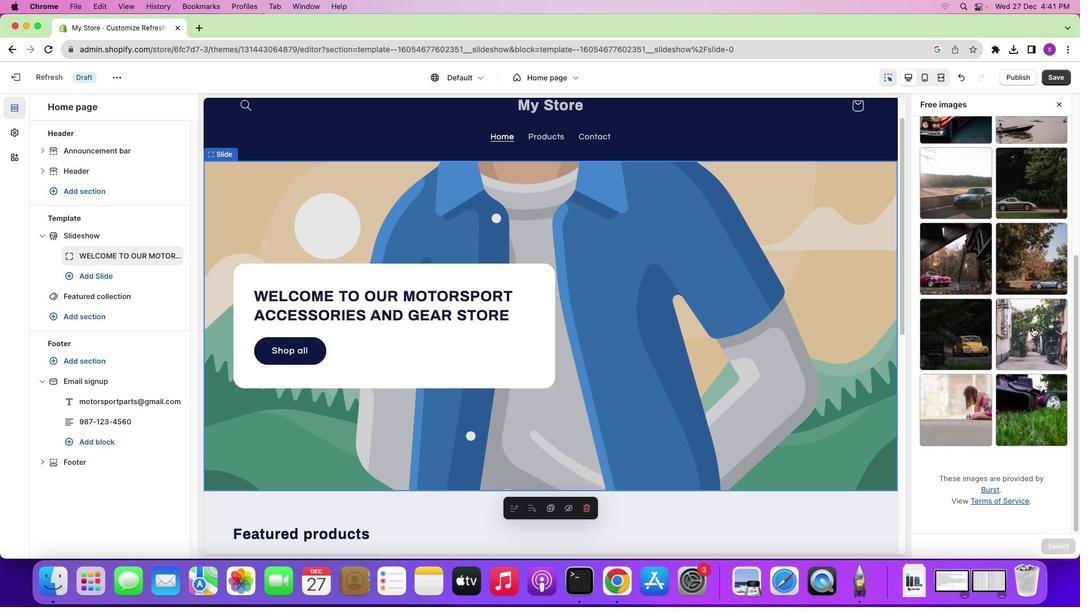 
Action: Mouse scrolled (1038, 326) with delta (0, -1)
Screenshot: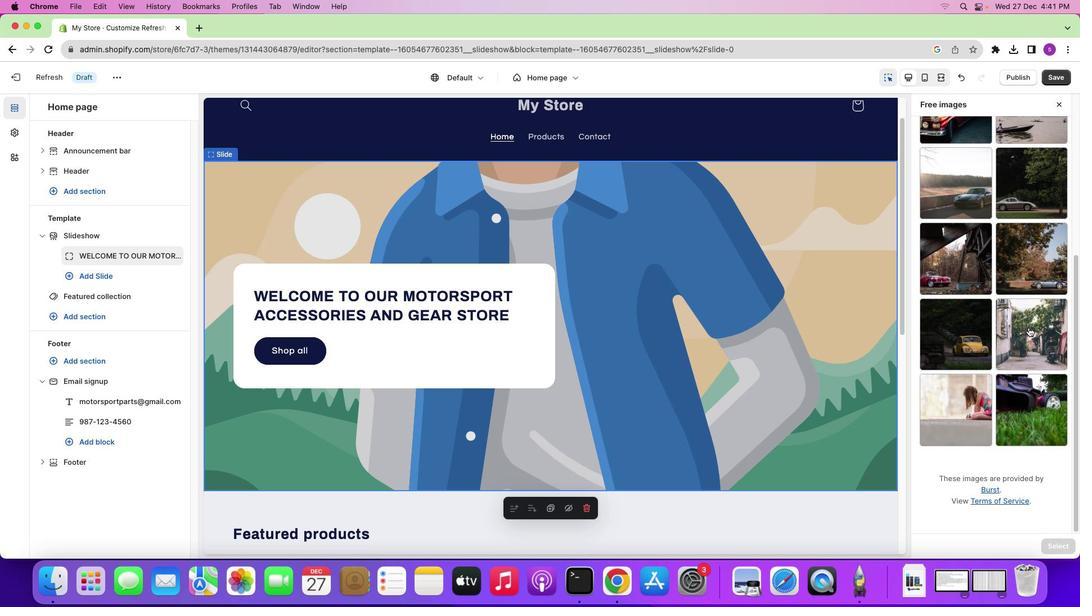 
Action: Mouse scrolled (1038, 326) with delta (0, -1)
Screenshot: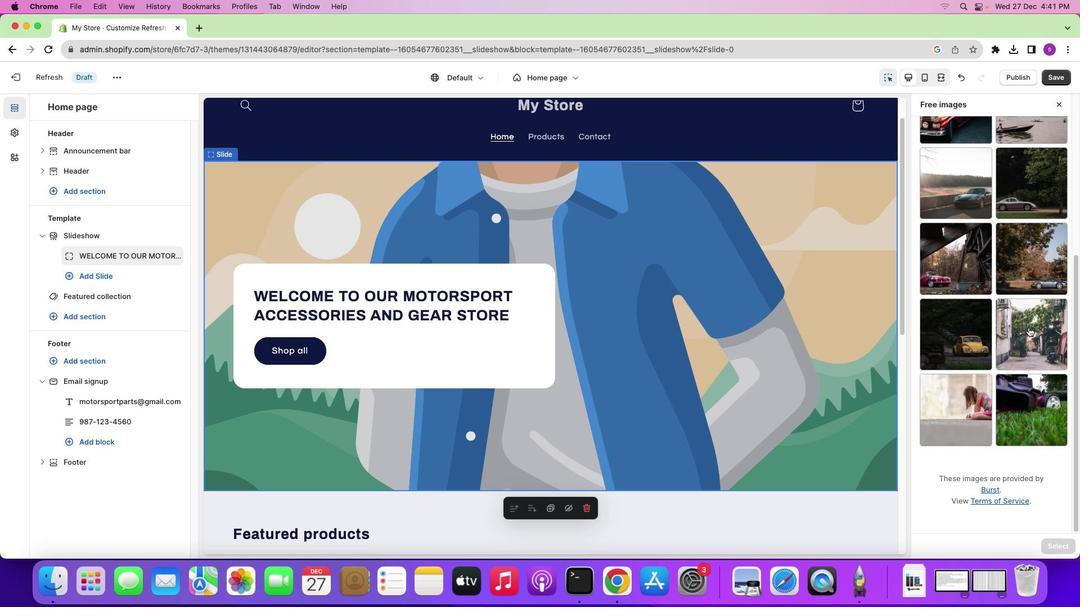 
Action: Mouse moved to (1028, 327)
Screenshot: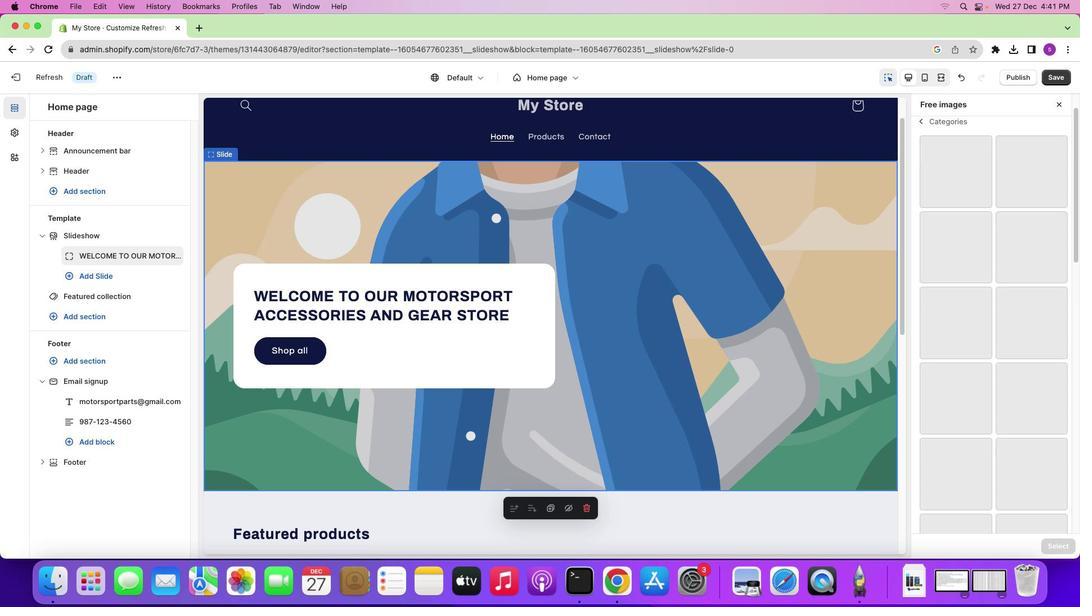 
Action: Key pressed Key.backspaceKey.backspaceKey.backspace
Screenshot: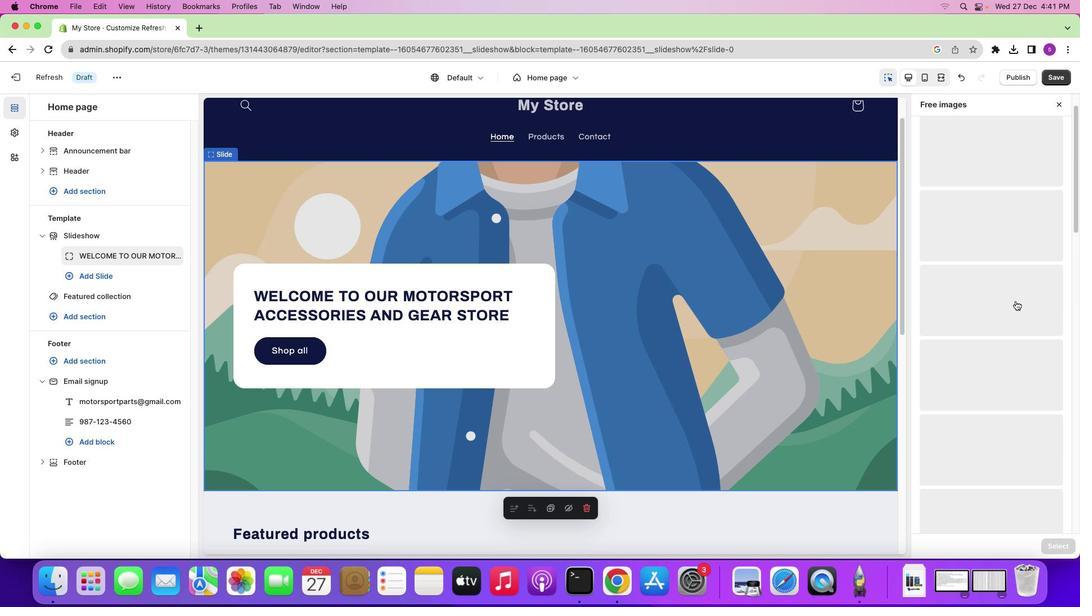 
Action: Mouse moved to (1022, 322)
Screenshot: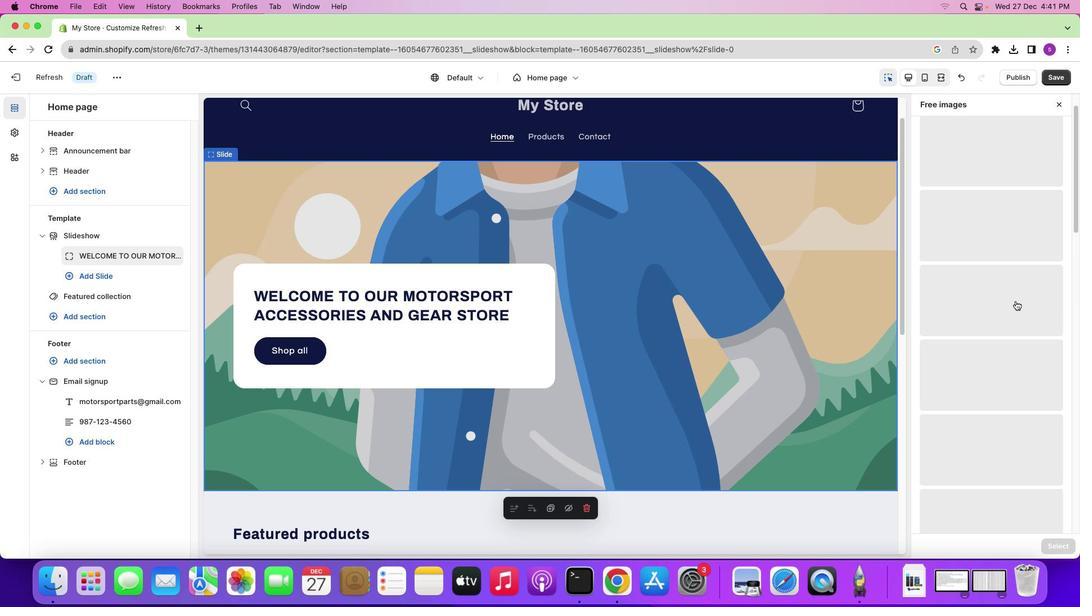 
Action: Key pressed Key.backspace
Screenshot: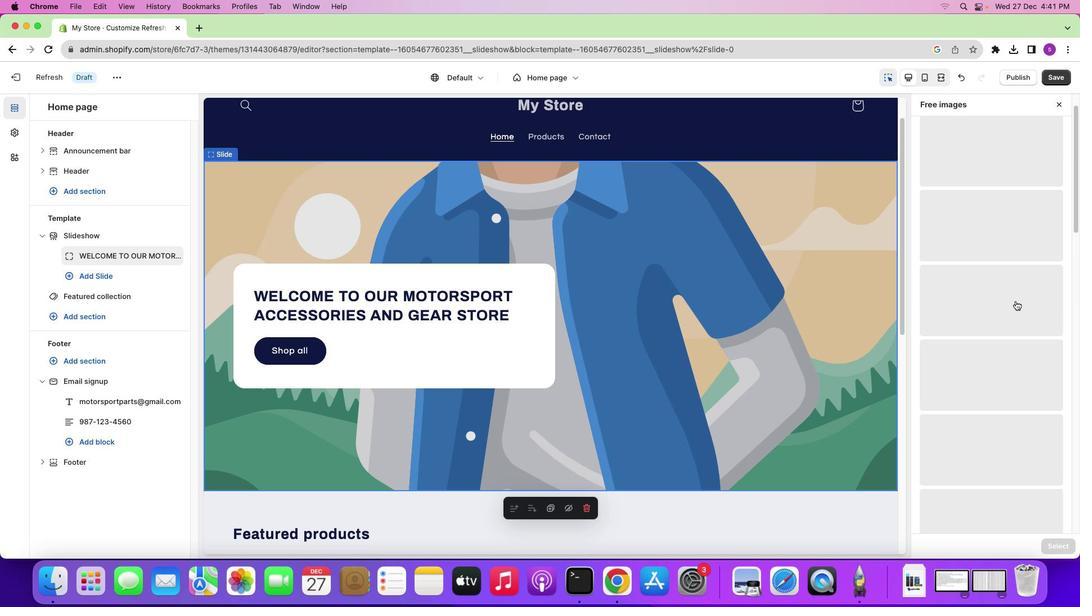 
Action: Mouse moved to (1015, 301)
Screenshot: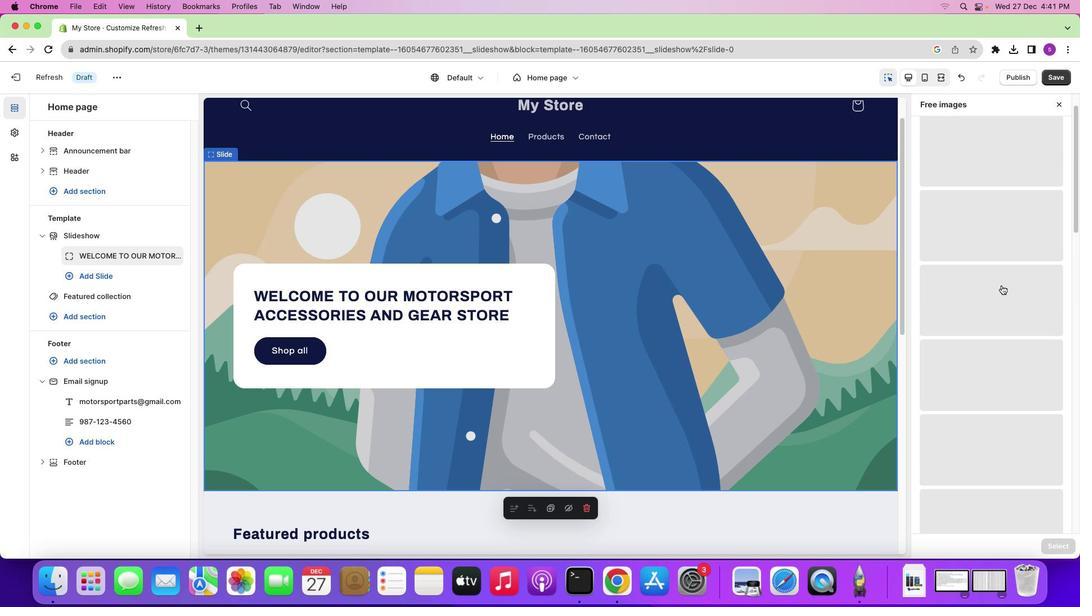 
Action: Key pressed Key.backspace
Screenshot: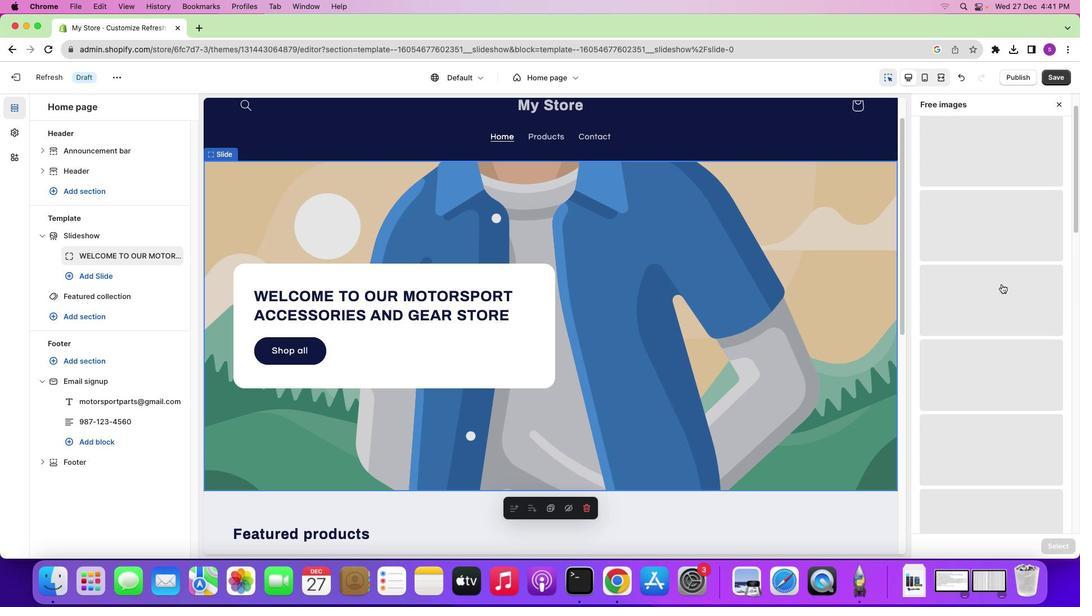 
Action: Mouse moved to (1001, 283)
Screenshot: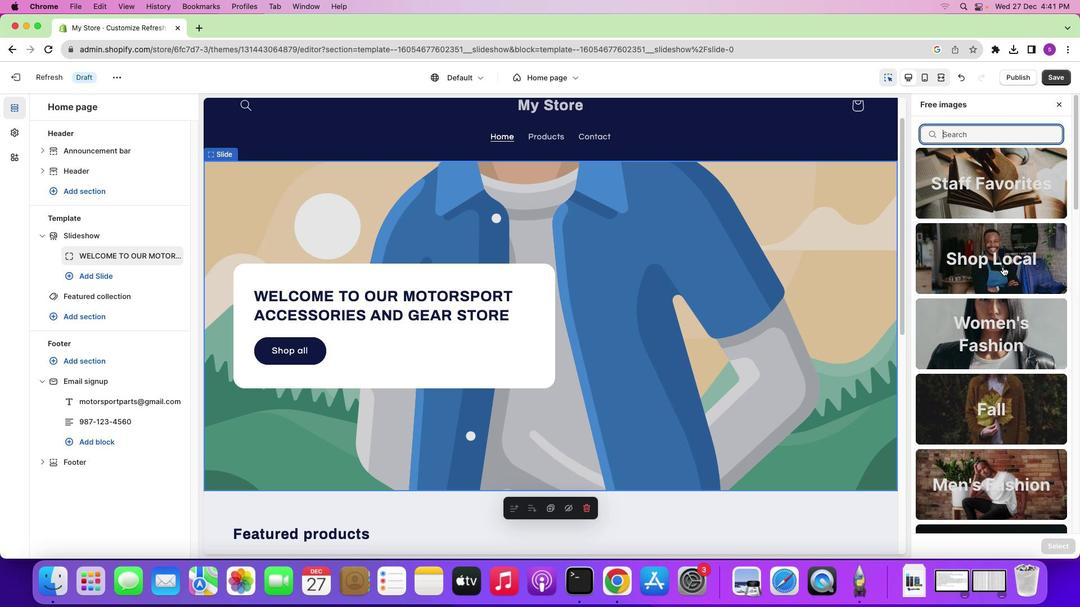
Action: Mouse scrolled (1001, 283) with delta (0, 0)
Screenshot: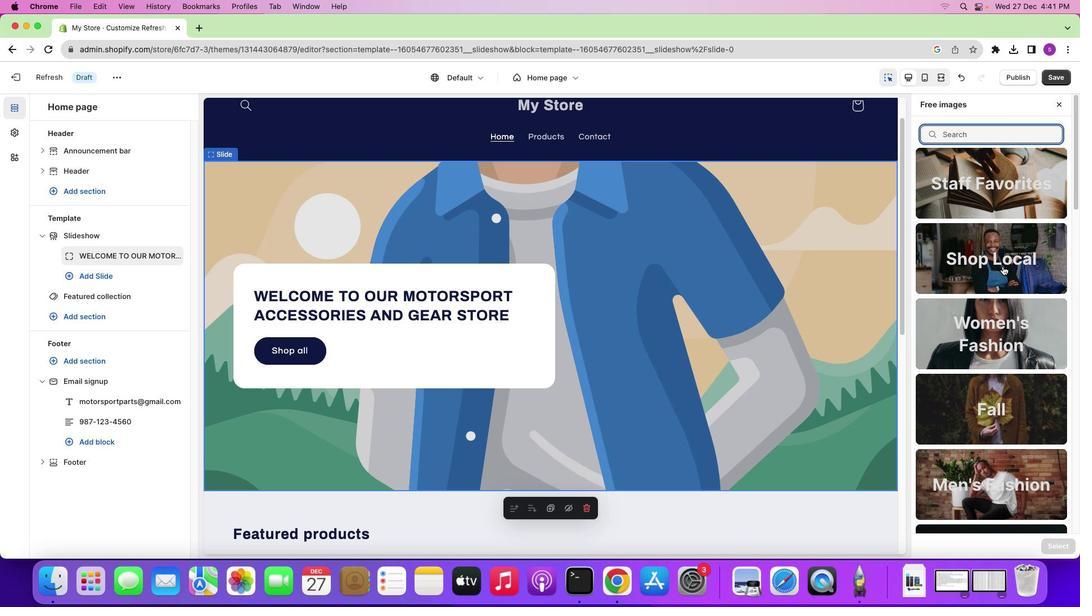 
Action: Mouse scrolled (1001, 283) with delta (0, 0)
Screenshot: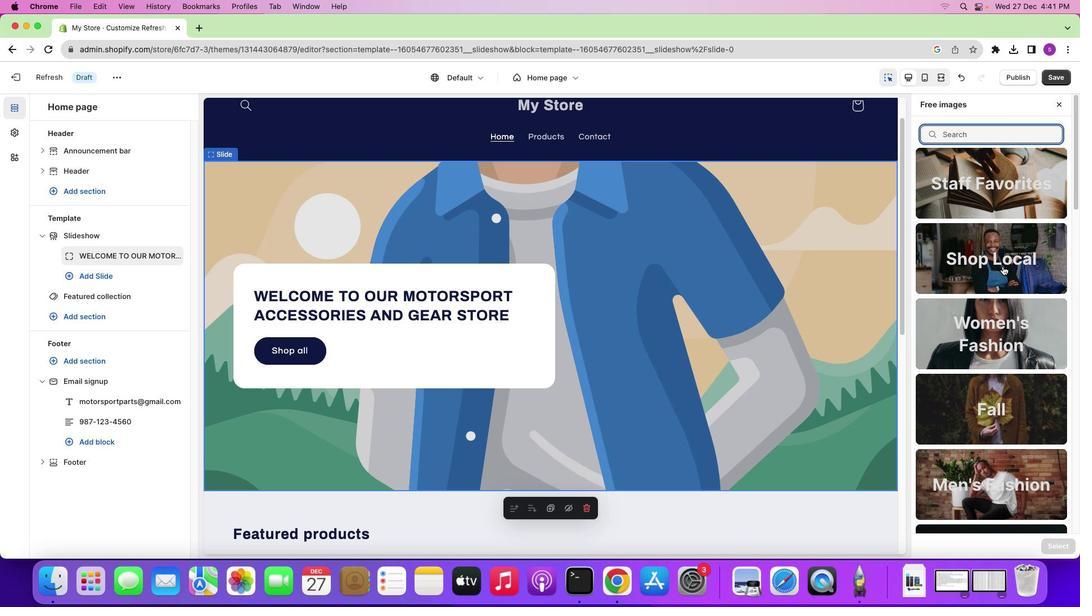 
Action: Mouse scrolled (1001, 283) with delta (0, 1)
Screenshot: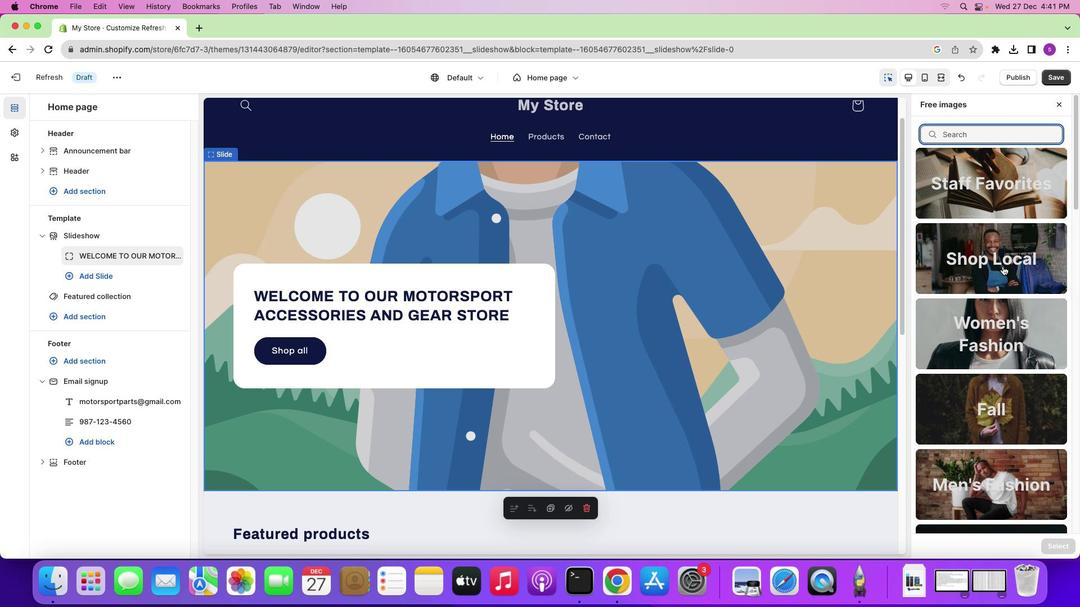 
Action: Mouse moved to (1001, 283)
Screenshot: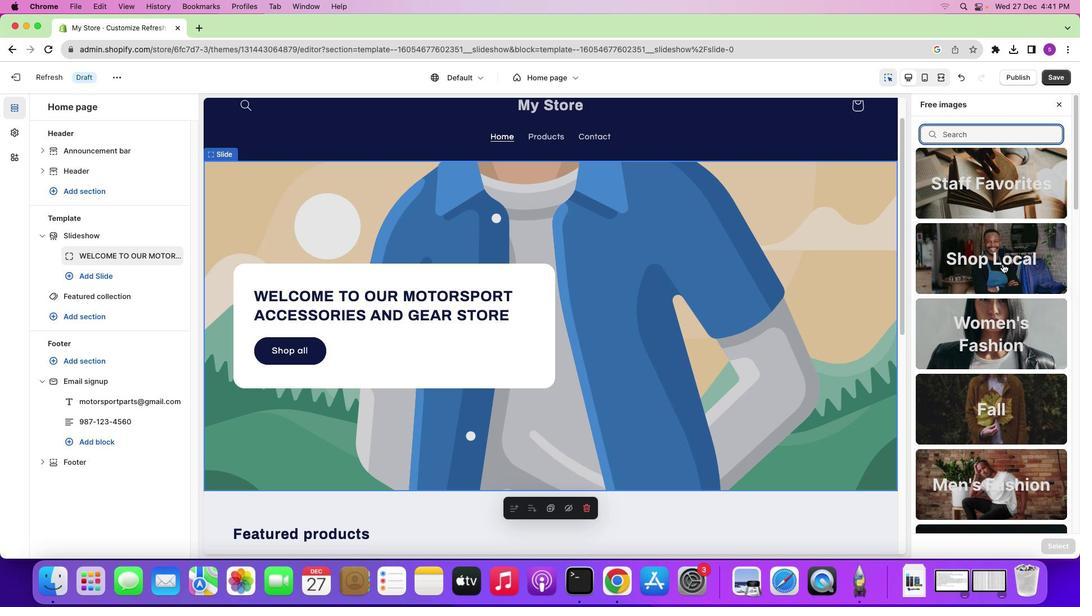 
Action: Mouse scrolled (1001, 283) with delta (0, 2)
Screenshot: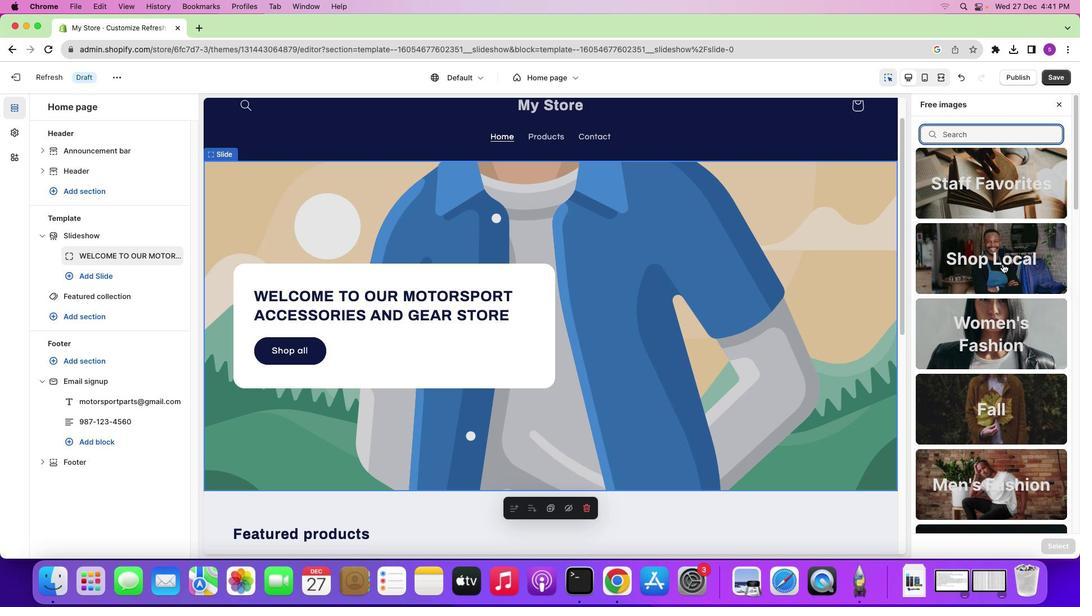 
Action: Mouse moved to (1001, 283)
Screenshot: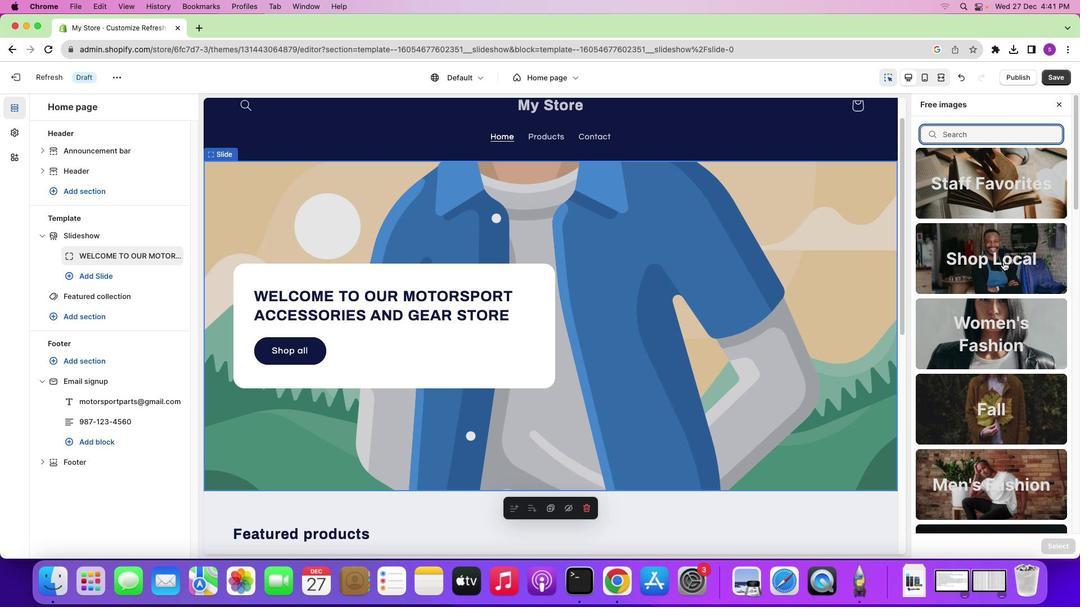 
Action: Mouse scrolled (1001, 283) with delta (0, 2)
Screenshot: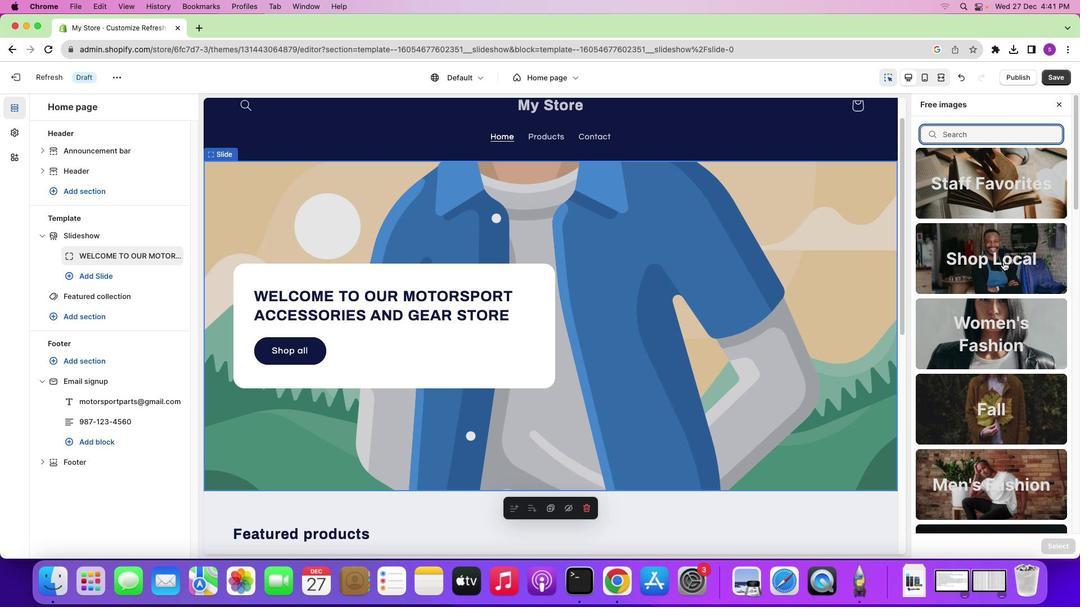 
Action: Mouse moved to (1003, 266)
Screenshot: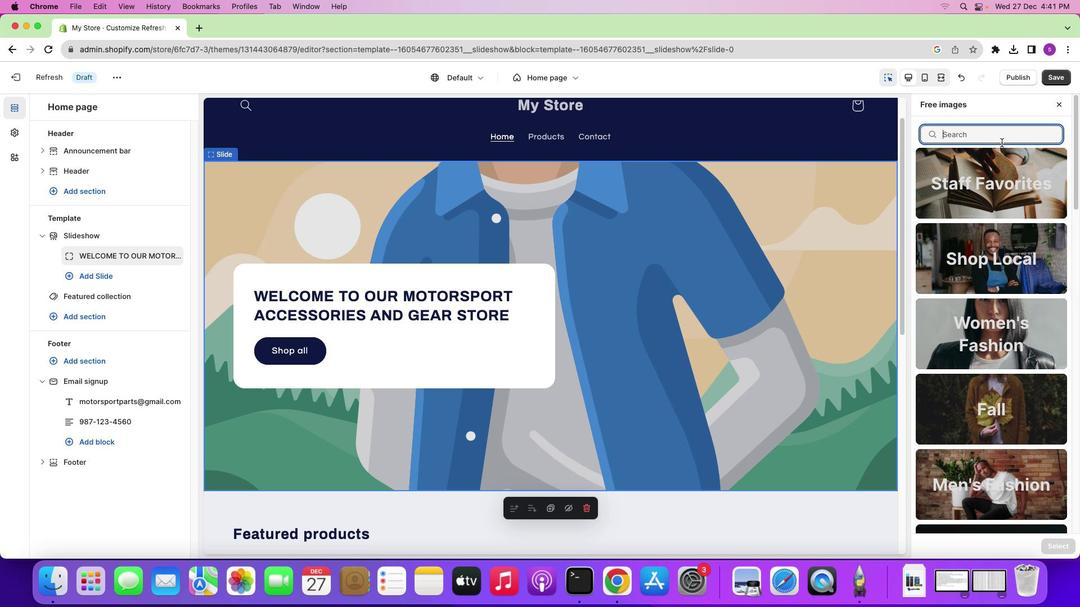 
Action: Mouse scrolled (1003, 266) with delta (0, 0)
Screenshot: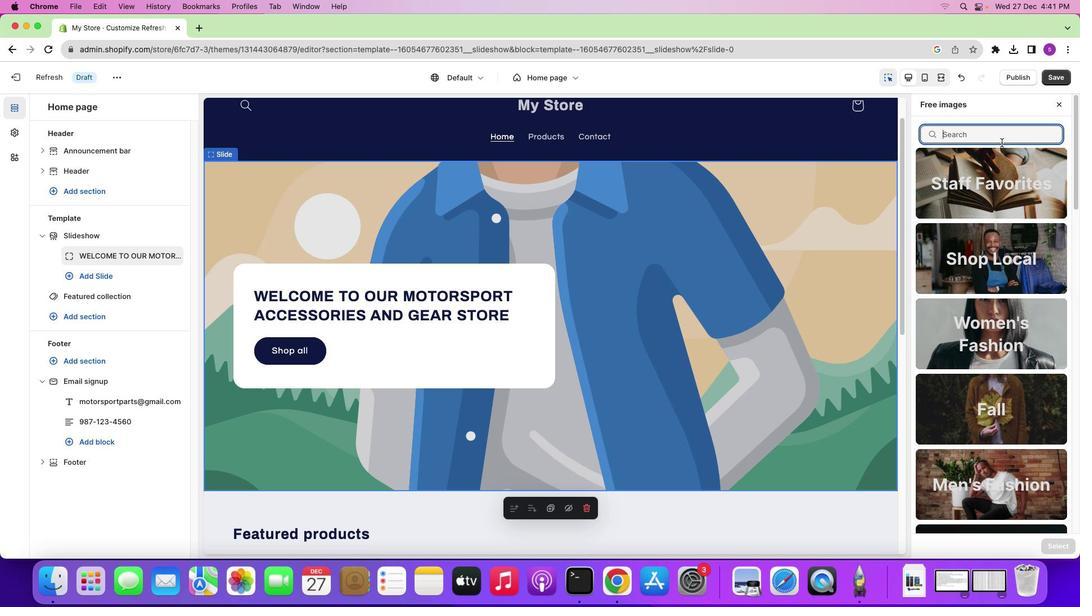 
Action: Mouse moved to (1003, 266)
Screenshot: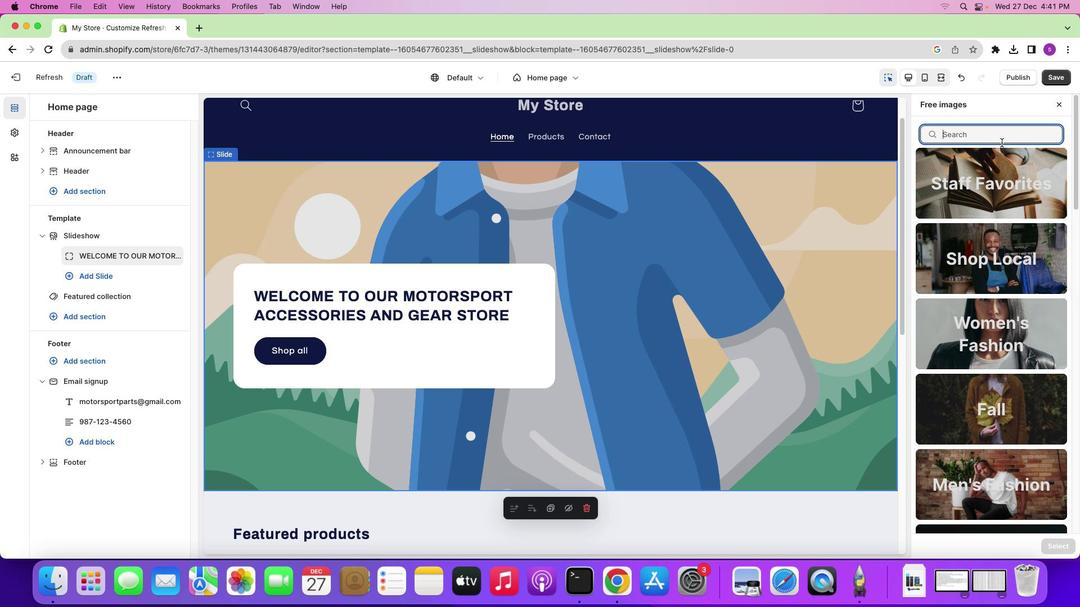 
Action: Mouse scrolled (1003, 266) with delta (0, 0)
Screenshot: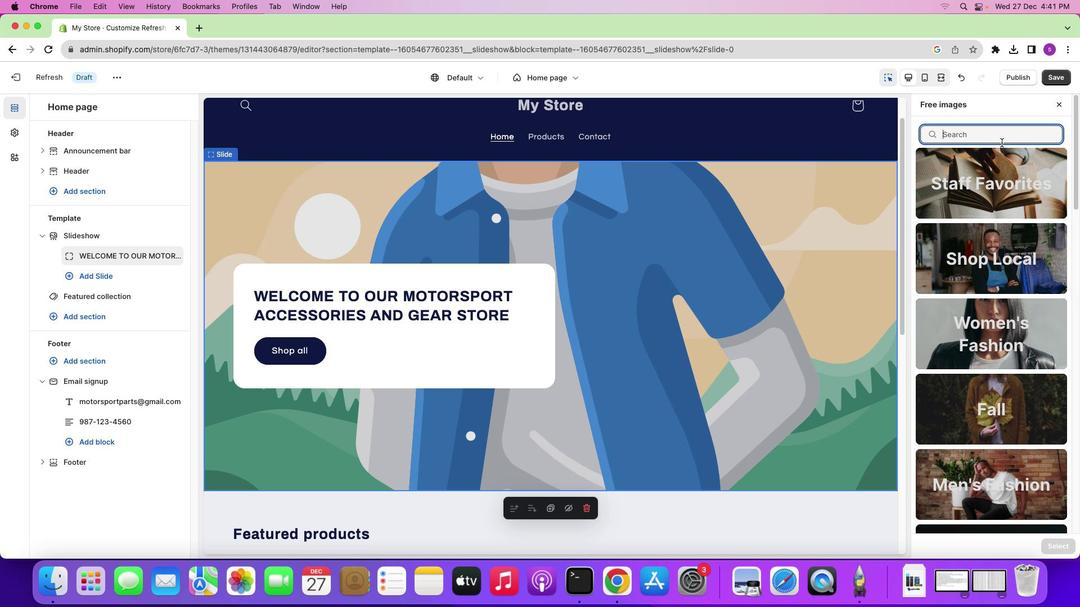 
Action: Mouse moved to (1003, 265)
Screenshot: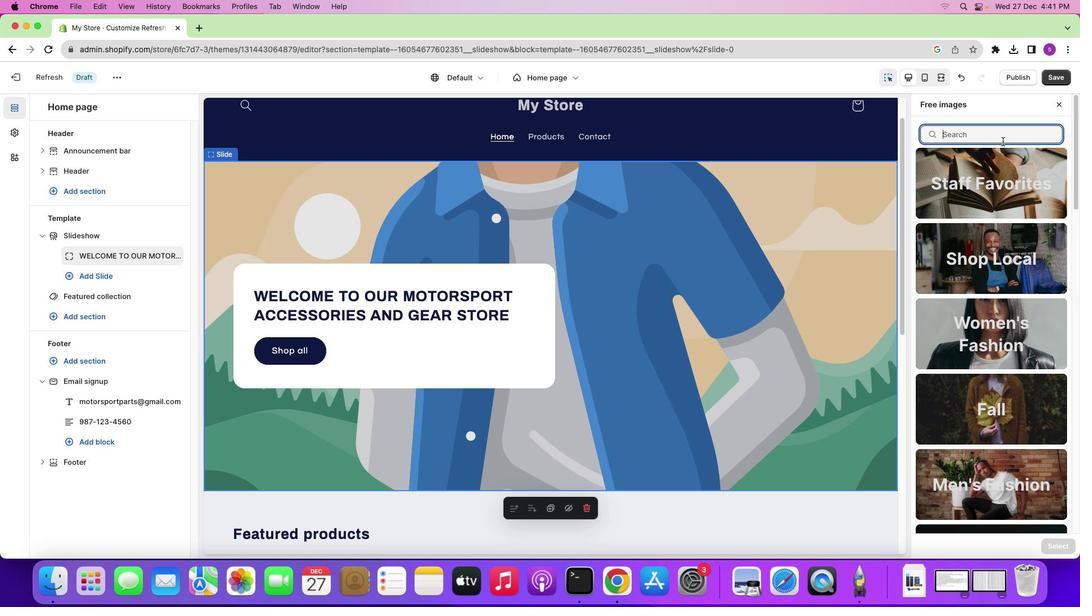 
Action: Mouse scrolled (1003, 265) with delta (0, 1)
Screenshot: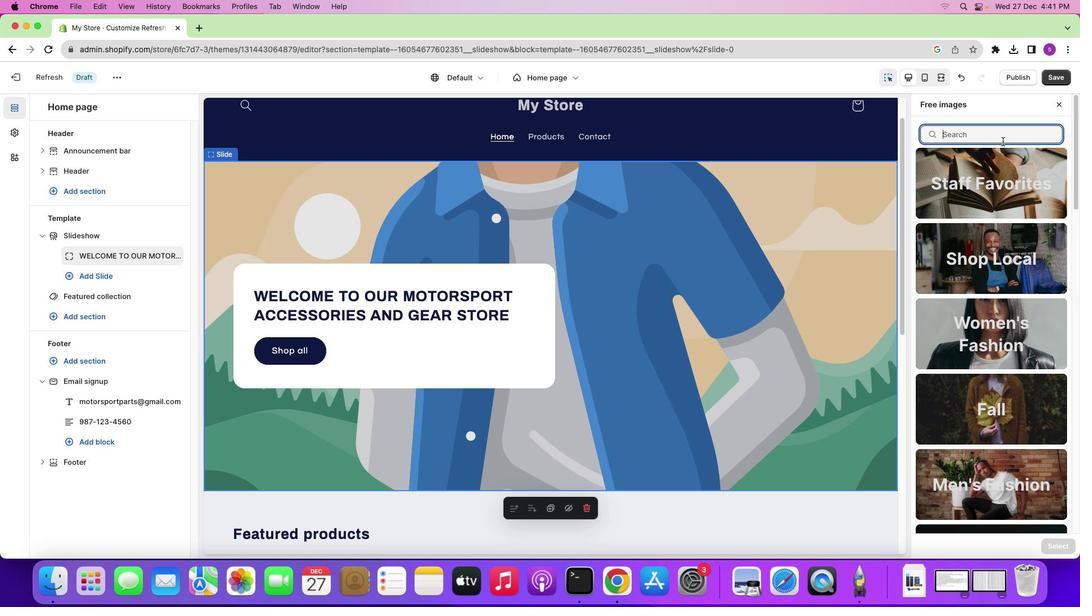 
Action: Mouse moved to (1003, 138)
Screenshot: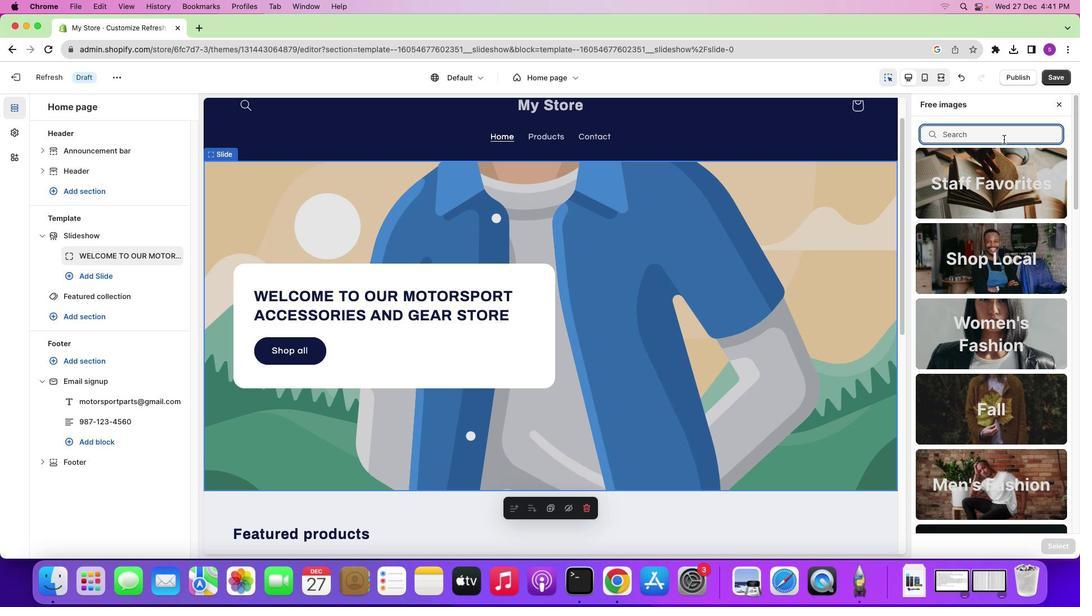 
Action: Key pressed 'g''e''a''r'Key.backspaceKey.backspaceKey.backspaceKey.backspaceKey.backspaceKey.backspaceKey.backspaceKey.backspaceKey.backspace
Screenshot: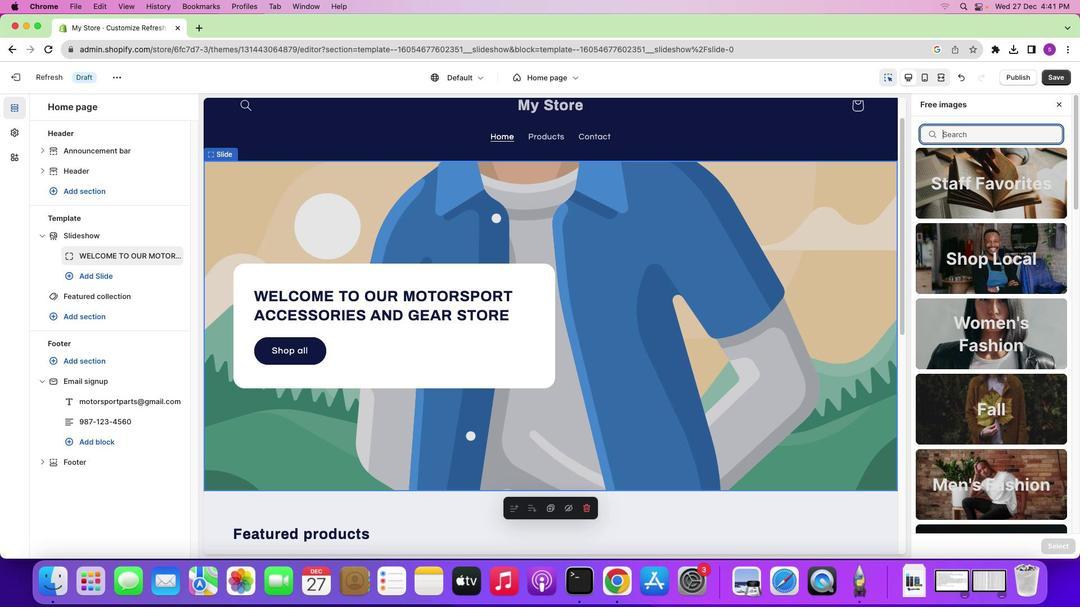 
Action: Mouse moved to (917, 223)
Screenshot: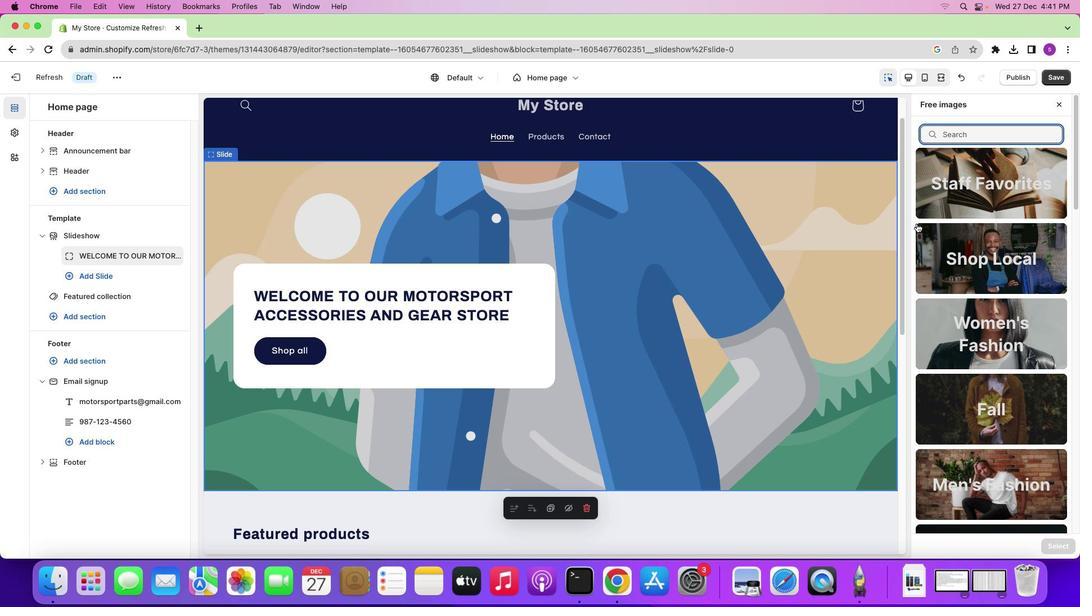 
Action: Key pressed 'm''o''t''o''r'
Screenshot: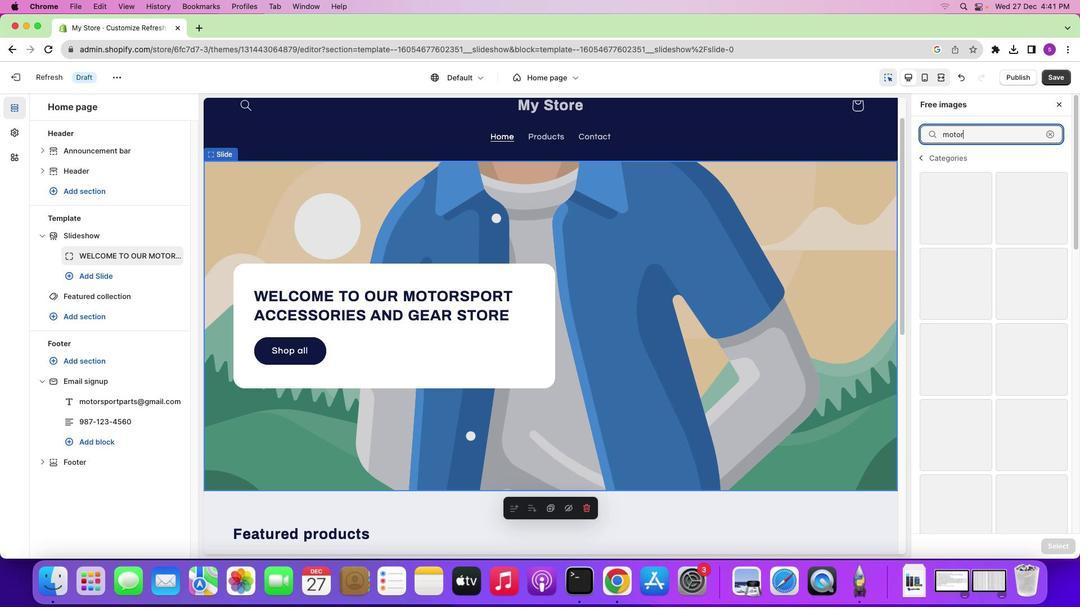 
Action: Mouse moved to (1011, 346)
Screenshot: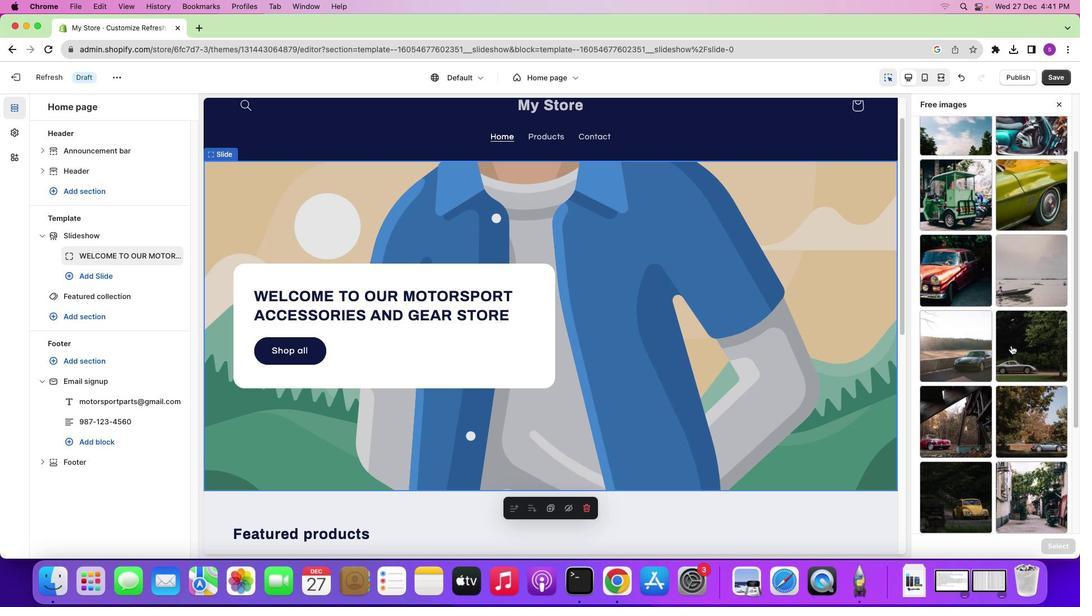 
Action: Mouse scrolled (1011, 346) with delta (0, 0)
Screenshot: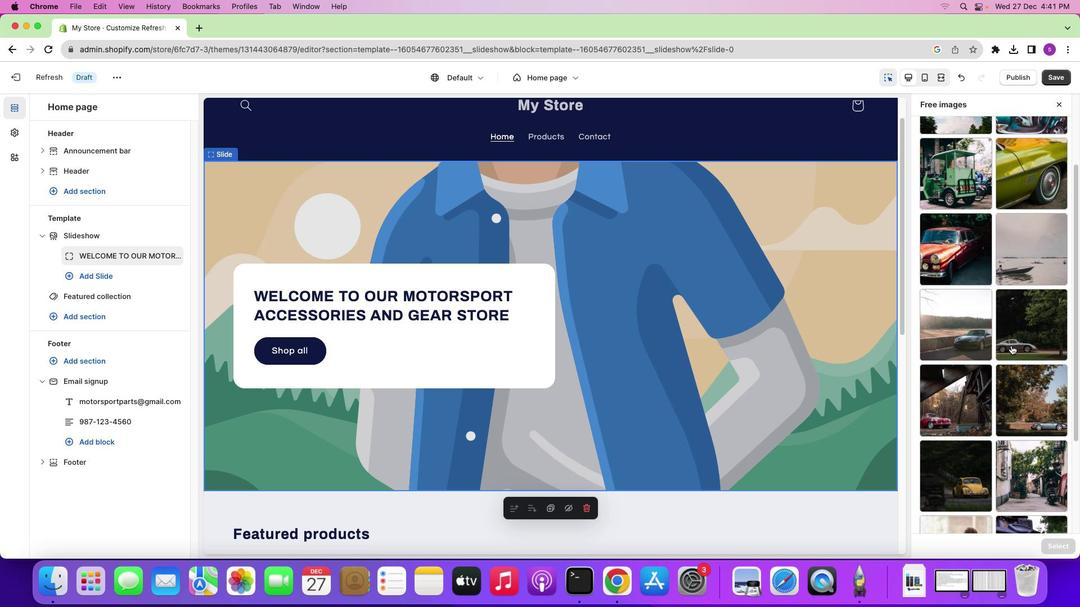 
Action: Mouse scrolled (1011, 346) with delta (0, 0)
Screenshot: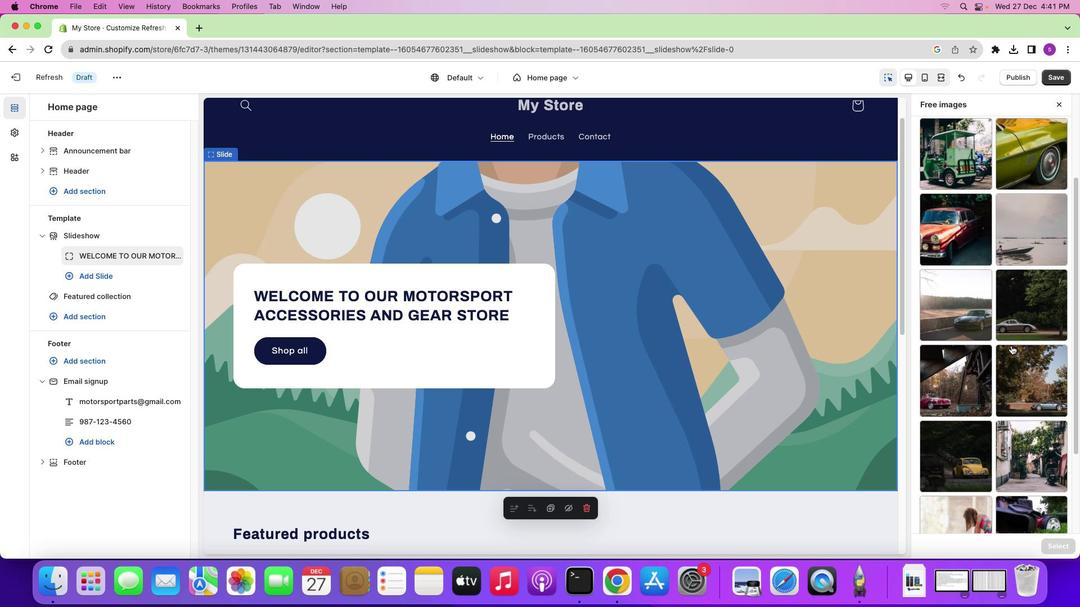 
Action: Mouse scrolled (1011, 346) with delta (0, -1)
Screenshot: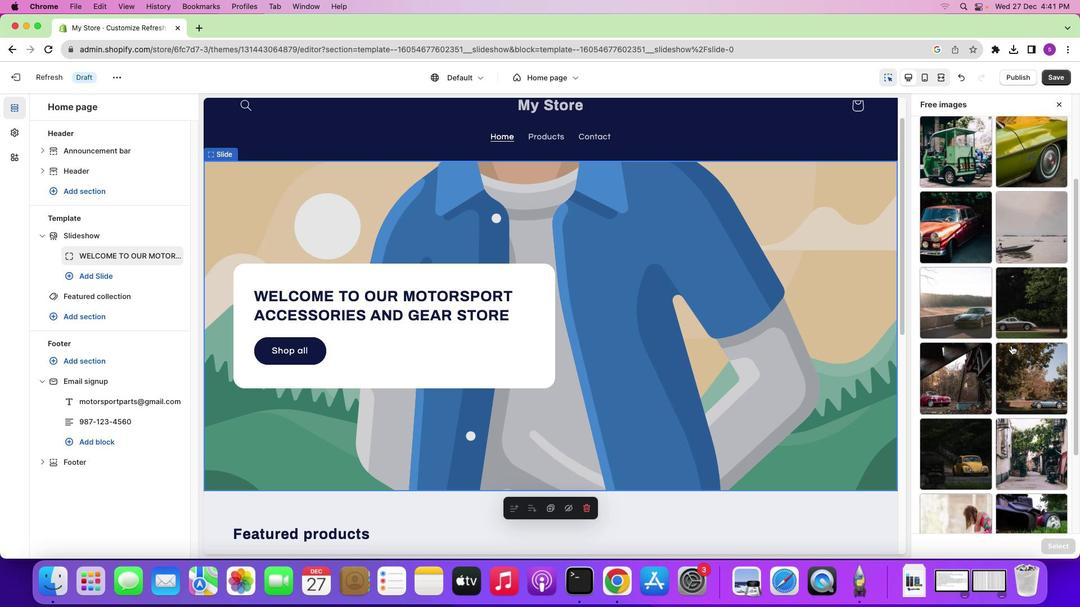 
Action: Mouse scrolled (1011, 346) with delta (0, 0)
Screenshot: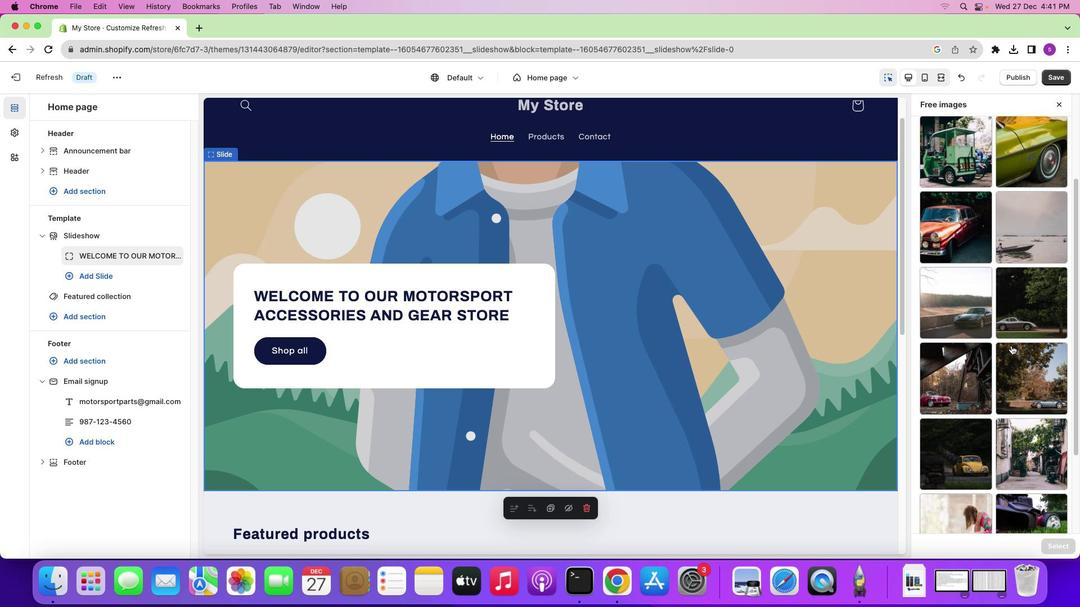 
Action: Mouse scrolled (1011, 346) with delta (0, -1)
Screenshot: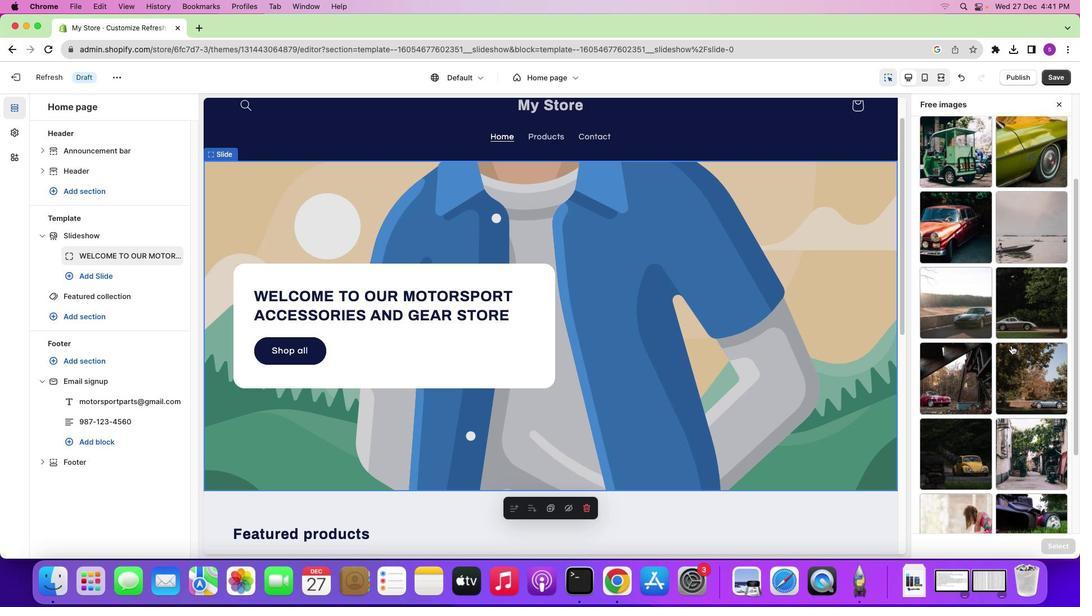 
Action: Mouse scrolled (1011, 346) with delta (0, 0)
Screenshot: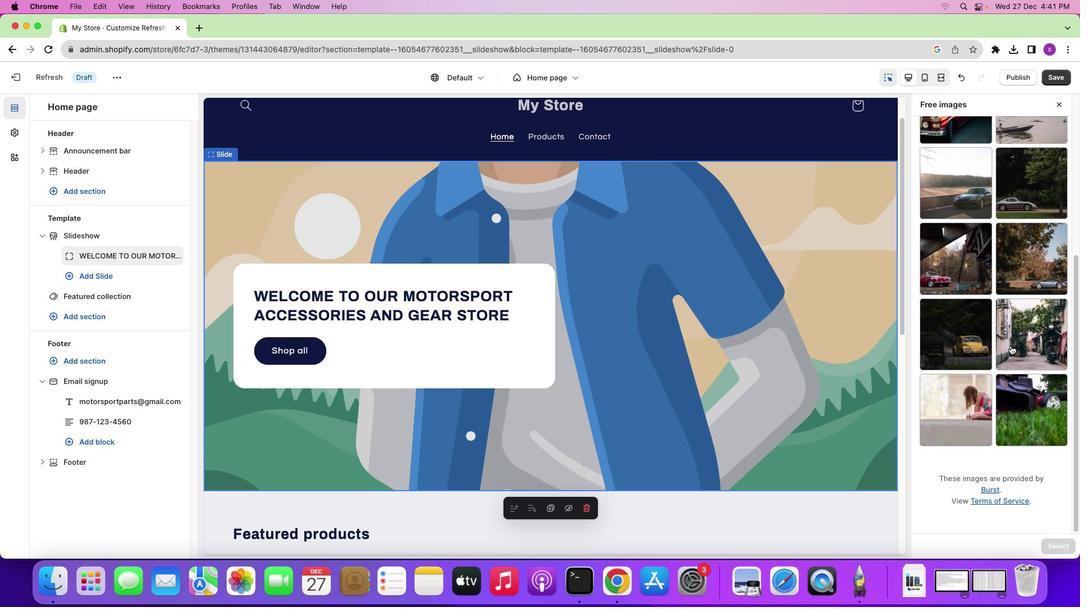 
Action: Mouse scrolled (1011, 346) with delta (0, 0)
Screenshot: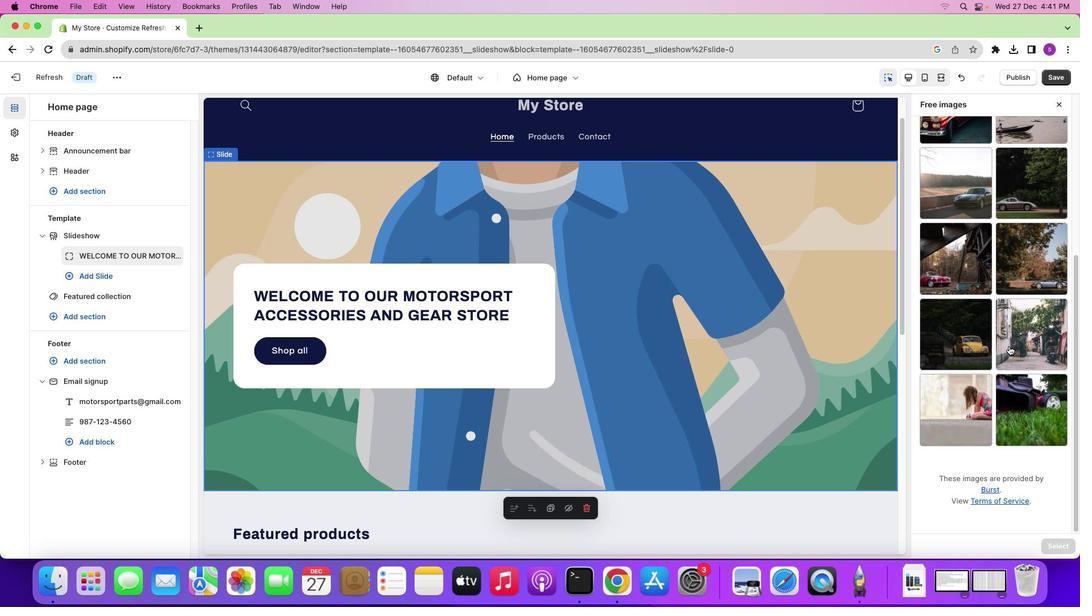 
Action: Mouse scrolled (1011, 346) with delta (0, -1)
Screenshot: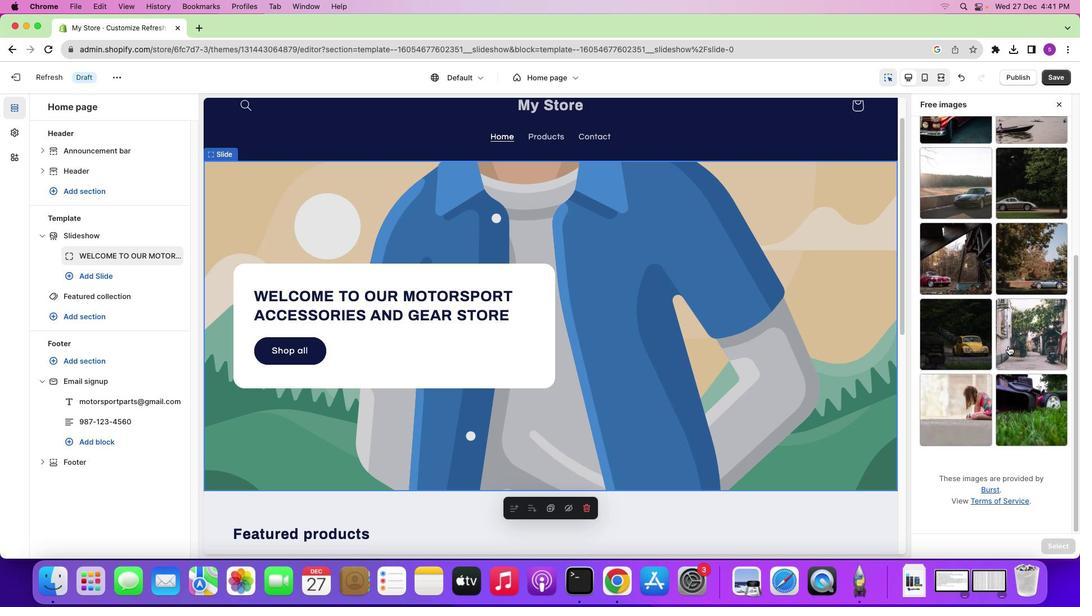
Action: Mouse scrolled (1011, 346) with delta (0, -1)
Screenshot: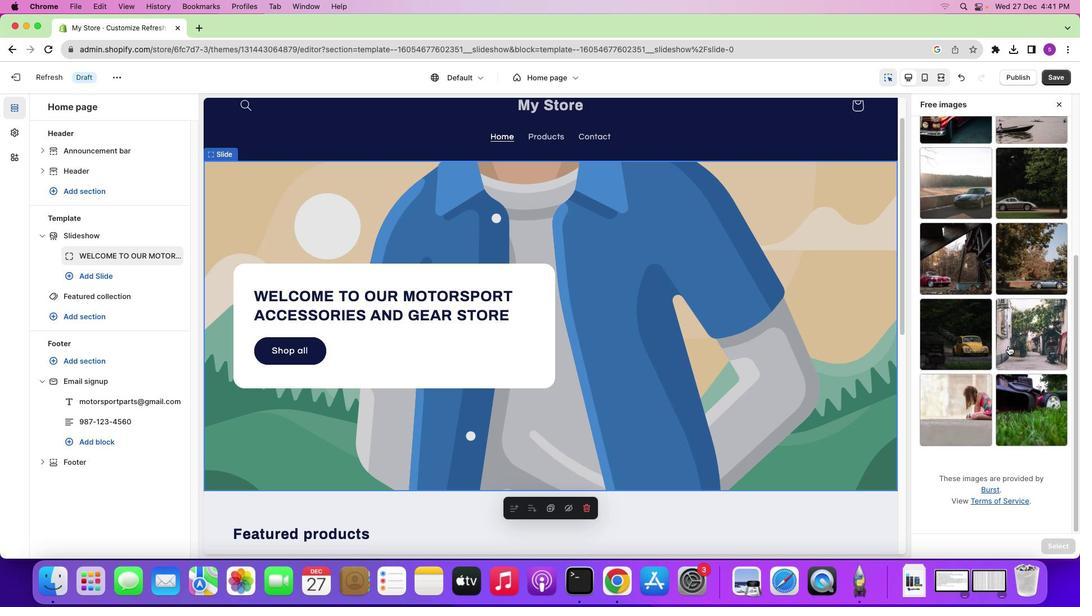 
Action: Mouse moved to (1008, 346)
Screenshot: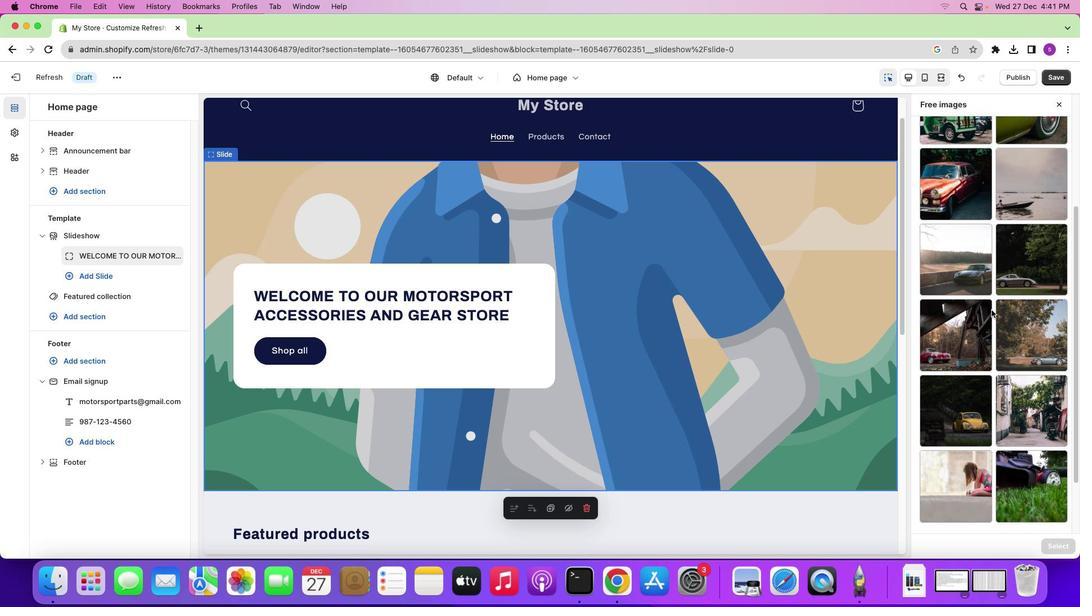 
Action: Mouse scrolled (1008, 346) with delta (0, 0)
Screenshot: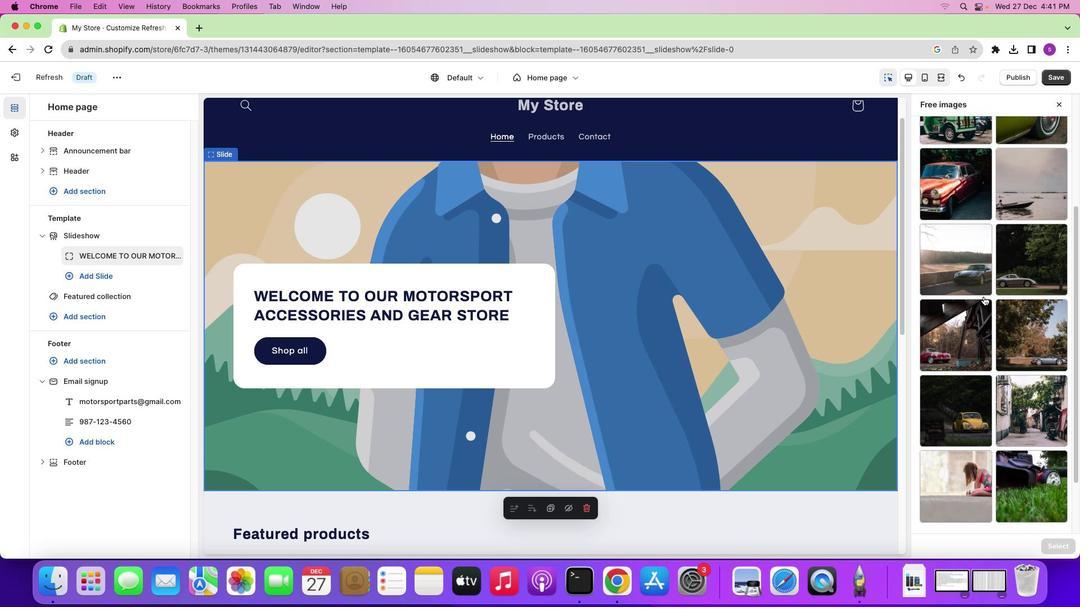 
Action: Mouse scrolled (1008, 346) with delta (0, 0)
Screenshot: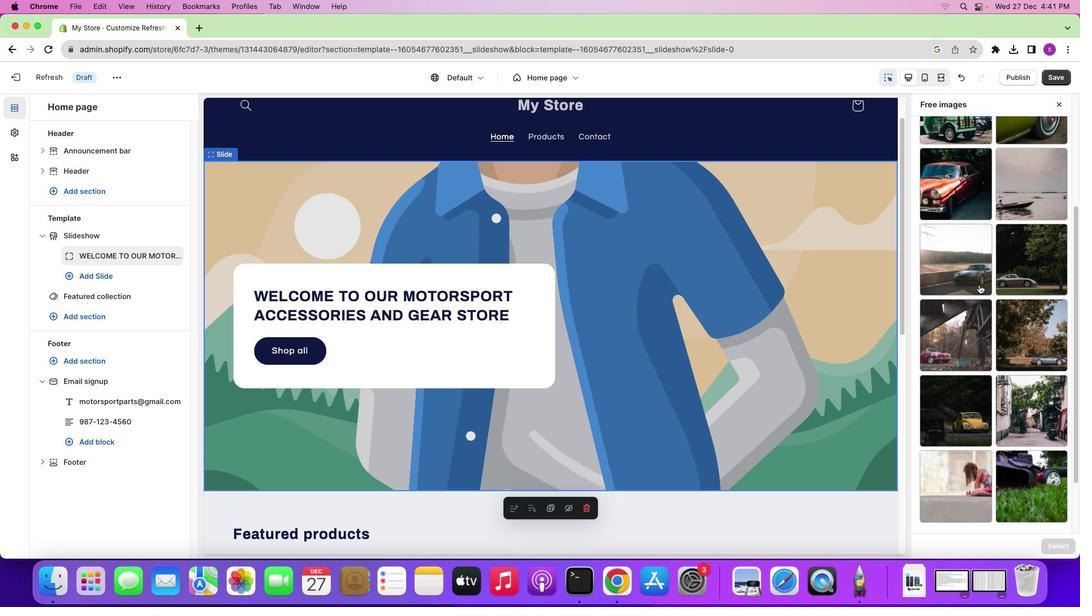 
Action: Mouse scrolled (1008, 346) with delta (0, 1)
Screenshot: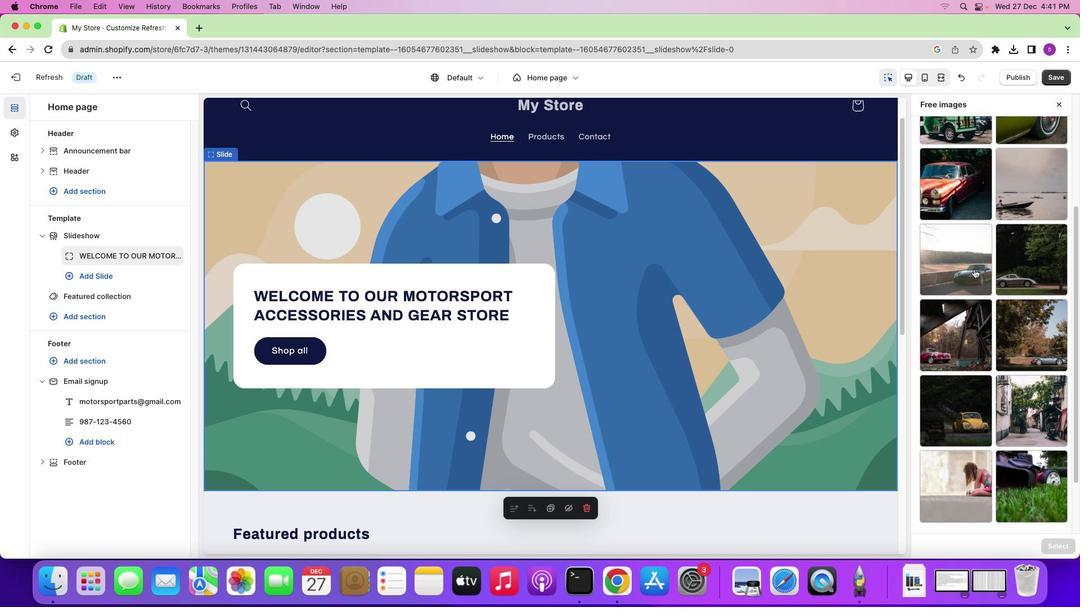
Action: Mouse moved to (972, 265)
Screenshot: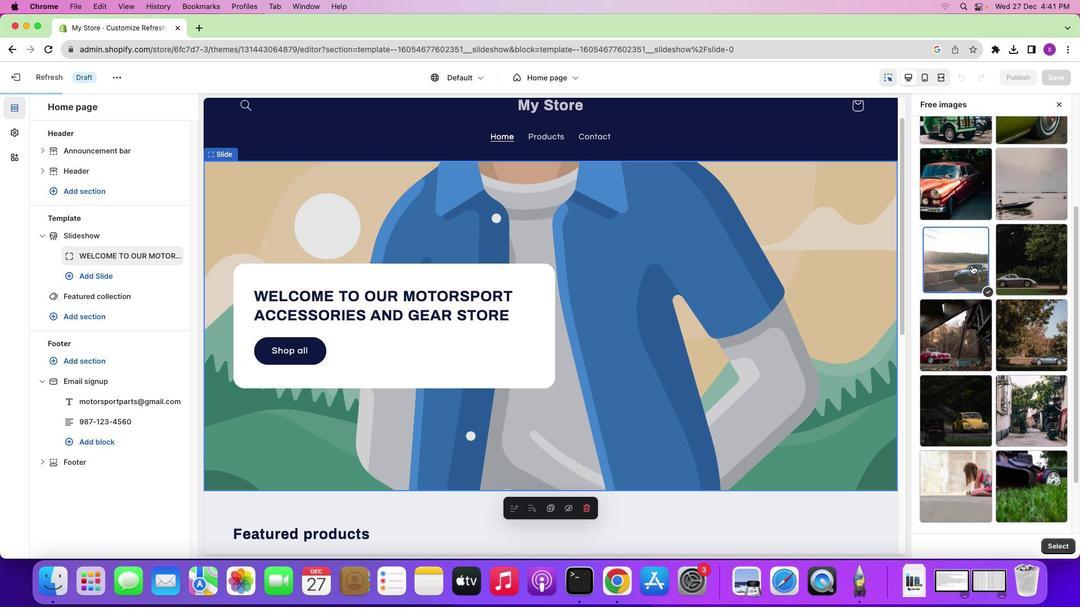 
Action: Mouse pressed left at (972, 265)
Screenshot: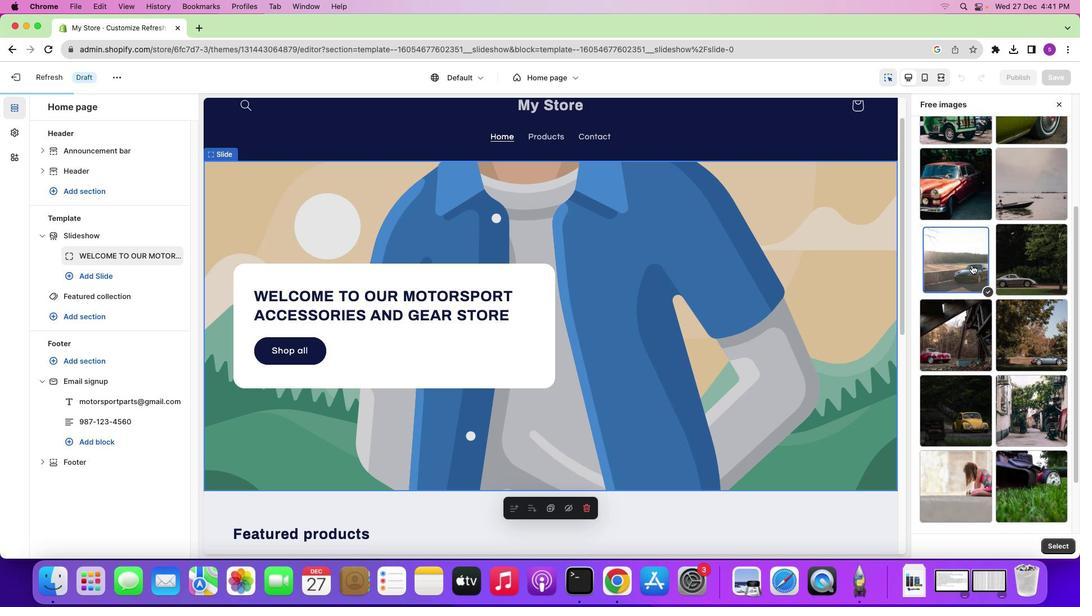 
Action: Mouse moved to (1061, 546)
Screenshot: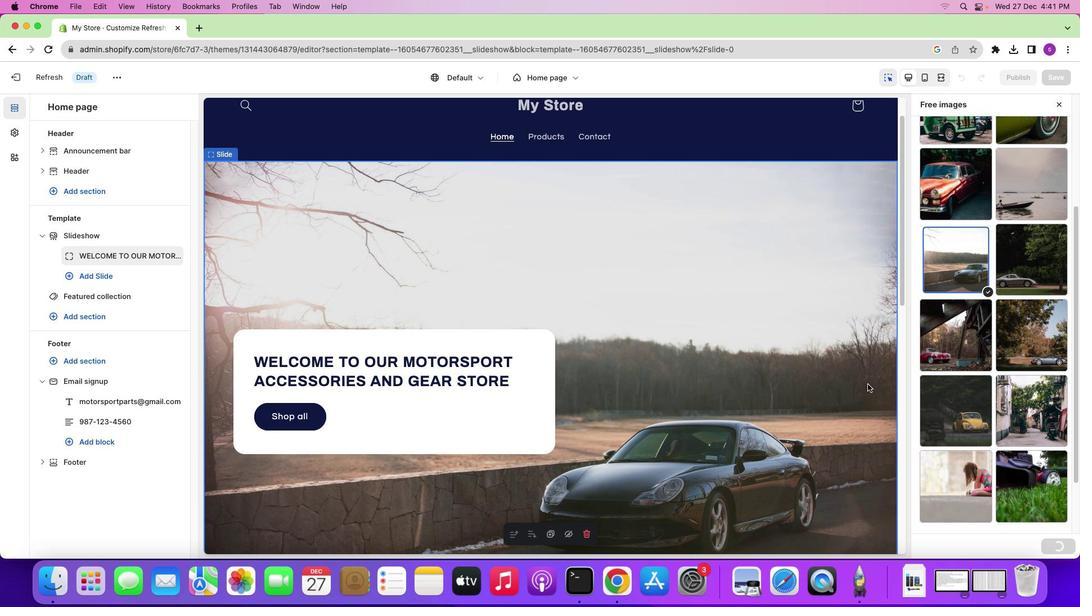 
Action: Mouse pressed left at (1061, 546)
Screenshot: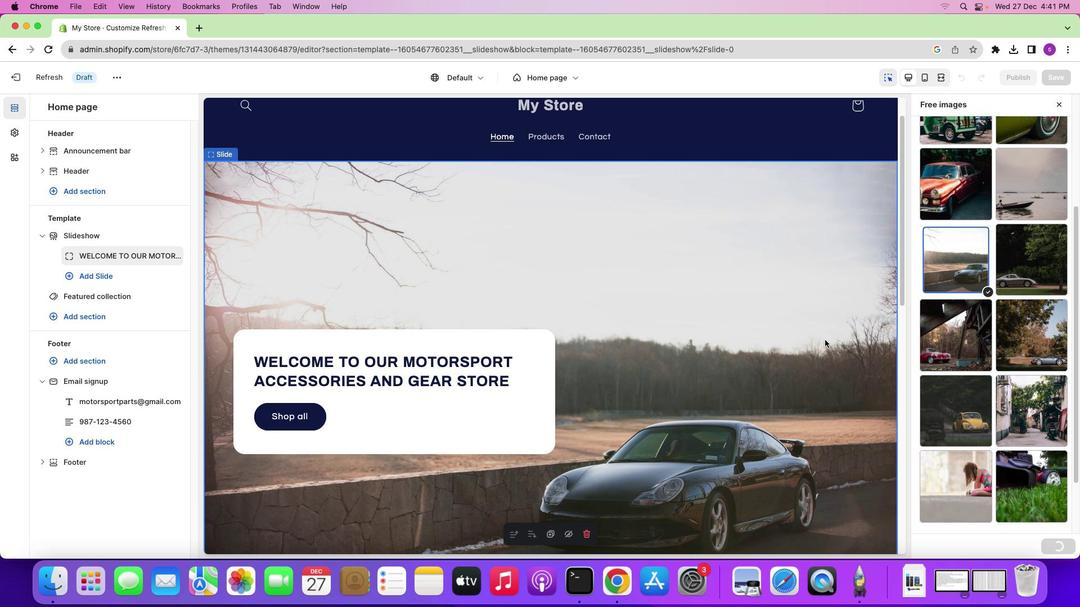 
Action: Mouse moved to (792, 362)
Screenshot: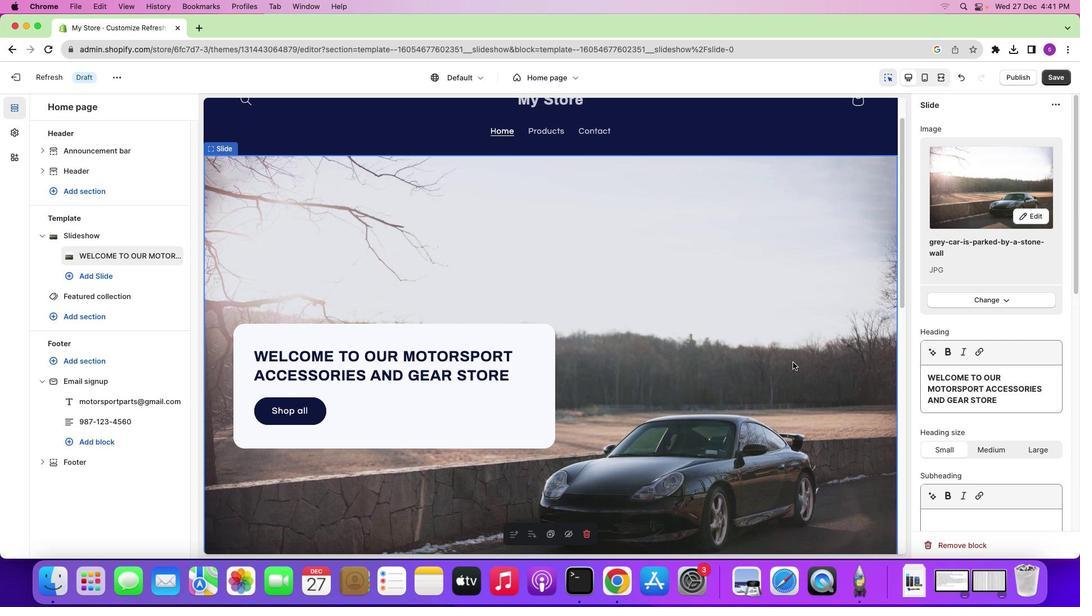 
Action: Mouse scrolled (792, 362) with delta (0, 0)
Screenshot: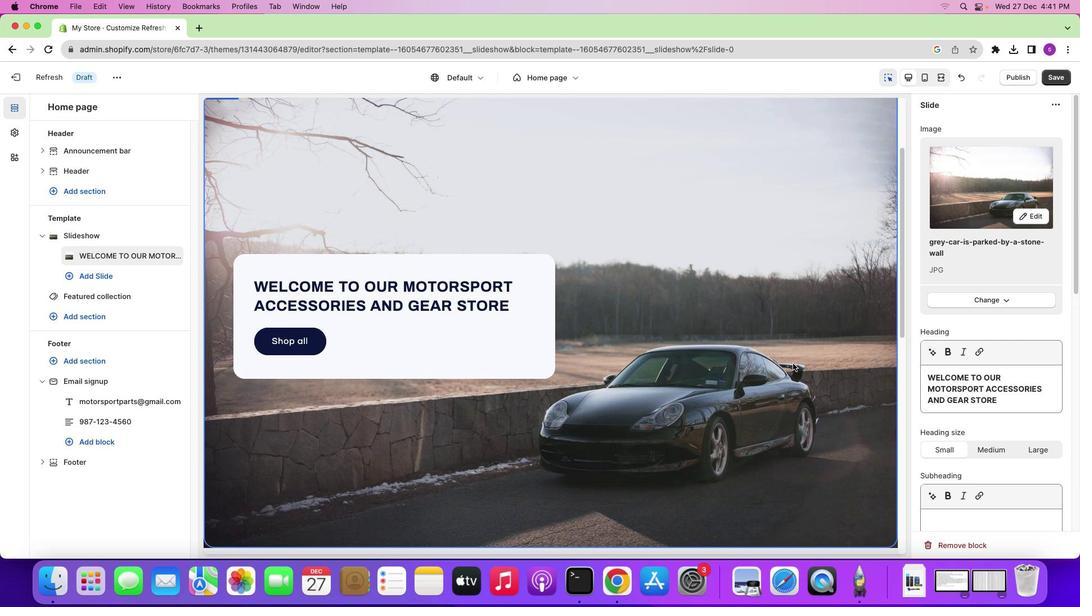 
Action: Mouse scrolled (792, 362) with delta (0, 0)
Screenshot: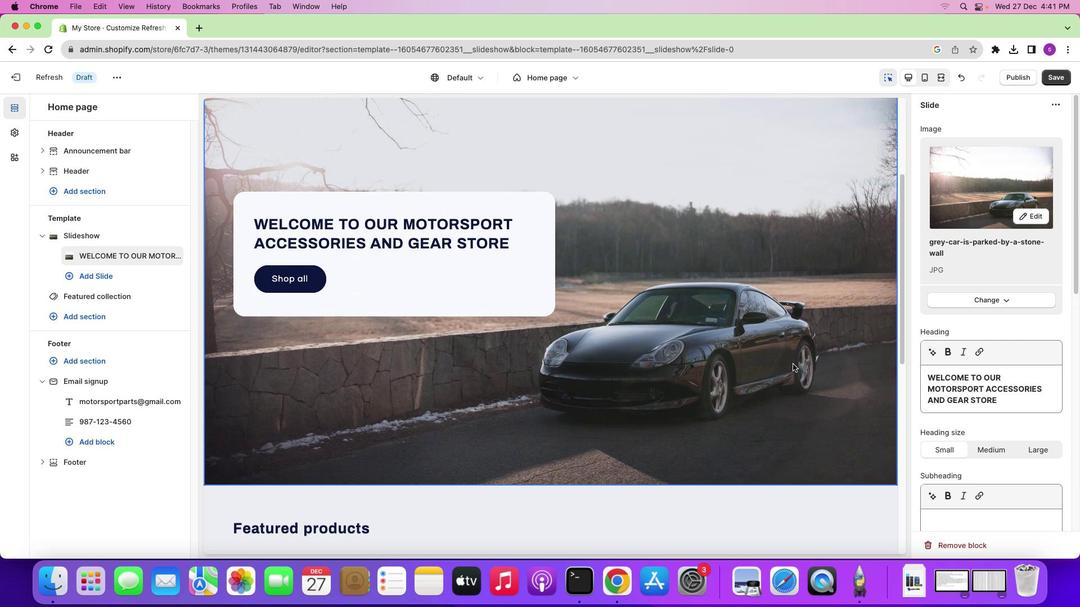 
Action: Mouse scrolled (792, 362) with delta (0, 0)
Screenshot: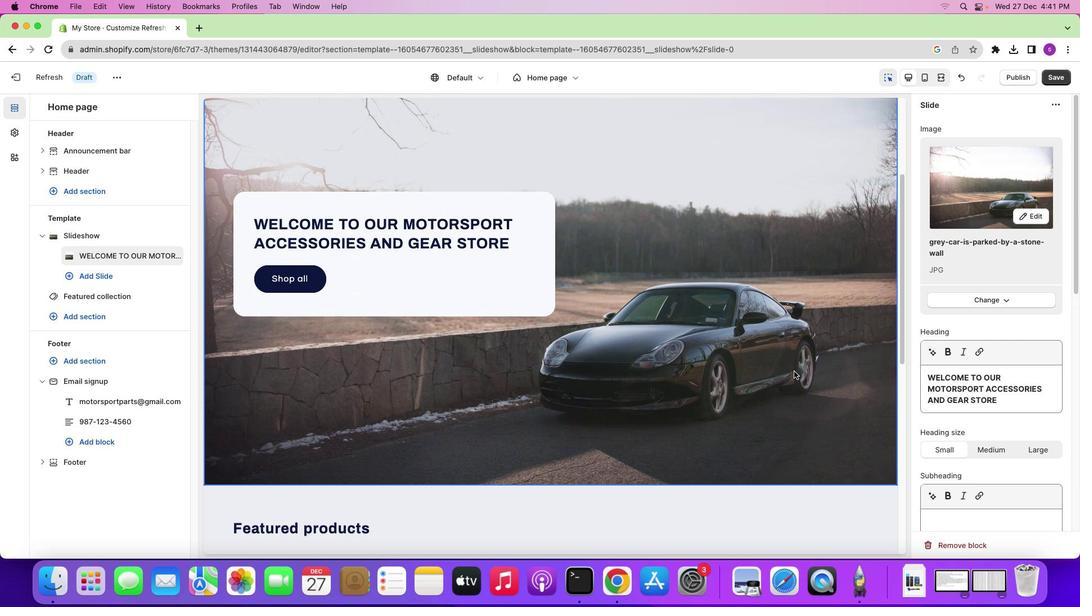 
Action: Mouse scrolled (792, 362) with delta (0, 0)
Screenshot: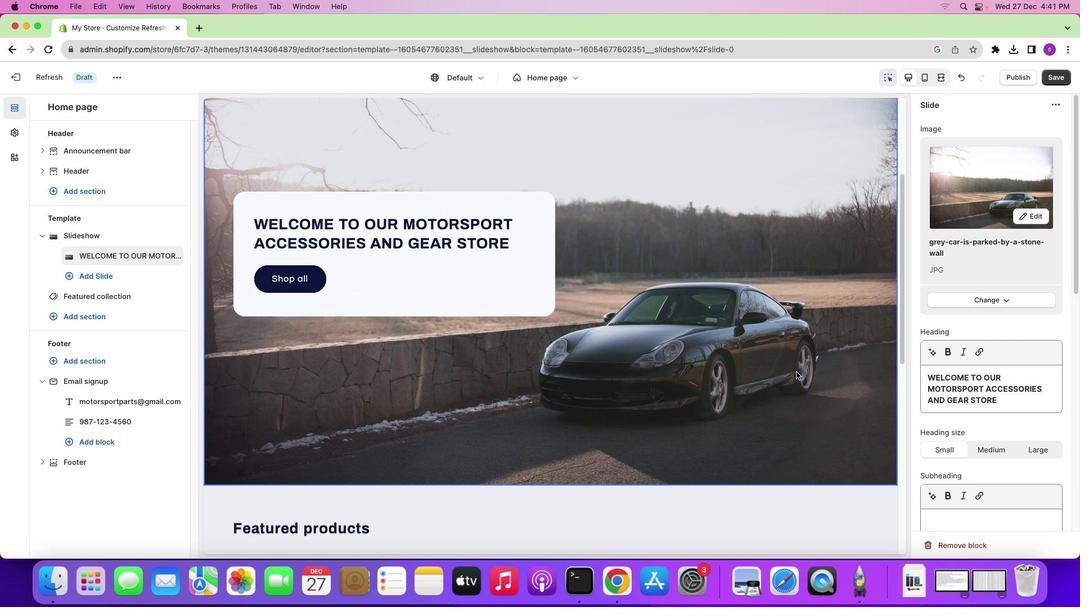 
Action: Mouse scrolled (792, 362) with delta (0, -1)
Screenshot: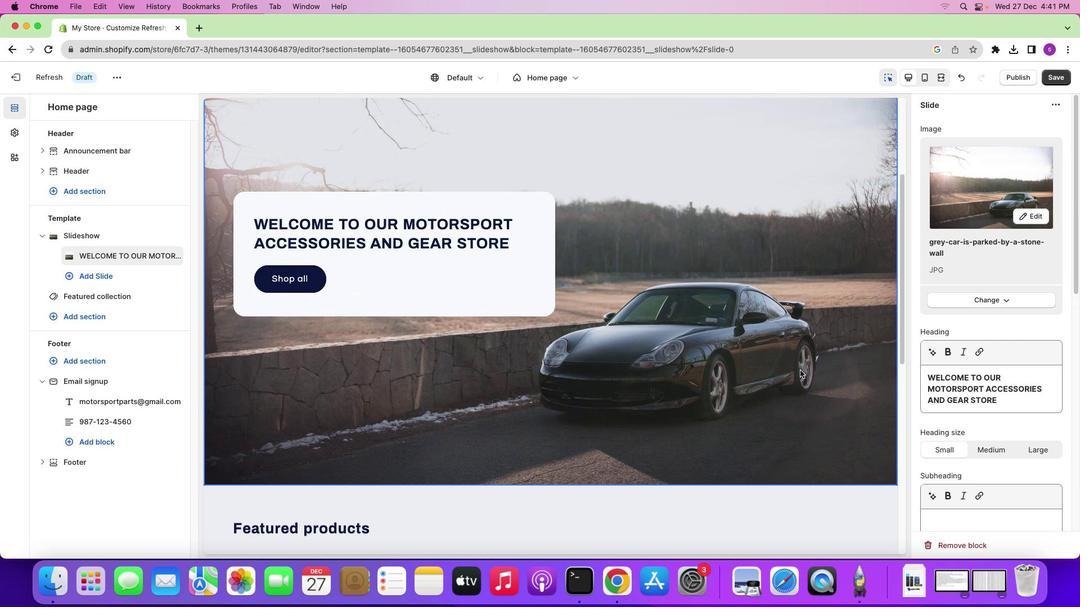 
Action: Mouse moved to (814, 366)
Screenshot: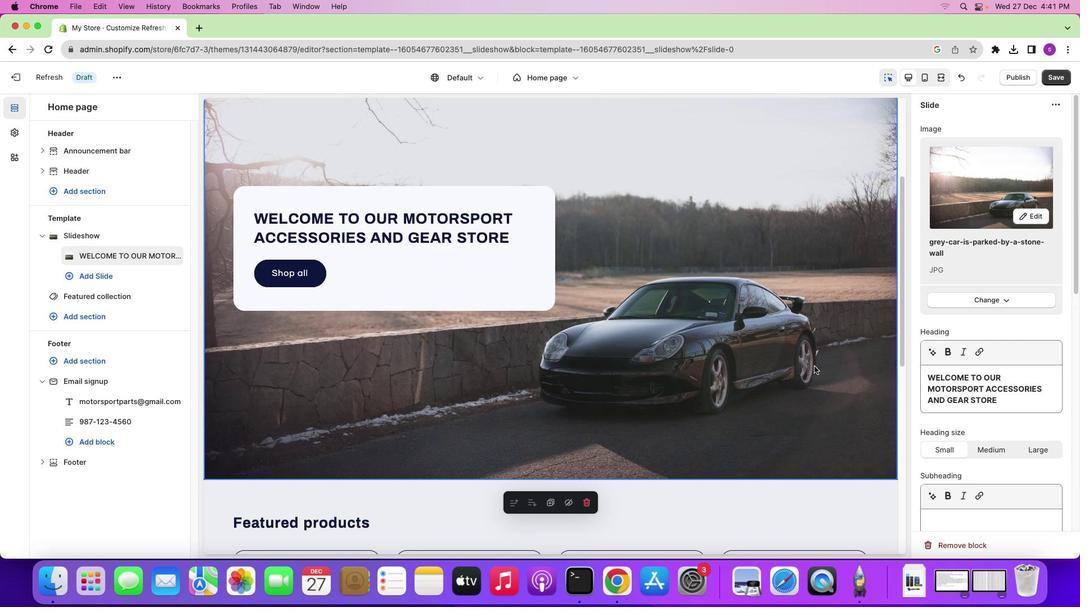 
Action: Mouse scrolled (814, 366) with delta (0, 0)
Screenshot: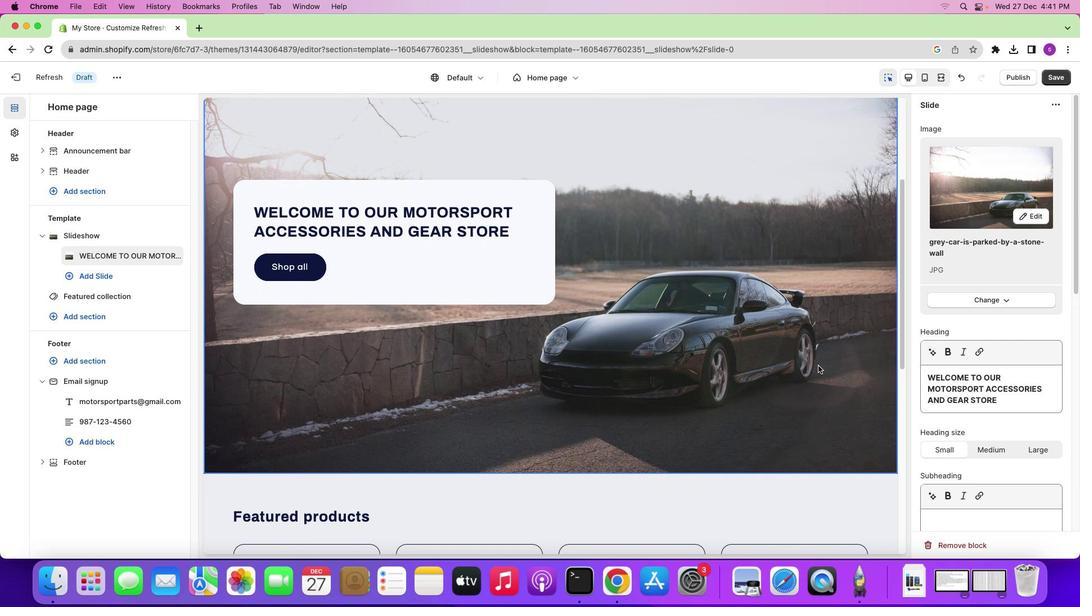 
Action: Mouse scrolled (814, 366) with delta (0, 0)
Screenshot: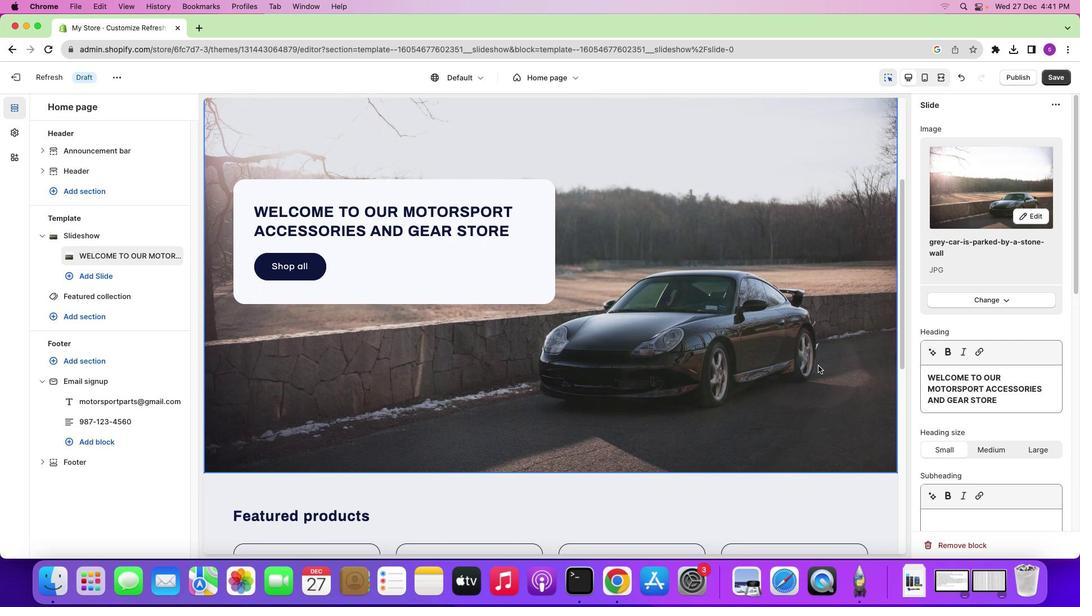 
Action: Mouse scrolled (814, 366) with delta (0, 0)
Screenshot: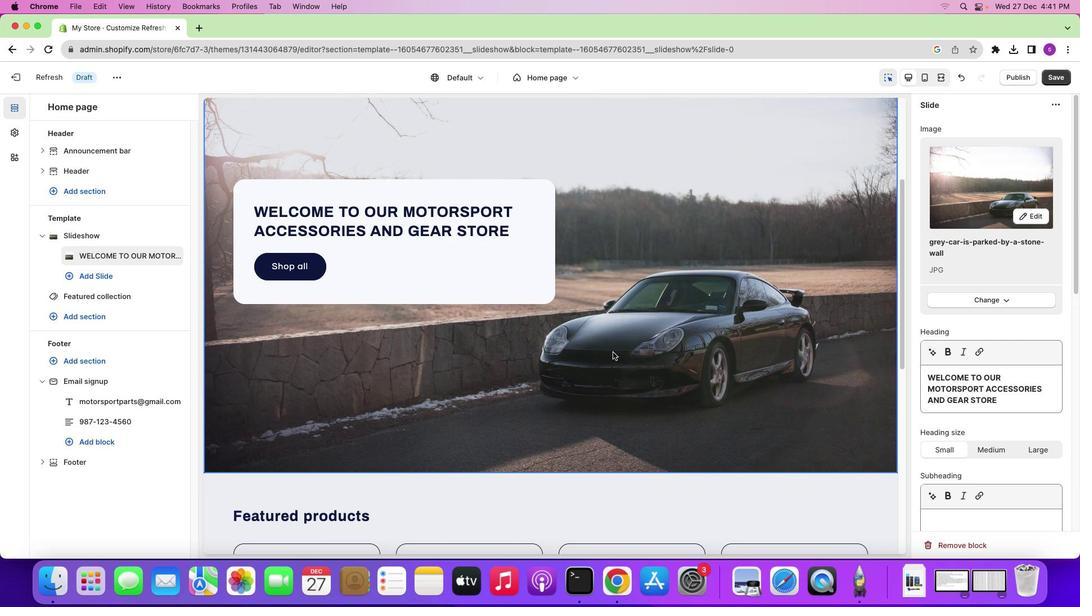 
Action: Mouse moved to (661, 343)
Screenshot: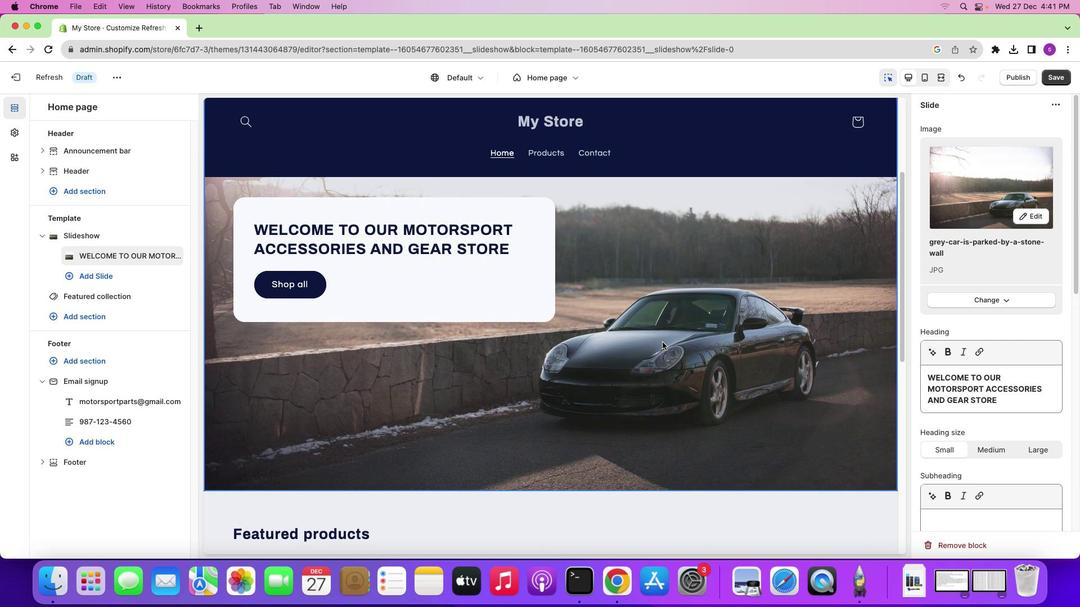 
Action: Mouse scrolled (661, 343) with delta (0, 0)
Screenshot: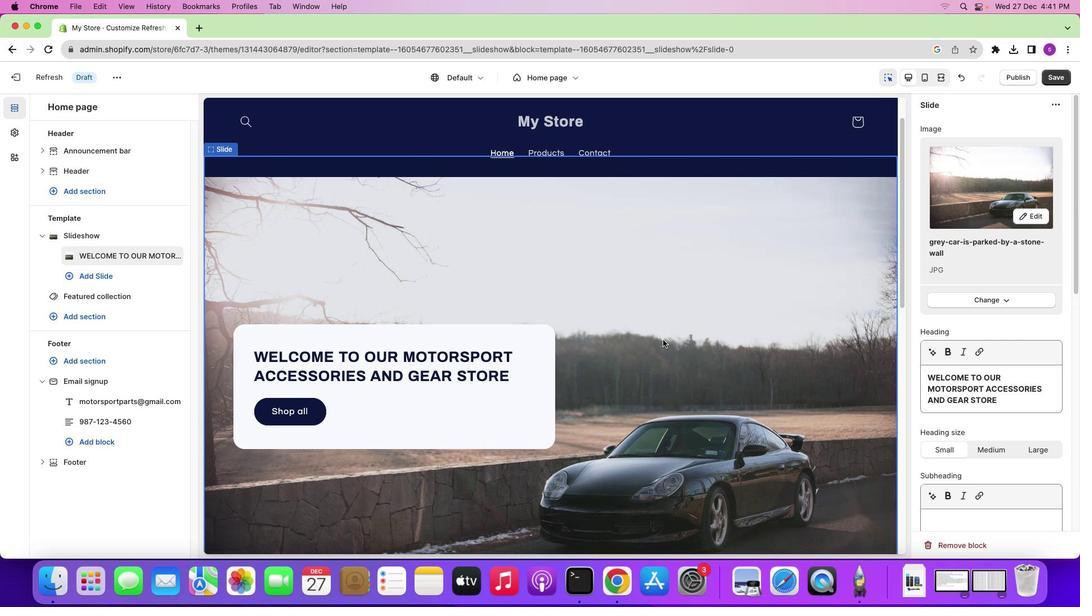 
Action: Mouse moved to (661, 343)
